 Task: Buy 3 Trunk Lid Pull Down from Motors section under best seller category for shipping address: Kira Turner, 1128 Sharon Lane, South Bend, Indiana 46625, Cell Number 5742125169. Pay from credit card ending with 7965, CVV 549
Action: Mouse moved to (21, 97)
Screenshot: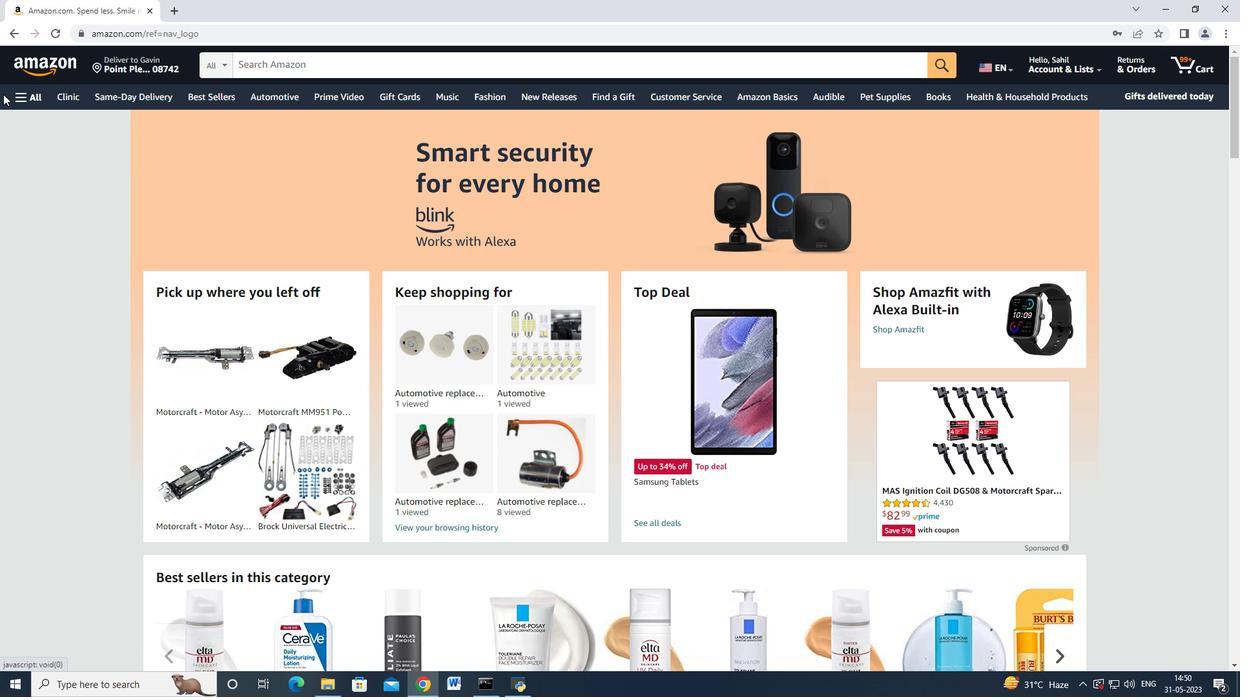 
Action: Mouse pressed left at (21, 97)
Screenshot: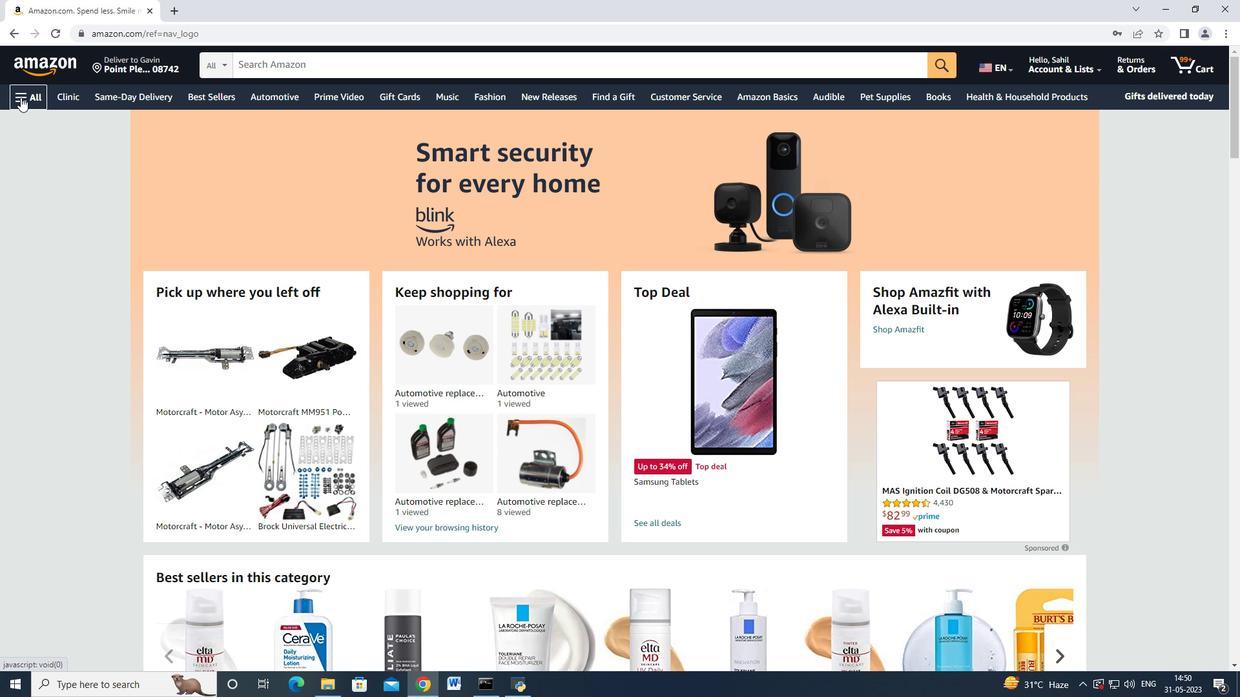 
Action: Mouse moved to (82, 271)
Screenshot: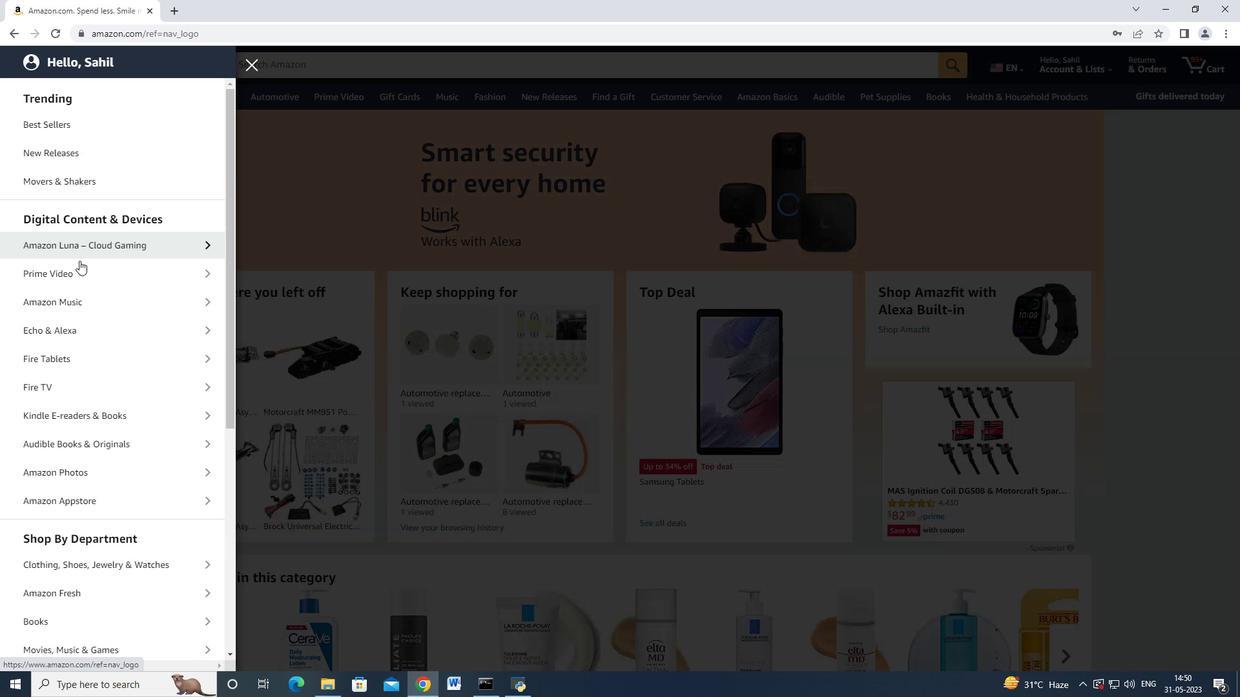 
Action: Mouse scrolled (82, 270) with delta (0, 0)
Screenshot: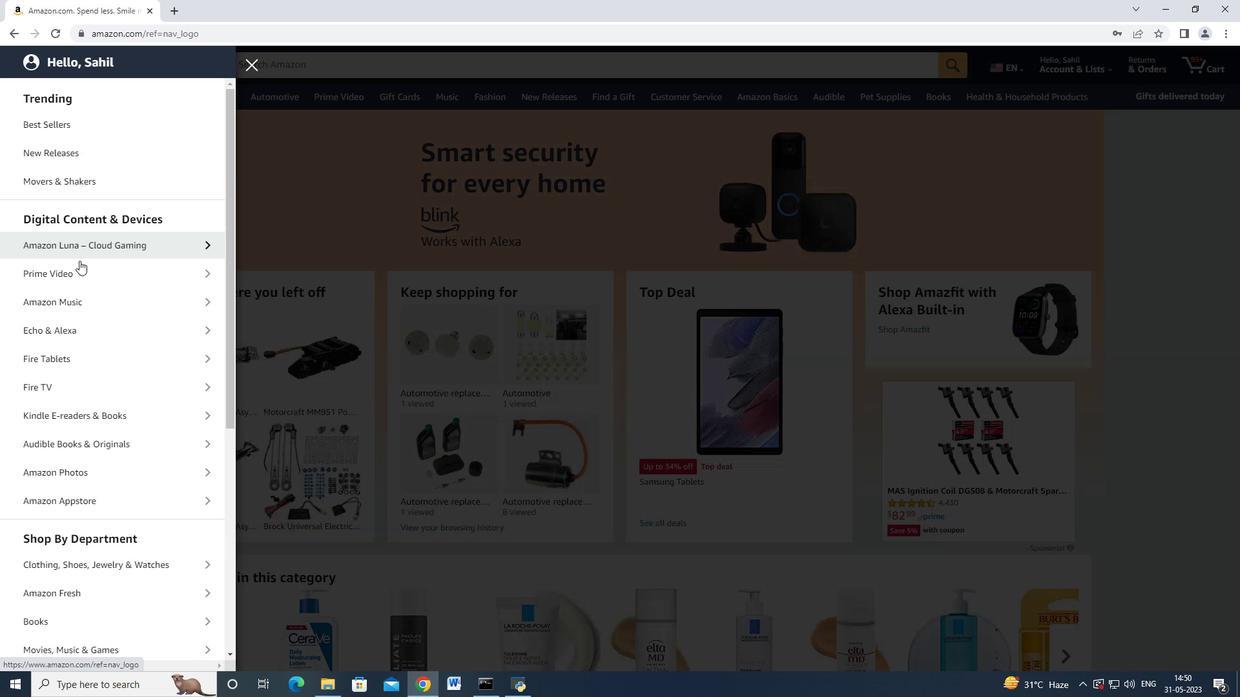 
Action: Mouse moved to (82, 272)
Screenshot: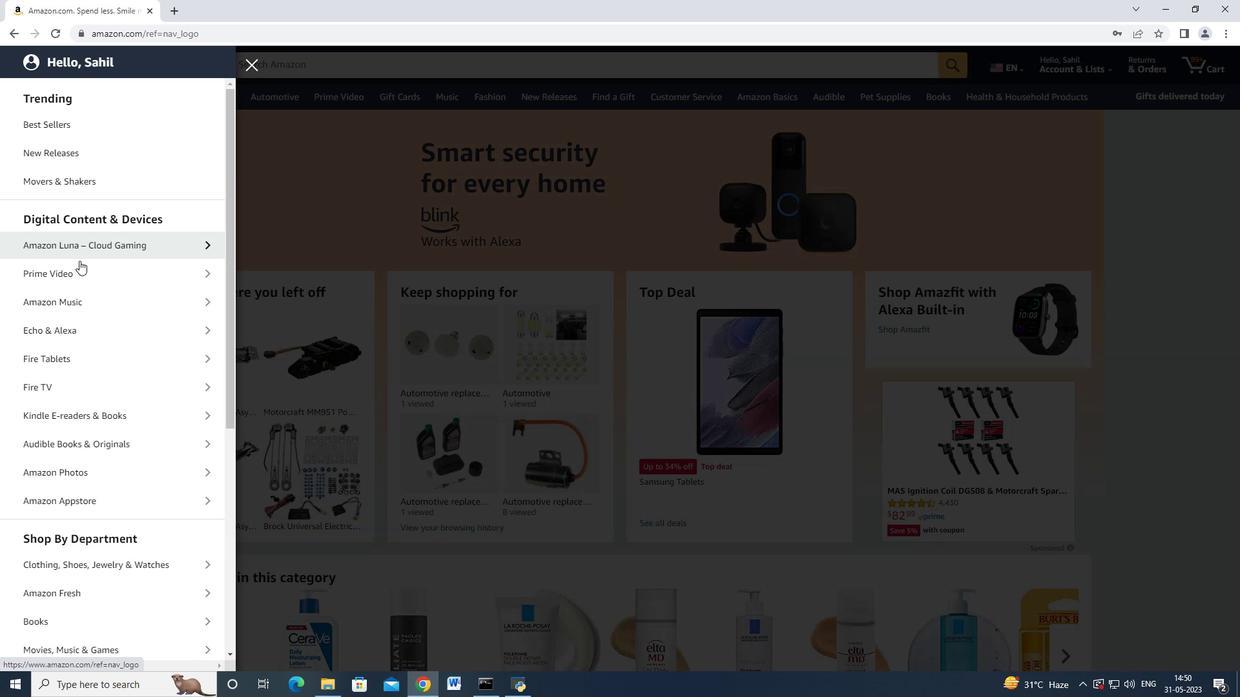 
Action: Mouse scrolled (82, 272) with delta (0, 0)
Screenshot: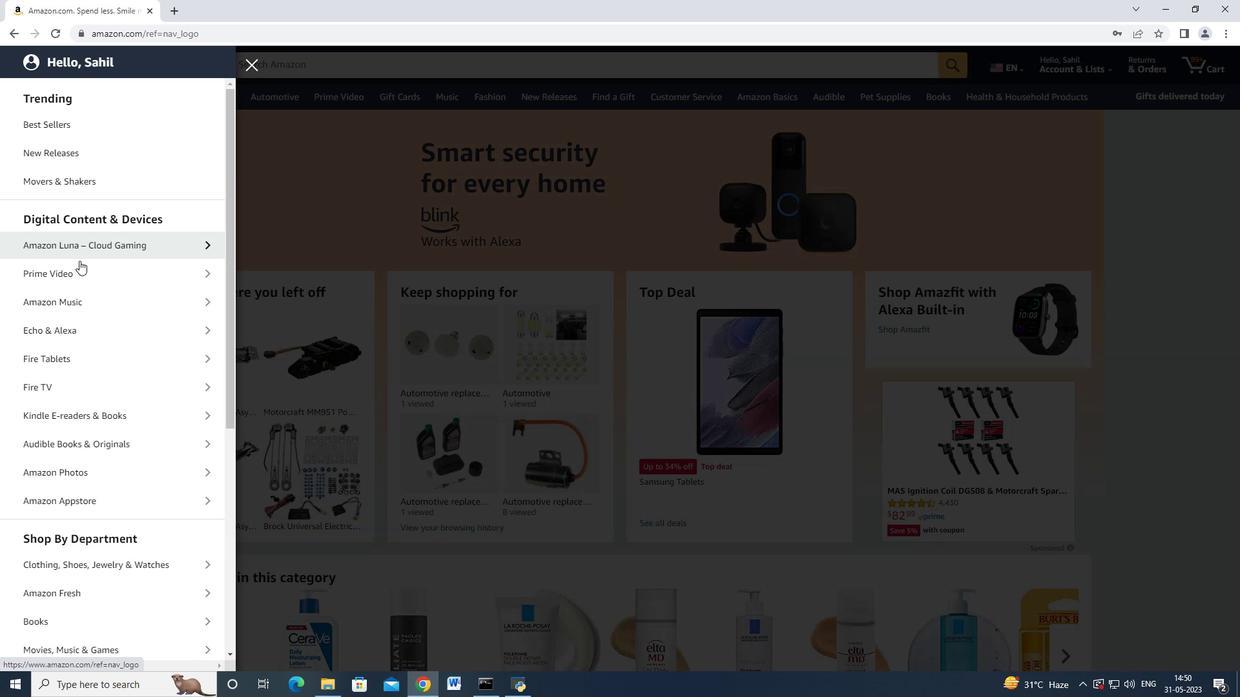 
Action: Mouse moved to (81, 277)
Screenshot: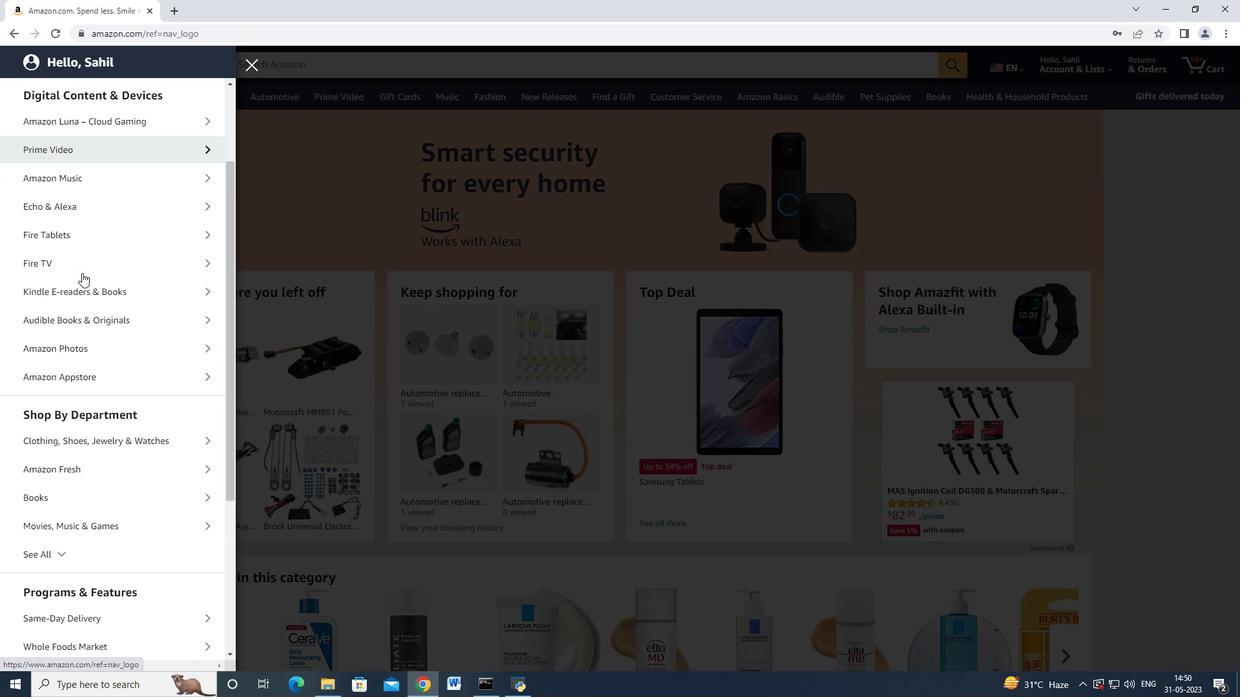 
Action: Mouse scrolled (81, 276) with delta (0, 0)
Screenshot: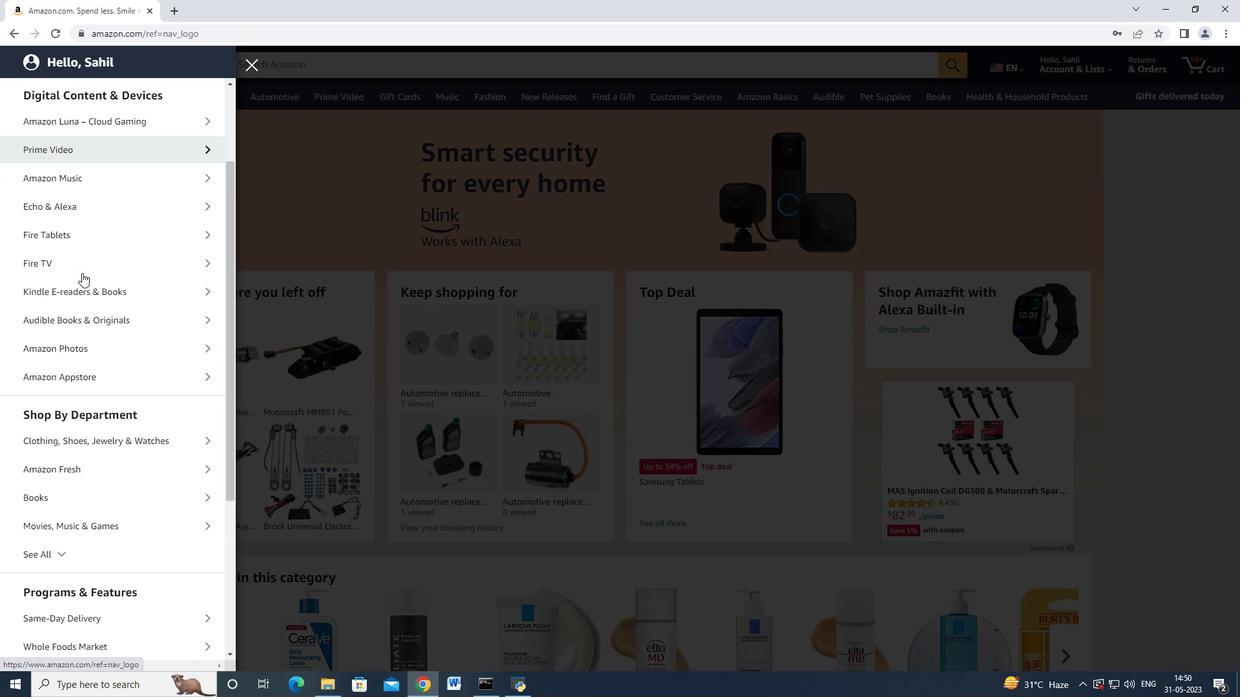 
Action: Mouse moved to (78, 491)
Screenshot: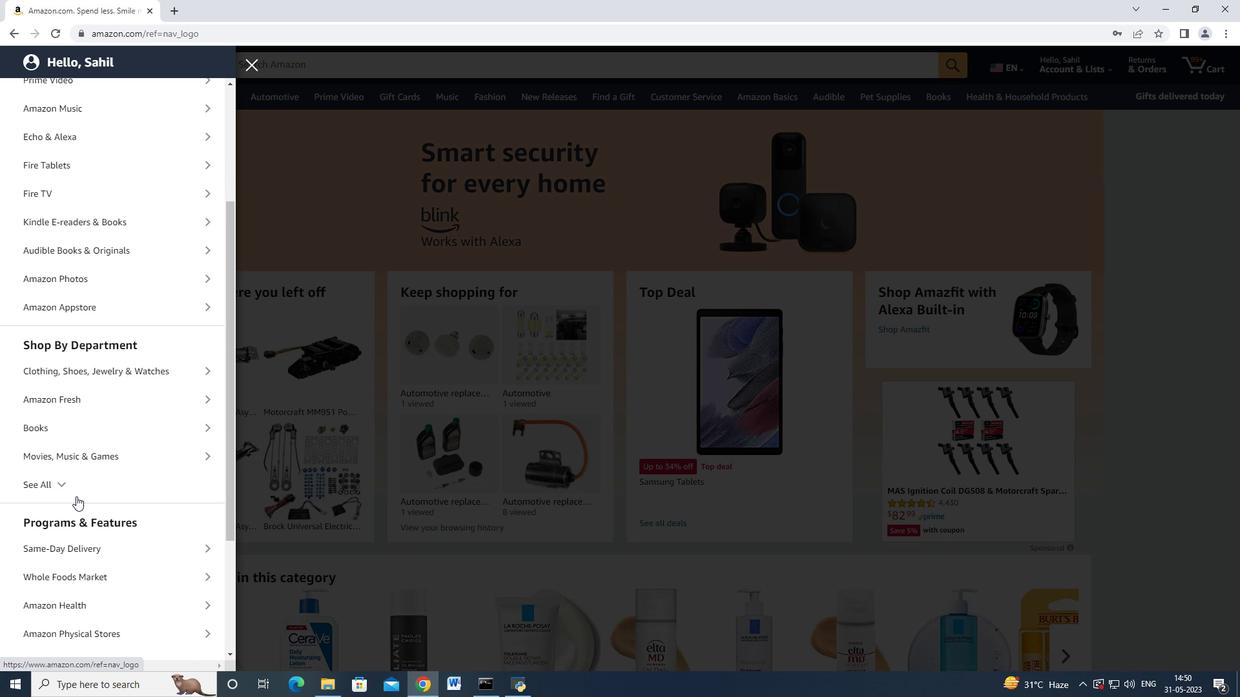 
Action: Mouse pressed left at (78, 491)
Screenshot: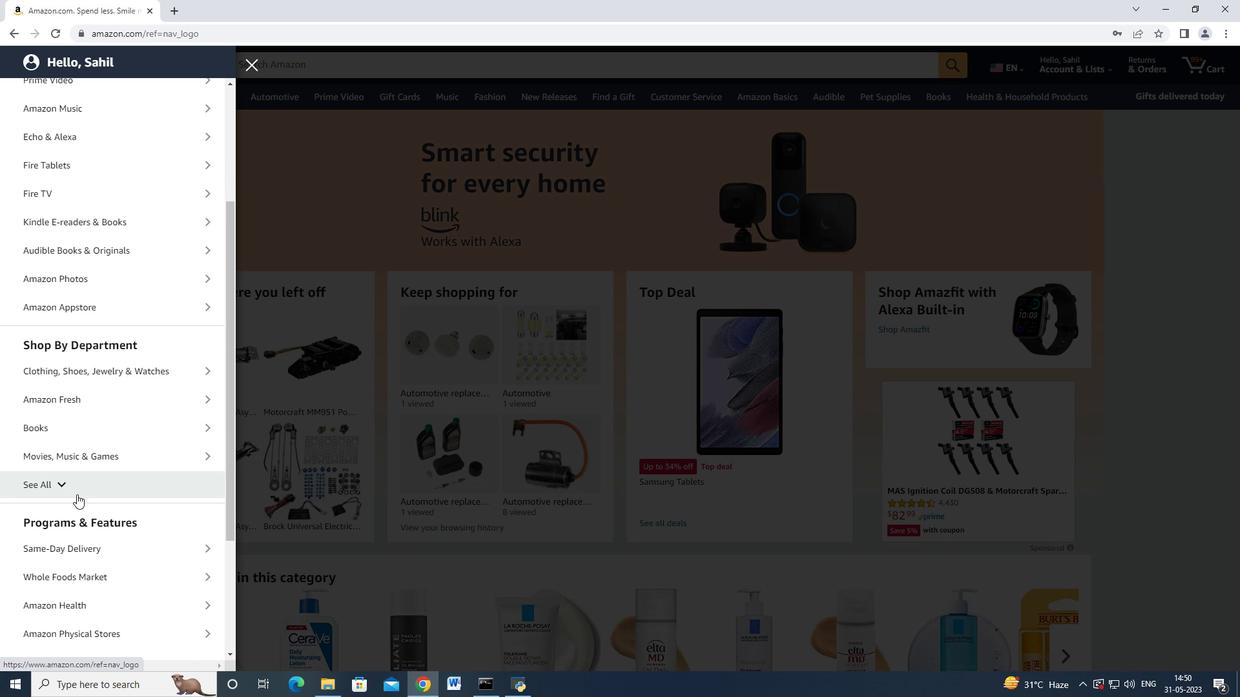 
Action: Mouse moved to (81, 436)
Screenshot: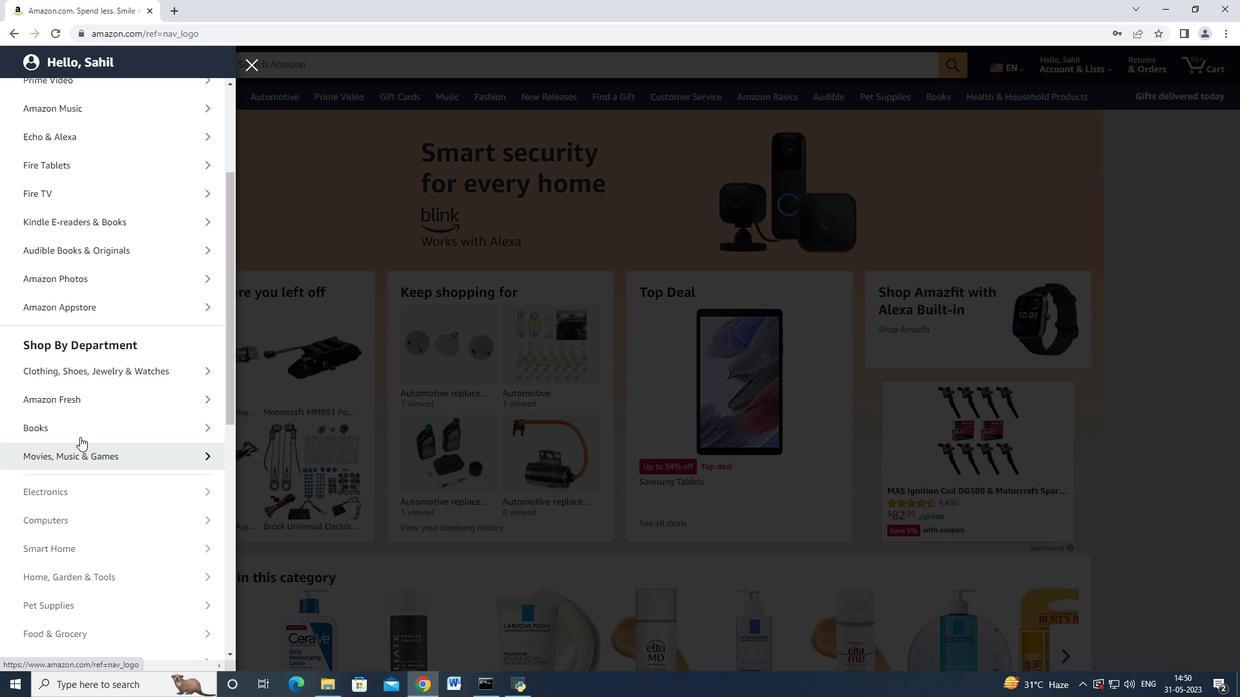 
Action: Mouse scrolled (81, 436) with delta (0, 0)
Screenshot: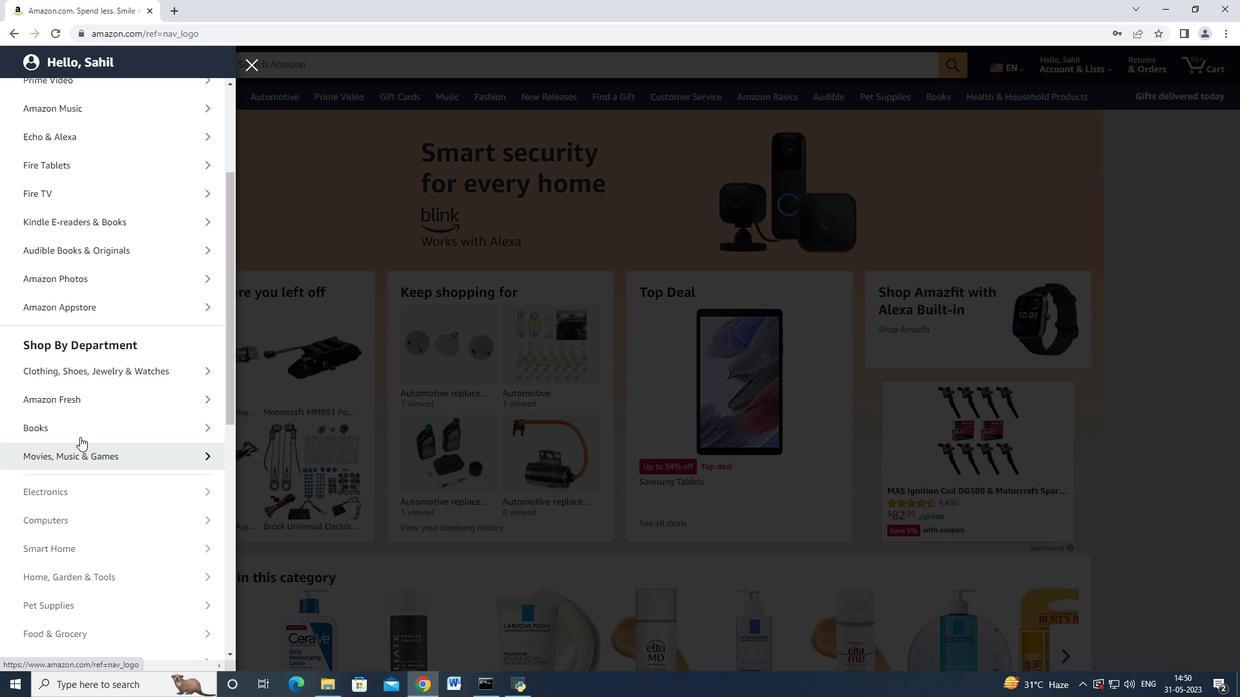 
Action: Mouse moved to (81, 436)
Screenshot: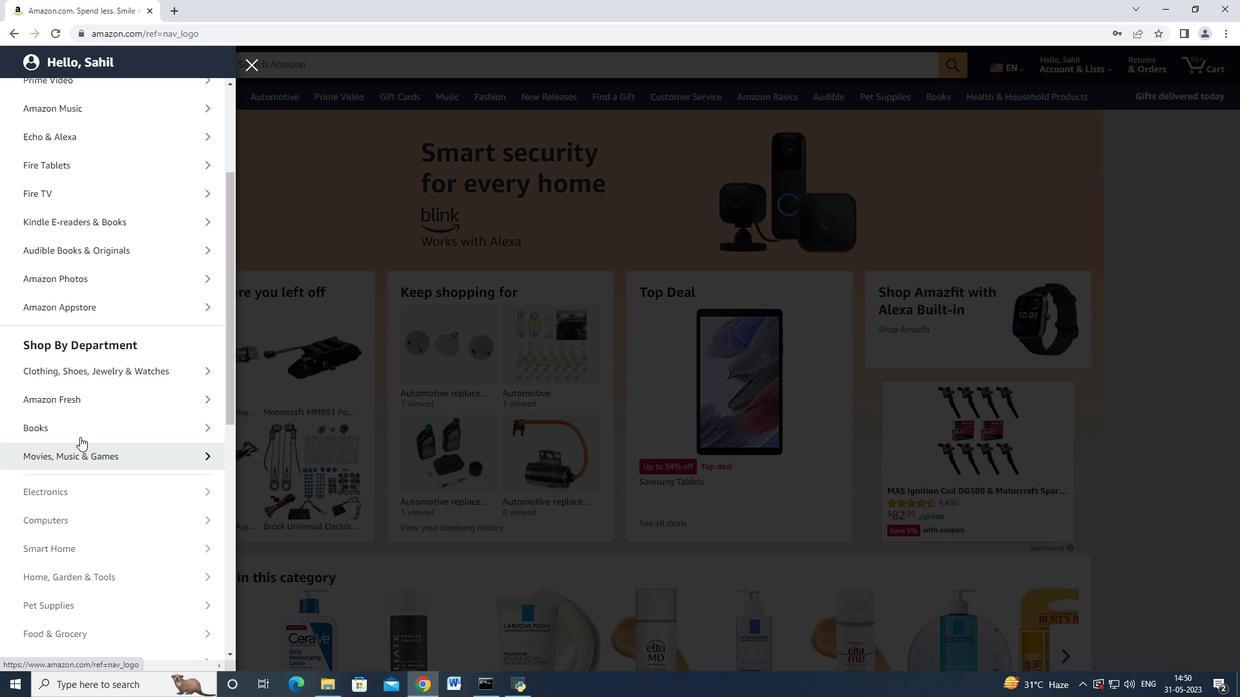 
Action: Mouse scrolled (81, 436) with delta (0, 0)
Screenshot: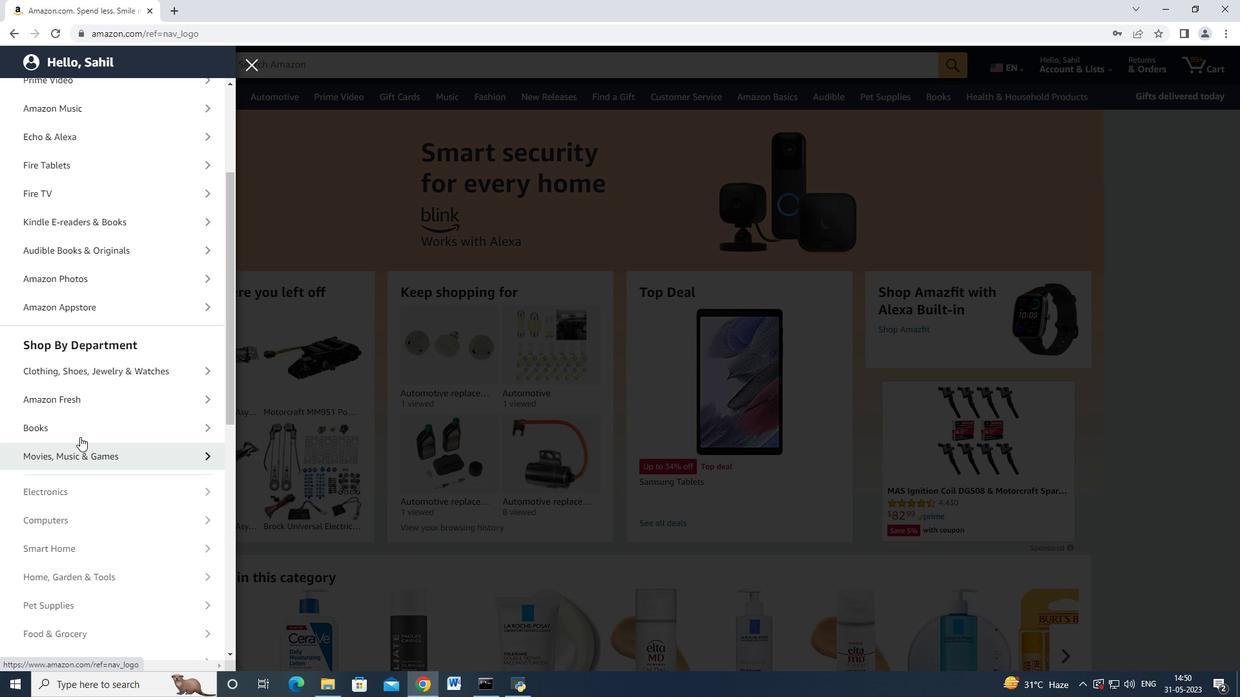 
Action: Mouse moved to (80, 436)
Screenshot: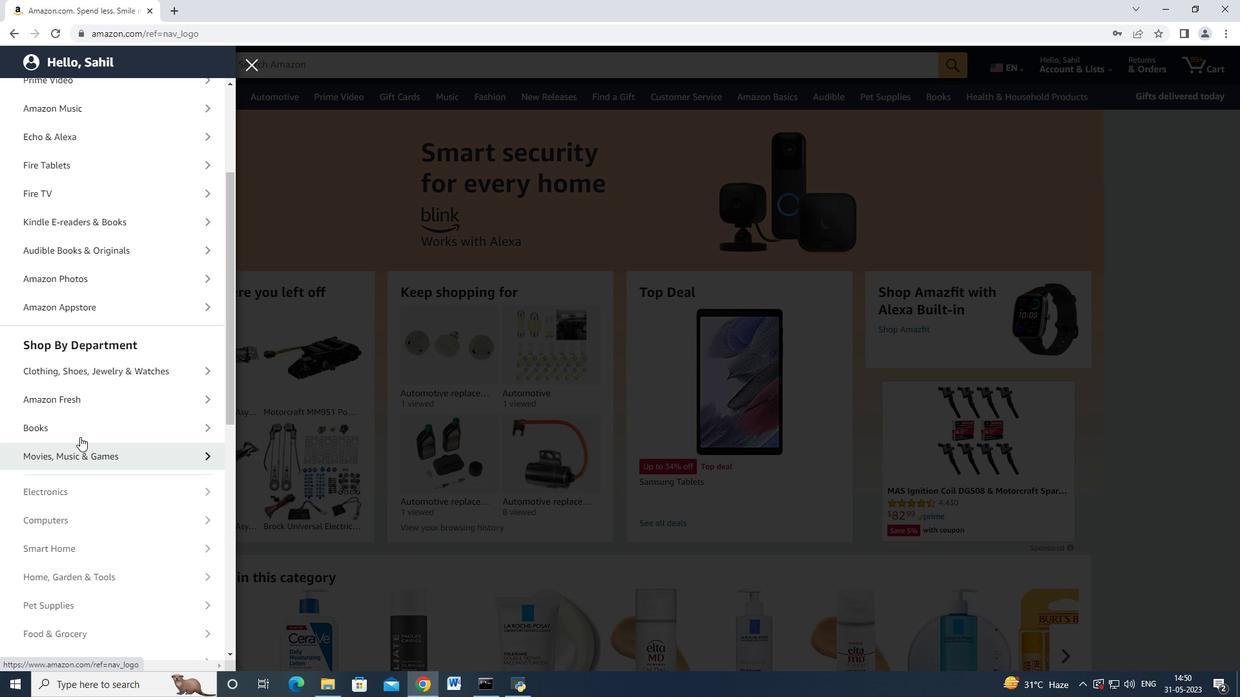 
Action: Mouse scrolled (81, 436) with delta (0, 0)
Screenshot: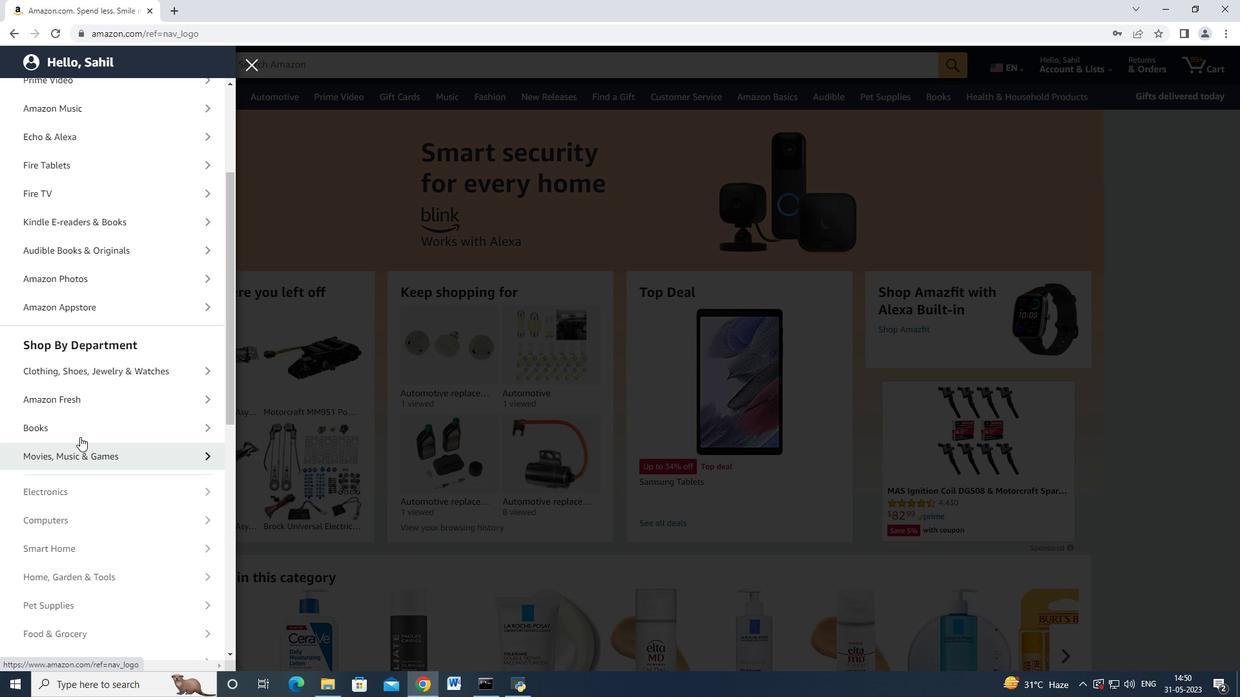 
Action: Mouse moved to (80, 436)
Screenshot: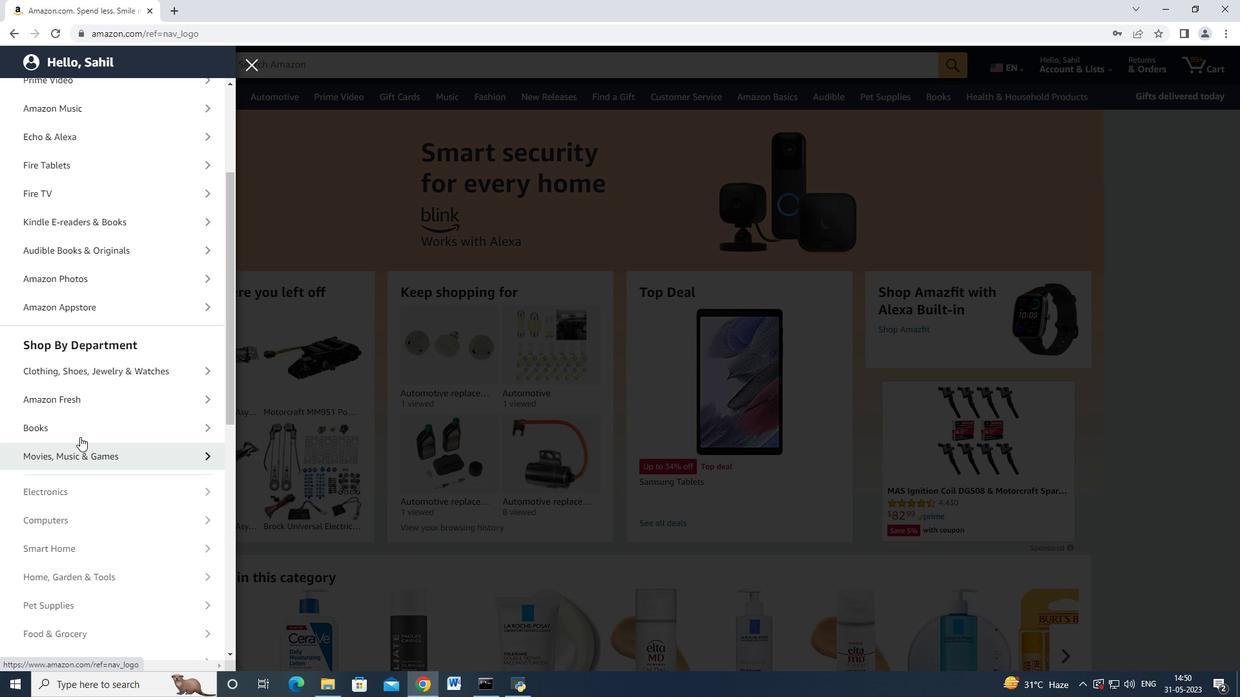 
Action: Mouse scrolled (80, 436) with delta (0, 0)
Screenshot: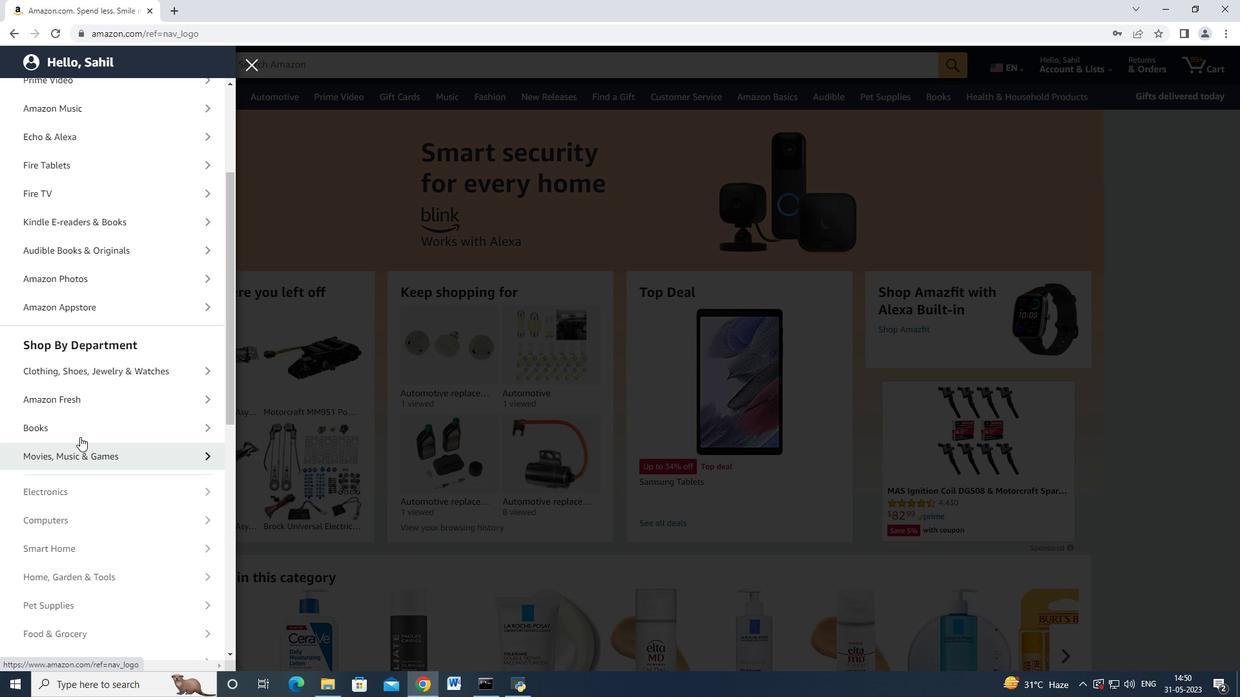 
Action: Mouse scrolled (80, 435) with delta (0, 0)
Screenshot: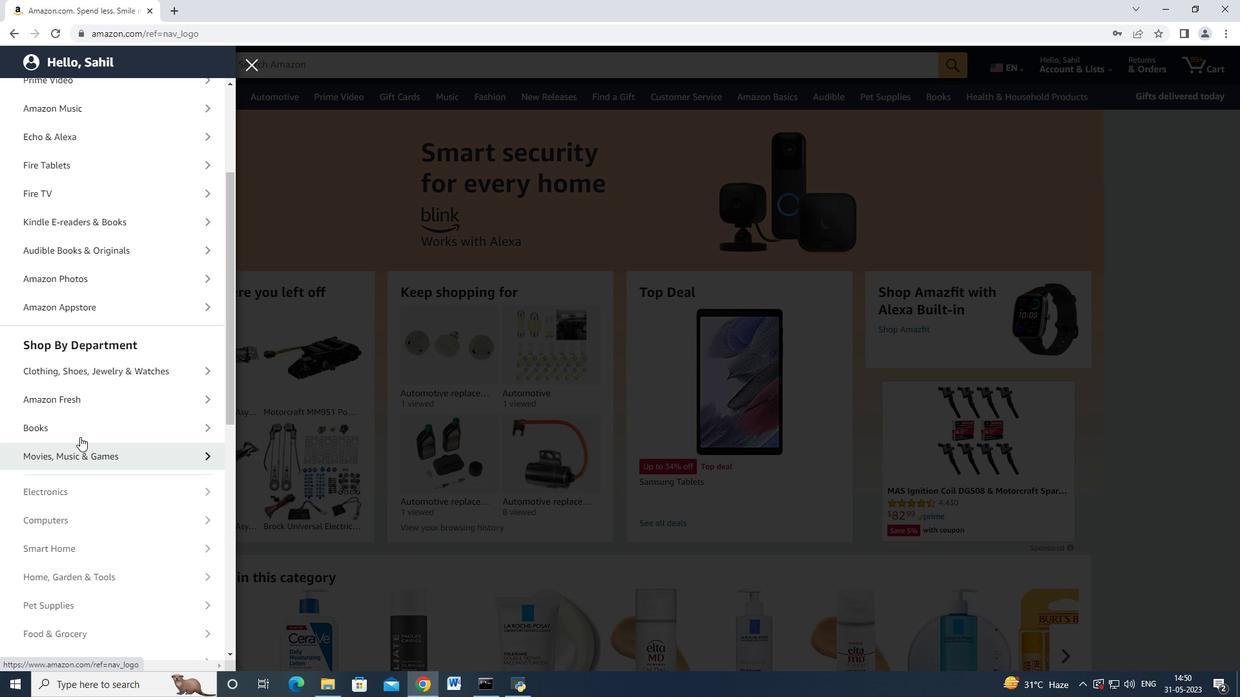 
Action: Mouse moved to (80, 436)
Screenshot: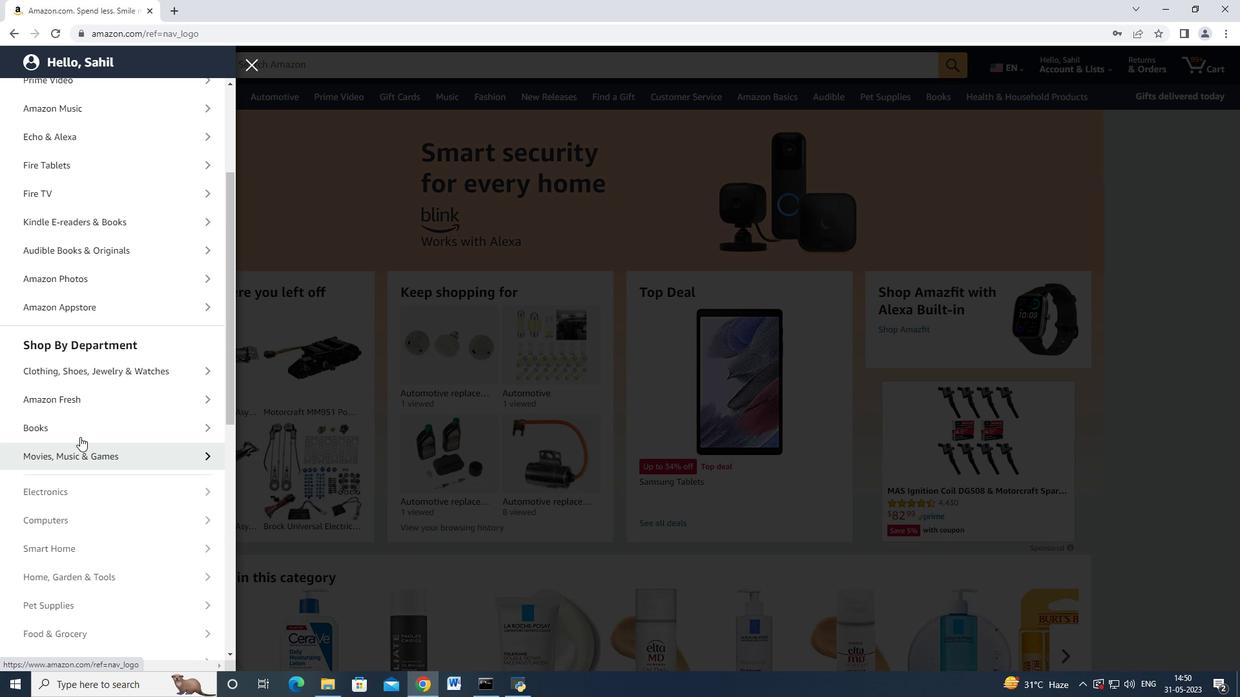 
Action: Mouse scrolled (80, 435) with delta (0, 0)
Screenshot: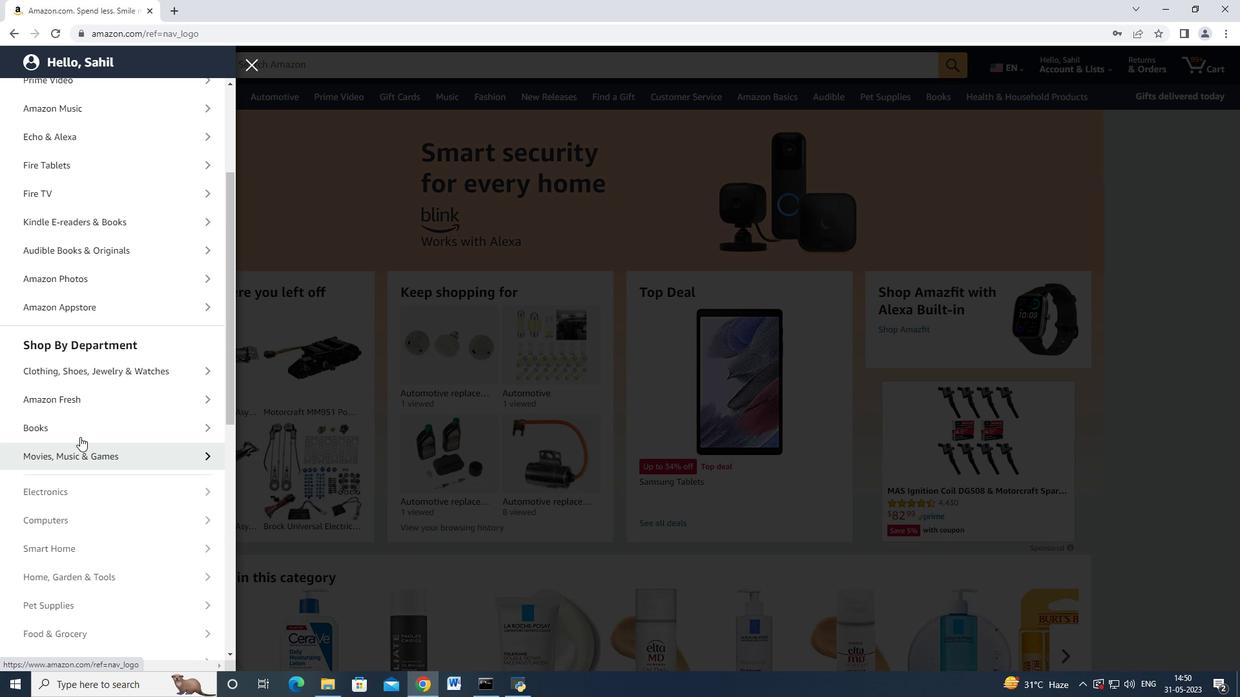 
Action: Mouse moved to (101, 418)
Screenshot: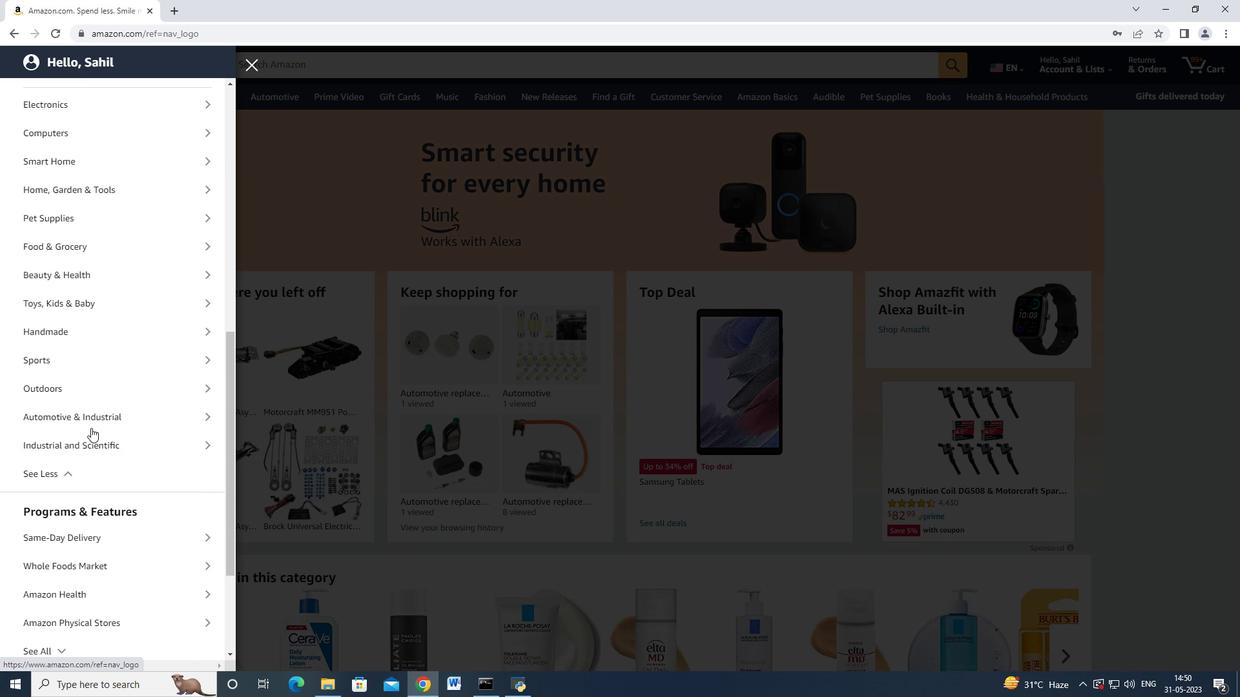 
Action: Mouse pressed left at (101, 418)
Screenshot: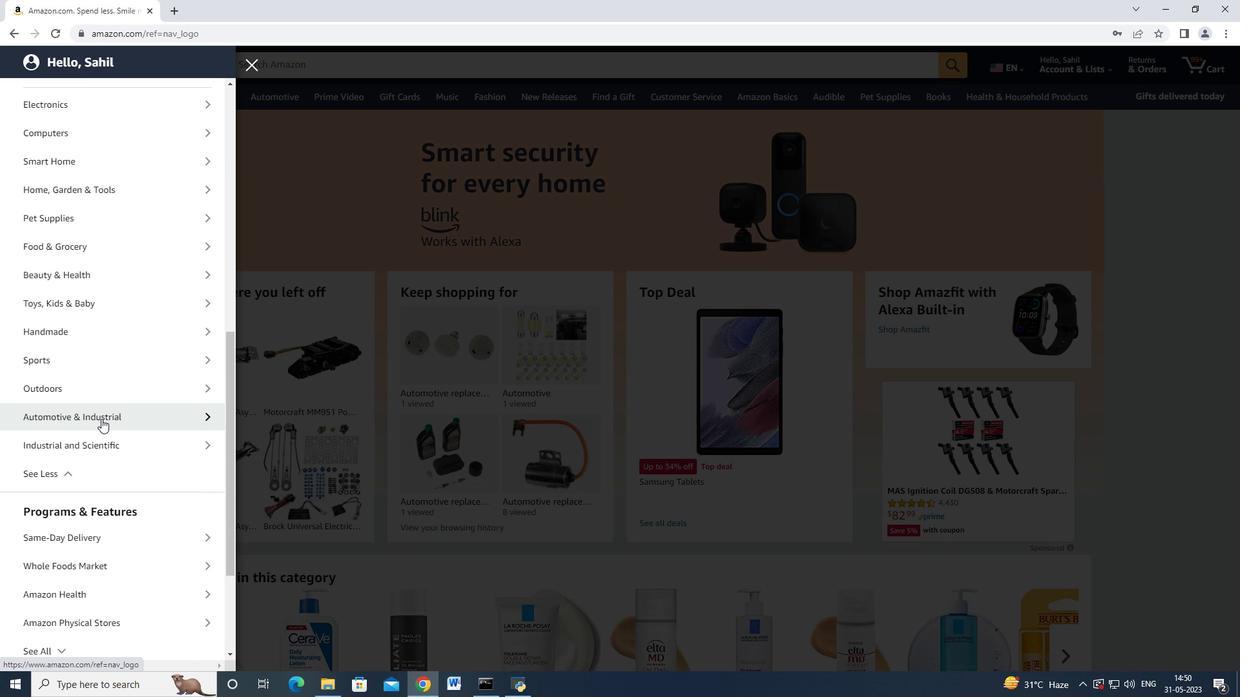 
Action: Mouse moved to (109, 159)
Screenshot: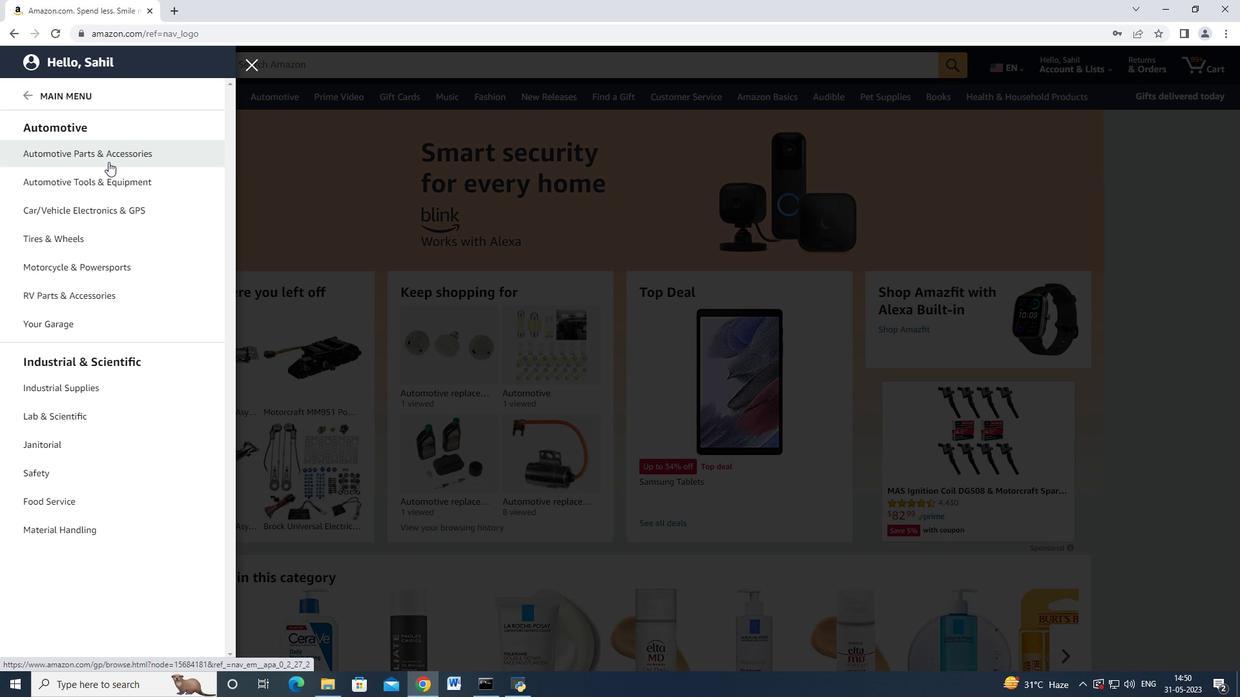 
Action: Mouse pressed left at (109, 159)
Screenshot: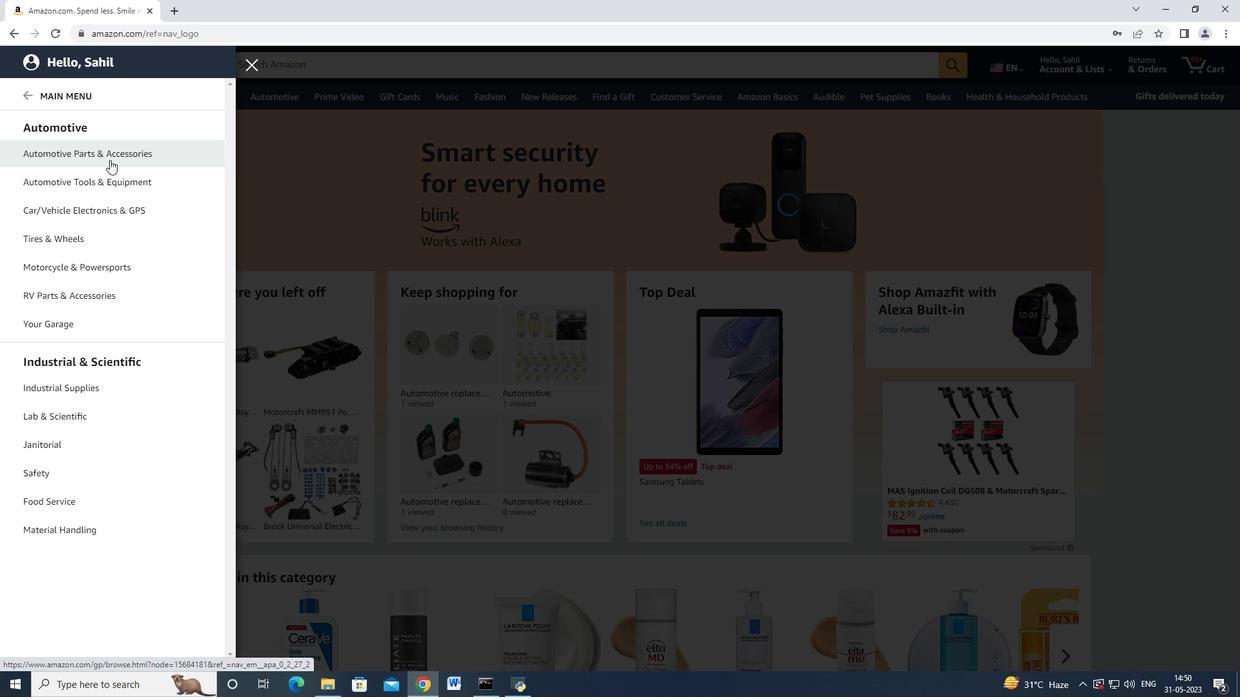 
Action: Mouse moved to (202, 120)
Screenshot: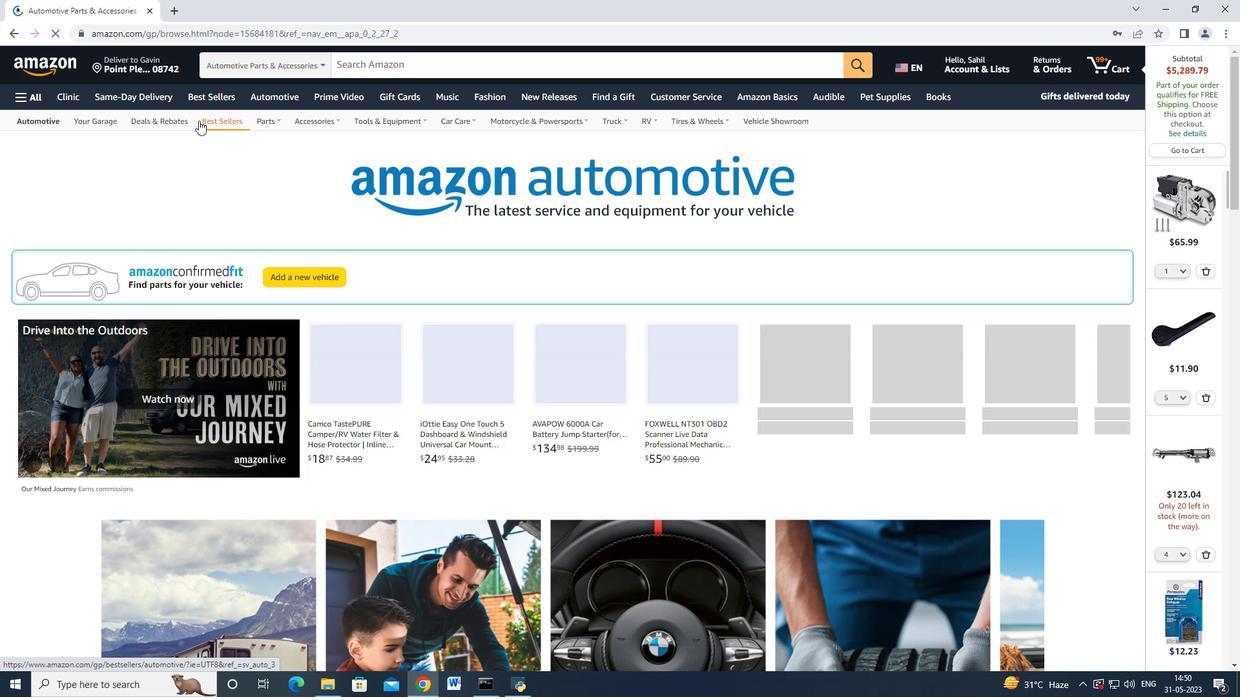 
Action: Mouse pressed left at (202, 120)
Screenshot: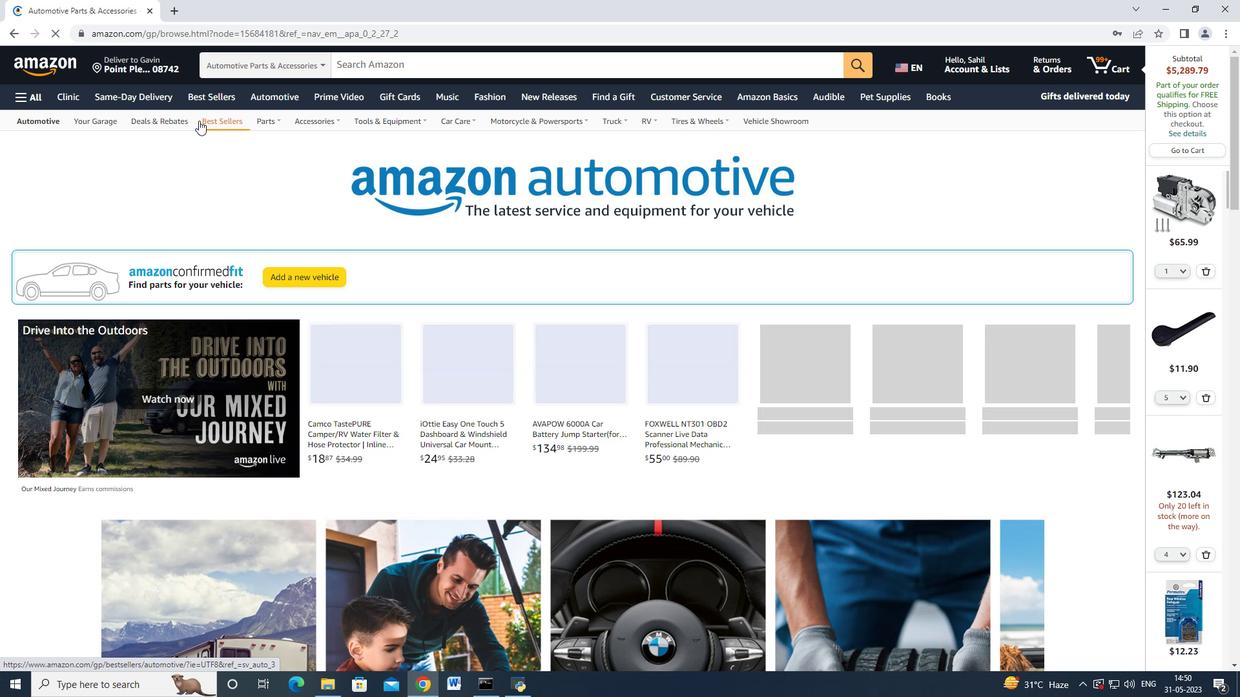 
Action: Mouse moved to (98, 214)
Screenshot: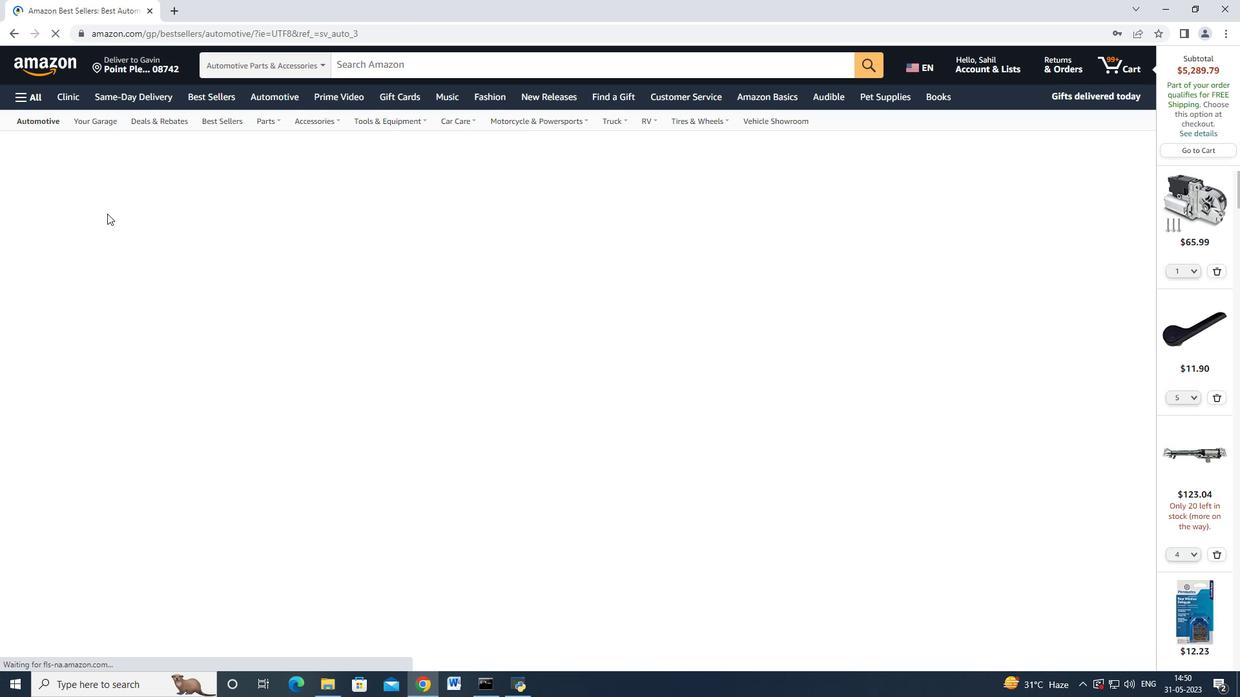 
Action: Mouse scrolled (98, 213) with delta (0, 0)
Screenshot: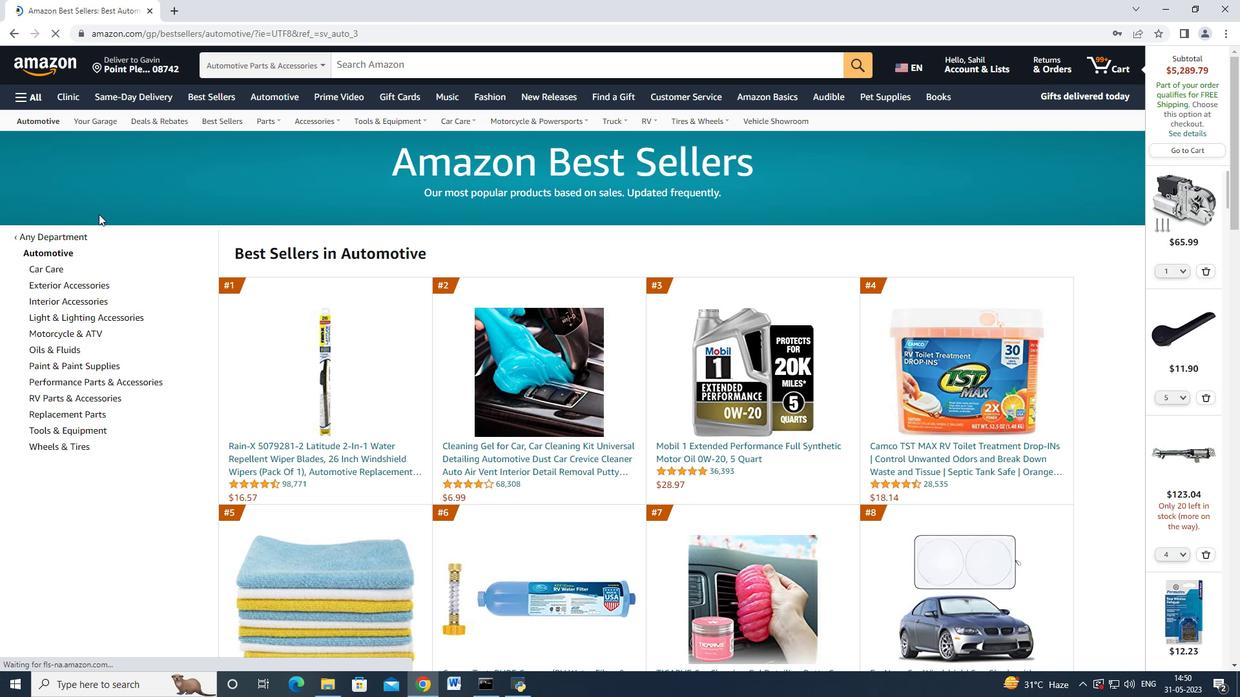 
Action: Mouse moved to (91, 239)
Screenshot: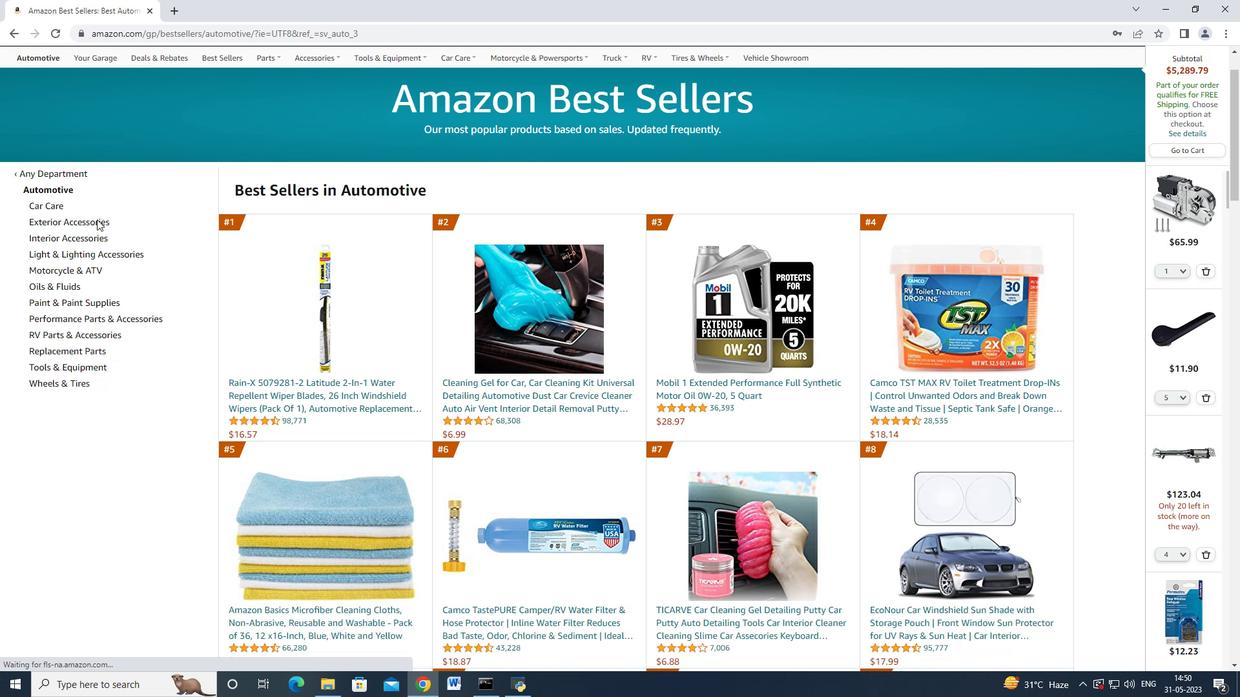 
Action: Mouse scrolled (91, 238) with delta (0, 0)
Screenshot: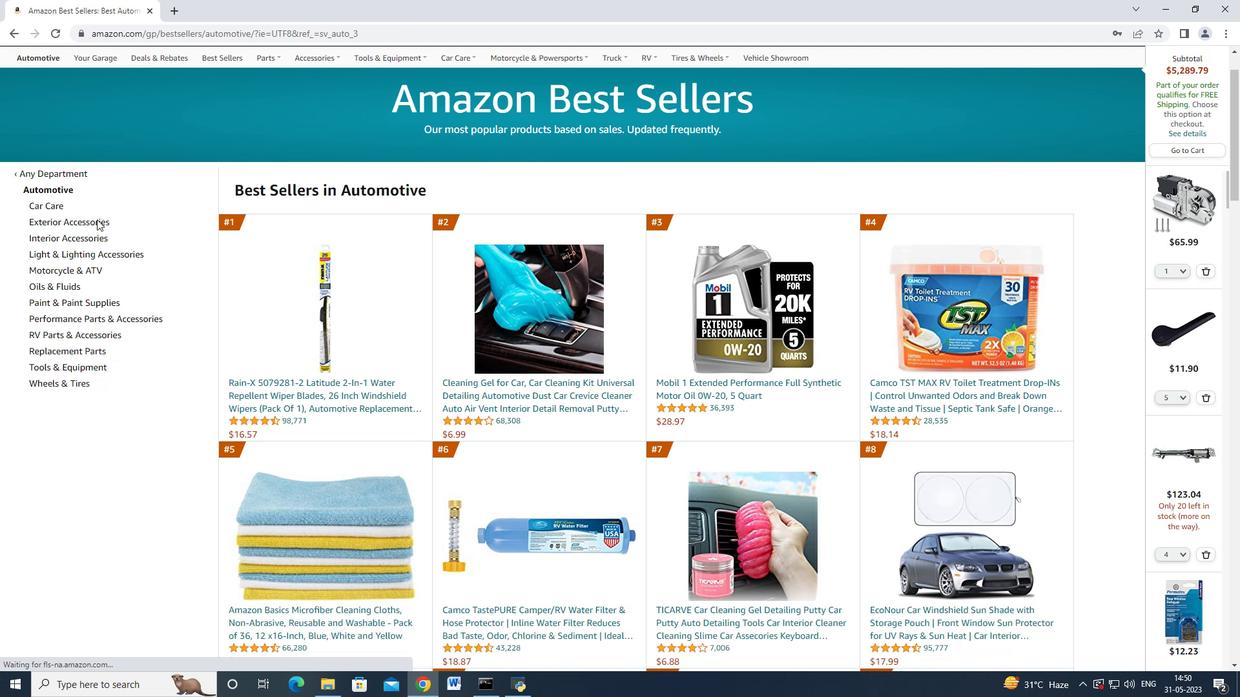 
Action: Mouse moved to (83, 283)
Screenshot: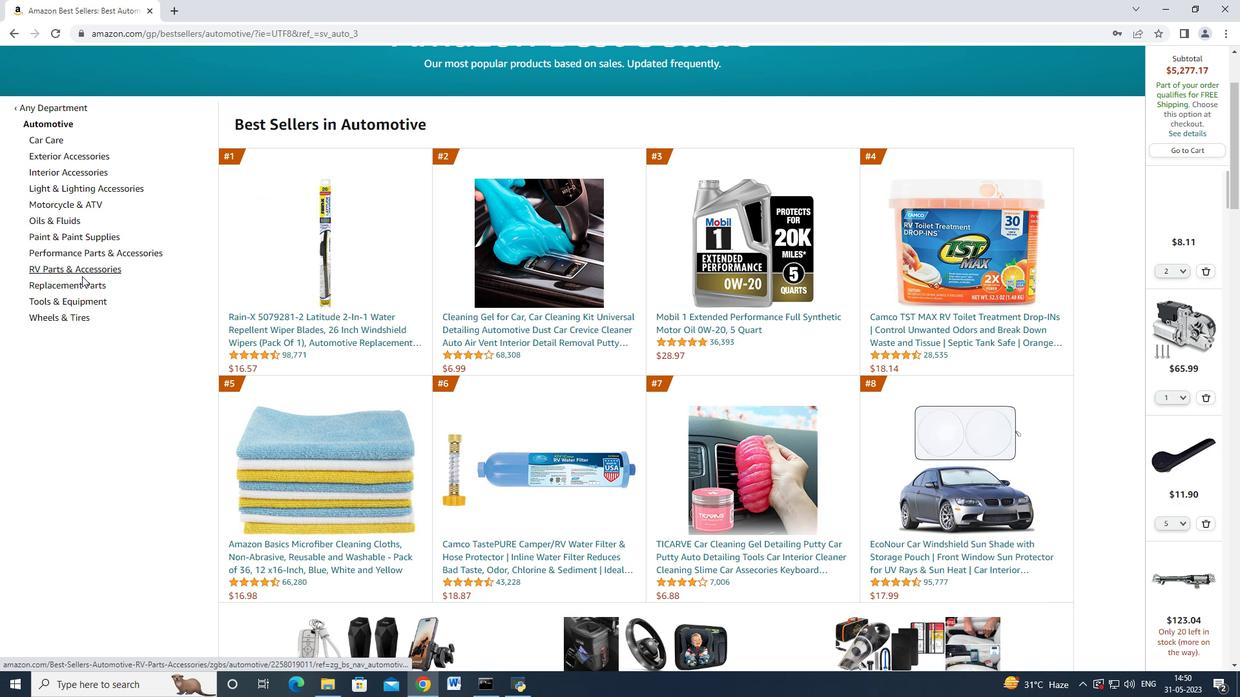 
Action: Mouse pressed left at (83, 283)
Screenshot: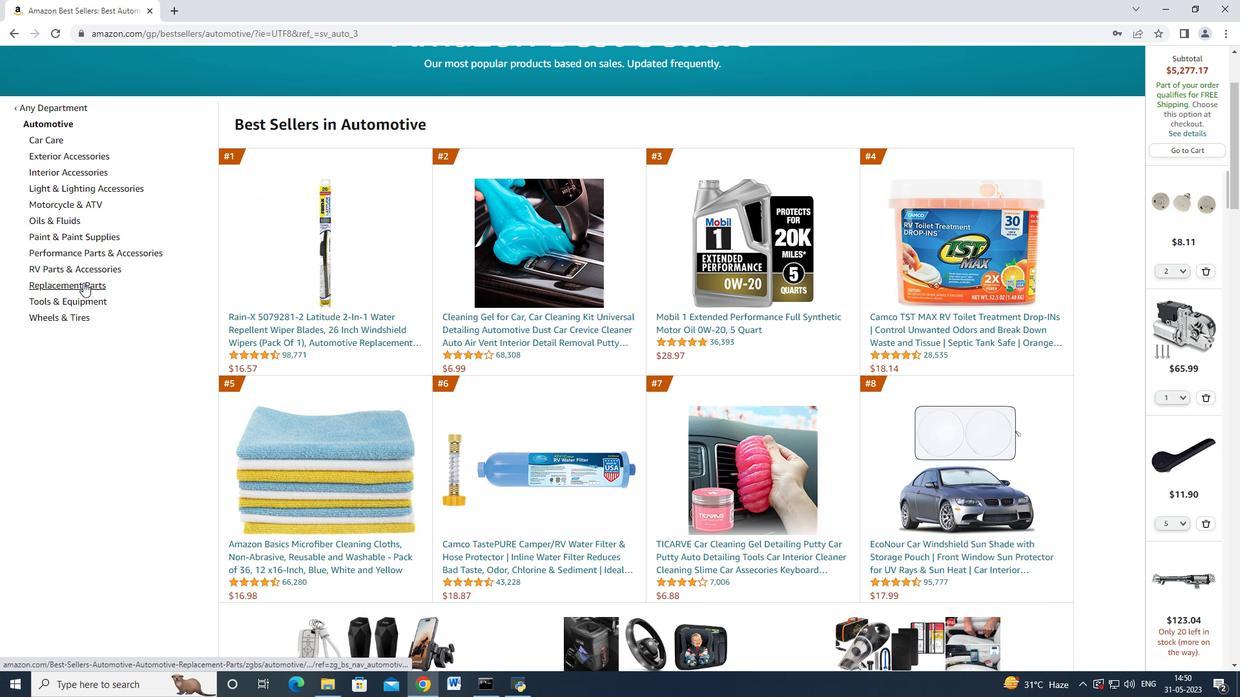 
Action: Mouse moved to (119, 268)
Screenshot: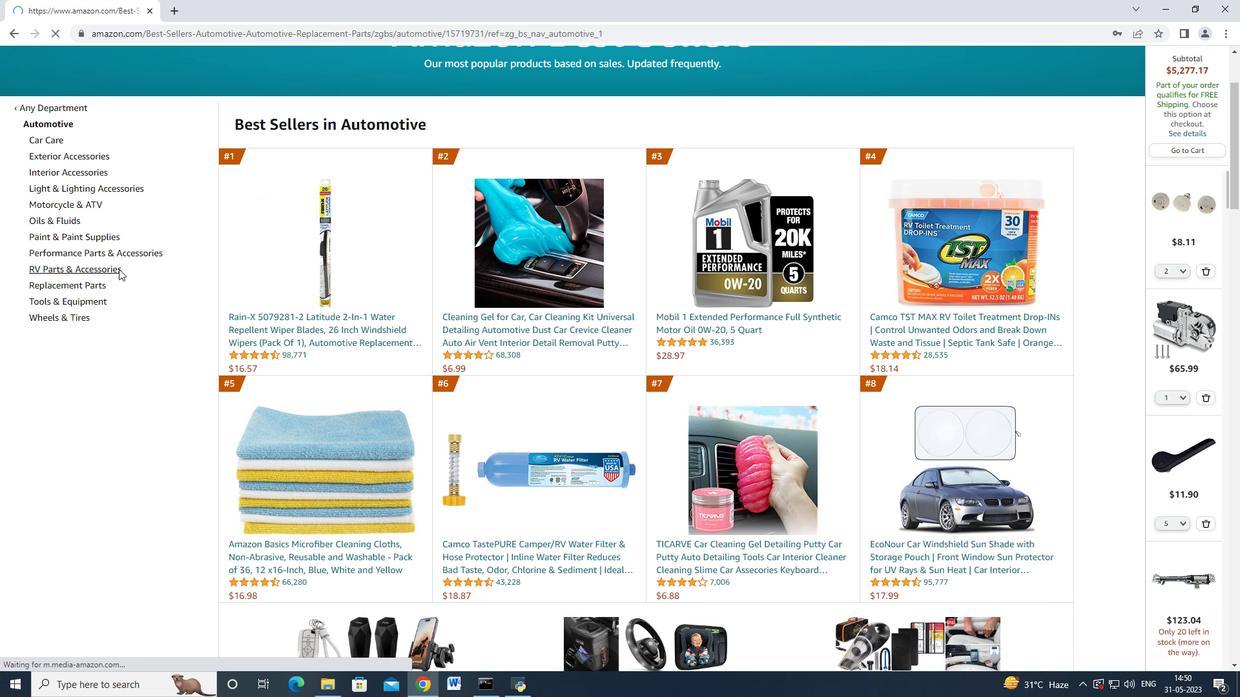 
Action: Mouse scrolled (119, 268) with delta (0, 0)
Screenshot: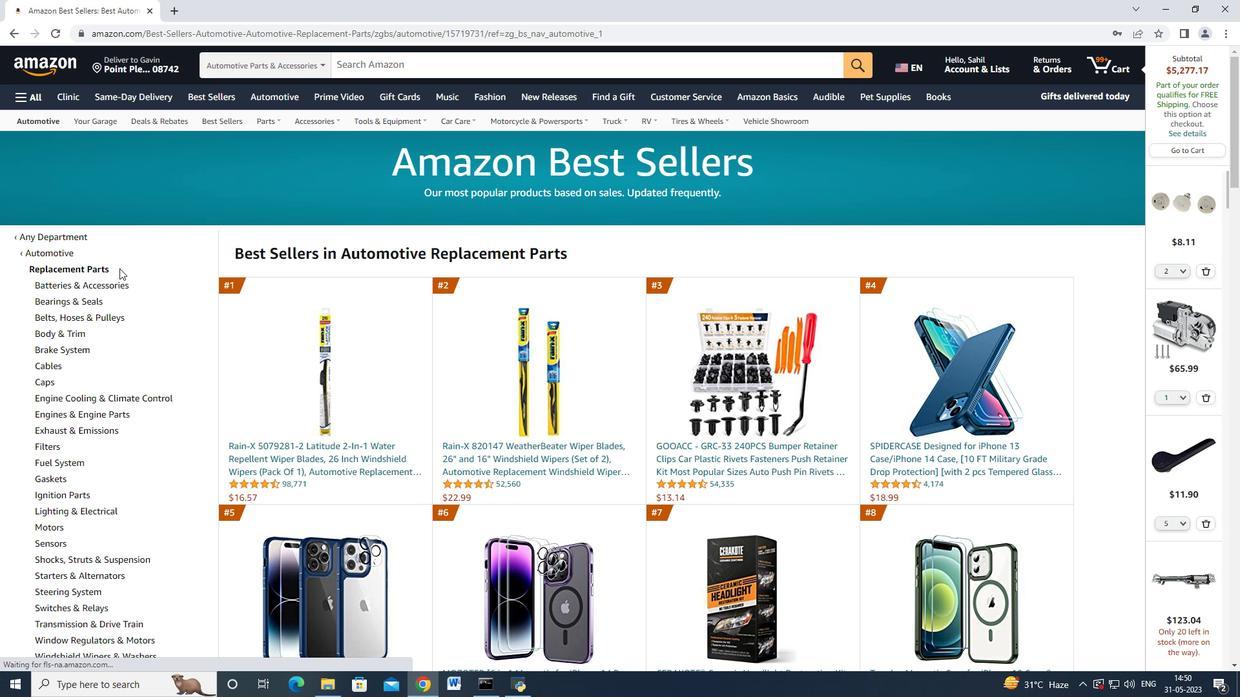 
Action: Mouse moved to (119, 270)
Screenshot: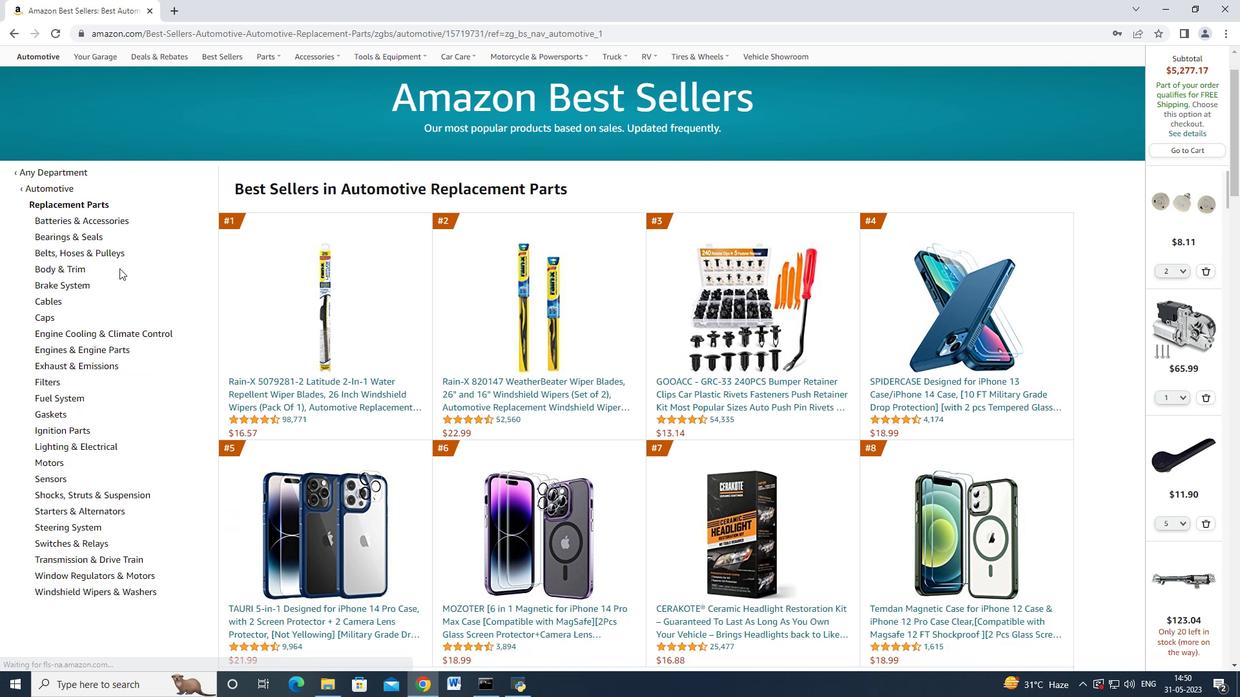 
Action: Mouse scrolled (119, 269) with delta (0, 0)
Screenshot: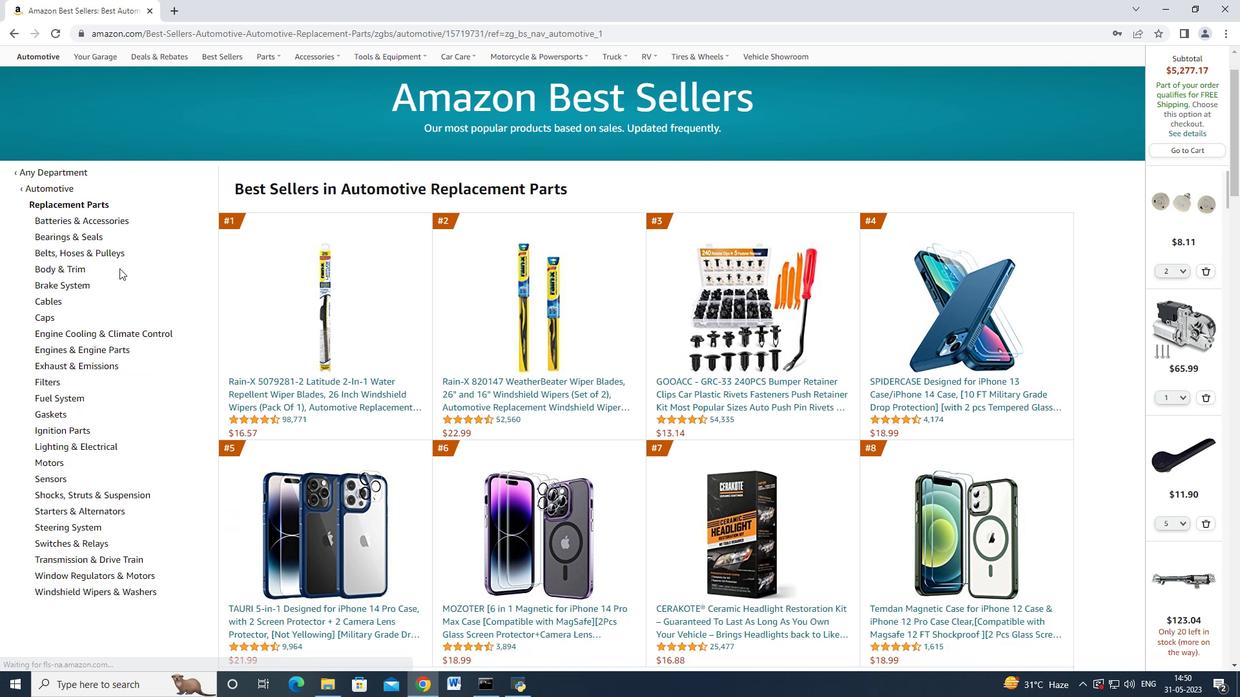 
Action: Mouse moved to (113, 374)
Screenshot: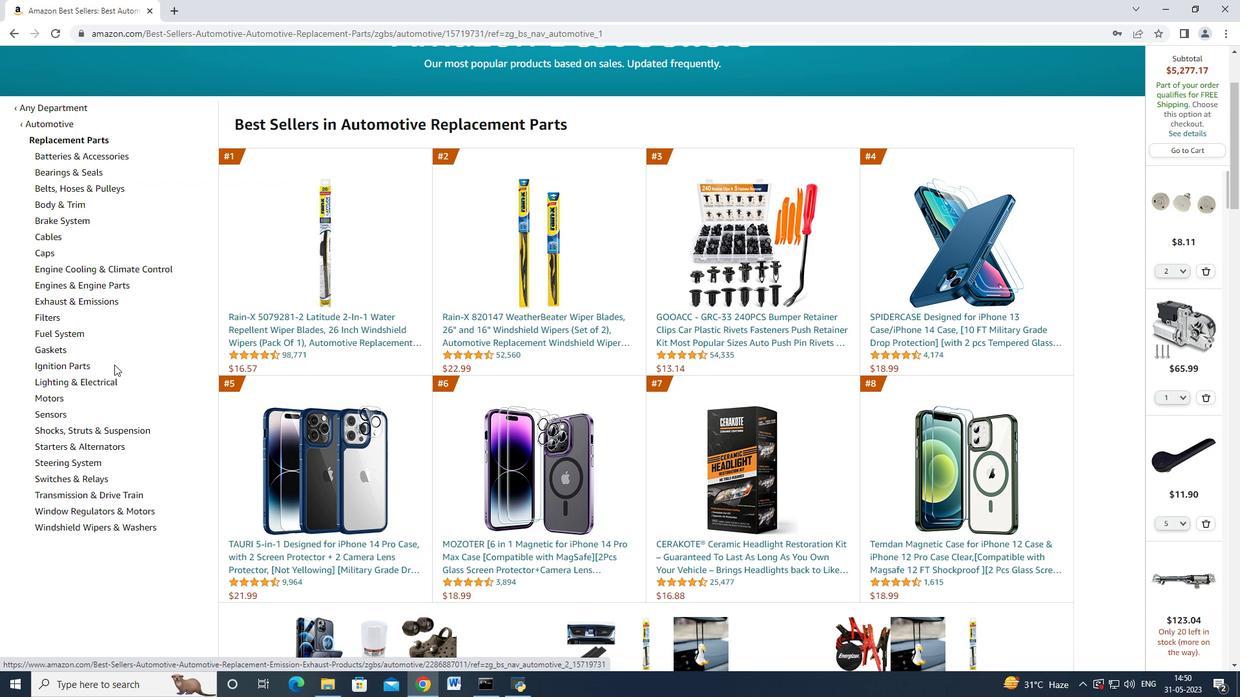 
Action: Mouse scrolled (113, 375) with delta (0, 0)
Screenshot: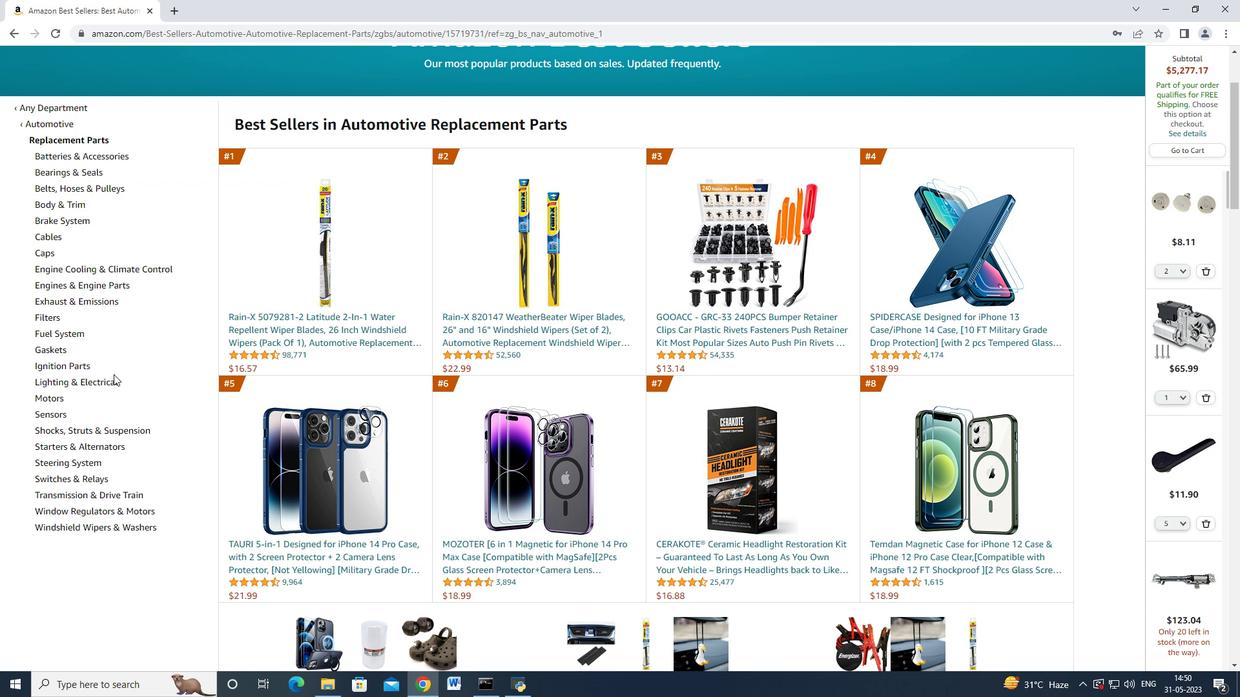 
Action: Mouse moved to (115, 383)
Screenshot: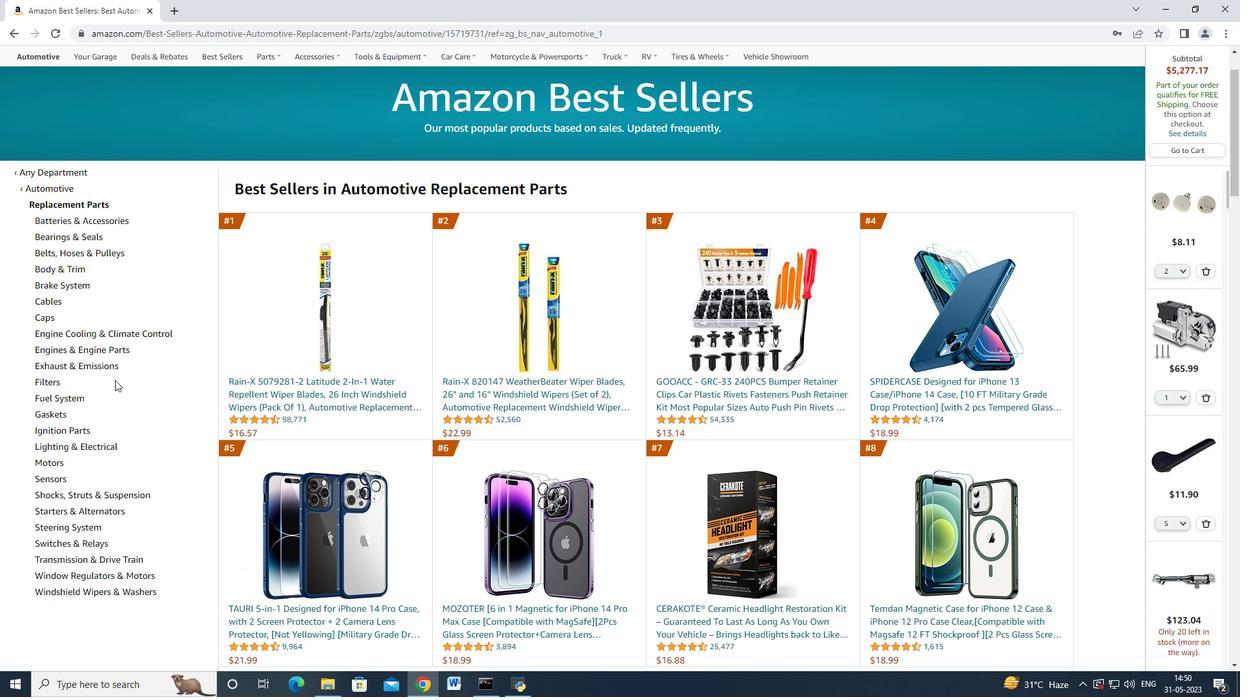
Action: Mouse scrolled (115, 382) with delta (0, 0)
Screenshot: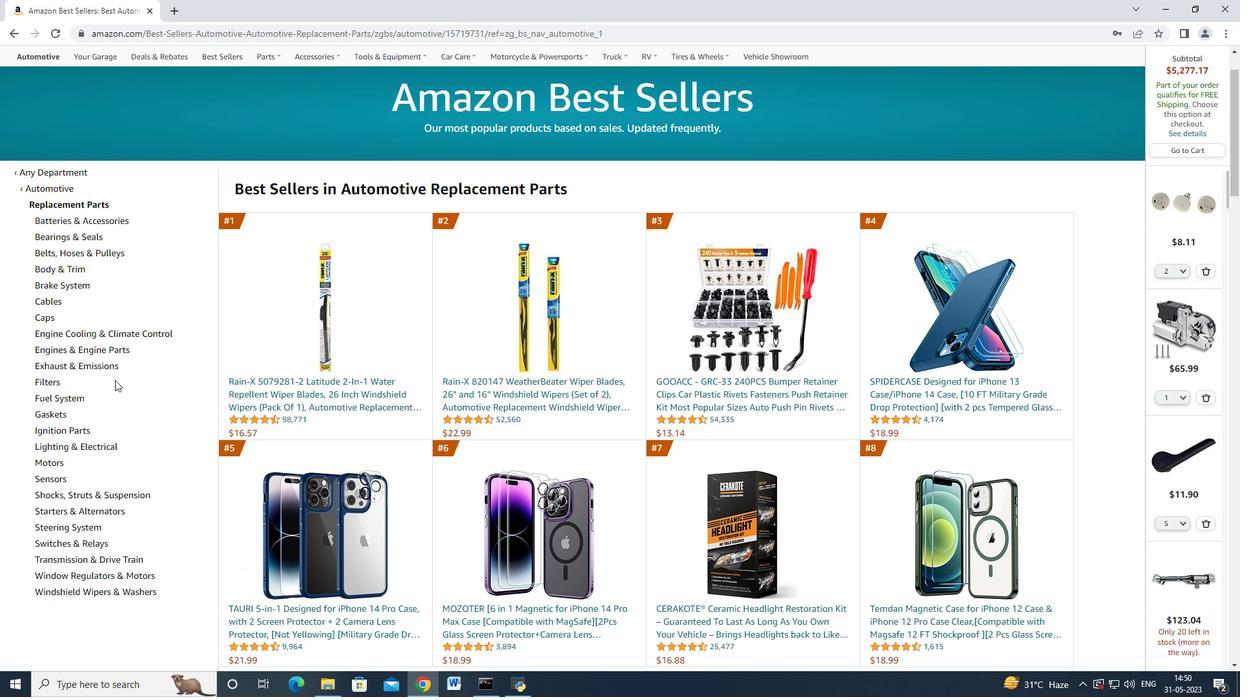 
Action: Mouse moved to (52, 400)
Screenshot: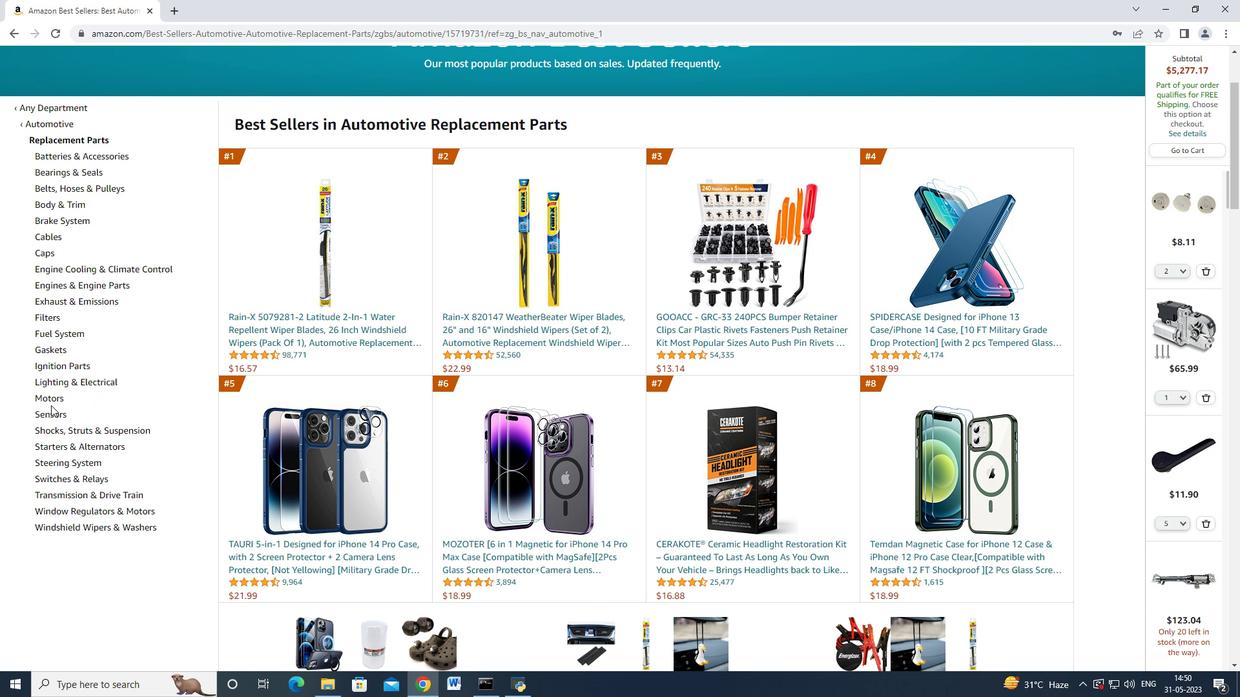 
Action: Mouse pressed left at (52, 400)
Screenshot: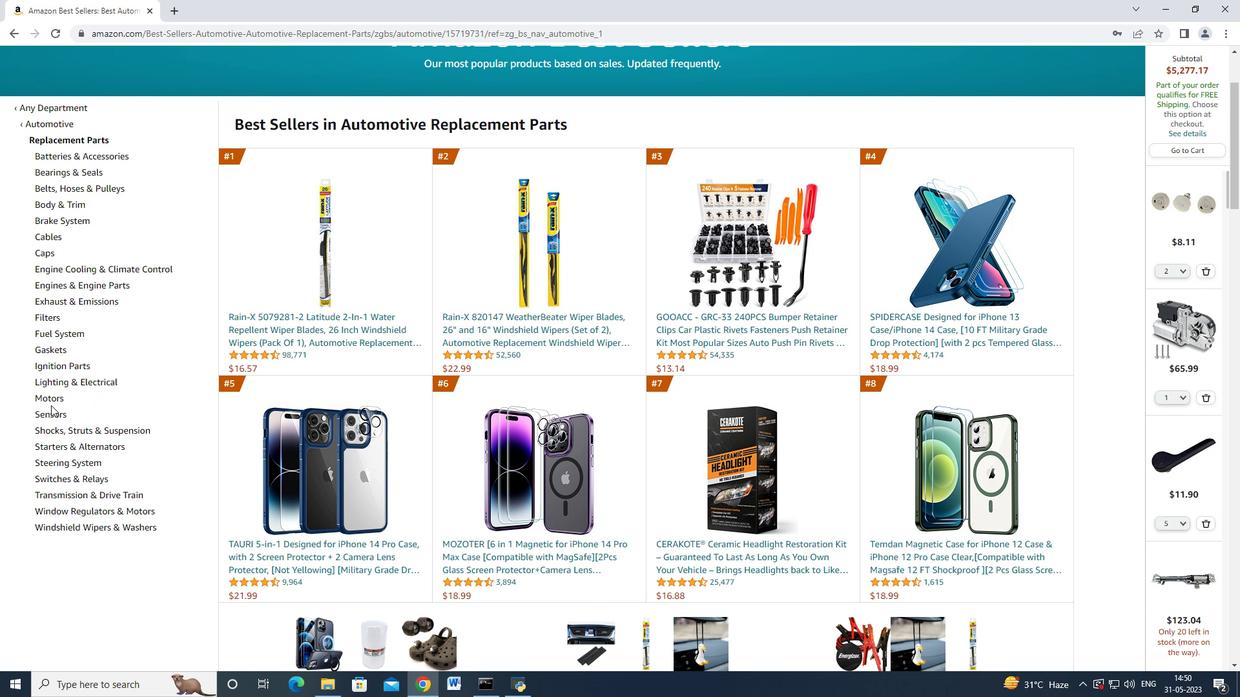 
Action: Mouse moved to (91, 386)
Screenshot: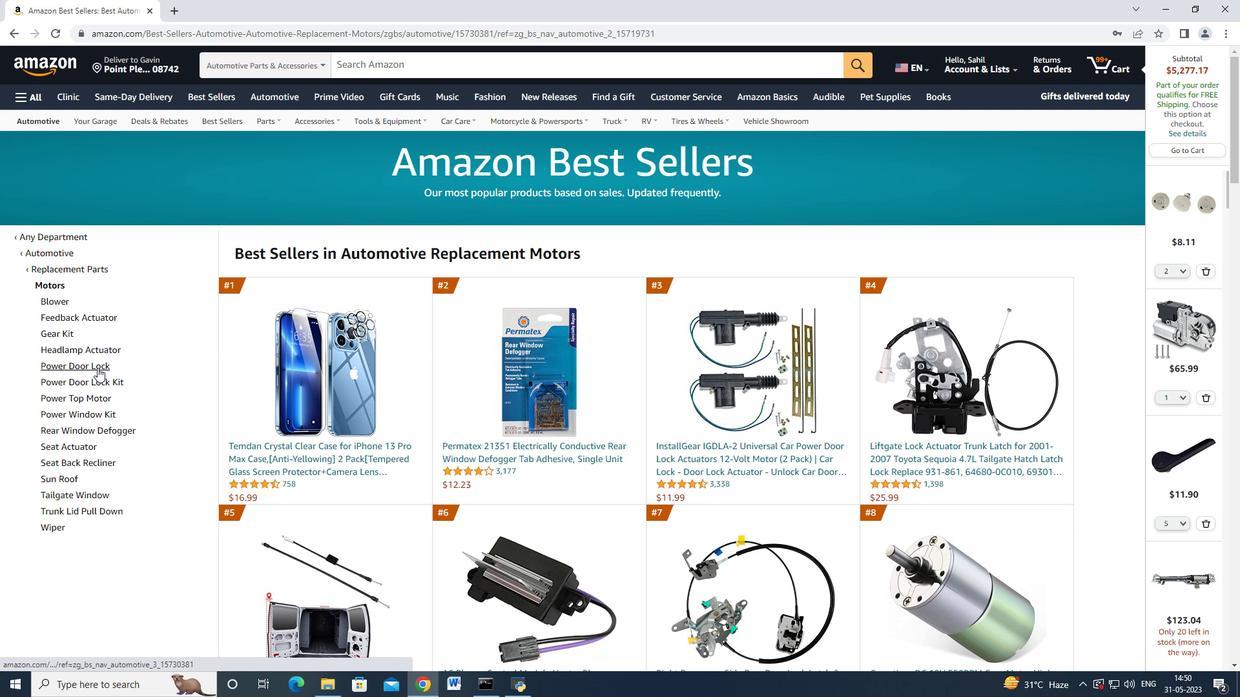 
Action: Mouse scrolled (91, 385) with delta (0, 0)
Screenshot: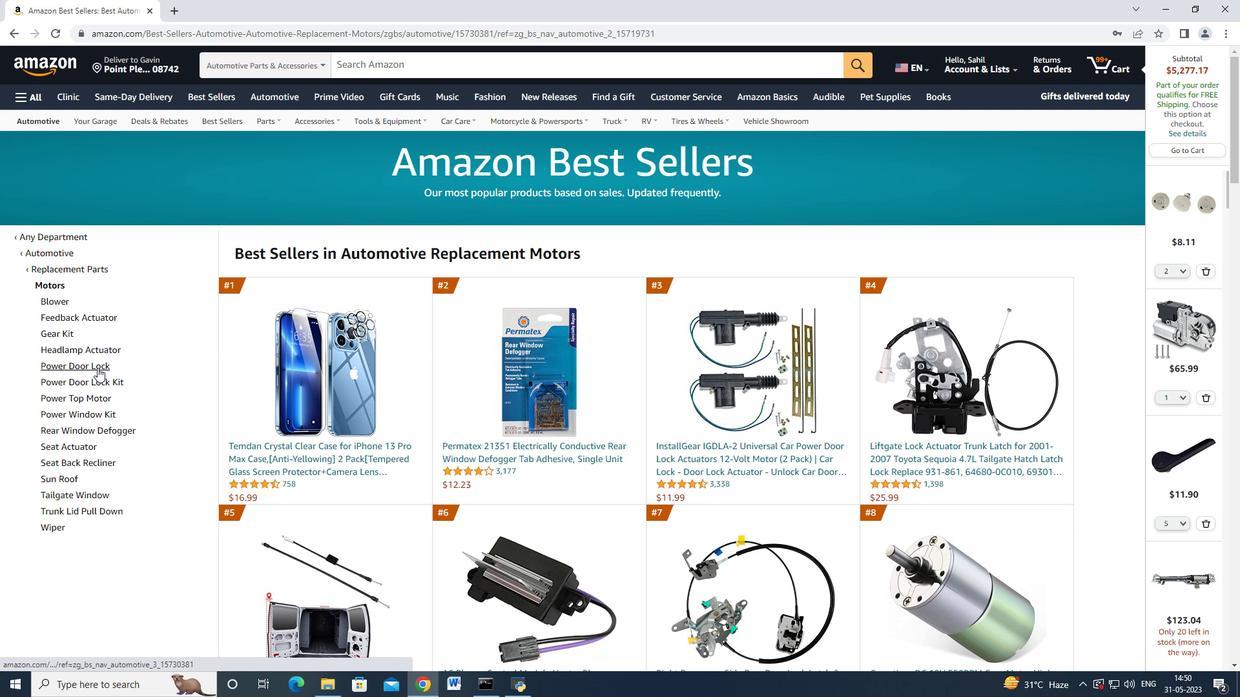 
Action: Mouse moved to (102, 447)
Screenshot: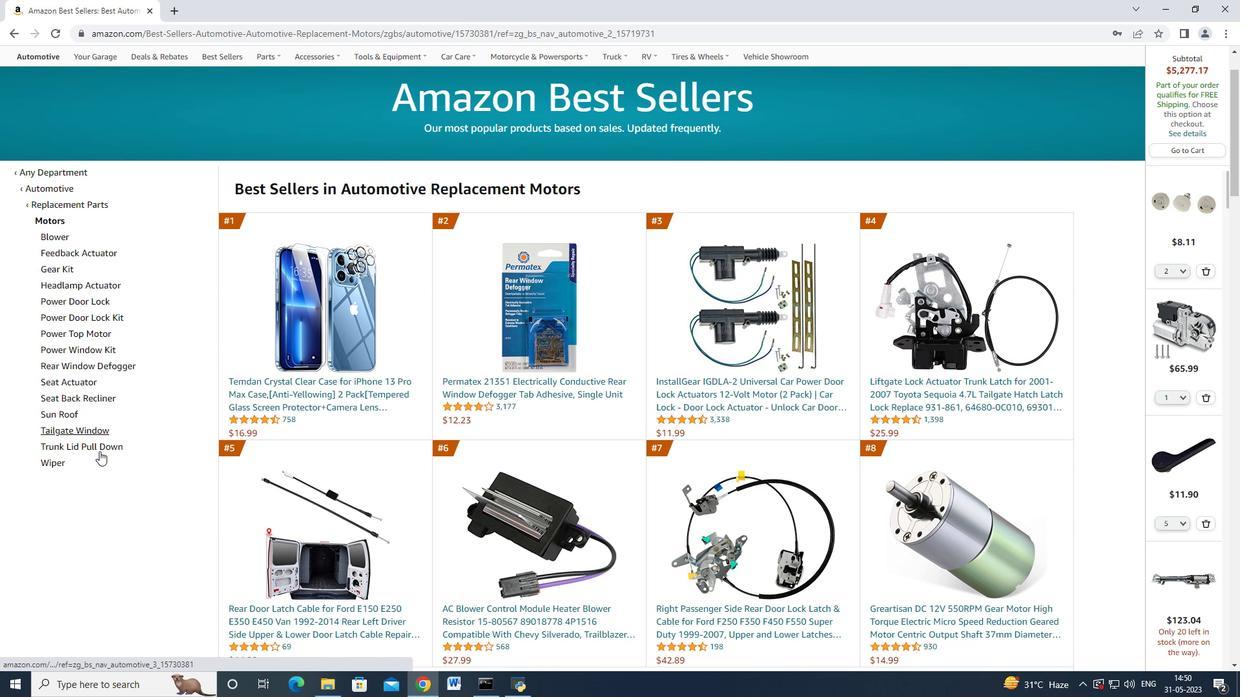 
Action: Mouse pressed left at (102, 447)
Screenshot: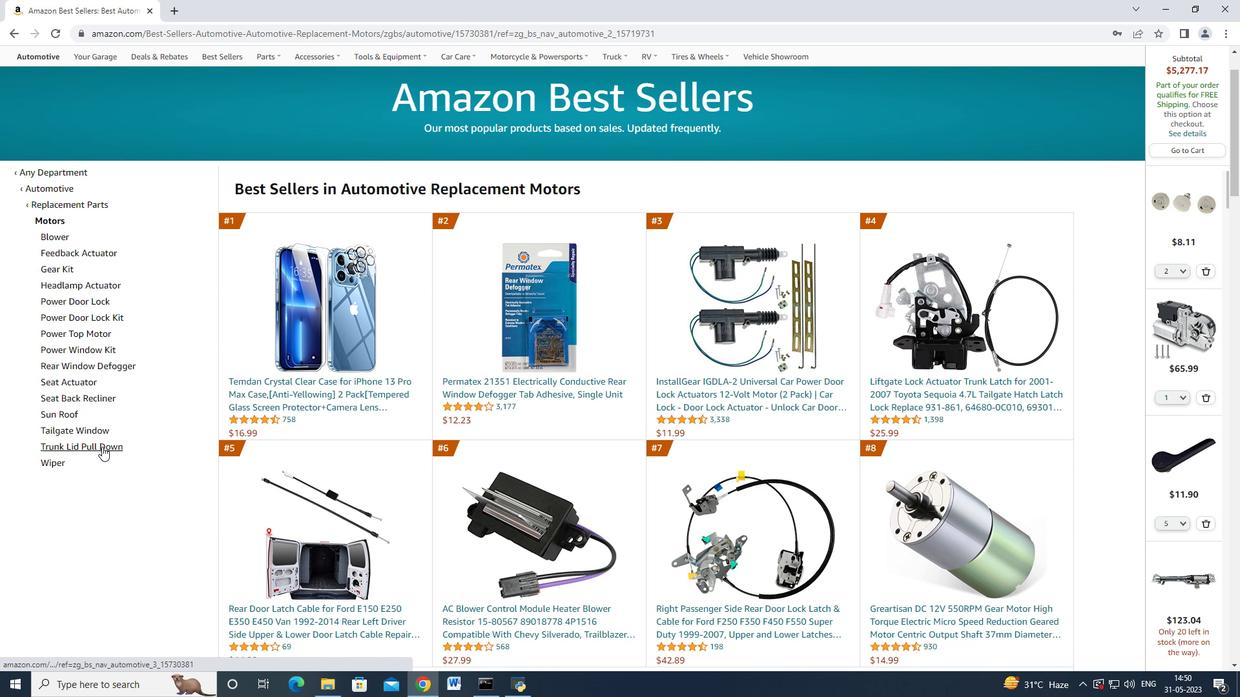 
Action: Mouse moved to (745, 449)
Screenshot: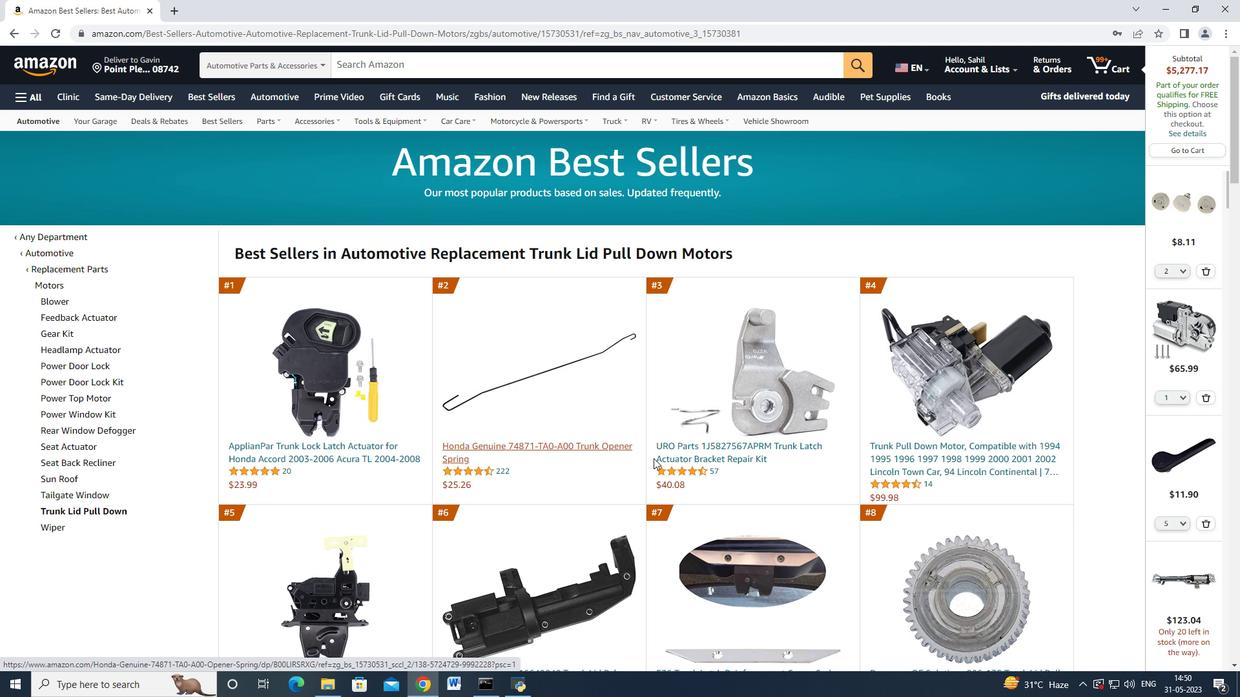 
Action: Mouse pressed left at (745, 449)
Screenshot: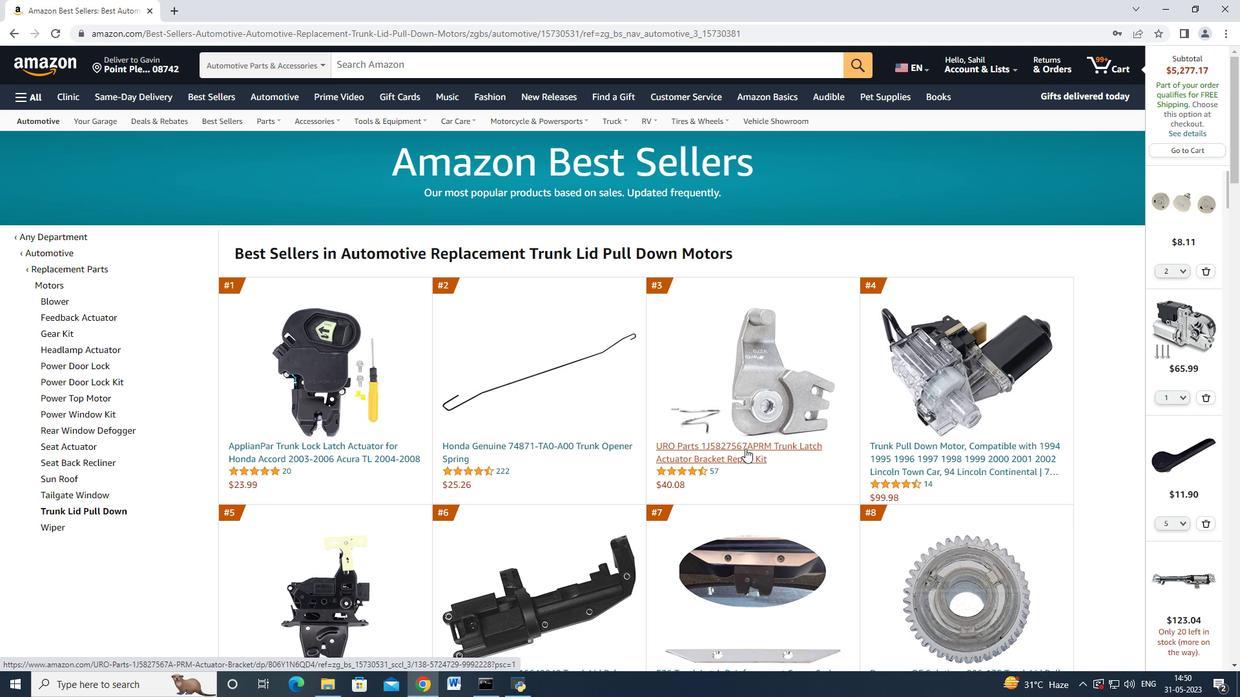
Action: Mouse moved to (945, 449)
Screenshot: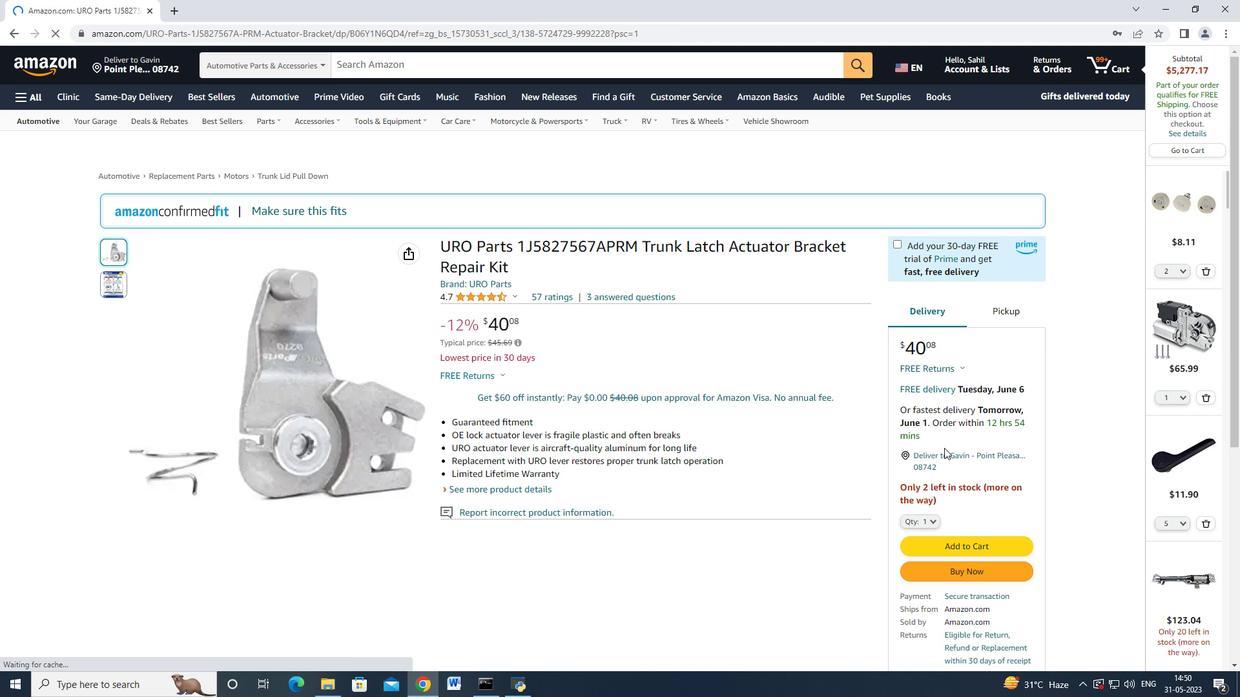 
Action: Mouse scrolled (945, 448) with delta (0, 0)
Screenshot: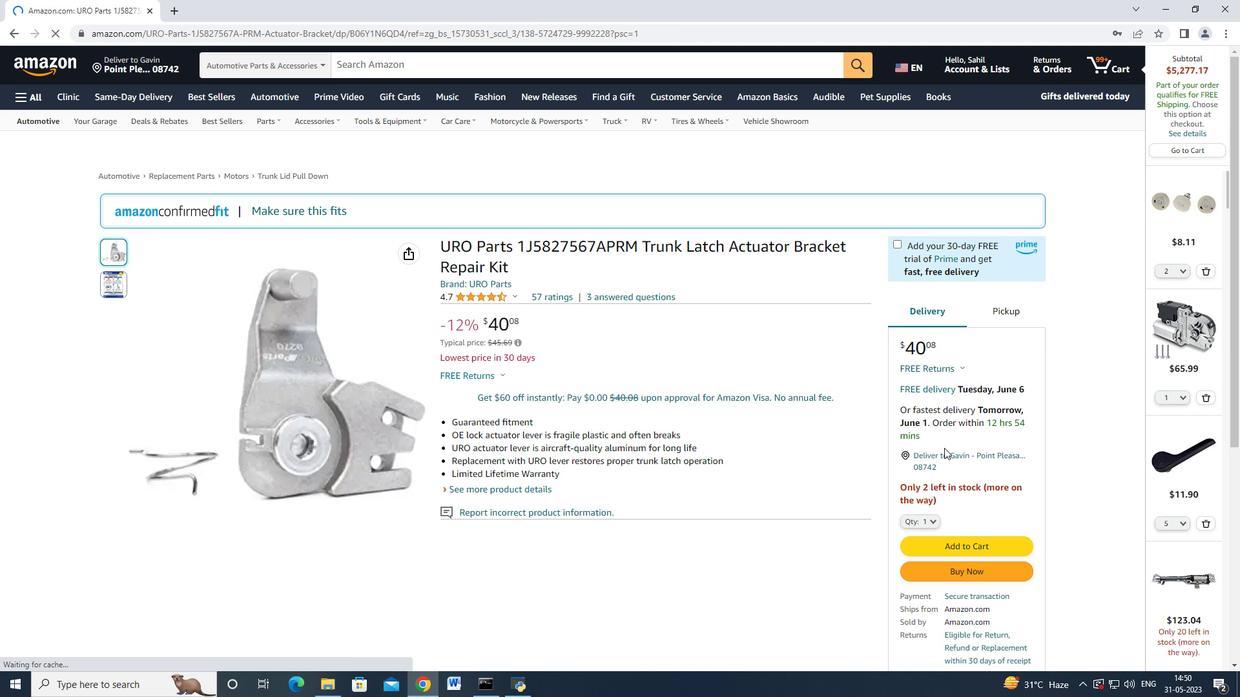
Action: Mouse moved to (10, 36)
Screenshot: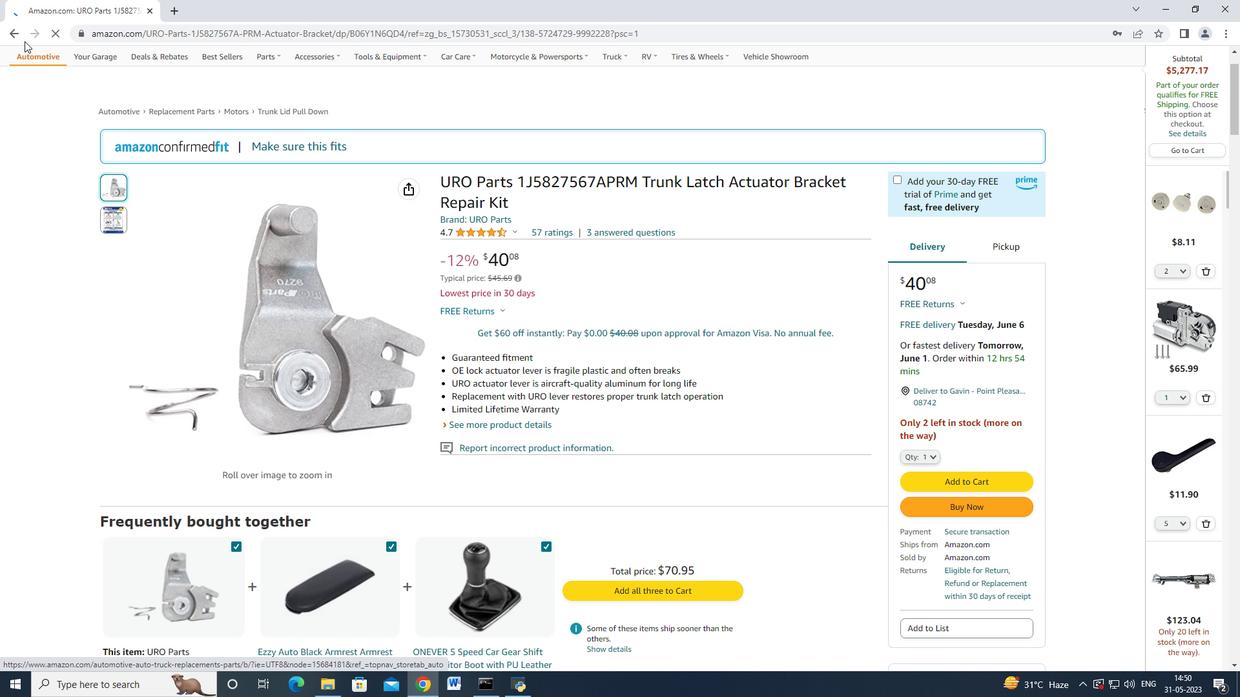 
Action: Mouse pressed left at (10, 36)
Screenshot: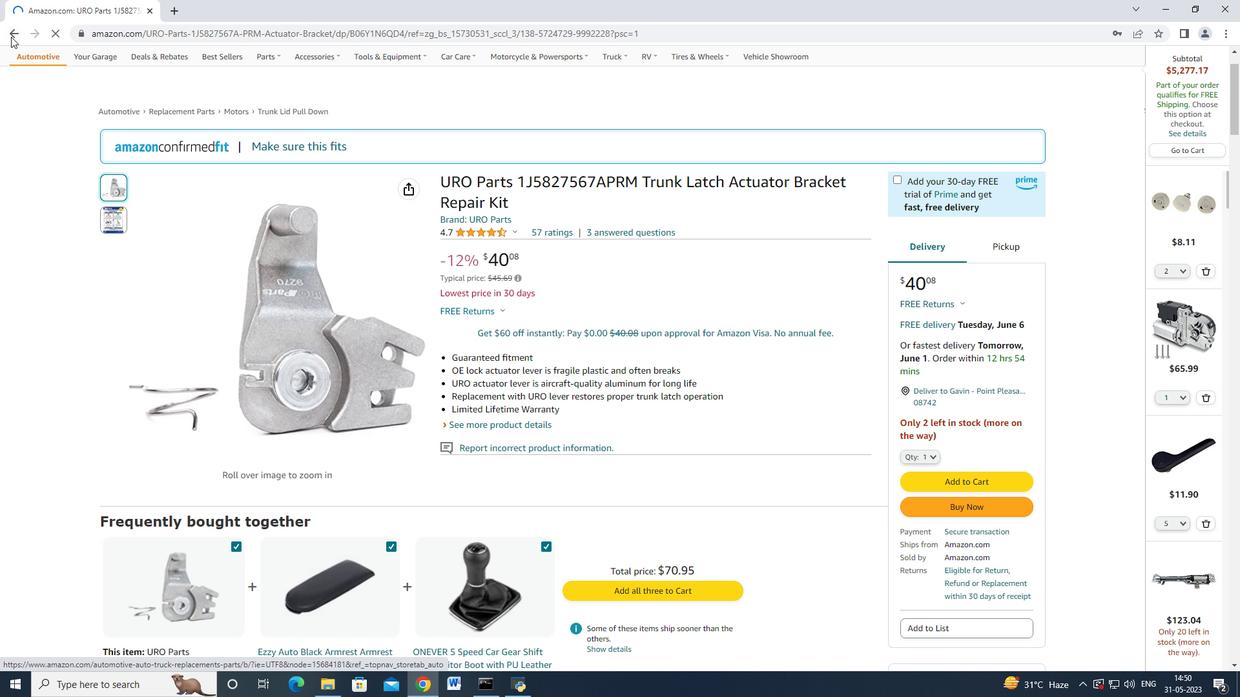 
Action: Mouse moved to (299, 445)
Screenshot: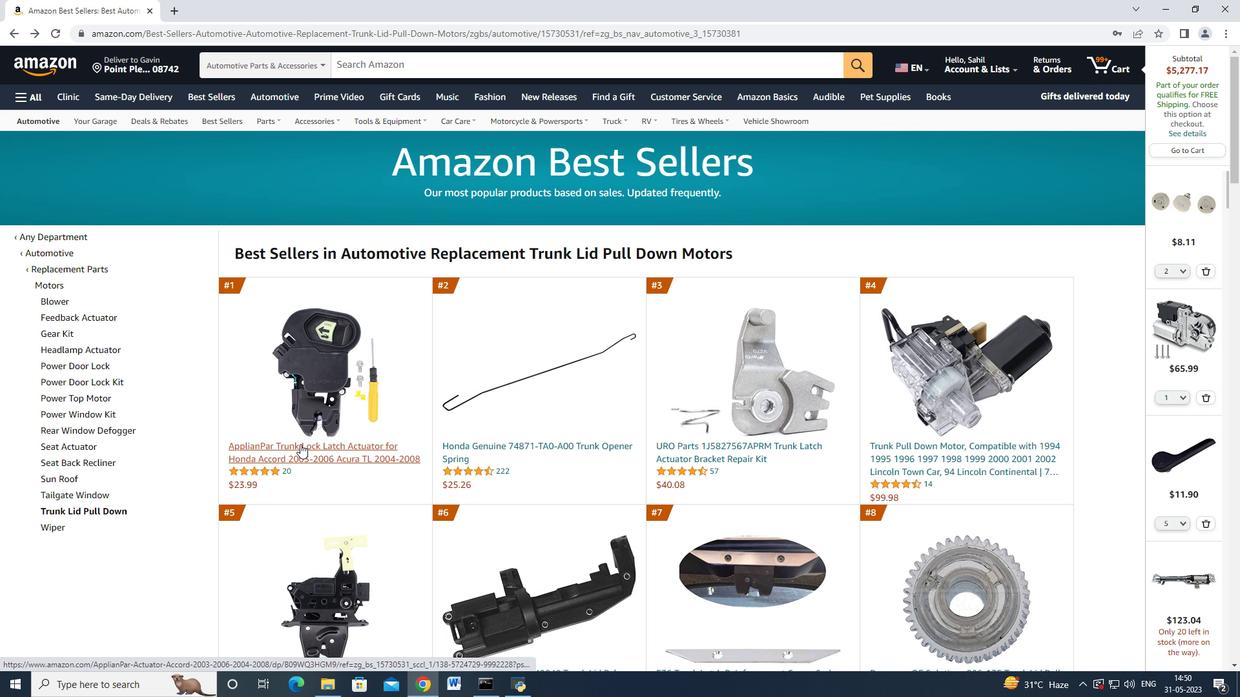 
Action: Mouse pressed left at (299, 445)
Screenshot: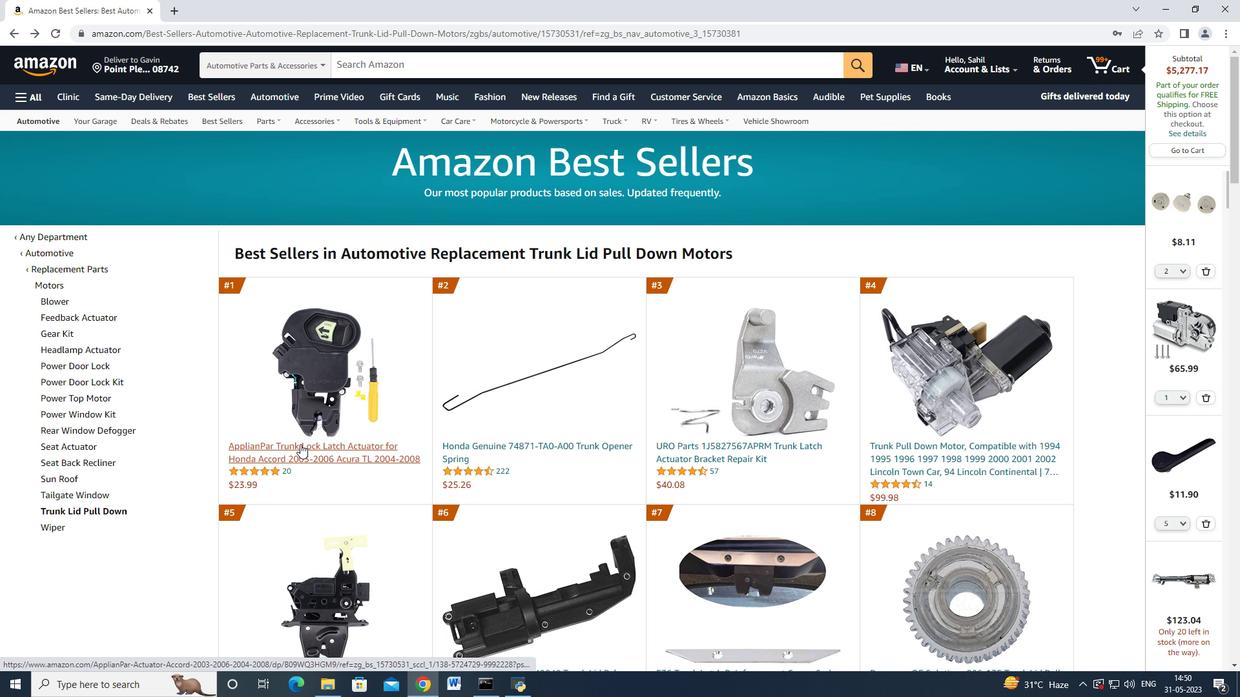 
Action: Mouse moved to (365, 389)
Screenshot: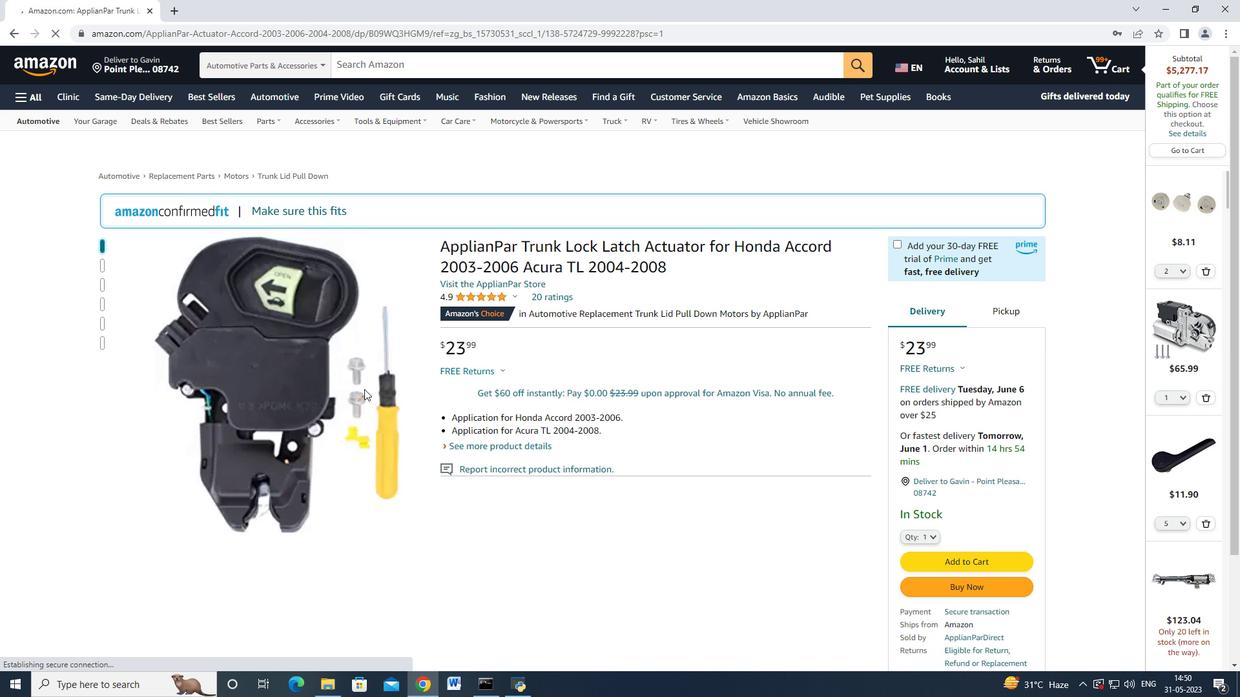 
Action: Mouse scrolled (365, 389) with delta (0, 0)
Screenshot: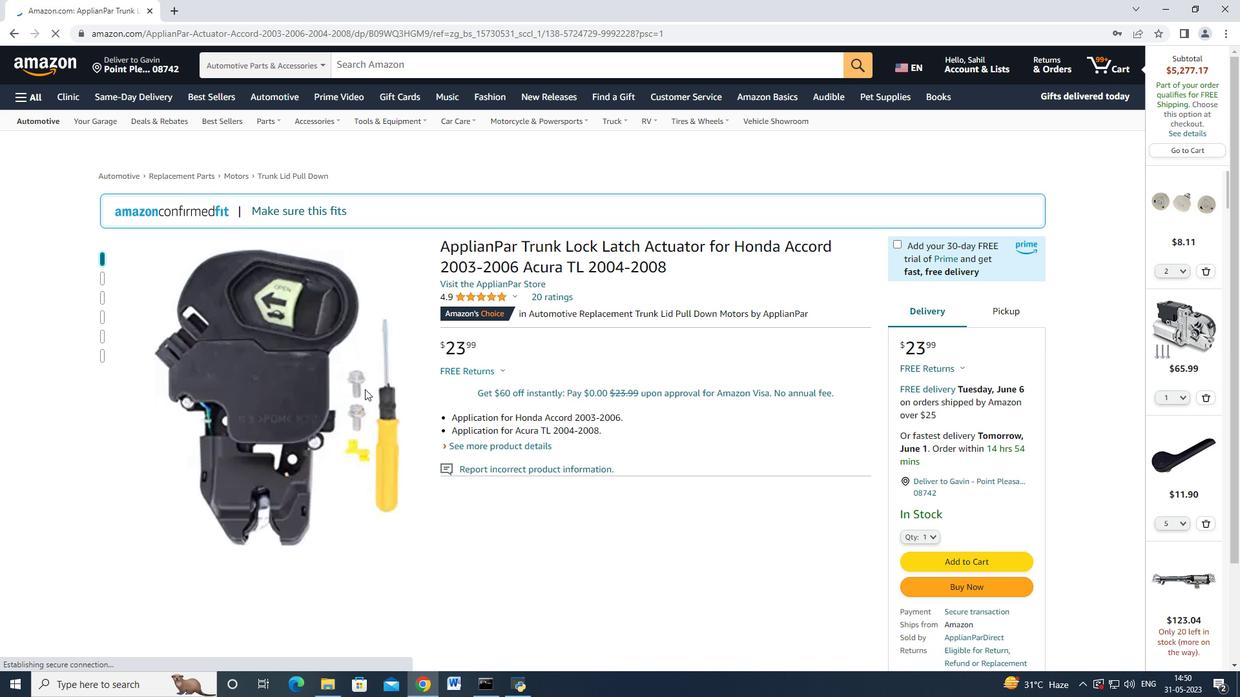 
Action: Mouse moved to (930, 473)
Screenshot: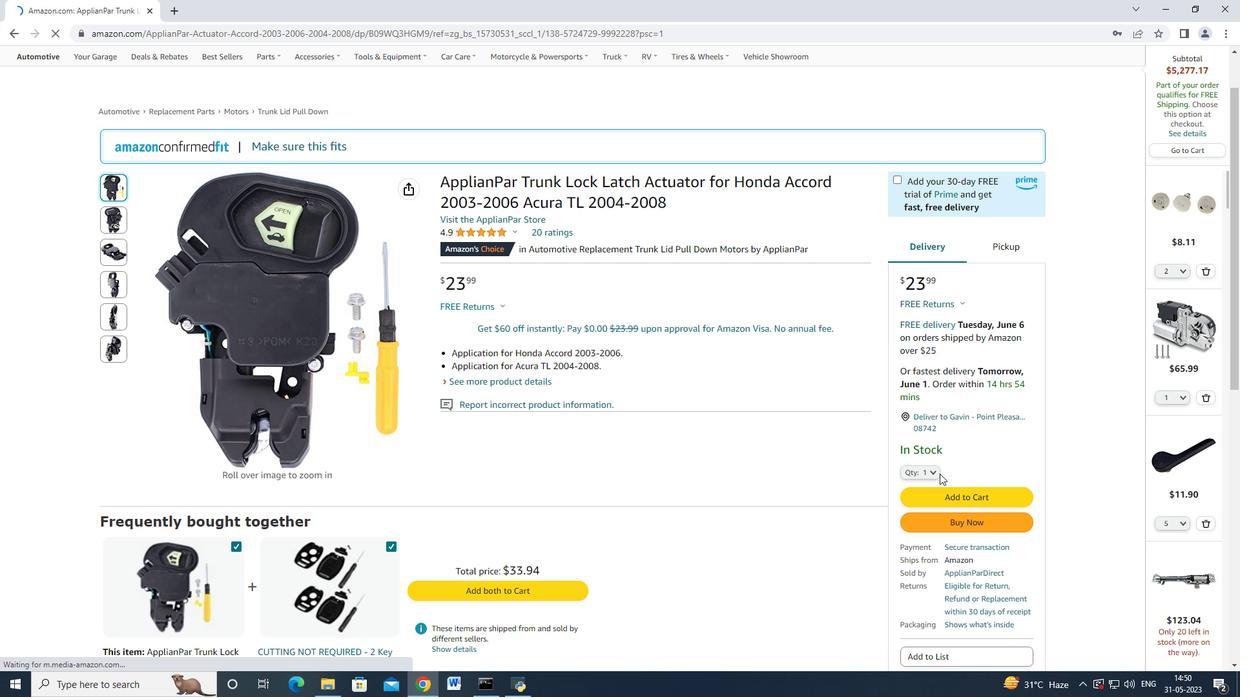 
Action: Mouse pressed left at (930, 473)
Screenshot: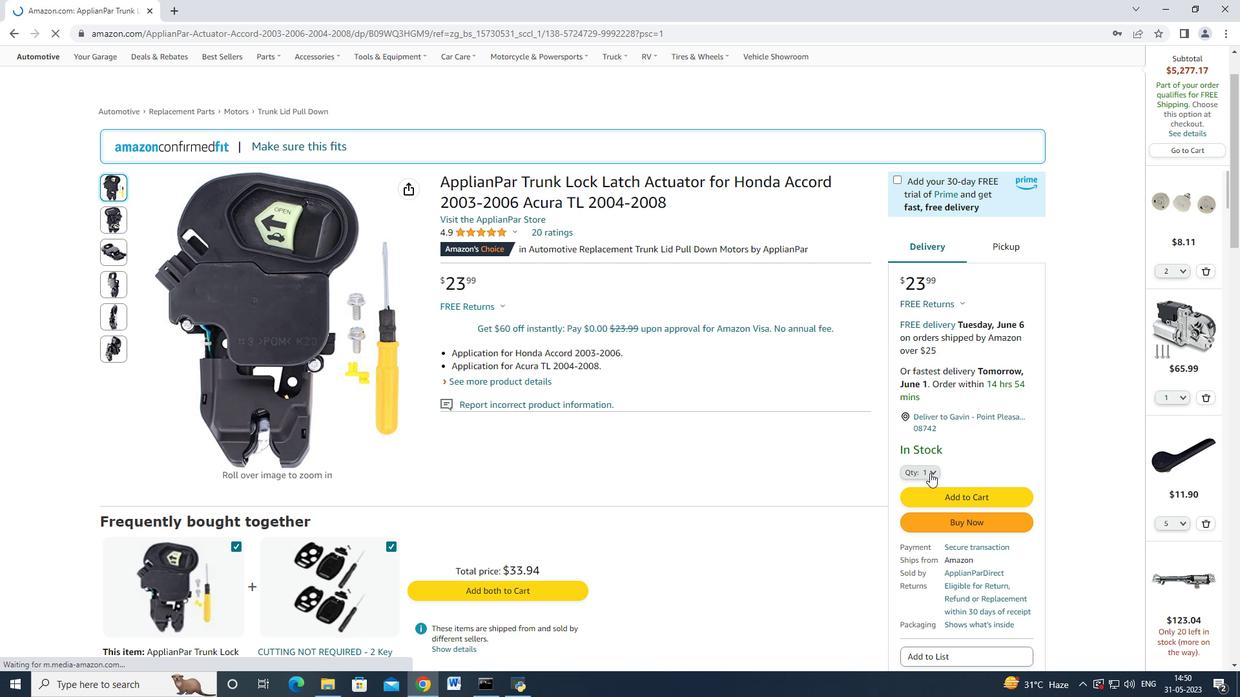 
Action: Mouse moved to (921, 140)
Screenshot: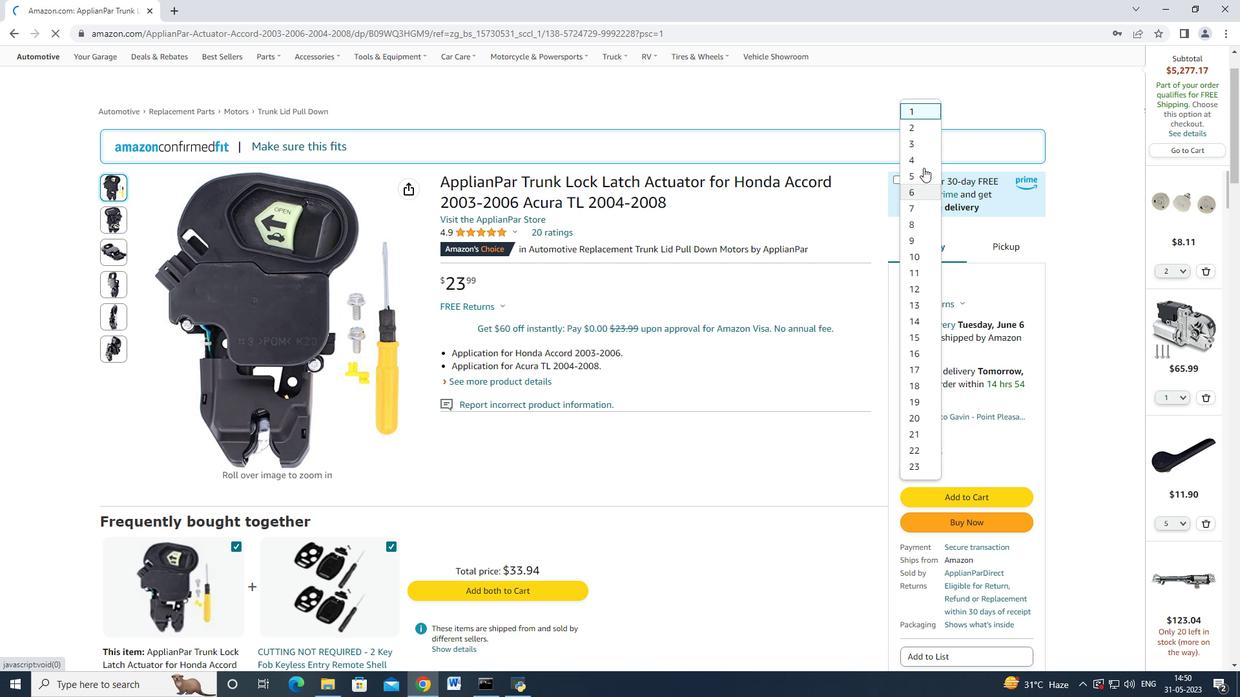 
Action: Mouse pressed left at (921, 140)
Screenshot: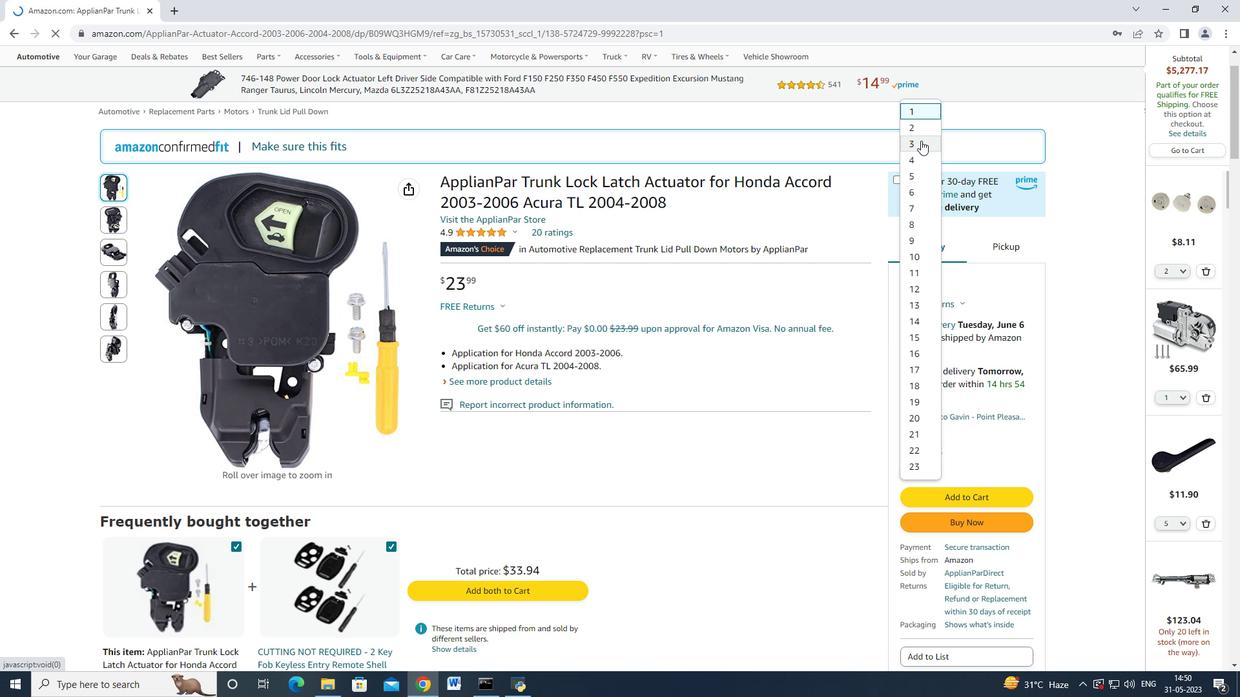 
Action: Mouse moved to (957, 478)
Screenshot: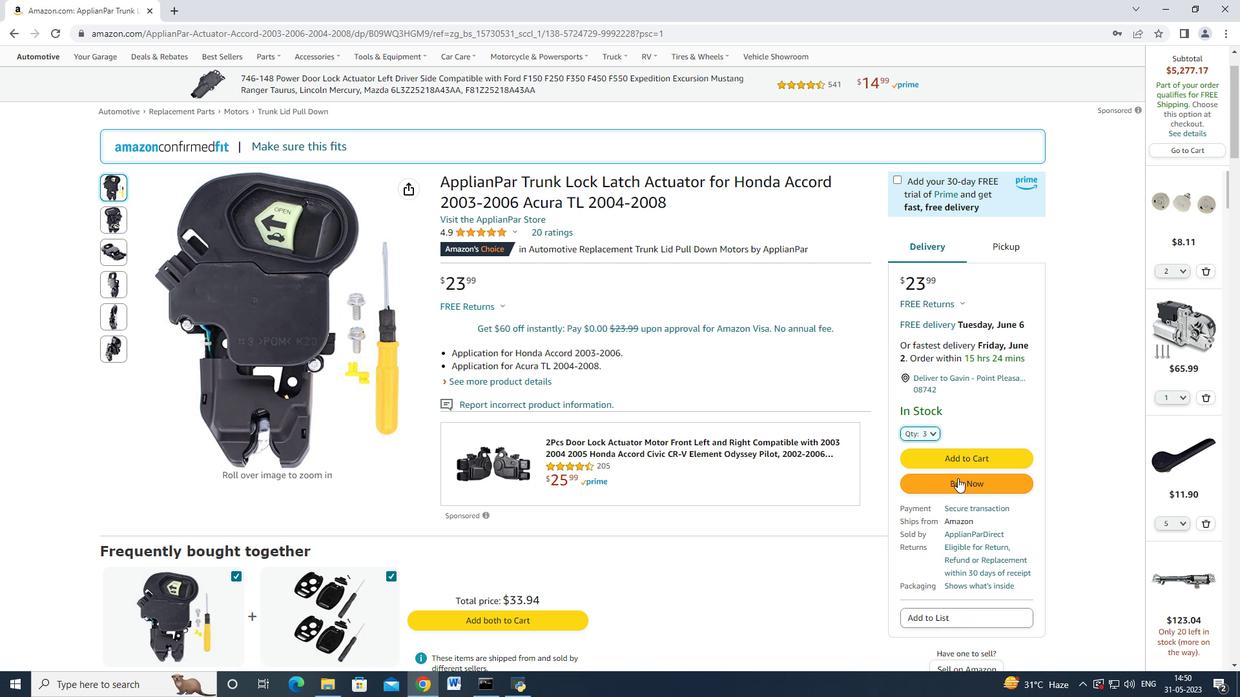 
Action: Mouse pressed left at (957, 478)
Screenshot: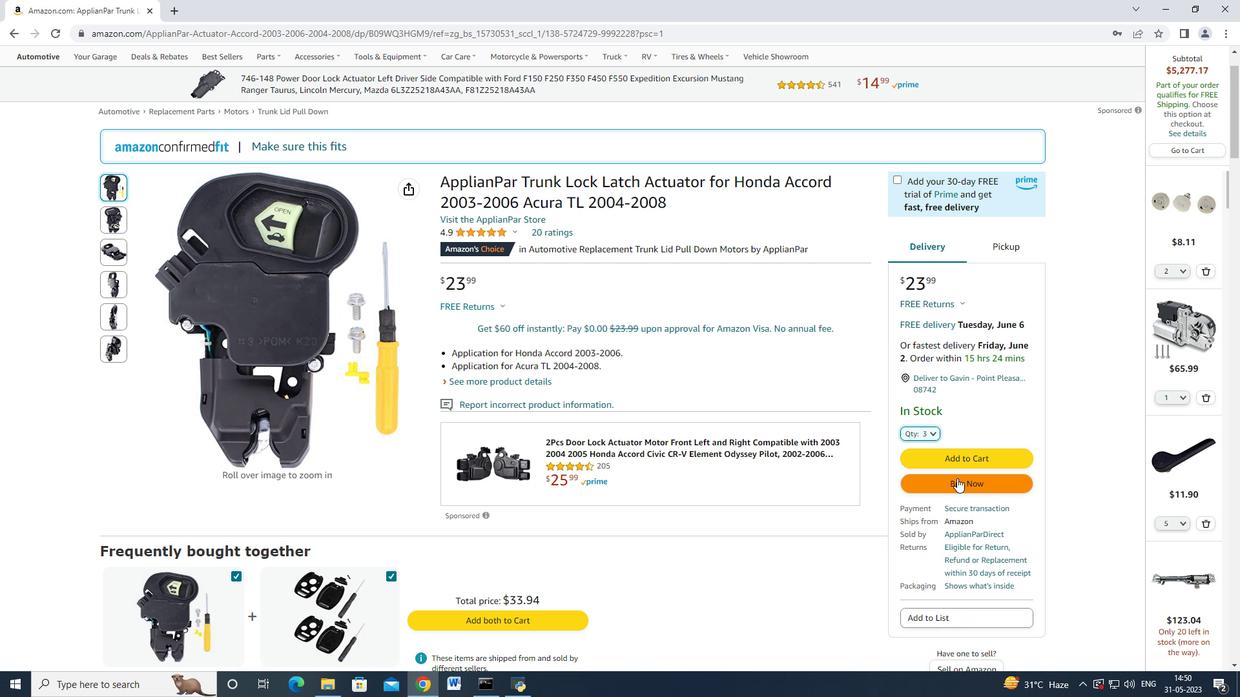 
Action: Mouse moved to (748, 113)
Screenshot: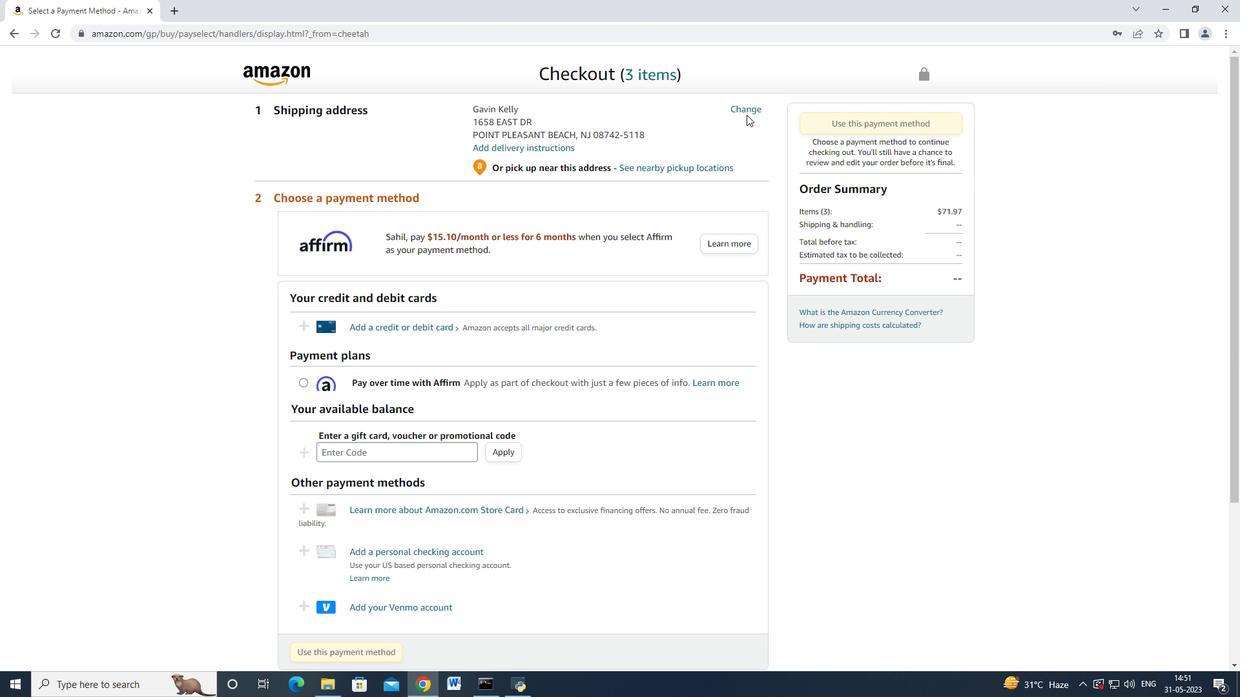 
Action: Mouse pressed left at (748, 113)
Screenshot: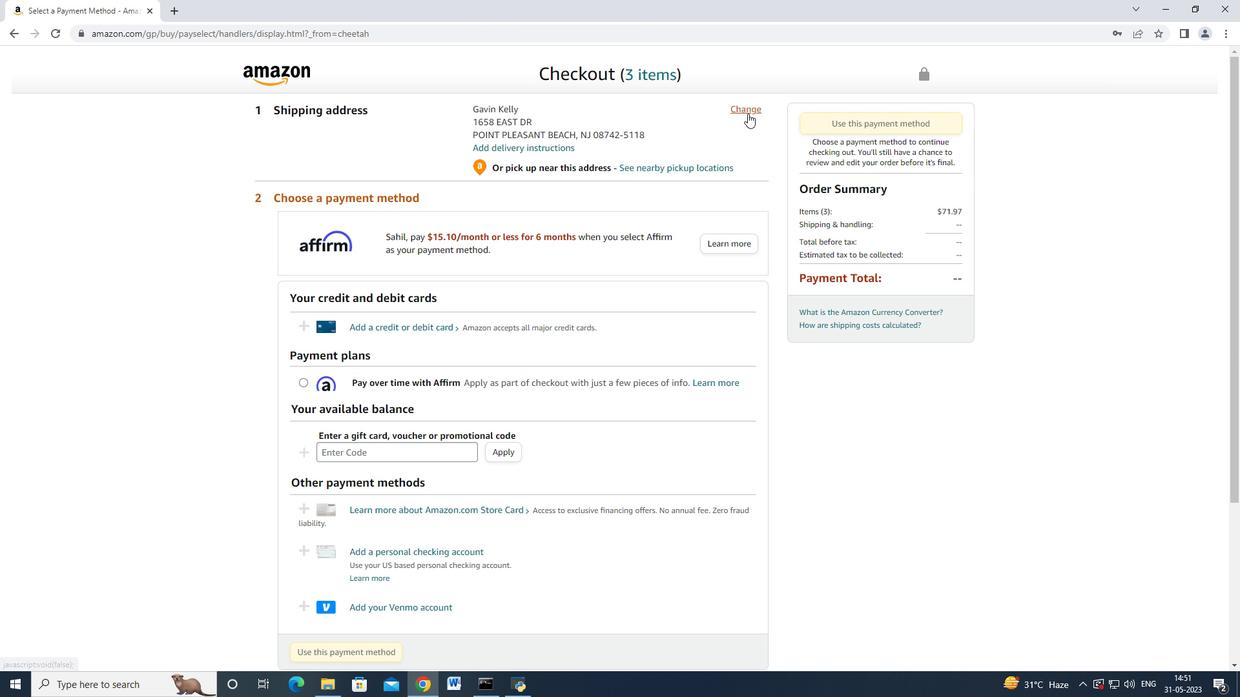 
Action: Mouse moved to (513, 185)
Screenshot: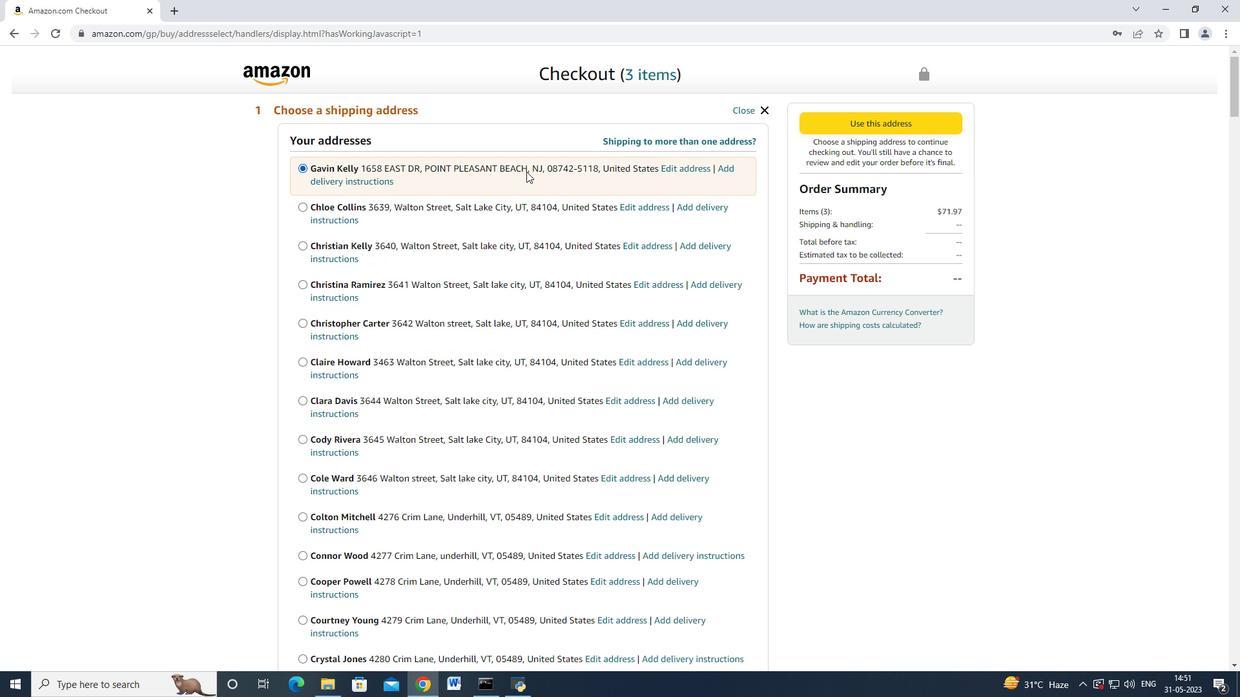 
Action: Mouse scrolled (513, 184) with delta (0, 0)
Screenshot: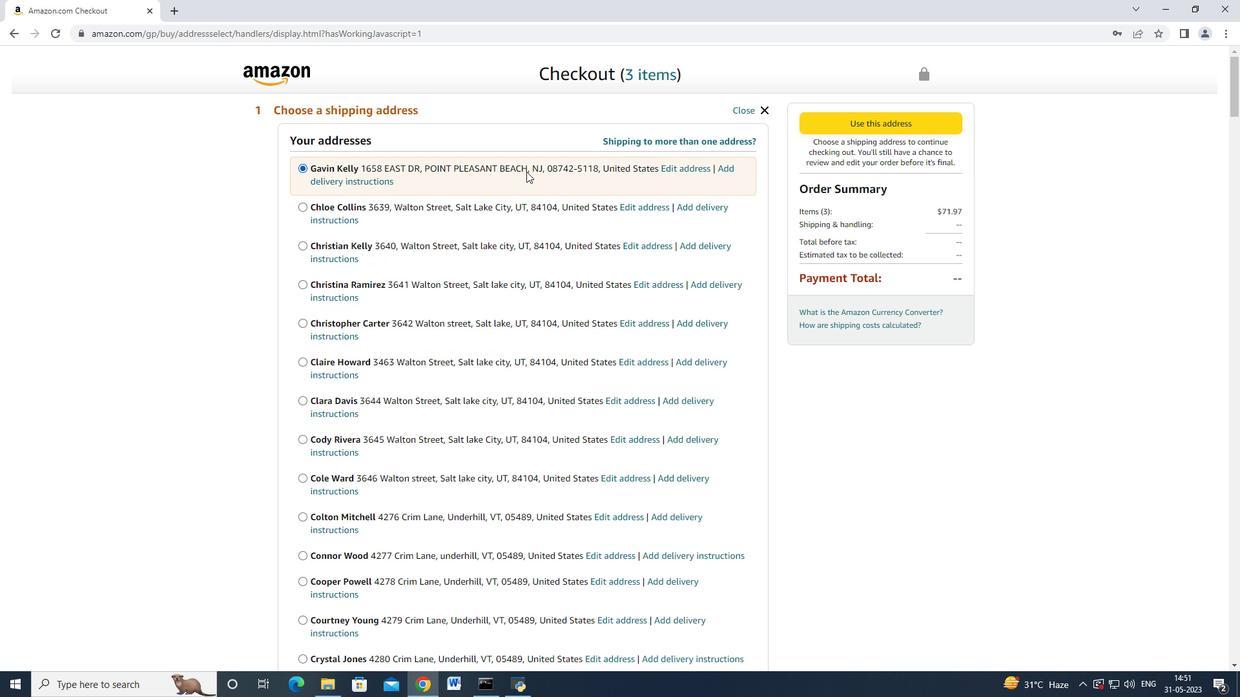 
Action: Mouse moved to (510, 188)
Screenshot: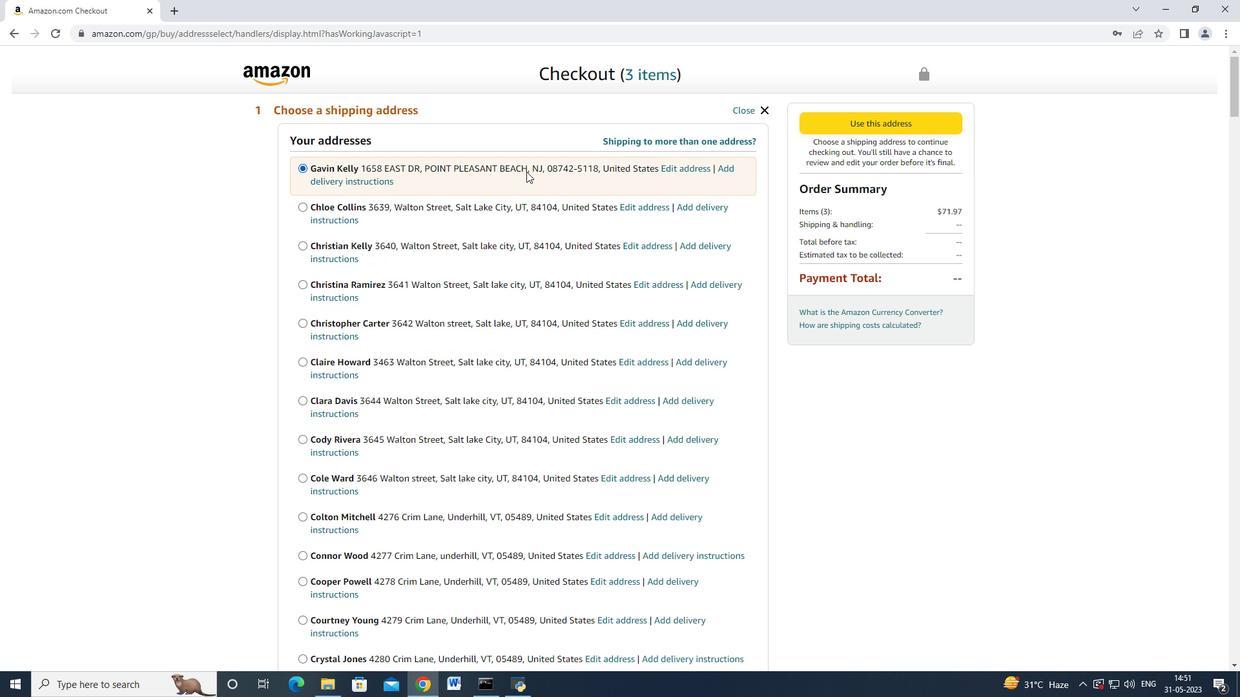 
Action: Mouse scrolled (510, 187) with delta (0, 0)
Screenshot: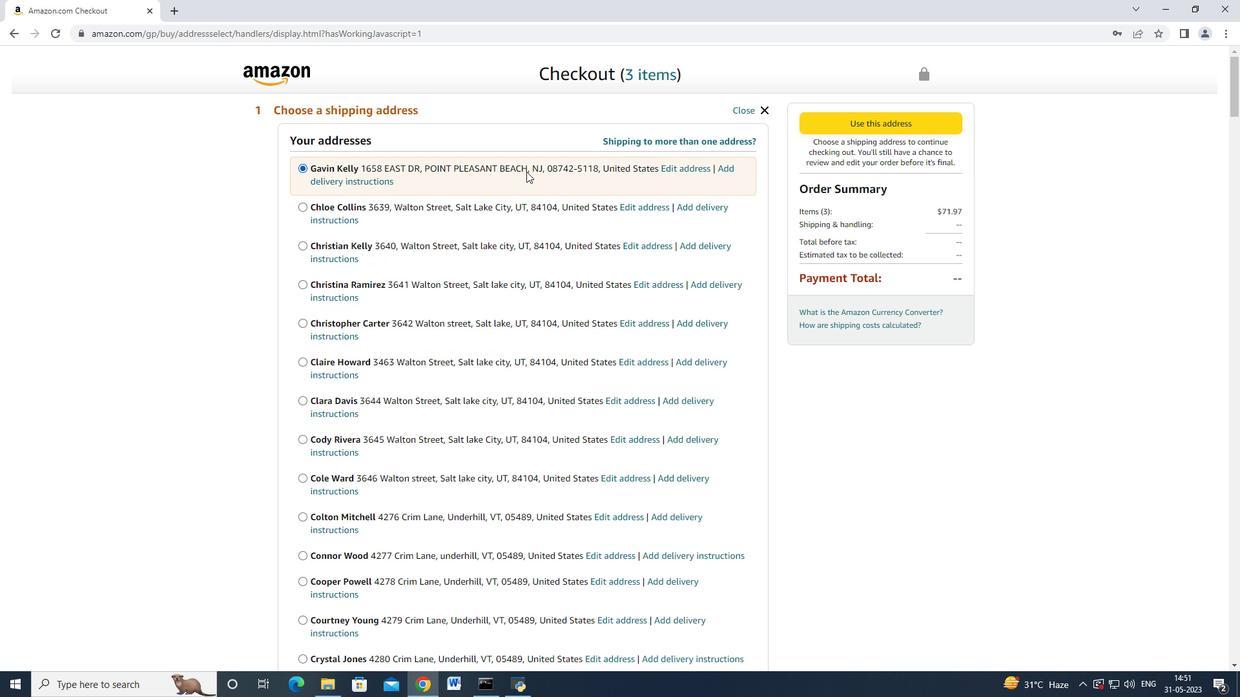 
Action: Mouse moved to (509, 188)
Screenshot: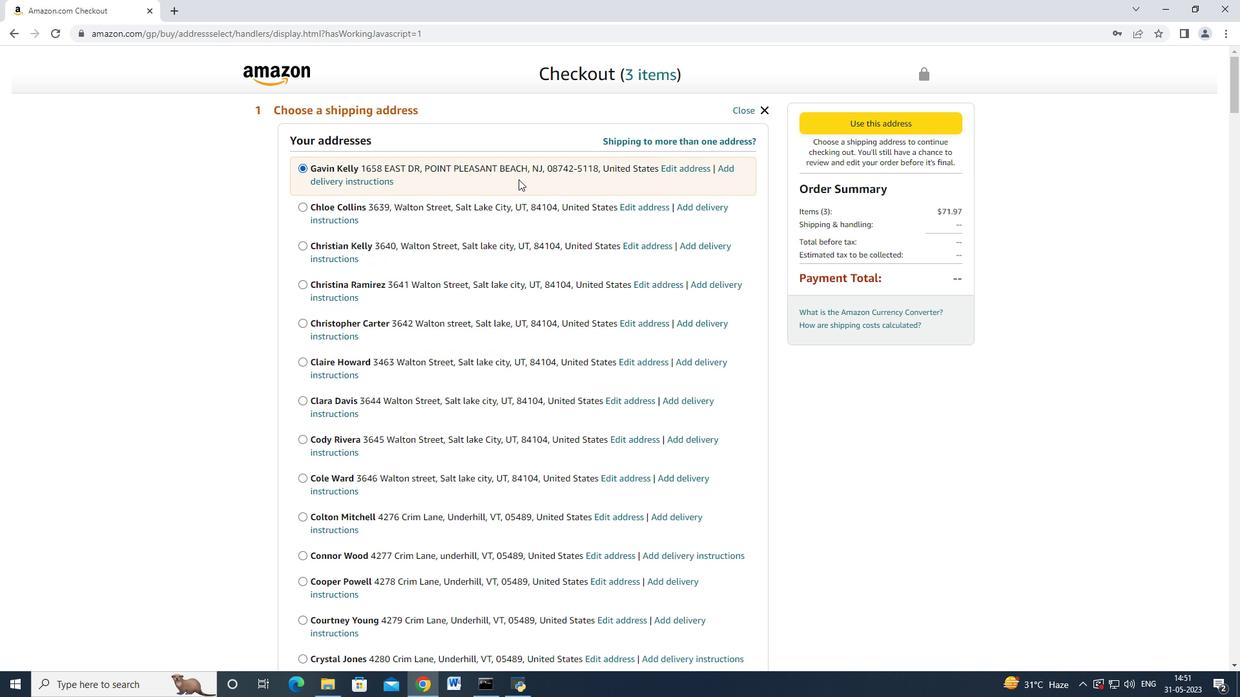 
Action: Mouse scrolled (509, 188) with delta (0, 0)
Screenshot: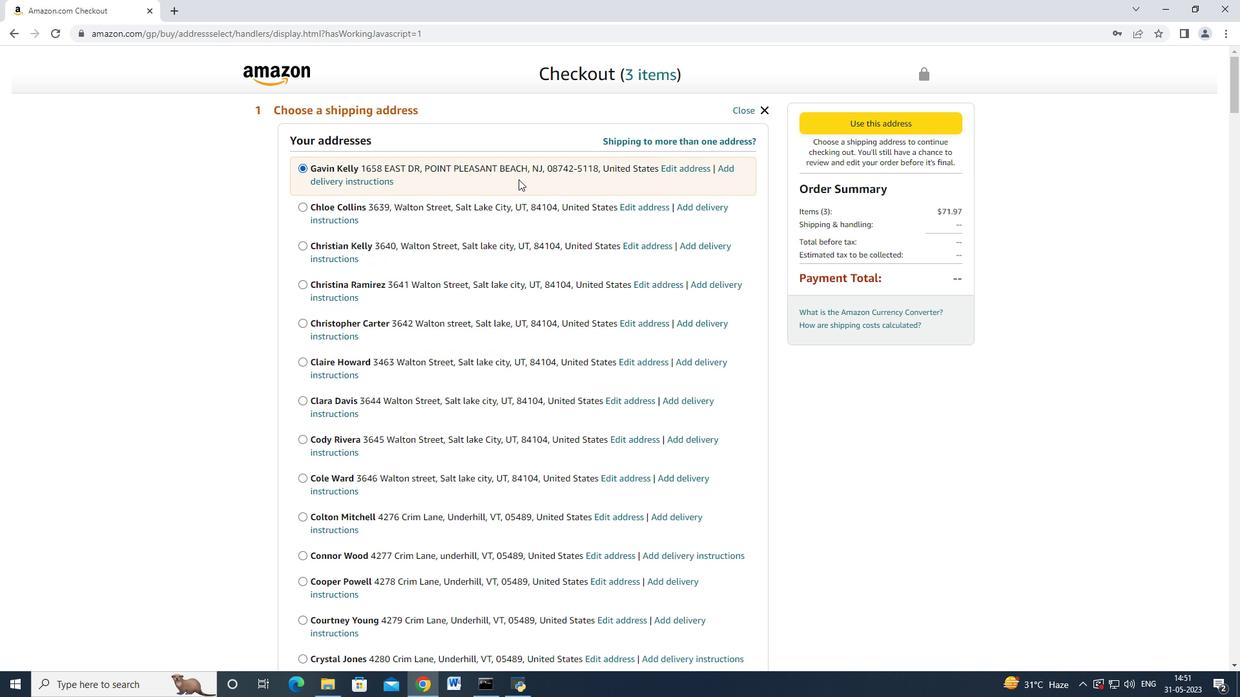 
Action: Mouse moved to (509, 189)
Screenshot: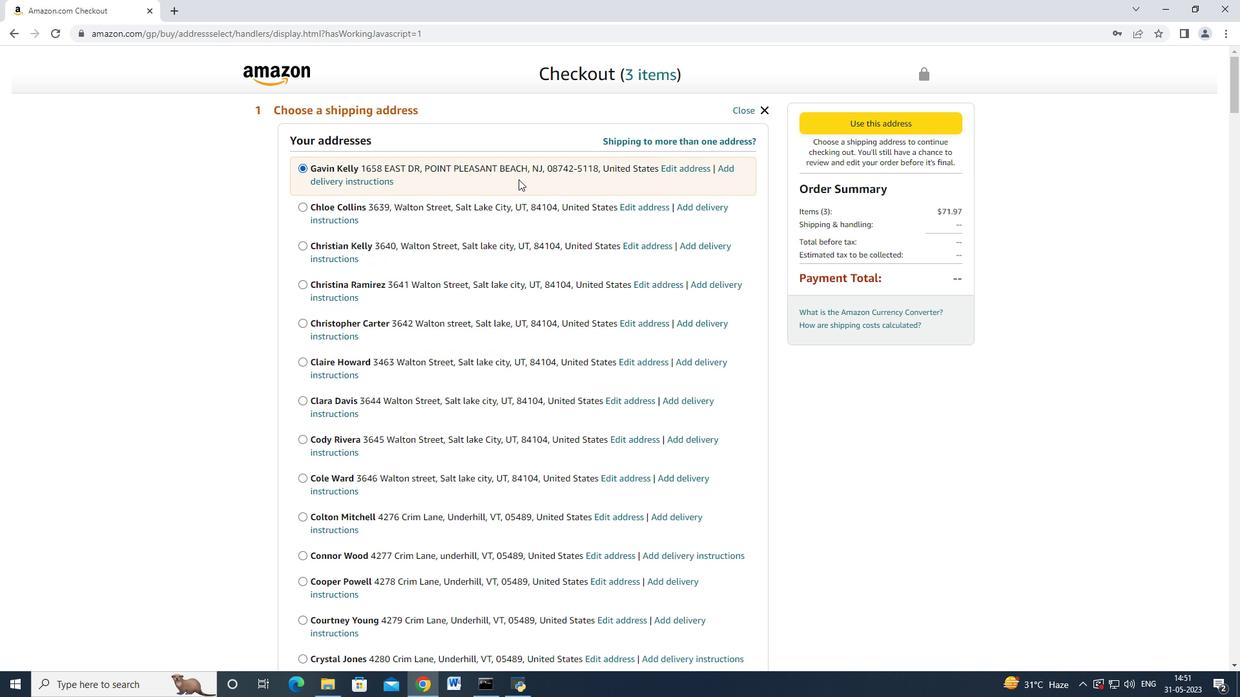 
Action: Mouse scrolled (509, 188) with delta (0, 0)
Screenshot: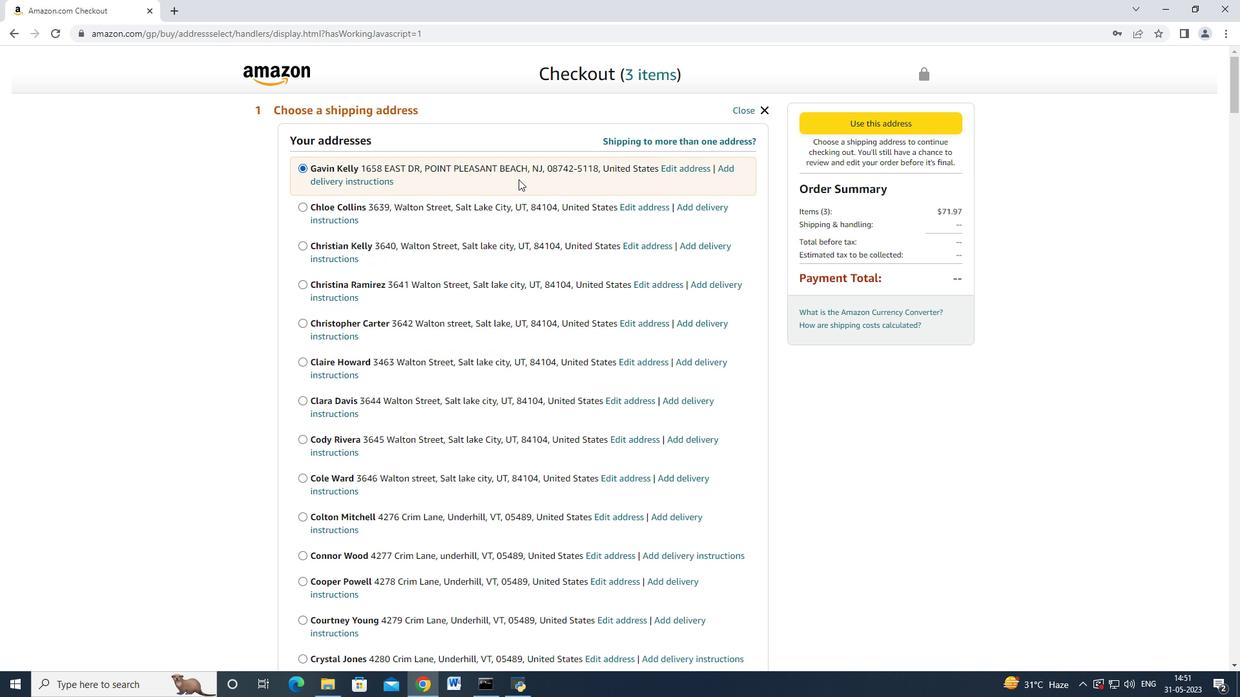 
Action: Mouse moved to (504, 192)
Screenshot: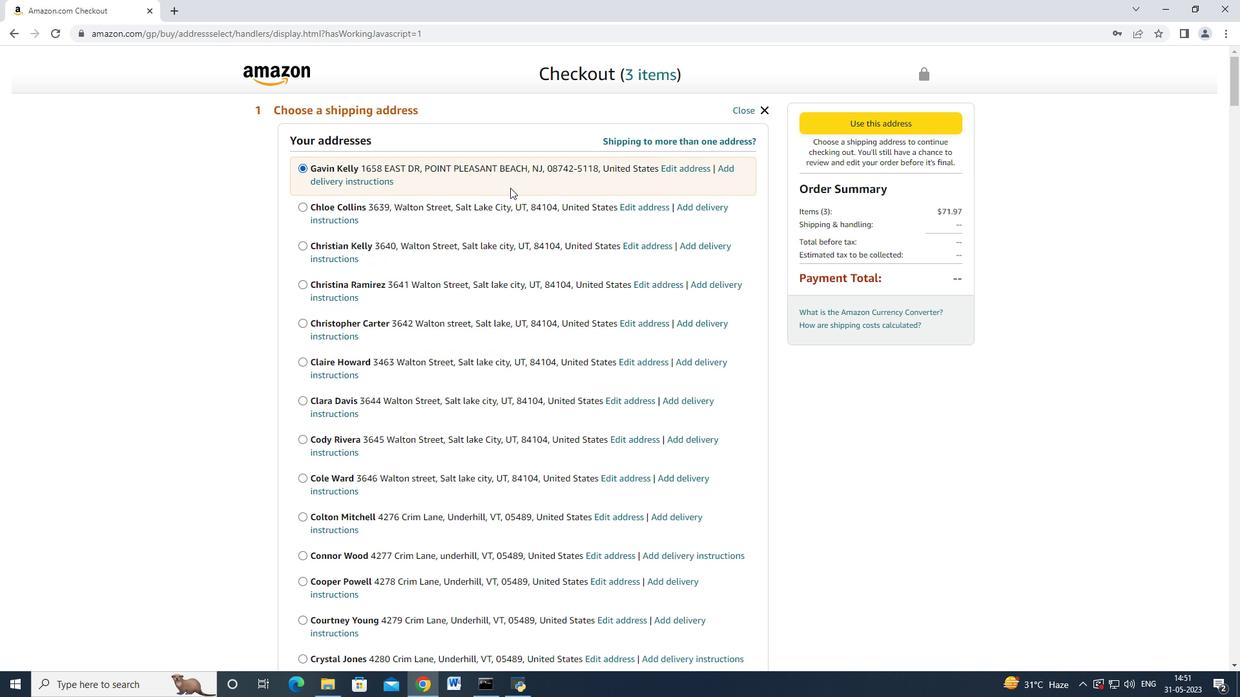 
Action: Mouse scrolled (504, 191) with delta (0, 0)
Screenshot: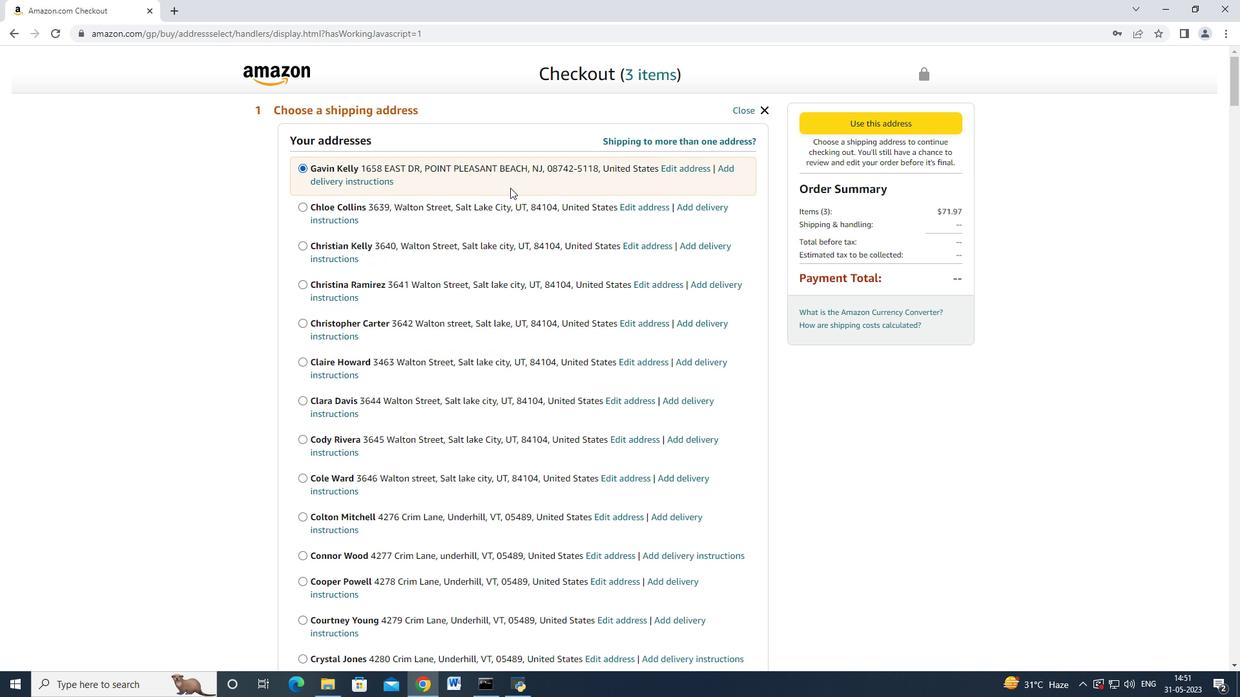 
Action: Mouse moved to (484, 206)
Screenshot: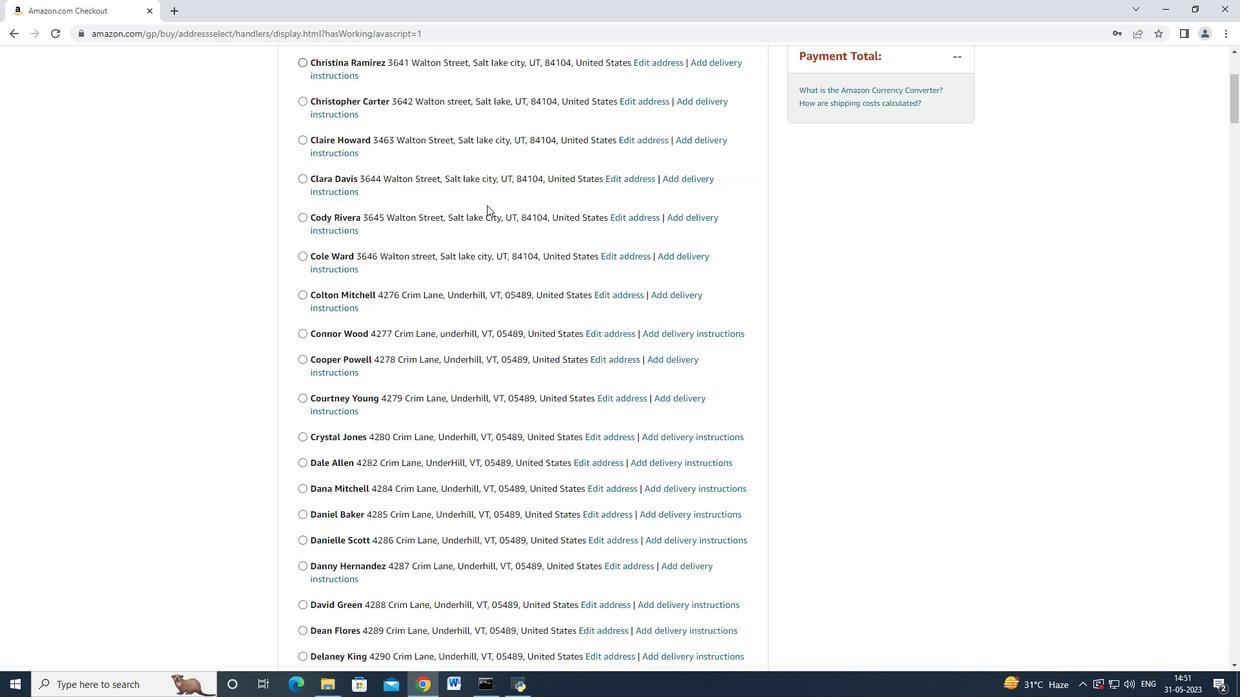 
Action: Mouse scrolled (484, 206) with delta (0, 0)
Screenshot: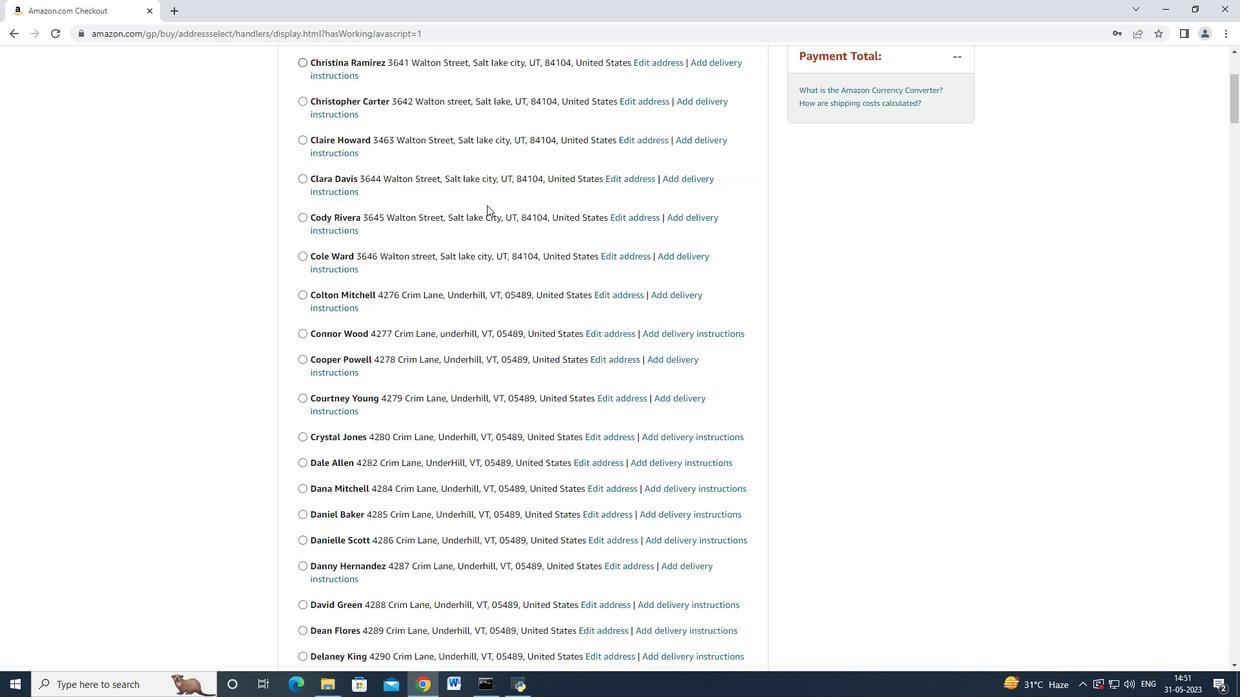 
Action: Mouse moved to (484, 207)
Screenshot: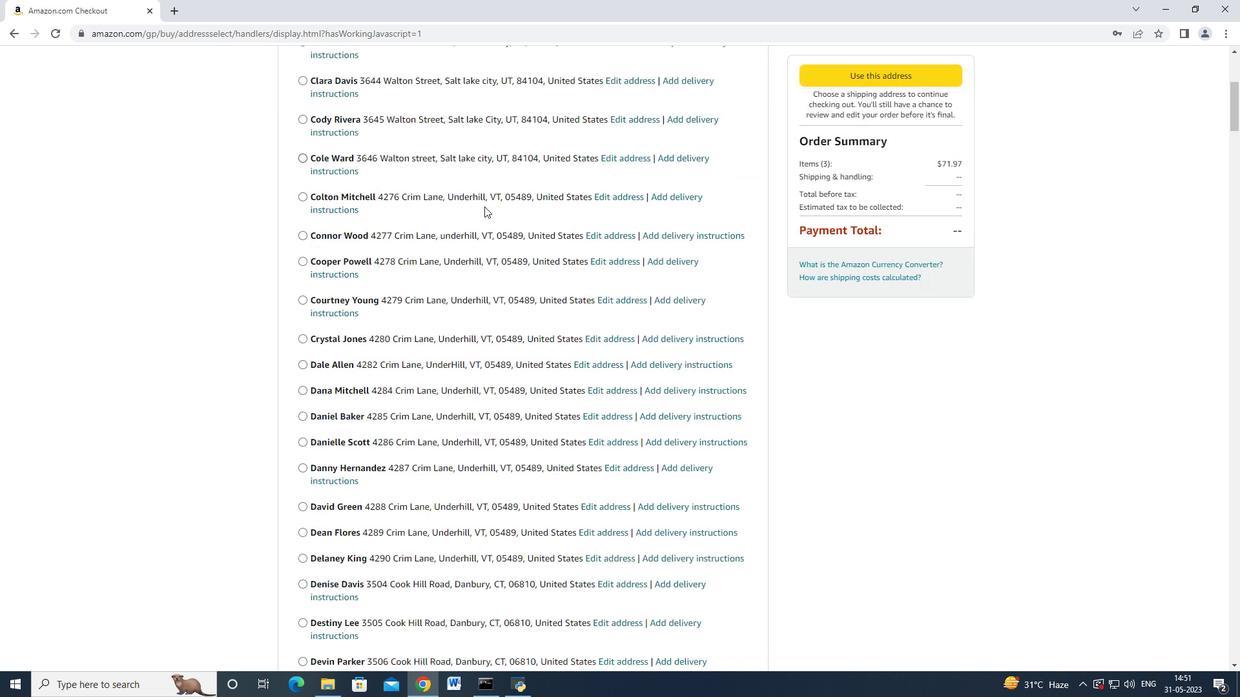 
Action: Mouse scrolled (484, 206) with delta (0, 0)
Screenshot: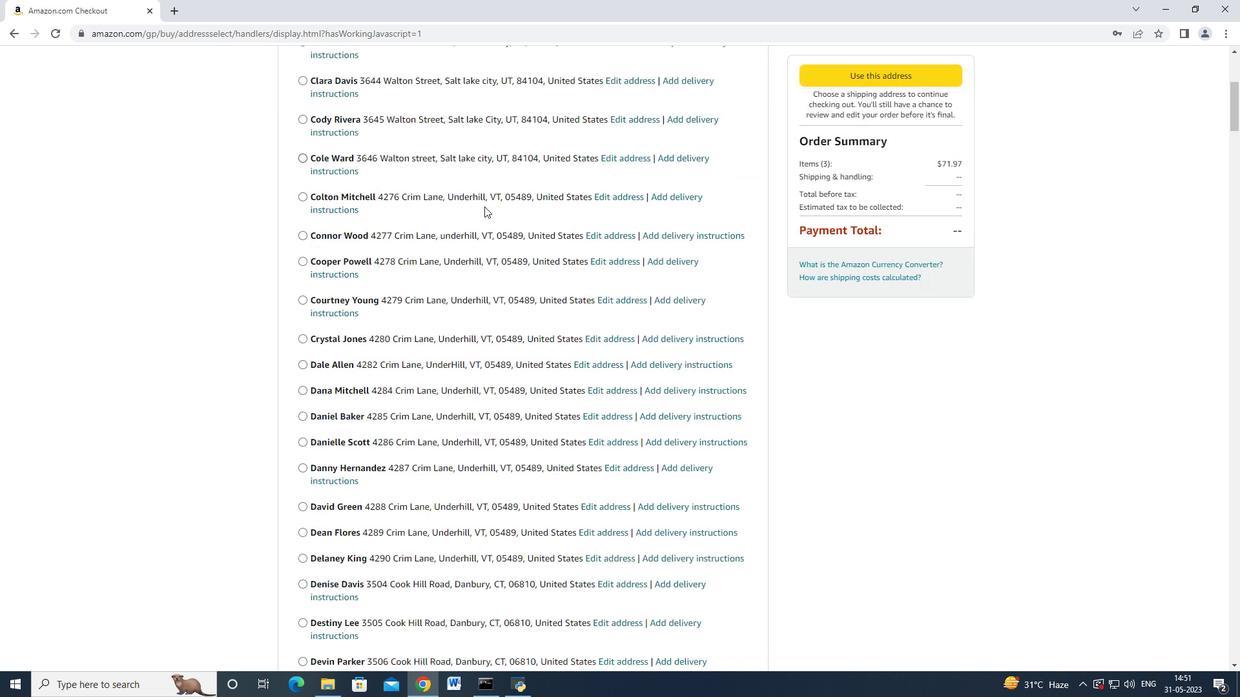 
Action: Mouse scrolled (484, 206) with delta (0, 0)
Screenshot: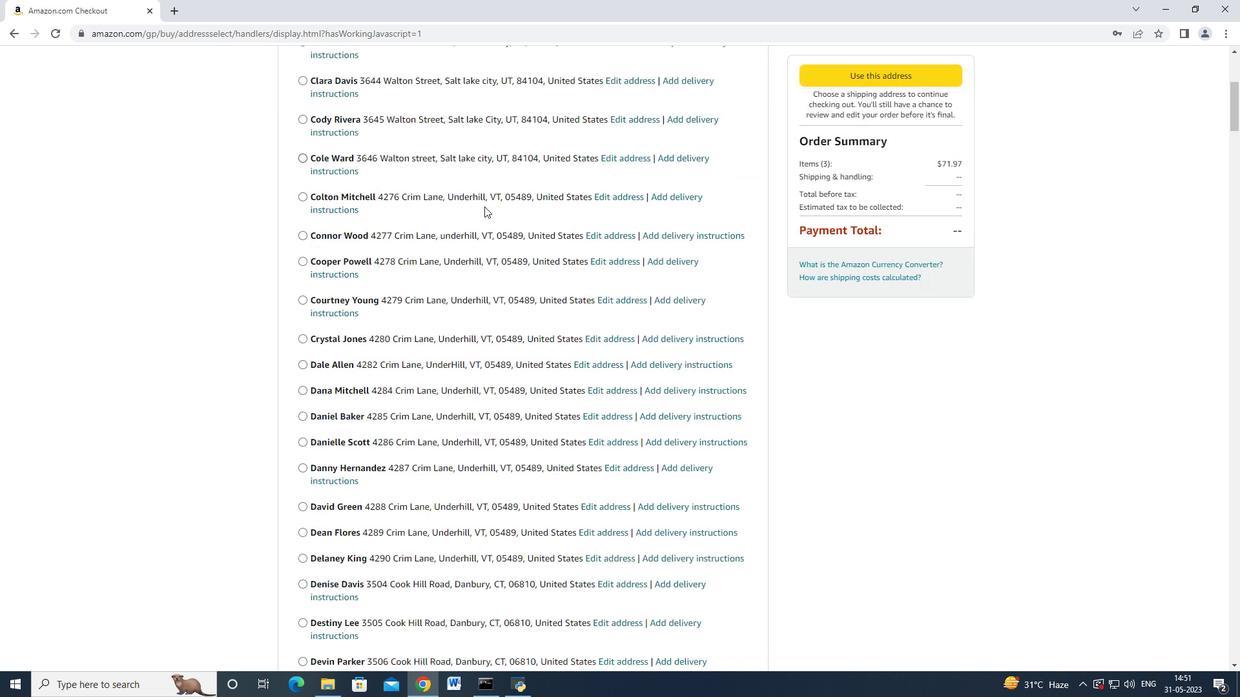 
Action: Mouse scrolled (484, 206) with delta (0, 0)
Screenshot: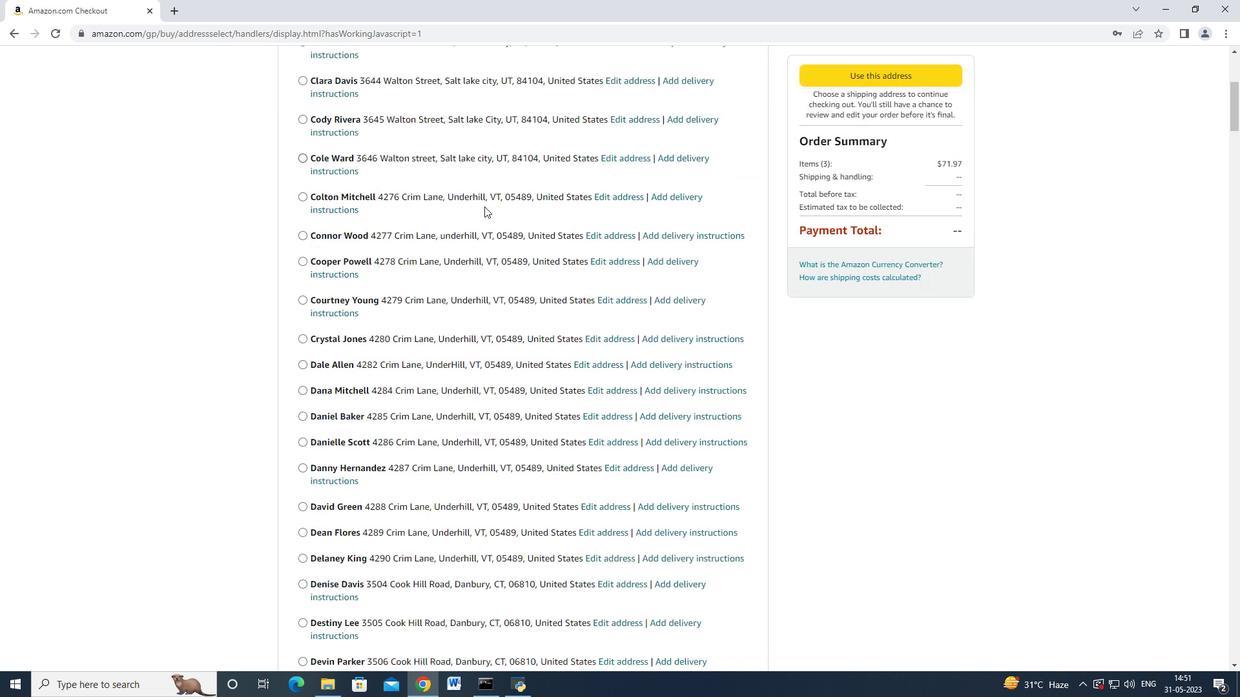 
Action: Mouse scrolled (484, 206) with delta (0, 0)
Screenshot: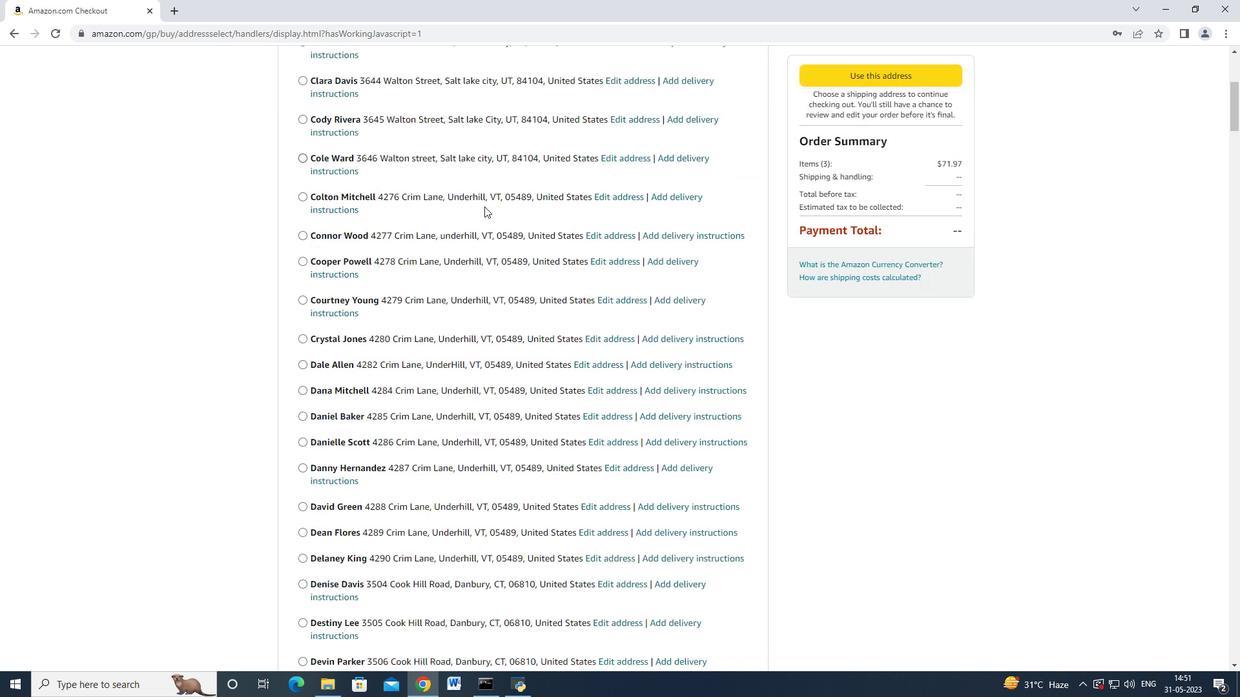 
Action: Mouse moved to (482, 207)
Screenshot: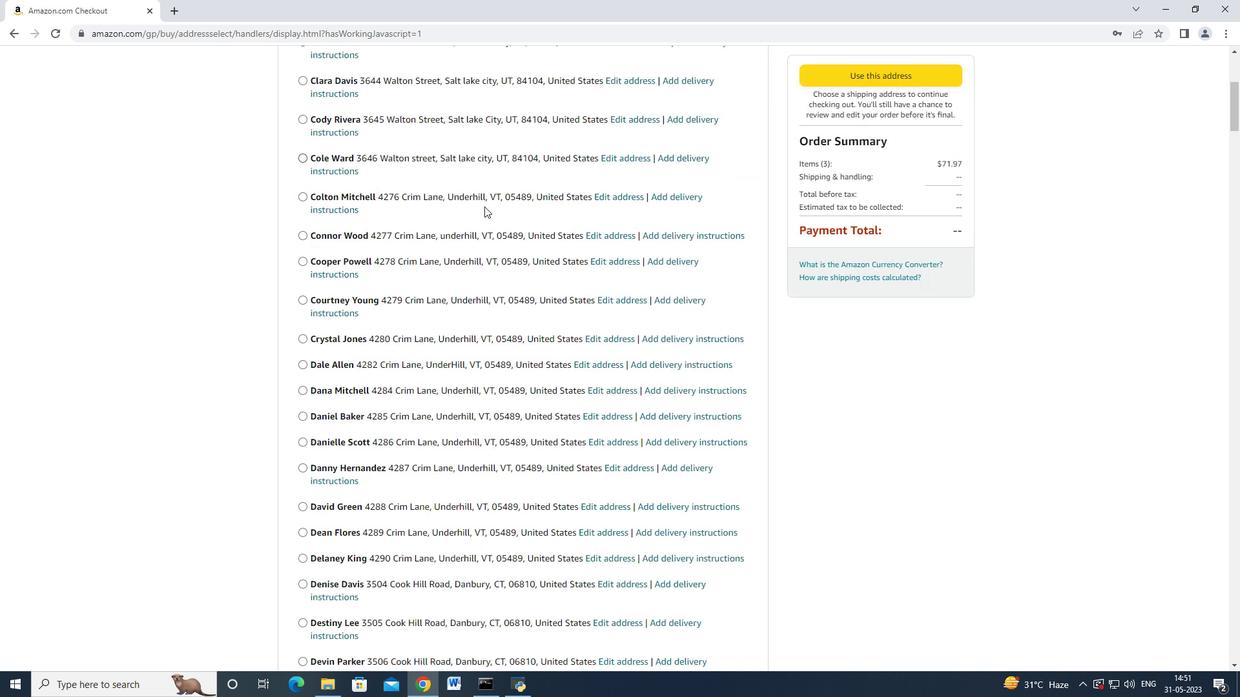 
Action: Mouse scrolled (483, 206) with delta (0, 0)
Screenshot: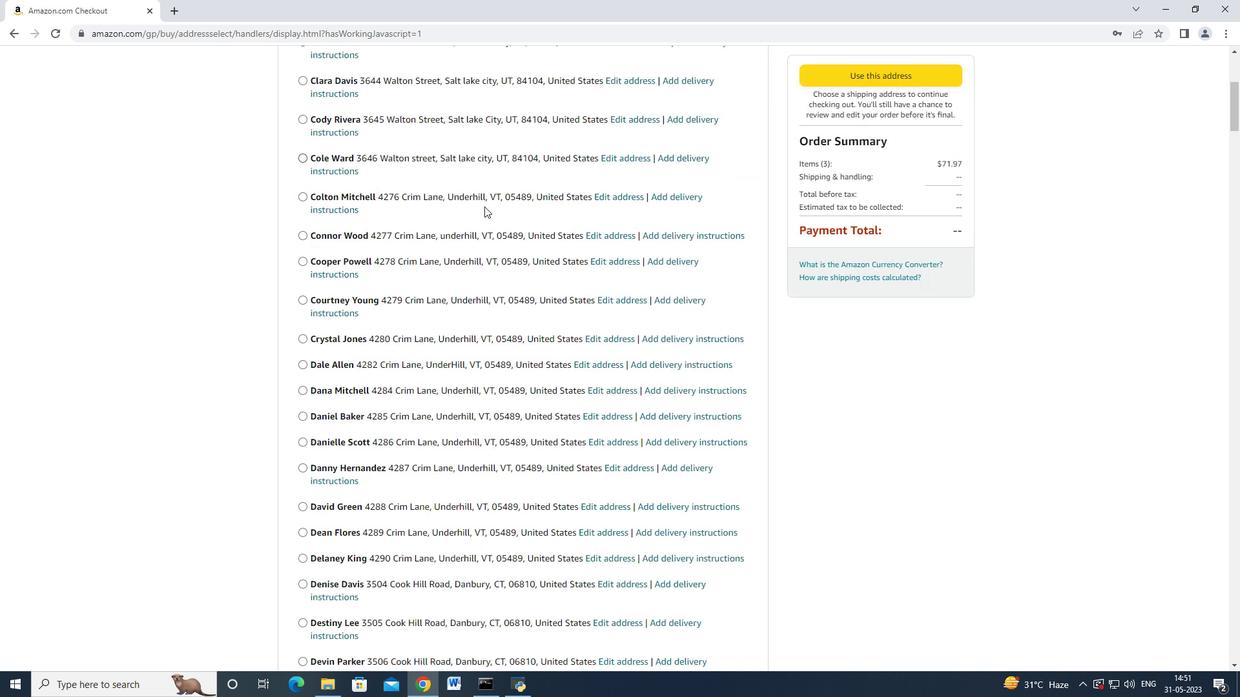 
Action: Mouse moved to (482, 207)
Screenshot: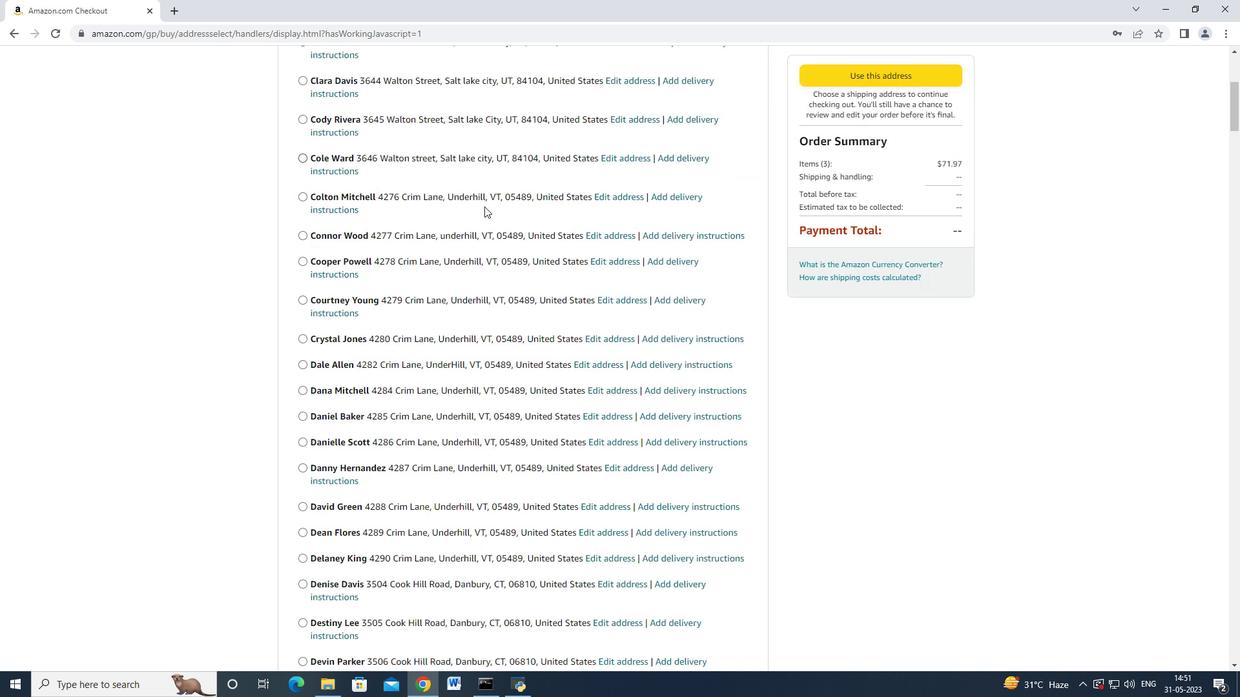 
Action: Mouse scrolled (482, 206) with delta (0, 0)
Screenshot: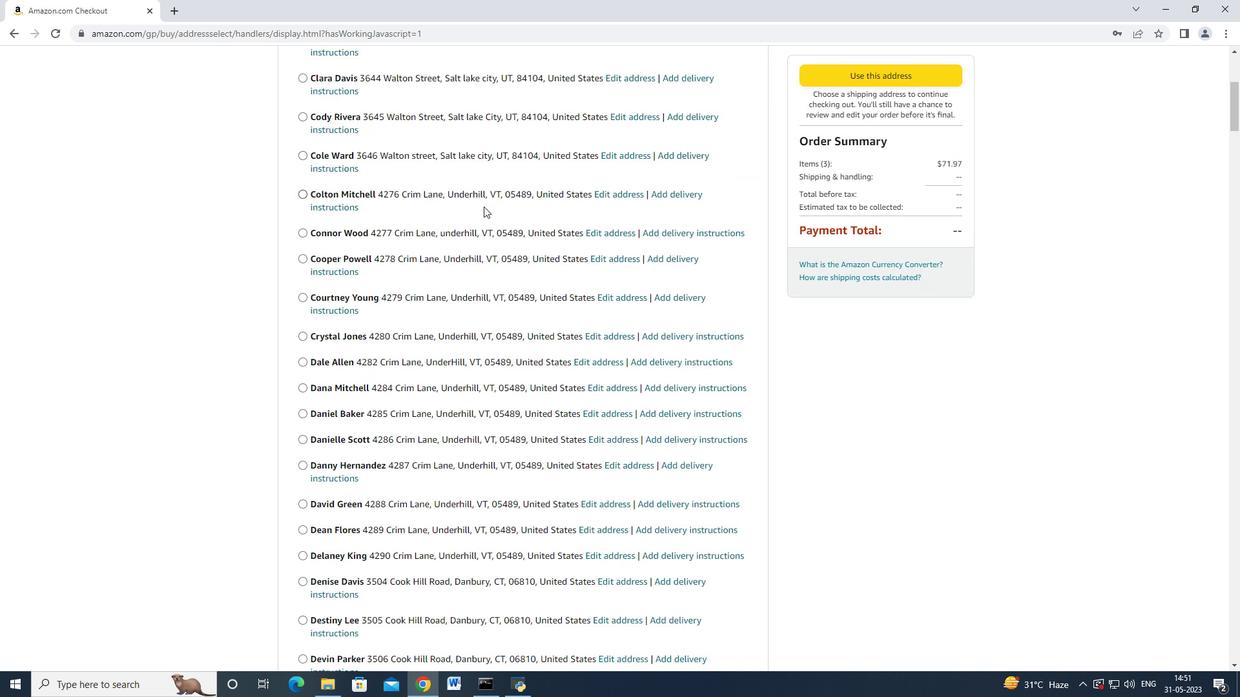 
Action: Mouse moved to (482, 207)
Screenshot: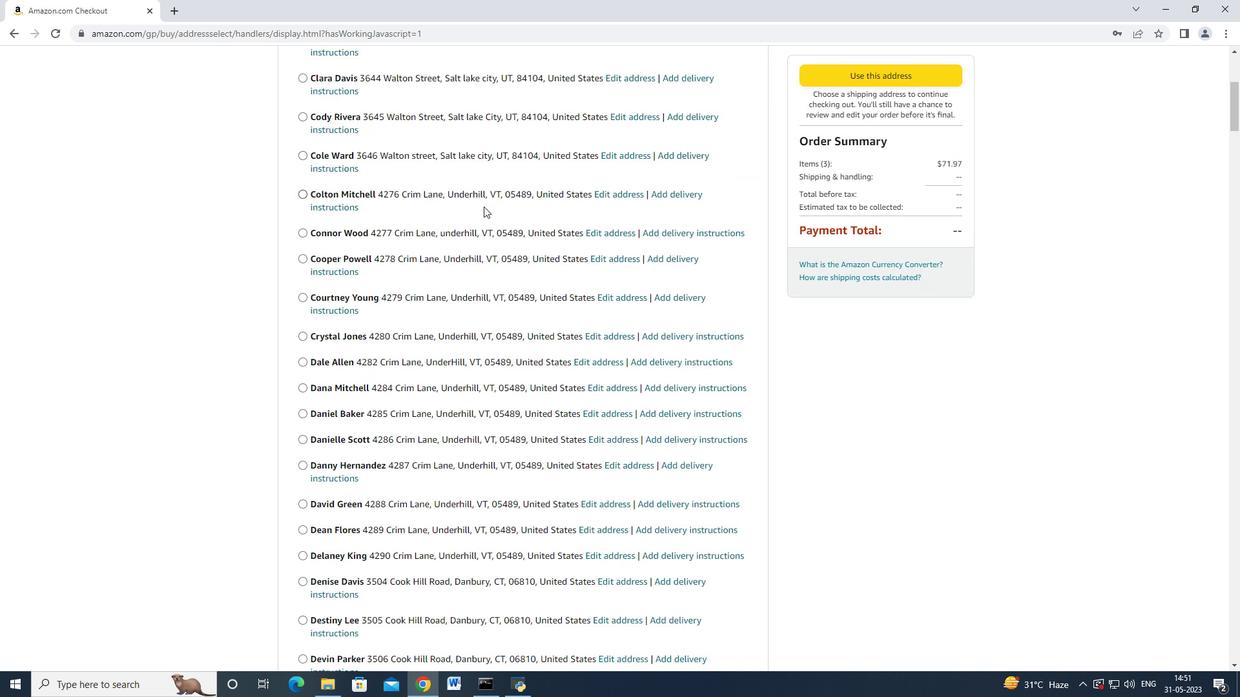 
Action: Mouse scrolled (482, 206) with delta (0, 0)
Screenshot: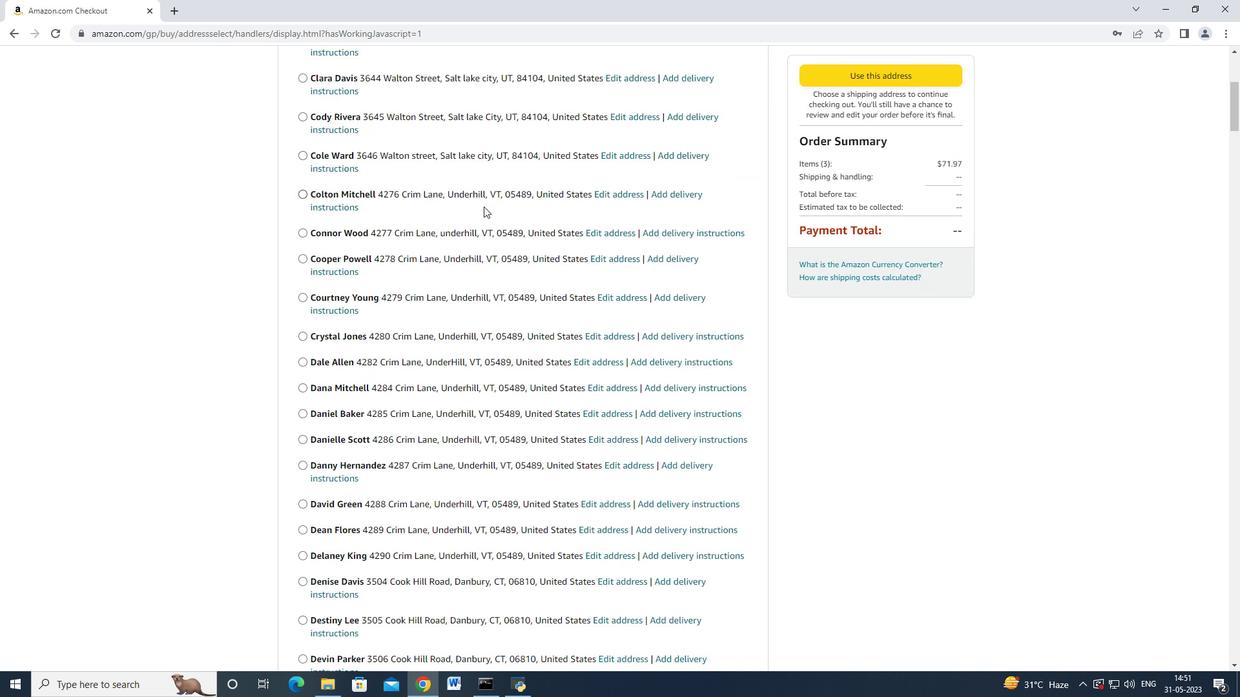 
Action: Mouse moved to (480, 209)
Screenshot: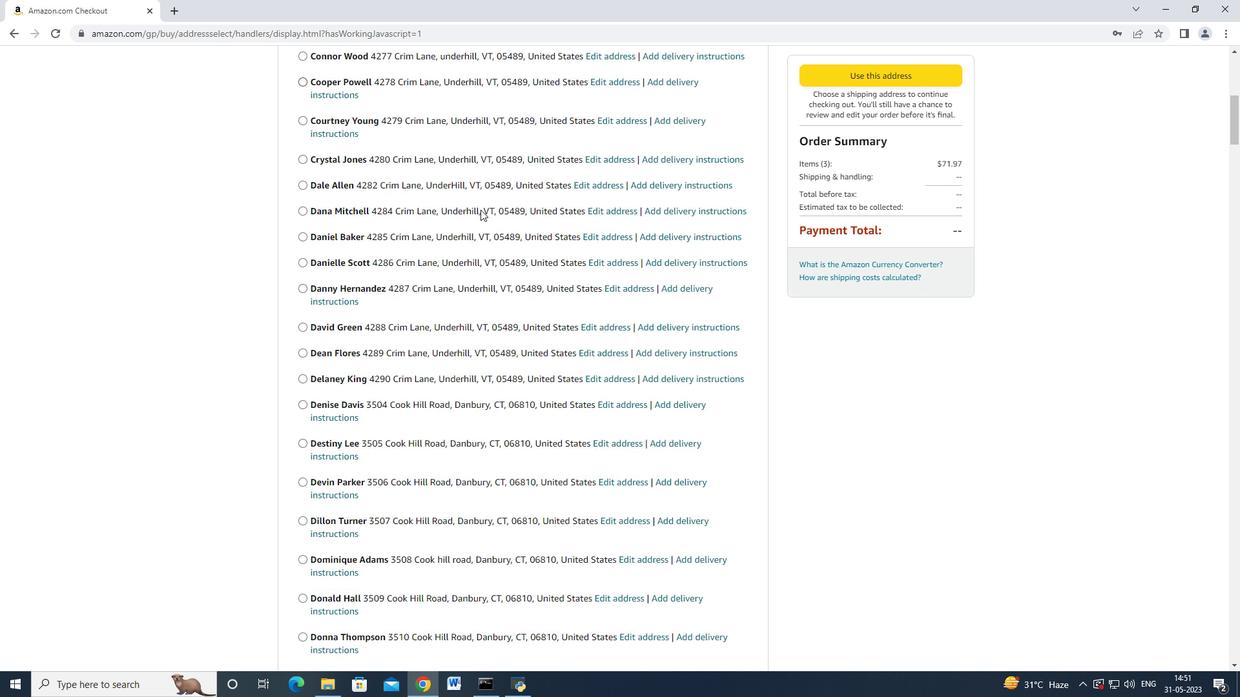 
Action: Mouse scrolled (480, 208) with delta (0, 0)
Screenshot: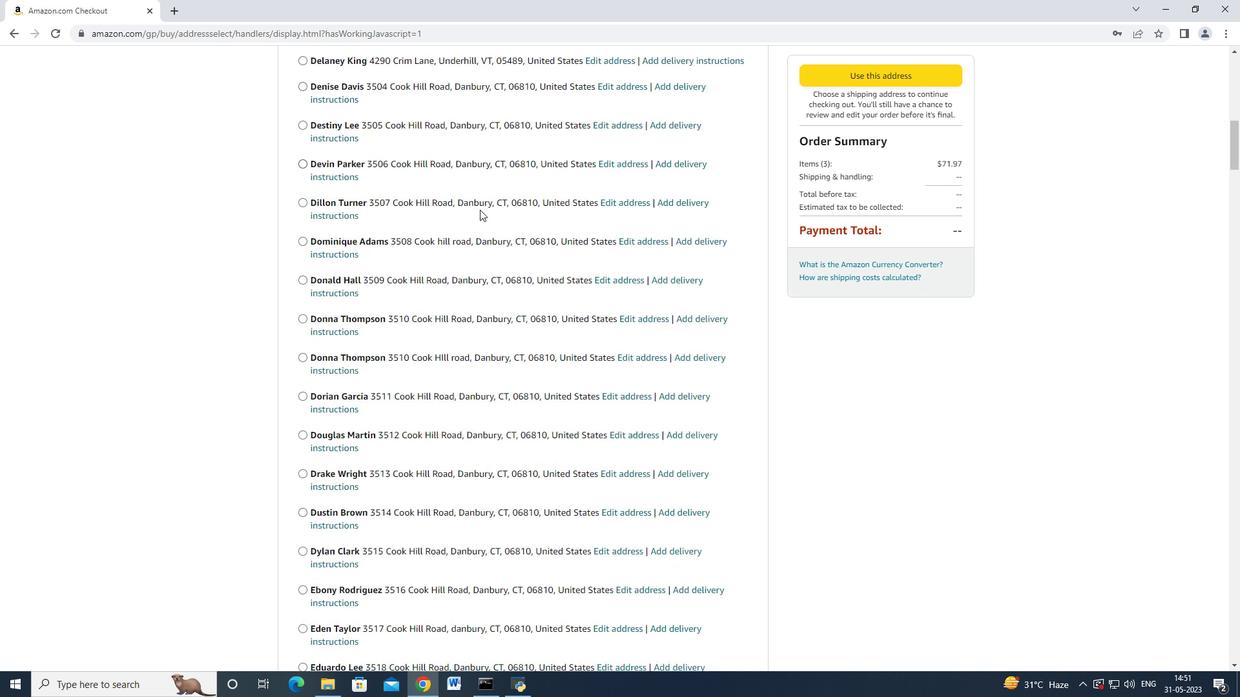 
Action: Mouse scrolled (480, 208) with delta (0, 0)
Screenshot: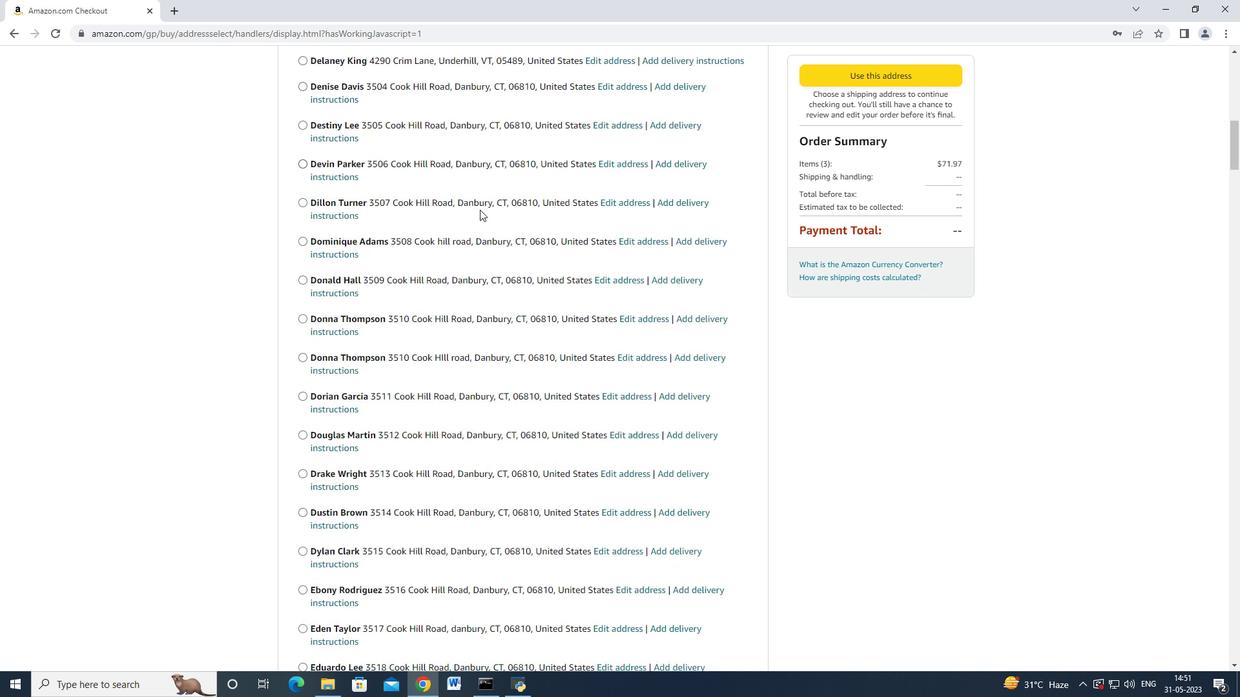 
Action: Mouse scrolled (480, 208) with delta (0, 0)
Screenshot: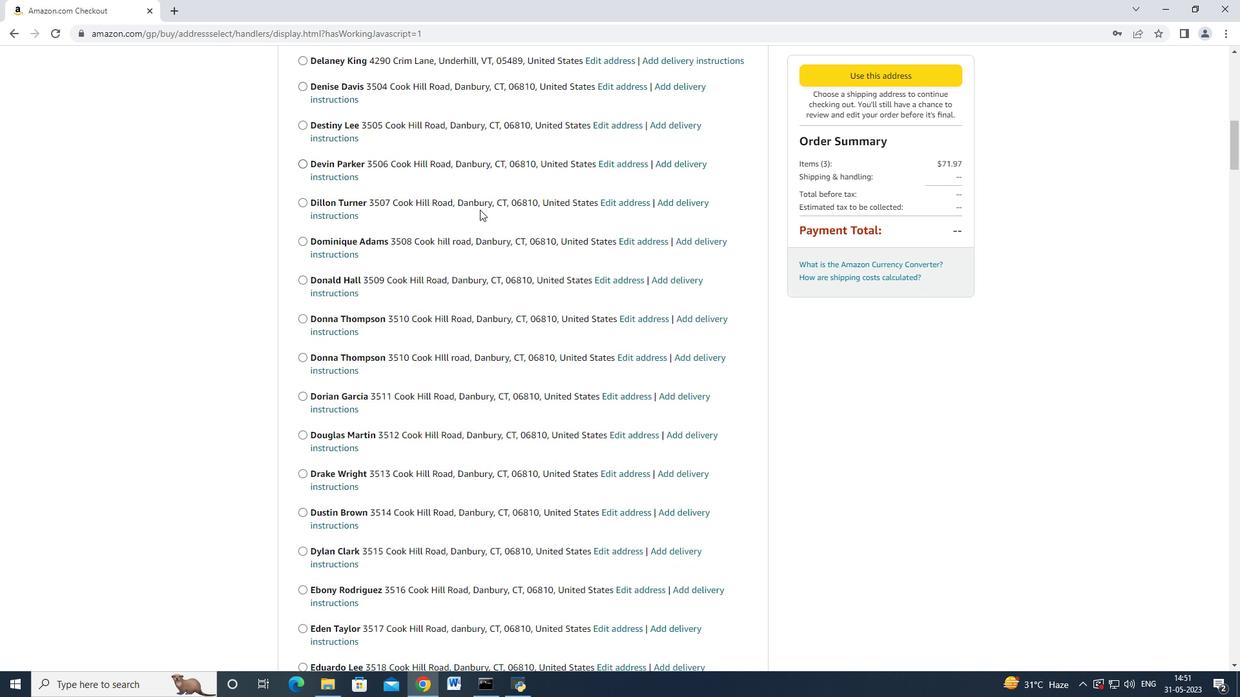 
Action: Mouse scrolled (480, 208) with delta (0, 0)
Screenshot: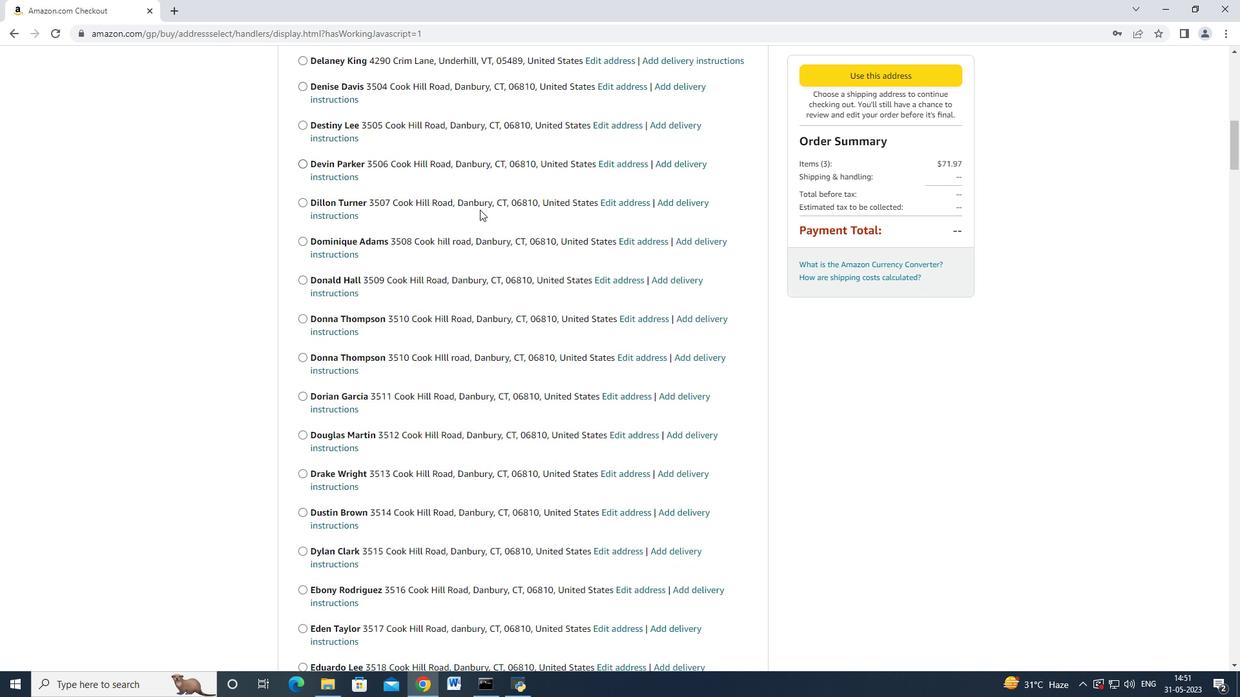 
Action: Mouse scrolled (480, 208) with delta (0, -1)
Screenshot: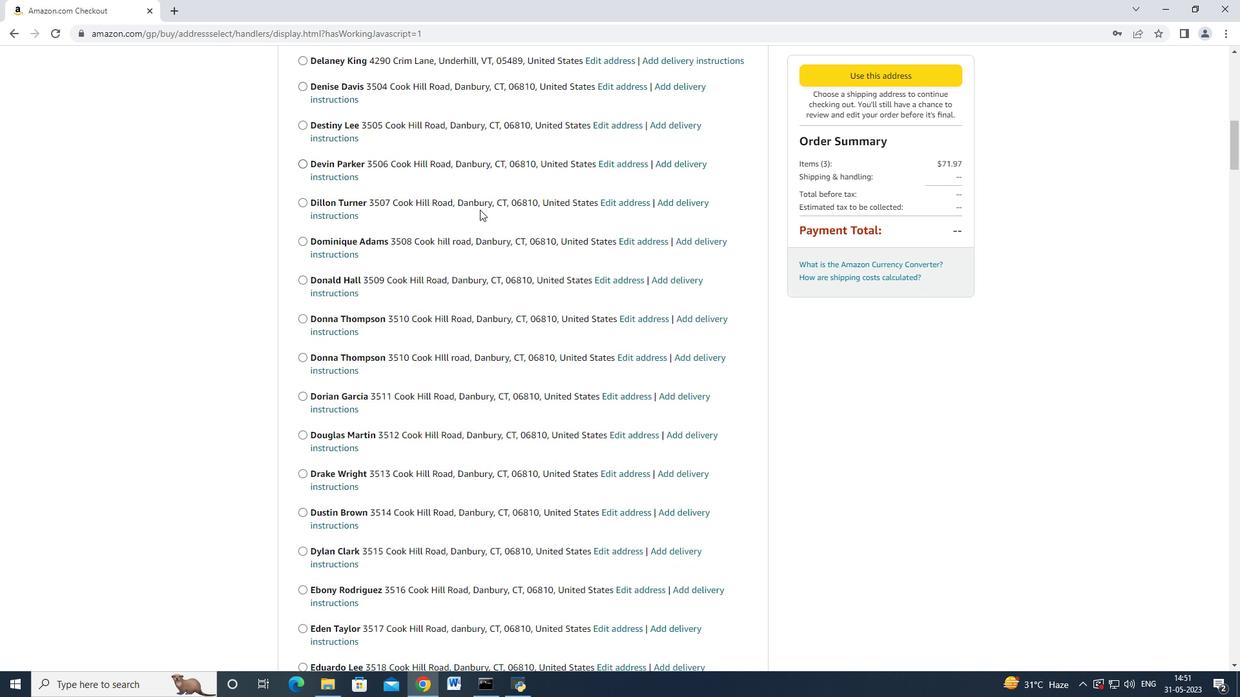 
Action: Mouse moved to (480, 209)
Screenshot: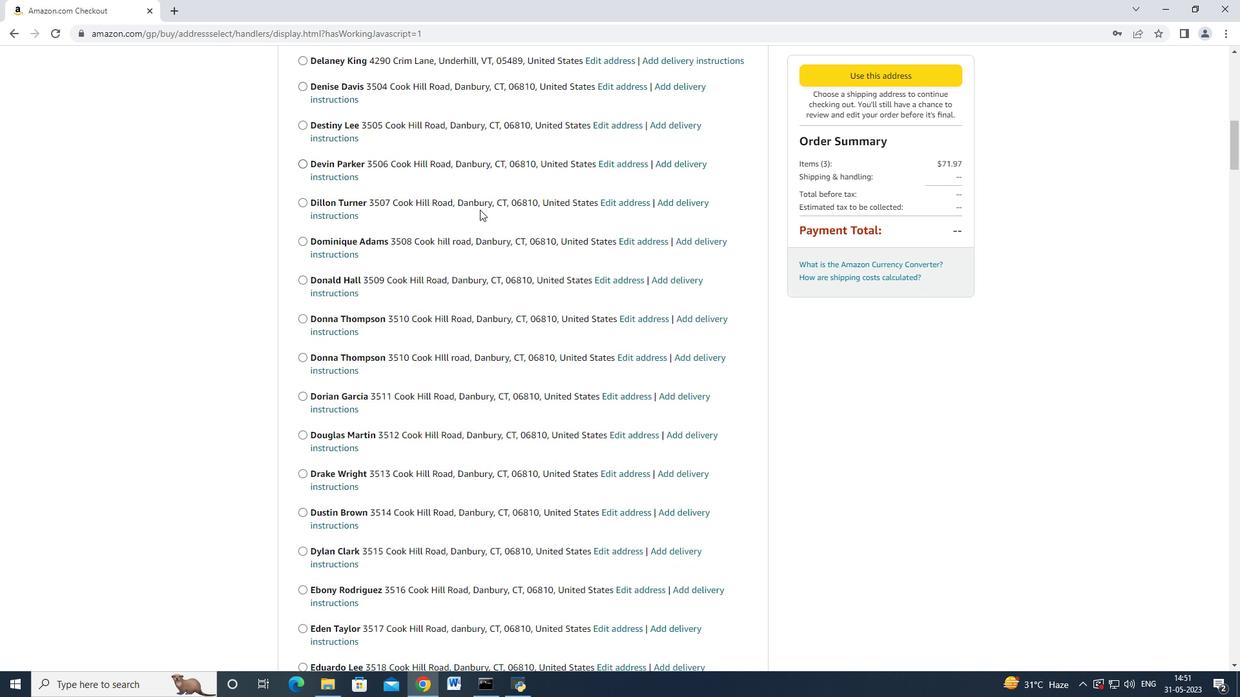 
Action: Mouse scrolled (480, 208) with delta (0, 0)
Screenshot: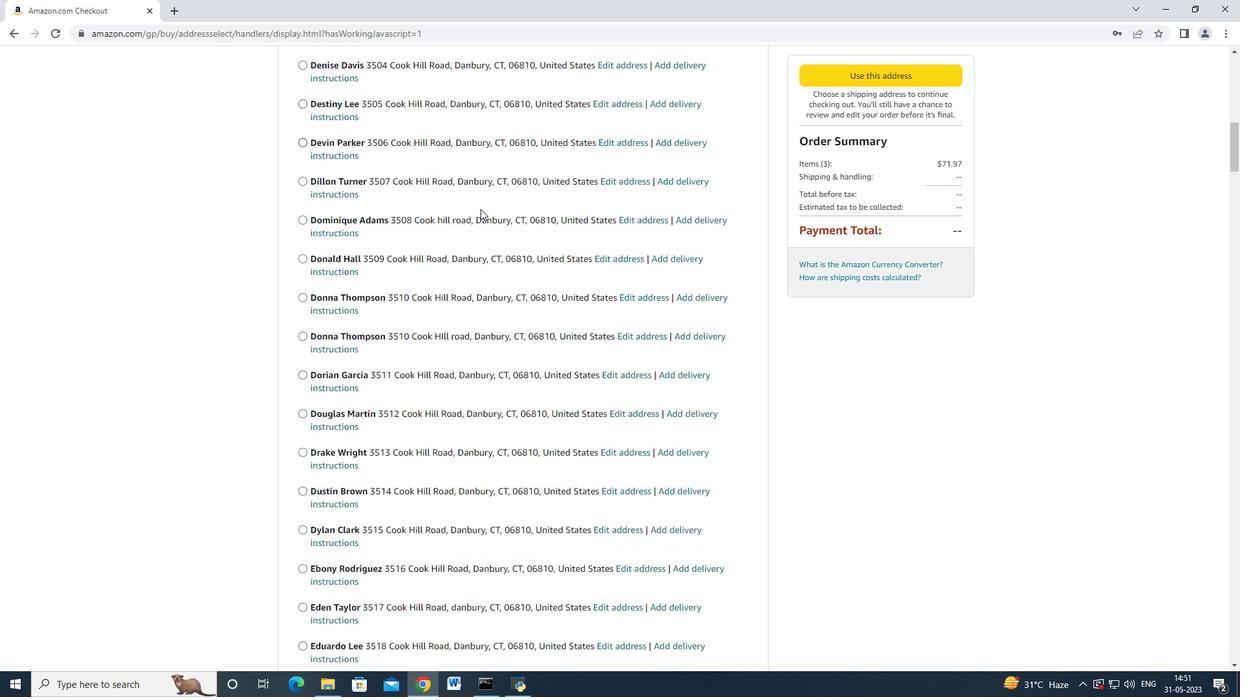 
Action: Mouse moved to (480, 209)
Screenshot: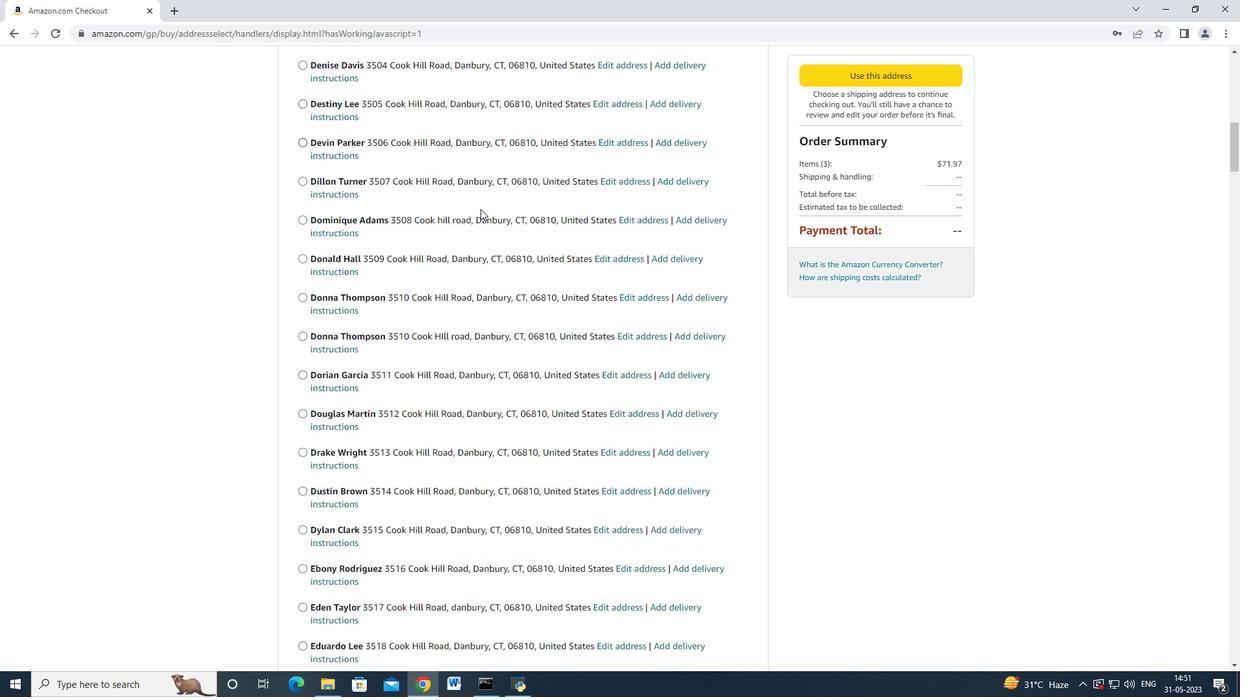 
Action: Mouse scrolled (480, 208) with delta (0, 0)
Screenshot: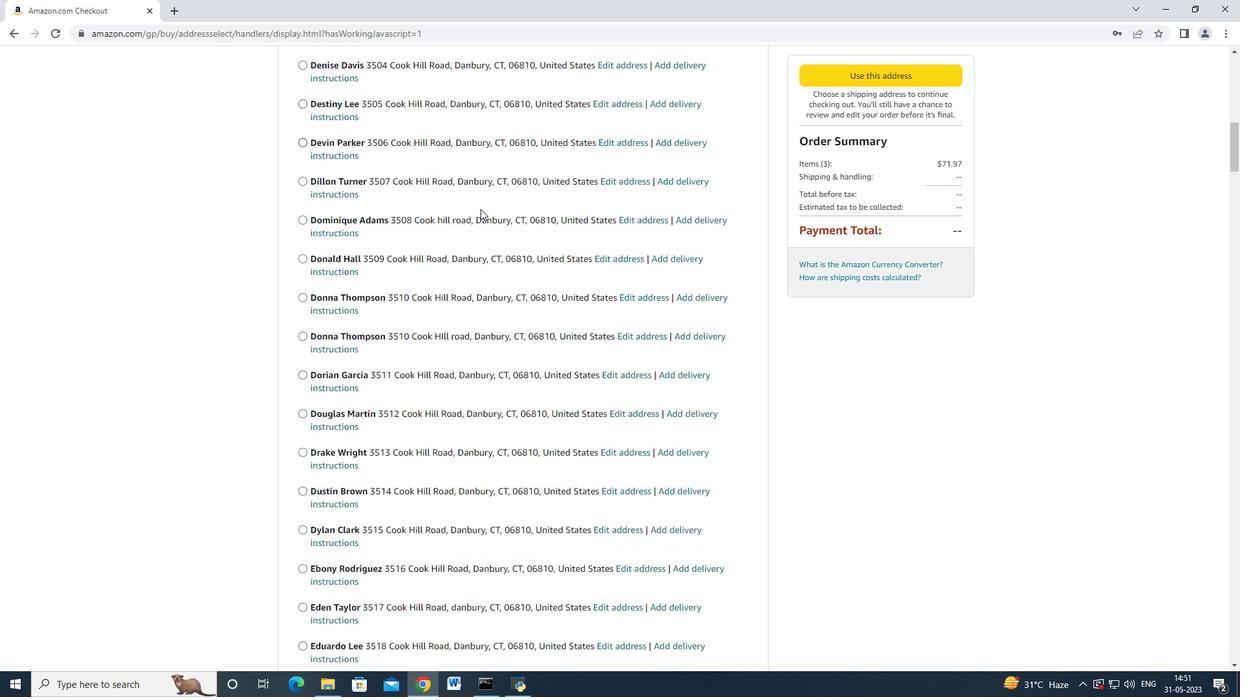 
Action: Mouse moved to (480, 209)
Screenshot: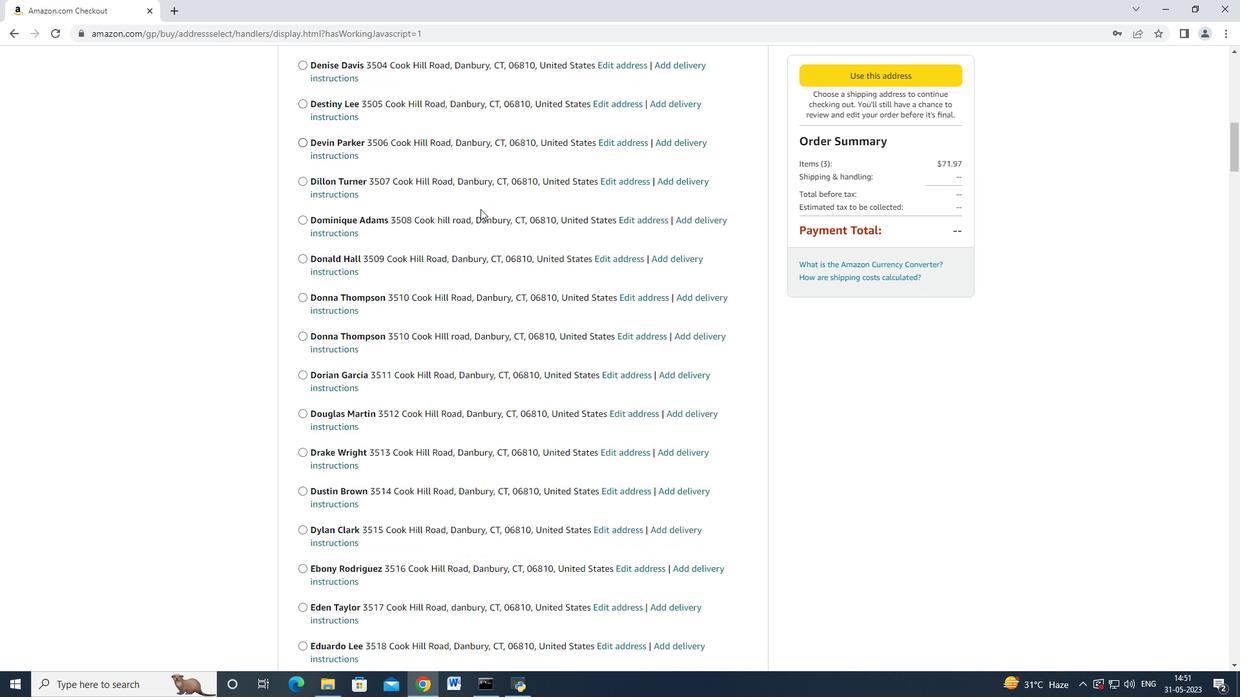 
Action: Mouse scrolled (480, 208) with delta (0, 0)
Screenshot: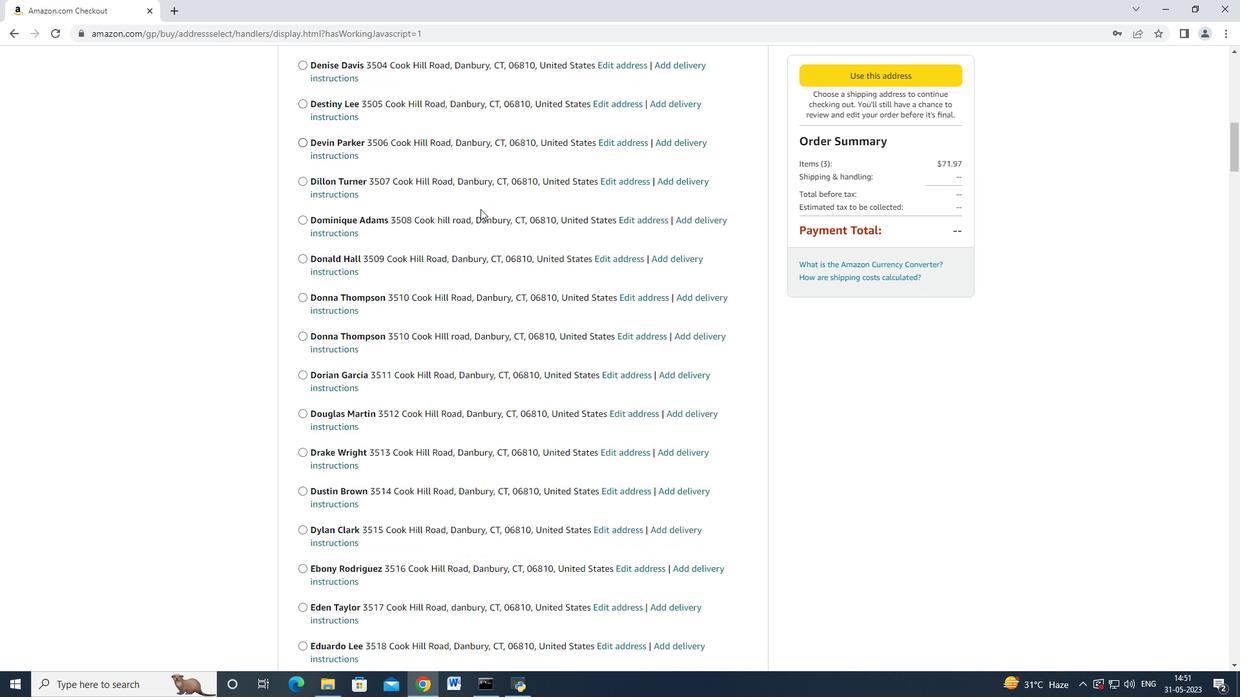 
Action: Mouse moved to (482, 186)
Screenshot: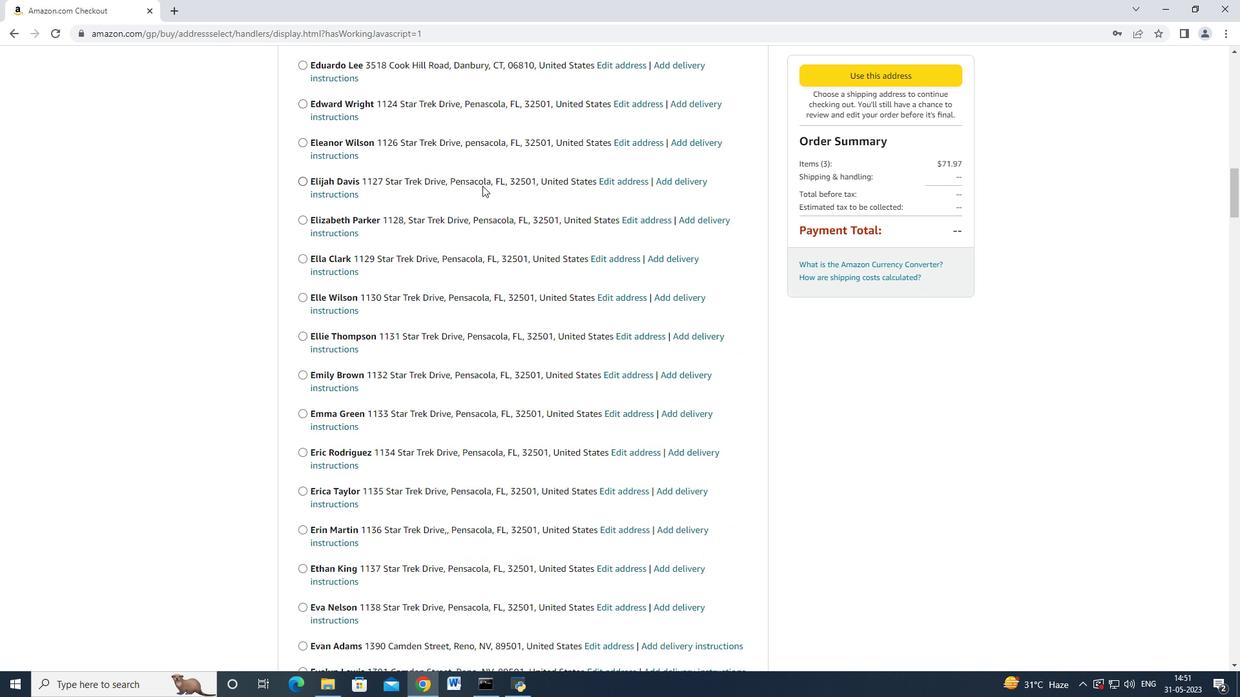 
Action: Mouse scrolled (482, 185) with delta (0, 0)
Screenshot: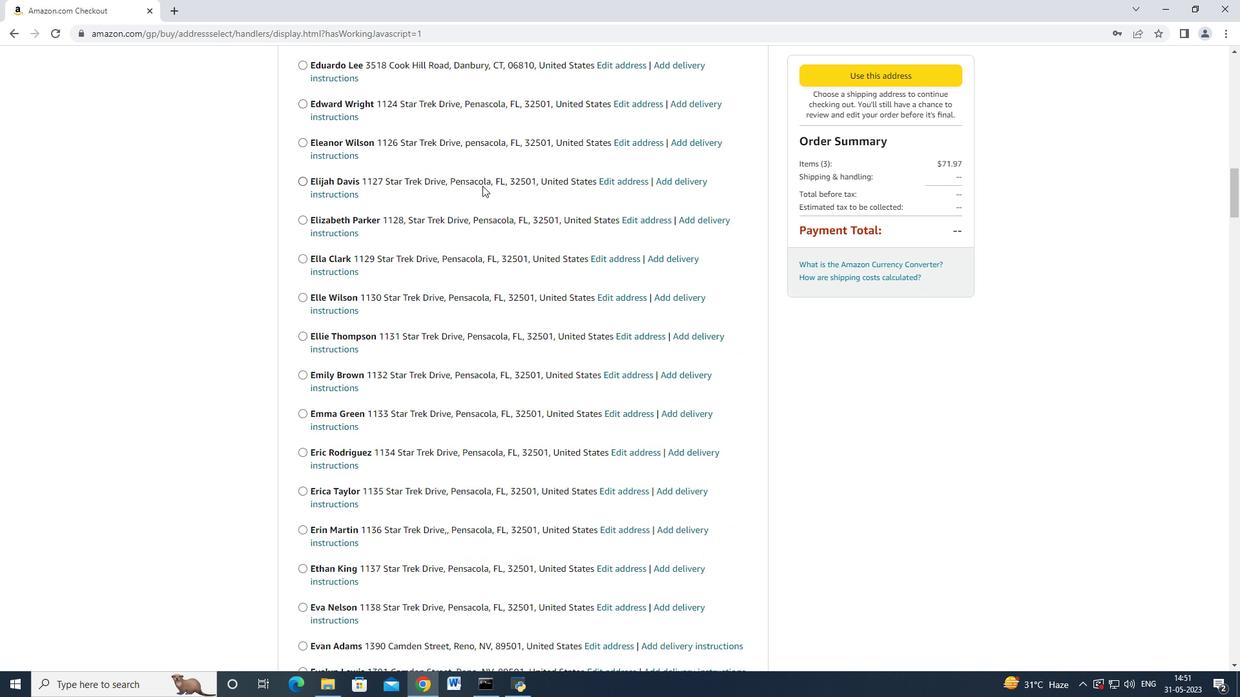 
Action: Mouse moved to (482, 186)
Screenshot: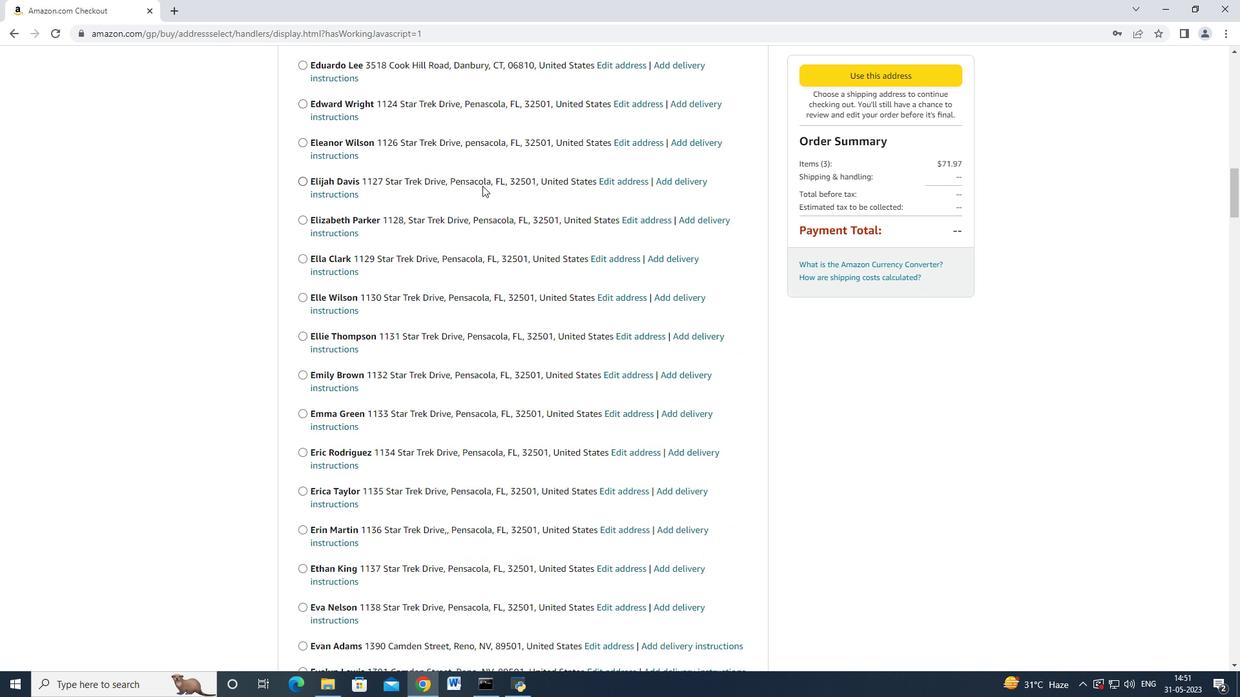 
Action: Mouse scrolled (482, 185) with delta (0, 0)
Screenshot: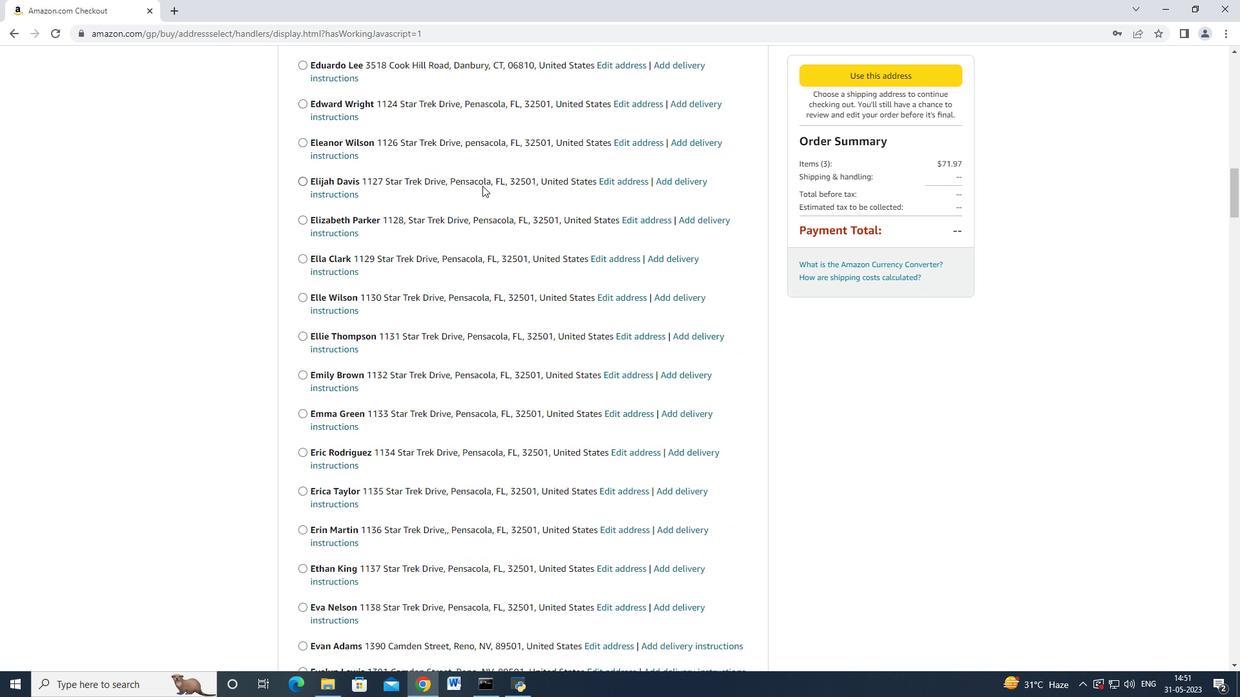 
Action: Mouse moved to (482, 186)
Screenshot: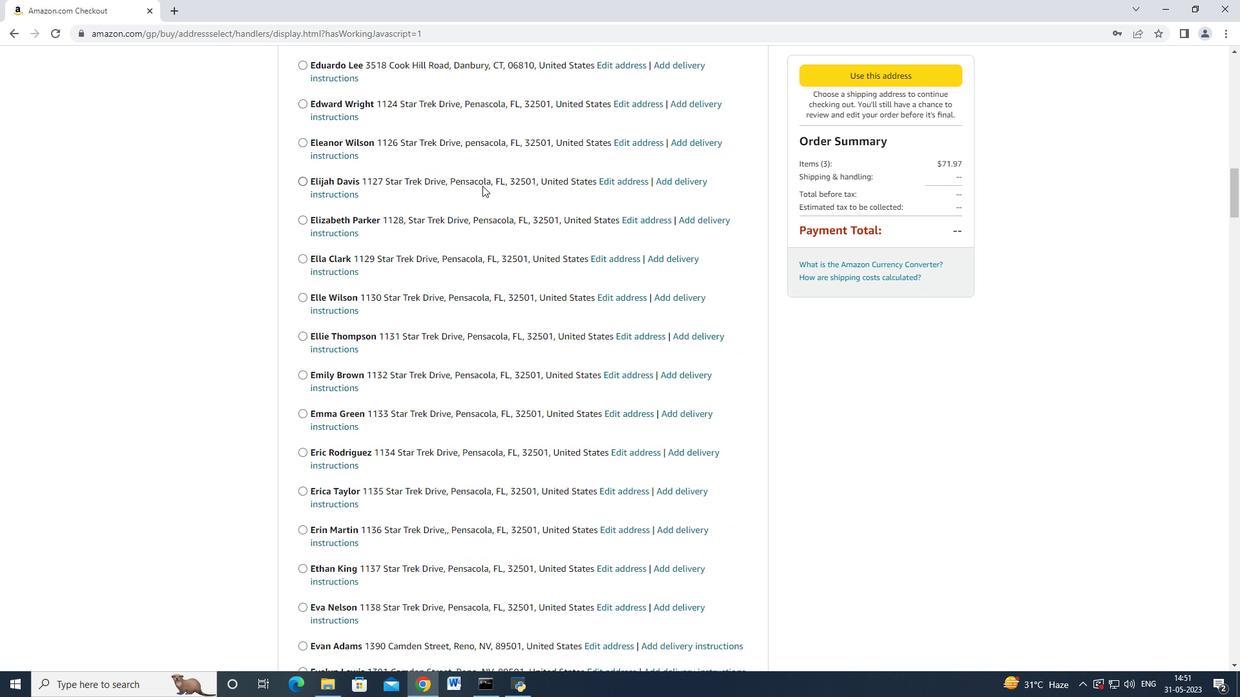 
Action: Mouse scrolled (482, 186) with delta (0, 0)
Screenshot: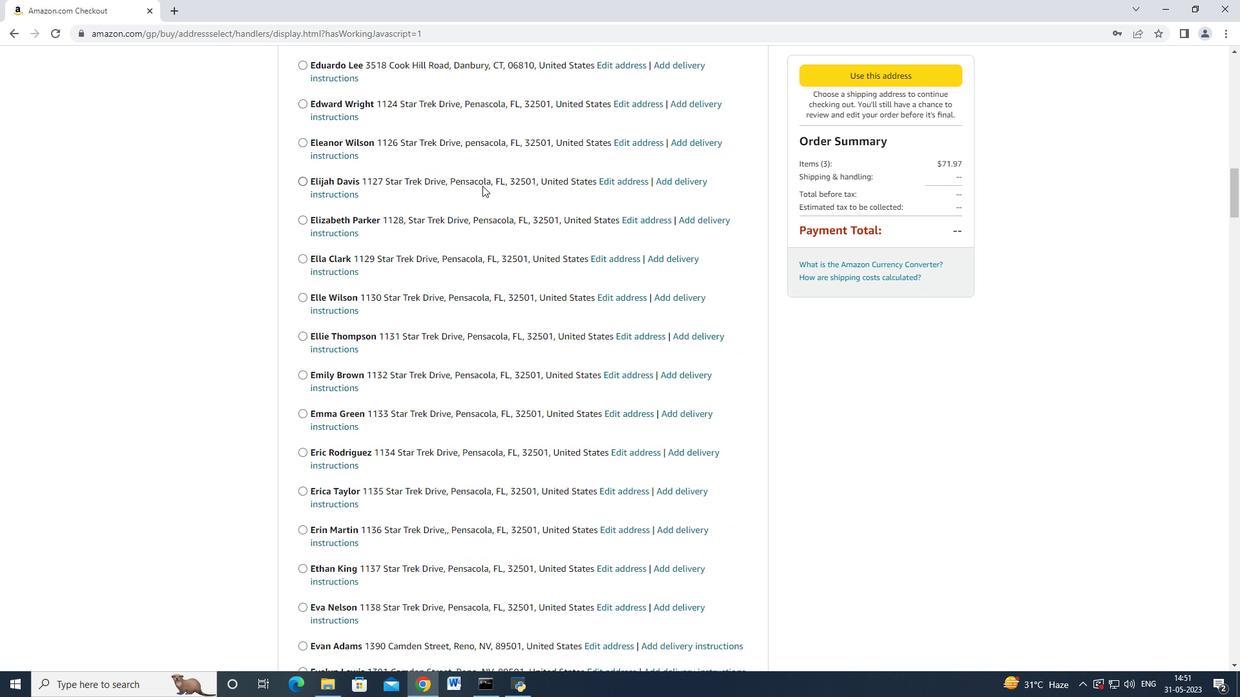 
Action: Mouse moved to (480, 189)
Screenshot: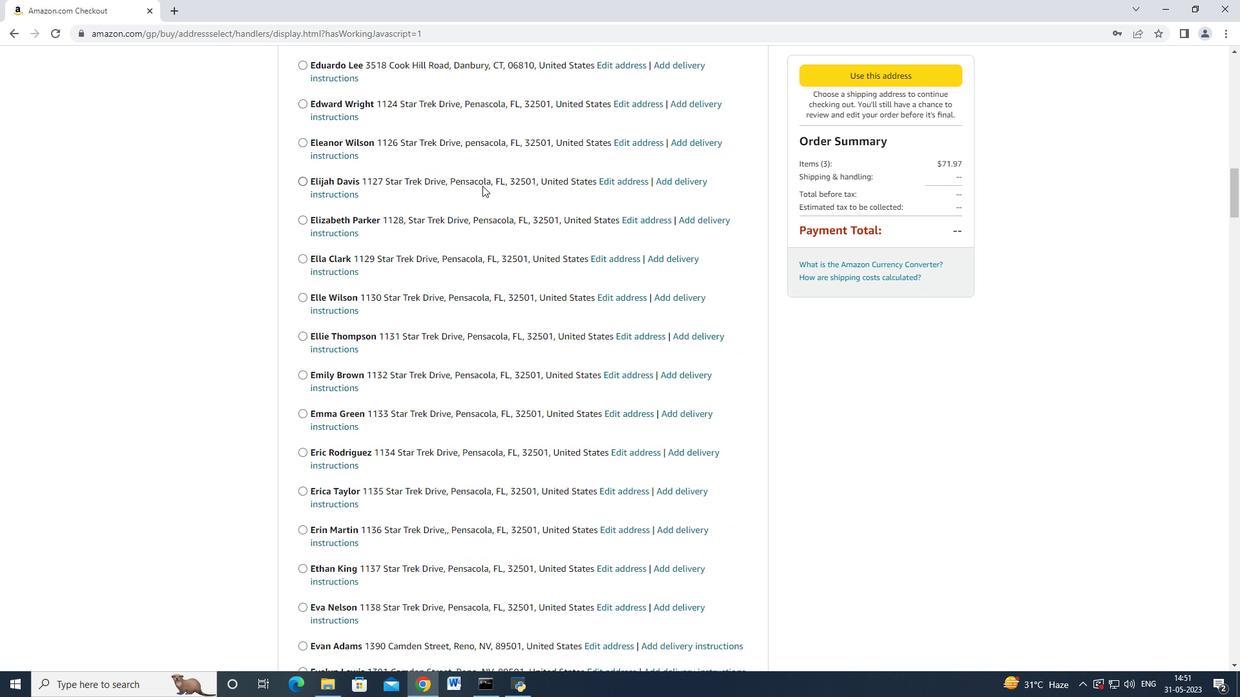 
Action: Mouse scrolled (482, 186) with delta (0, 0)
Screenshot: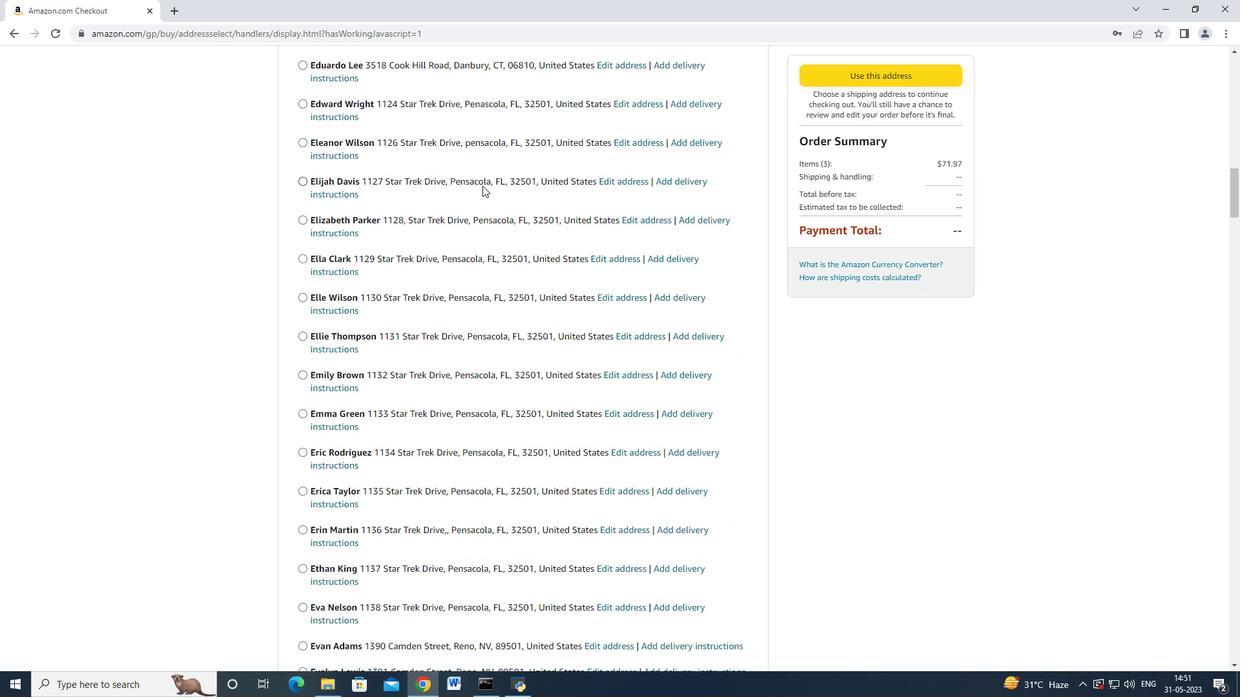 
Action: Mouse moved to (478, 193)
Screenshot: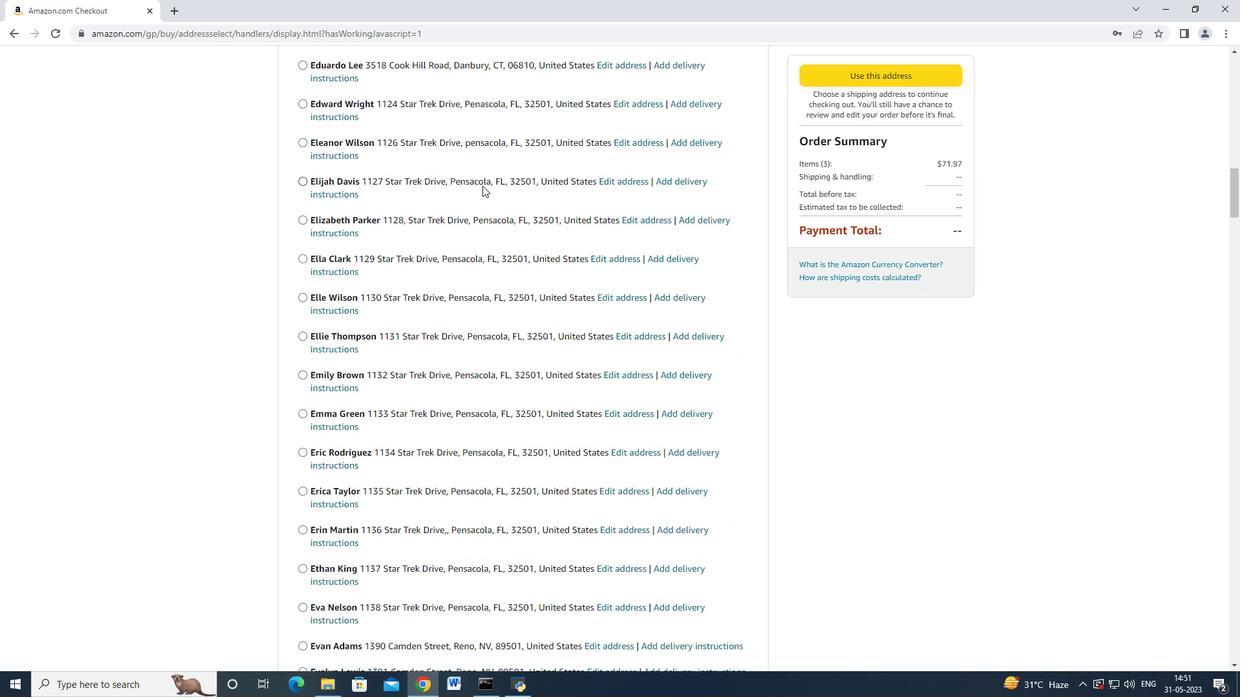 
Action: Mouse scrolled (482, 185) with delta (0, -1)
Screenshot: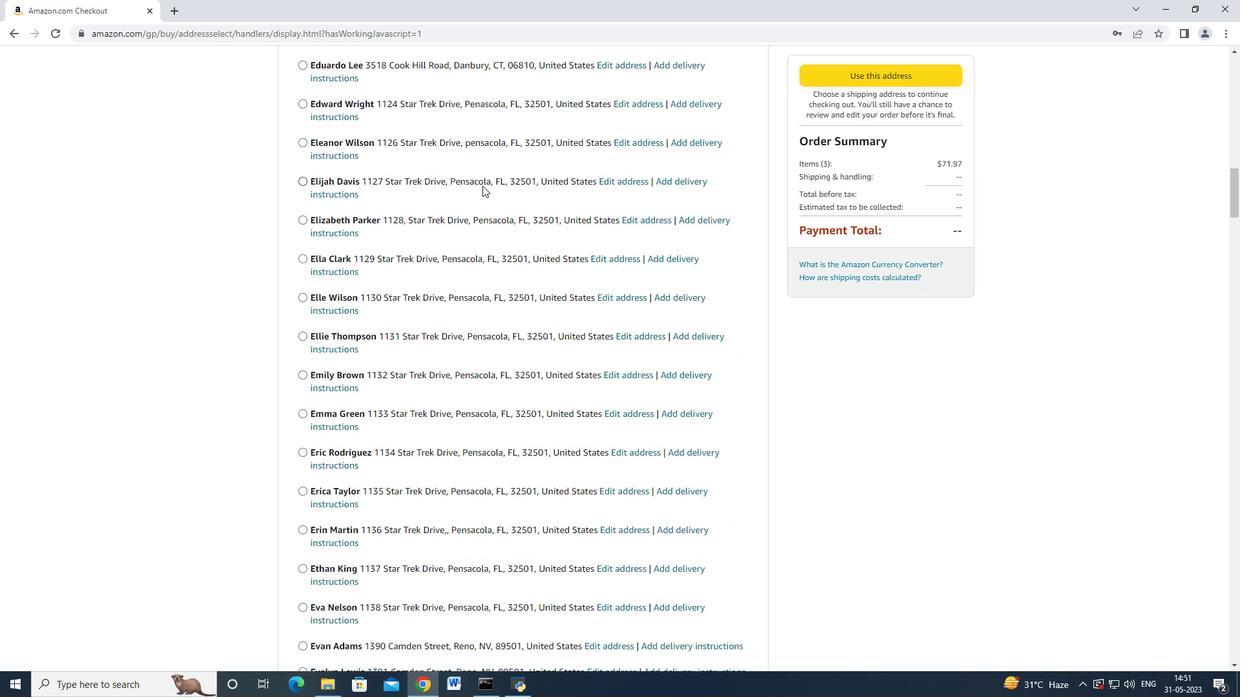 
Action: Mouse scrolled (482, 186) with delta (0, 0)
Screenshot: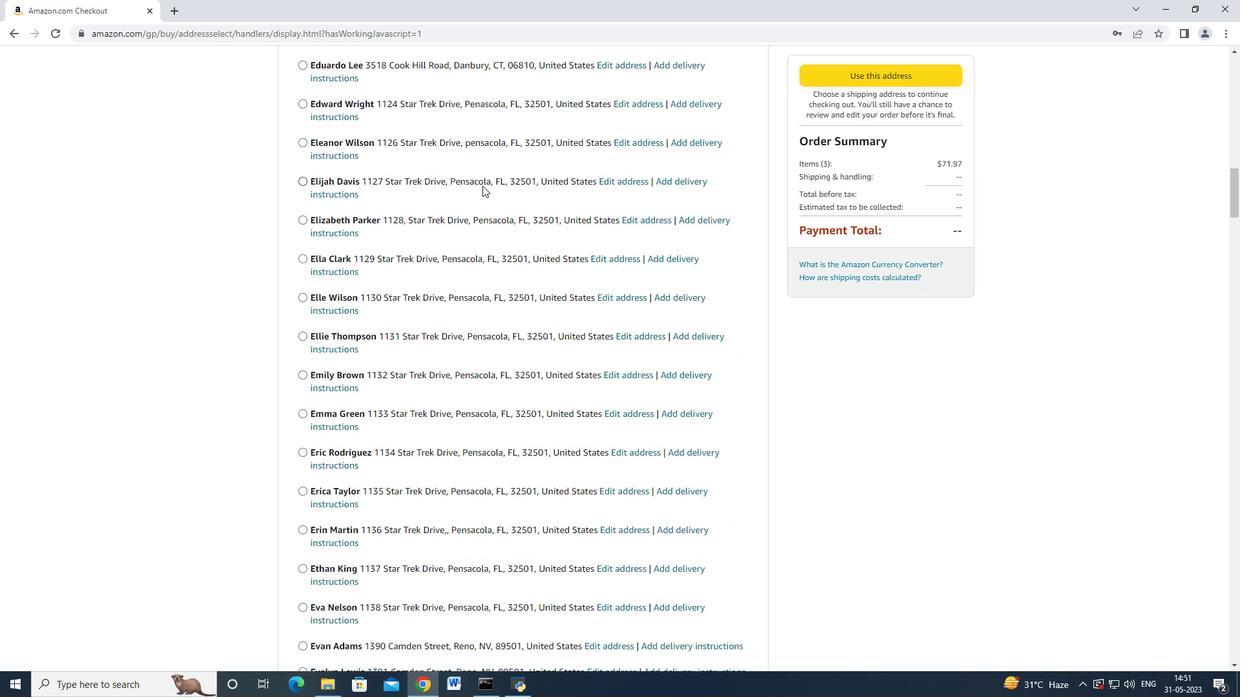 
Action: Mouse scrolled (482, 186) with delta (0, 0)
Screenshot: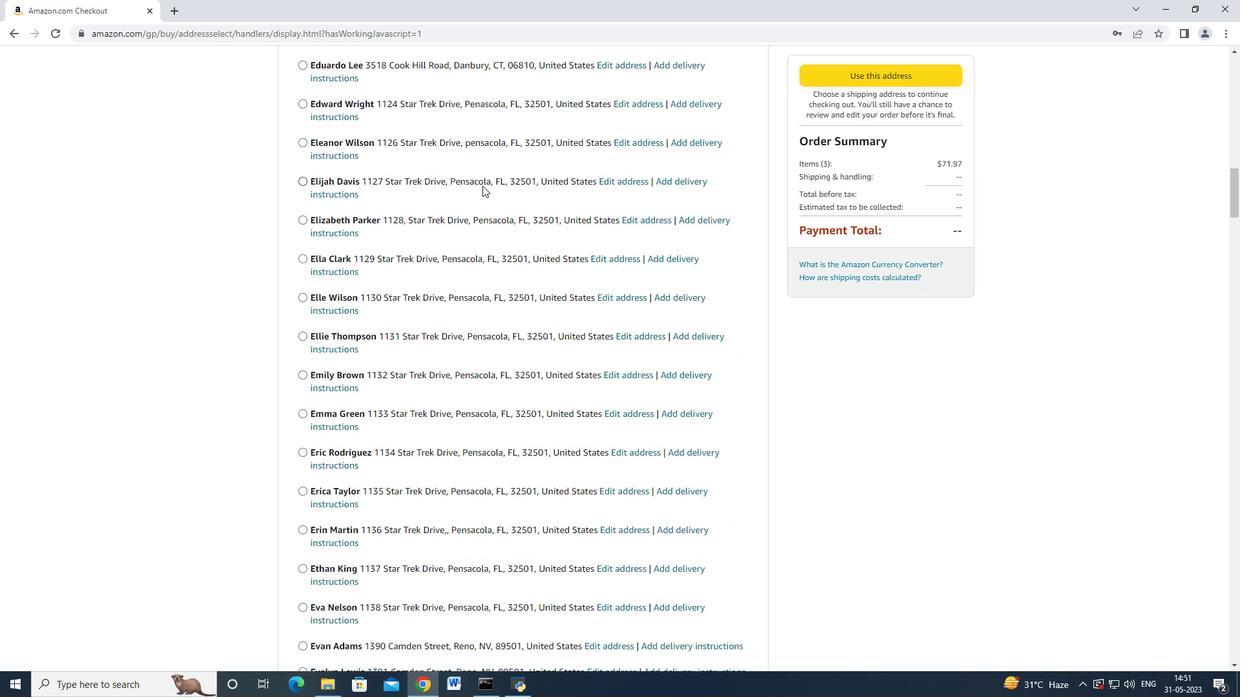 
Action: Mouse scrolled (482, 186) with delta (0, 0)
Screenshot: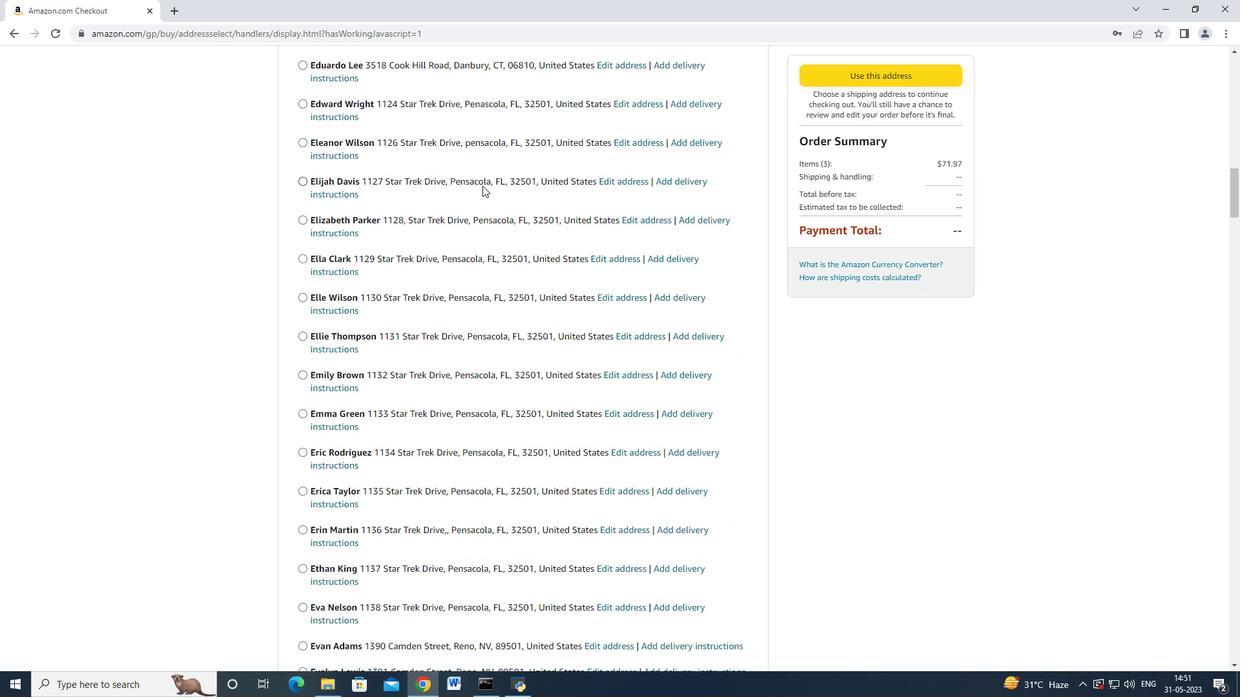 
Action: Mouse moved to (478, 193)
Screenshot: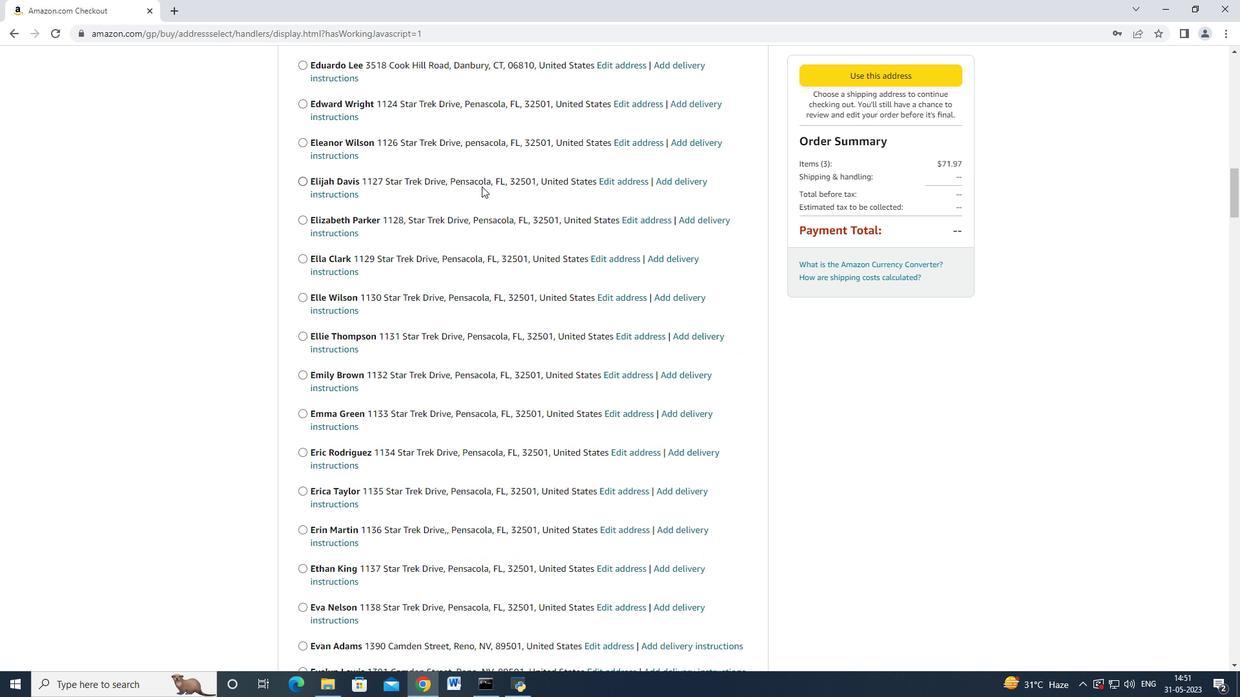 
Action: Mouse scrolled (478, 192) with delta (0, 0)
Screenshot: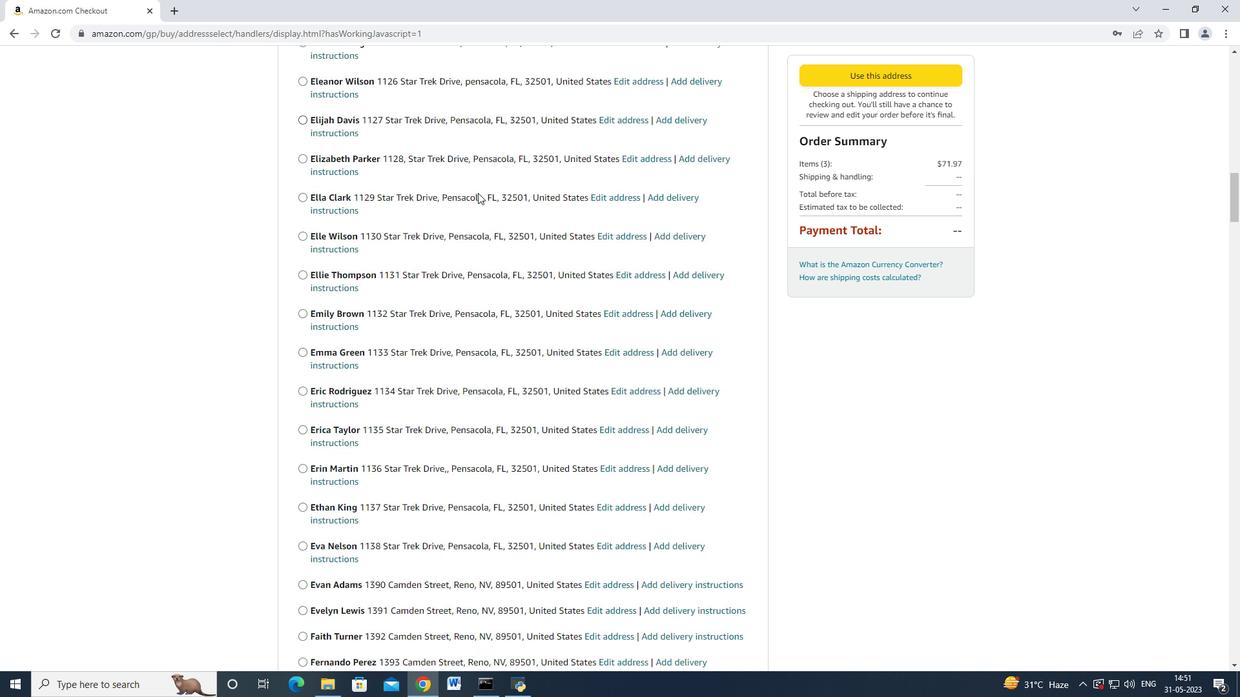
Action: Mouse scrolled (478, 192) with delta (0, 0)
Screenshot: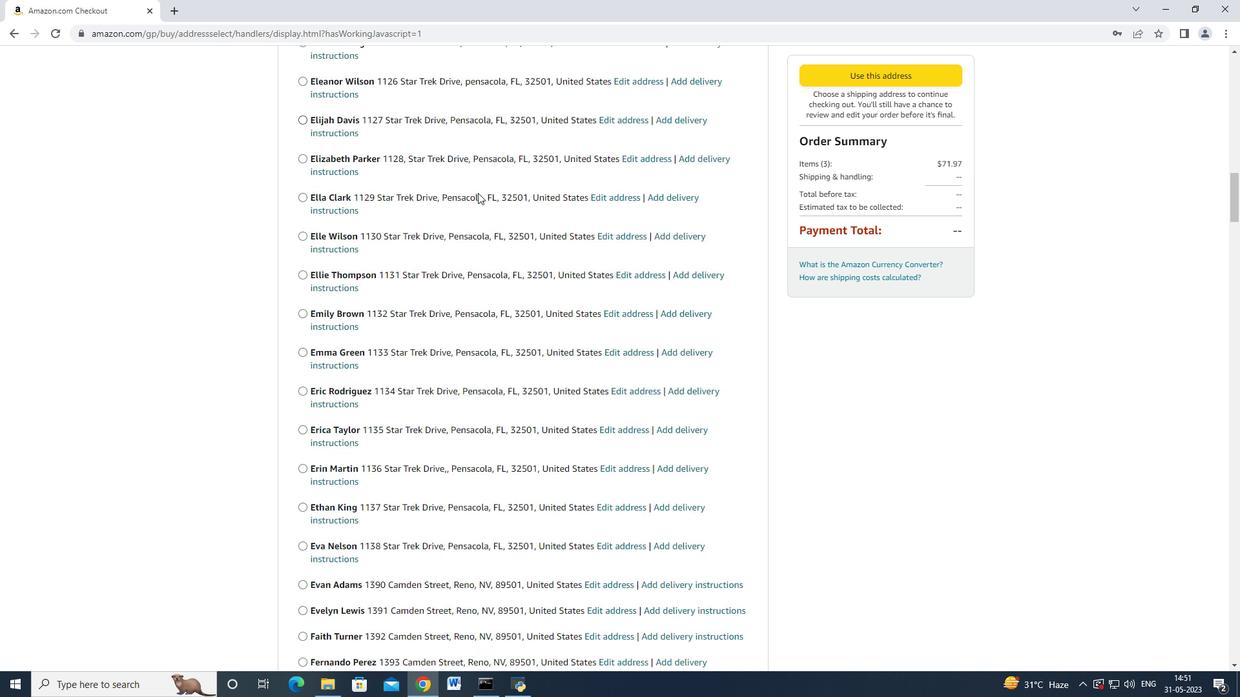 
Action: Mouse scrolled (478, 192) with delta (0, 0)
Screenshot: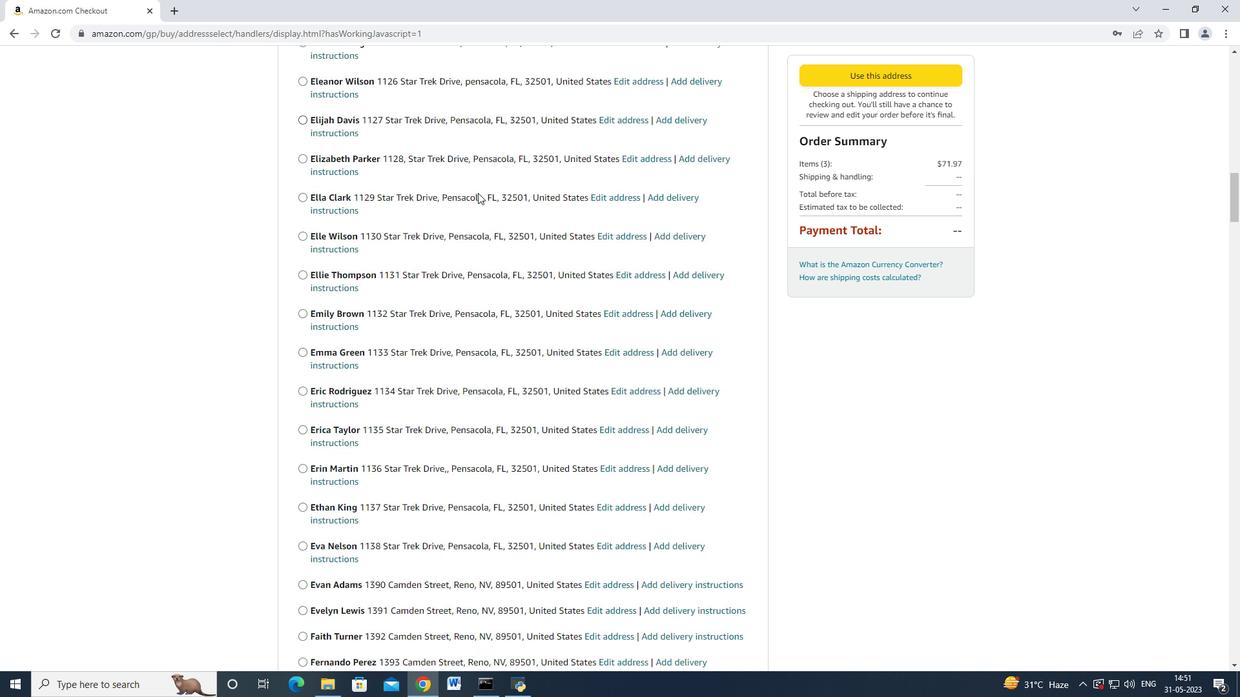
Action: Mouse scrolled (478, 191) with delta (0, -1)
Screenshot: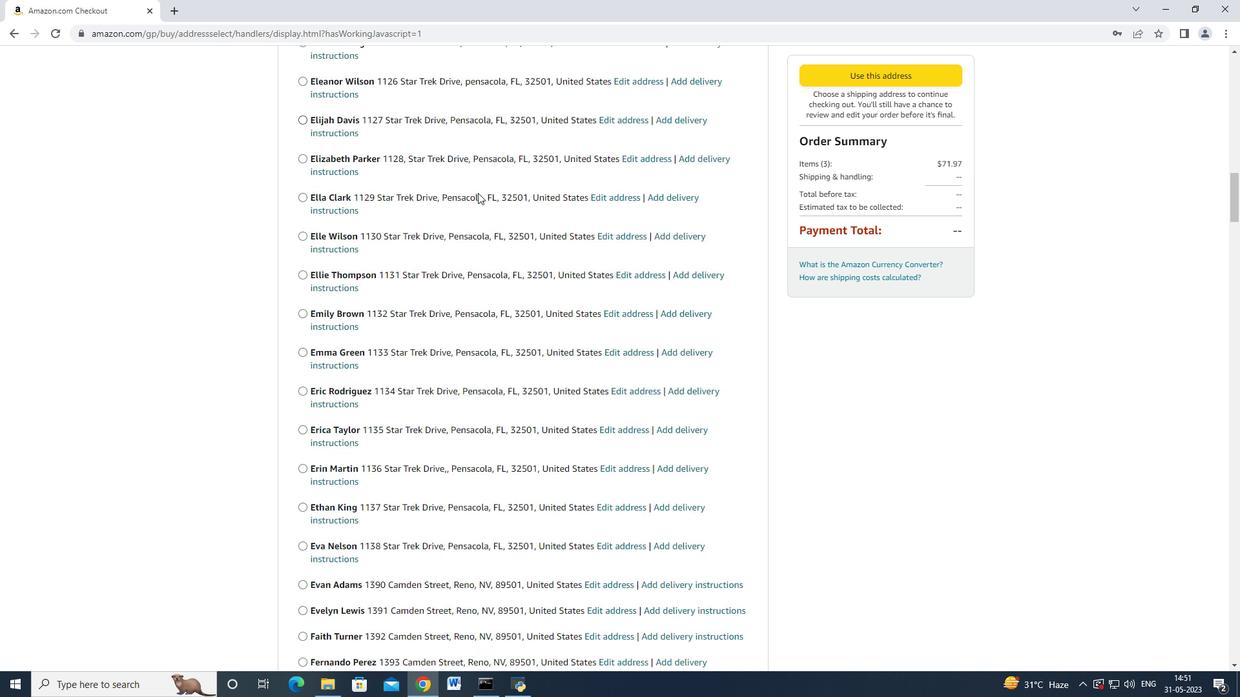 
Action: Mouse scrolled (478, 192) with delta (0, 0)
Screenshot: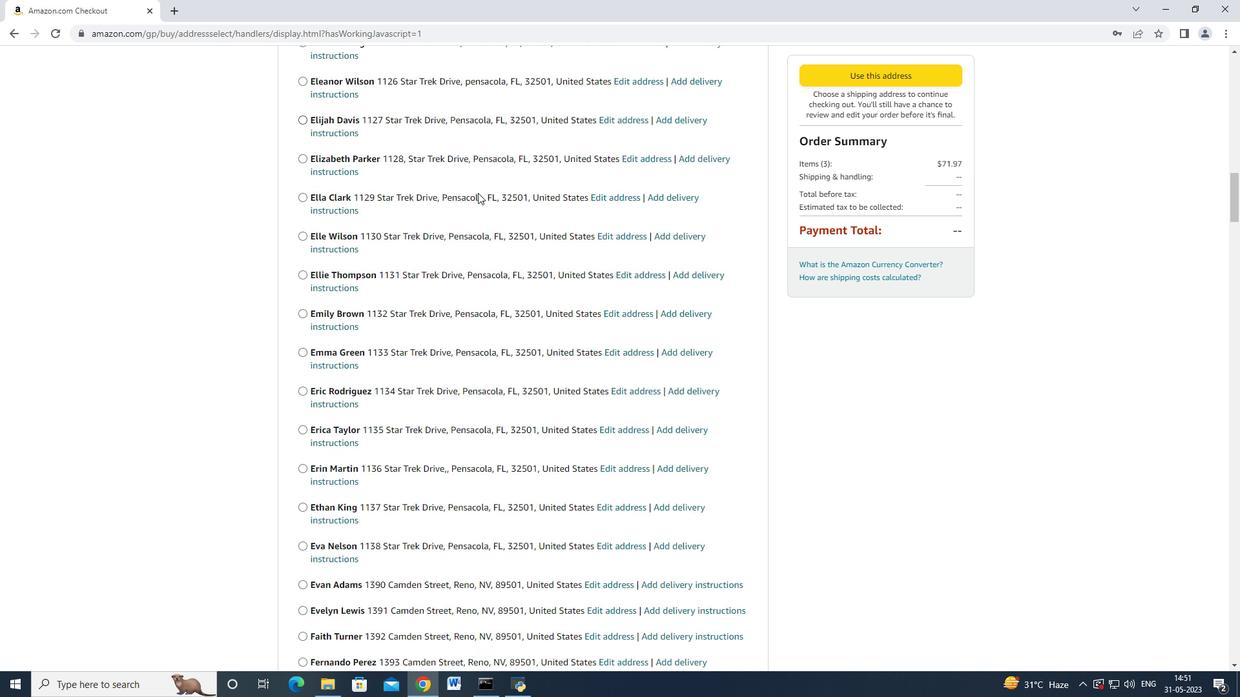 
Action: Mouse scrolled (478, 192) with delta (0, 0)
Screenshot: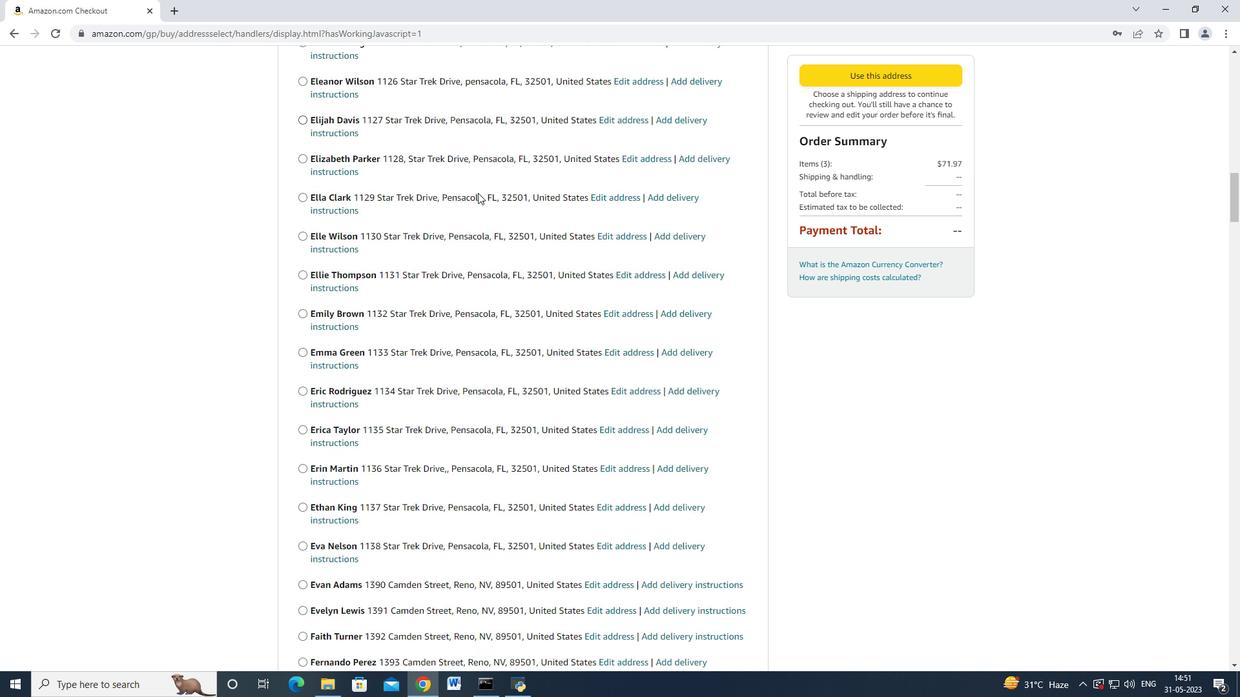 
Action: Mouse scrolled (478, 192) with delta (0, 0)
Screenshot: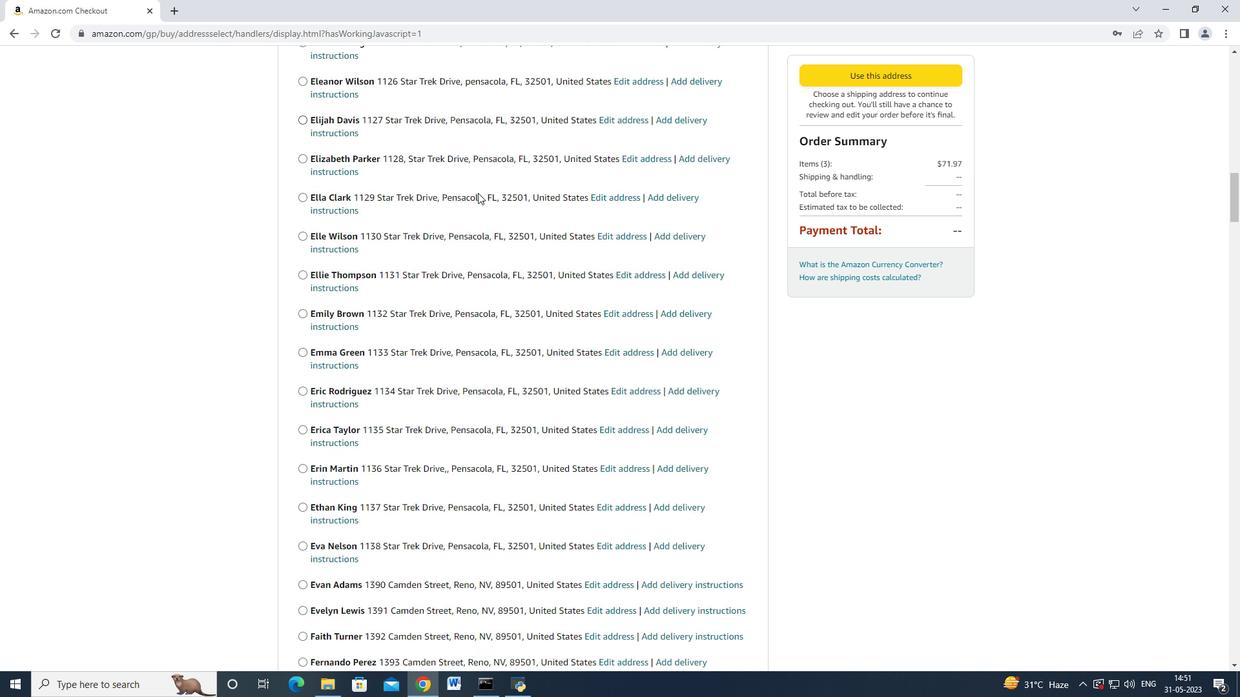 
Action: Mouse scrolled (478, 192) with delta (0, 0)
Screenshot: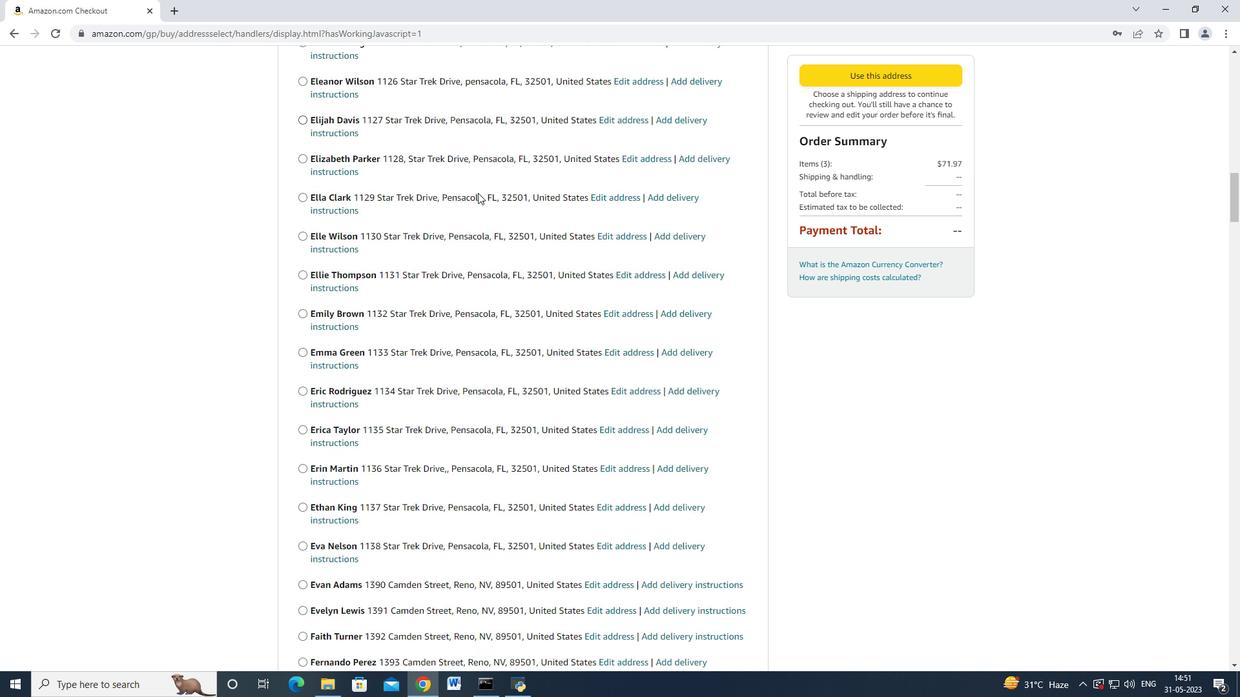 
Action: Mouse scrolled (478, 192) with delta (0, 0)
Screenshot: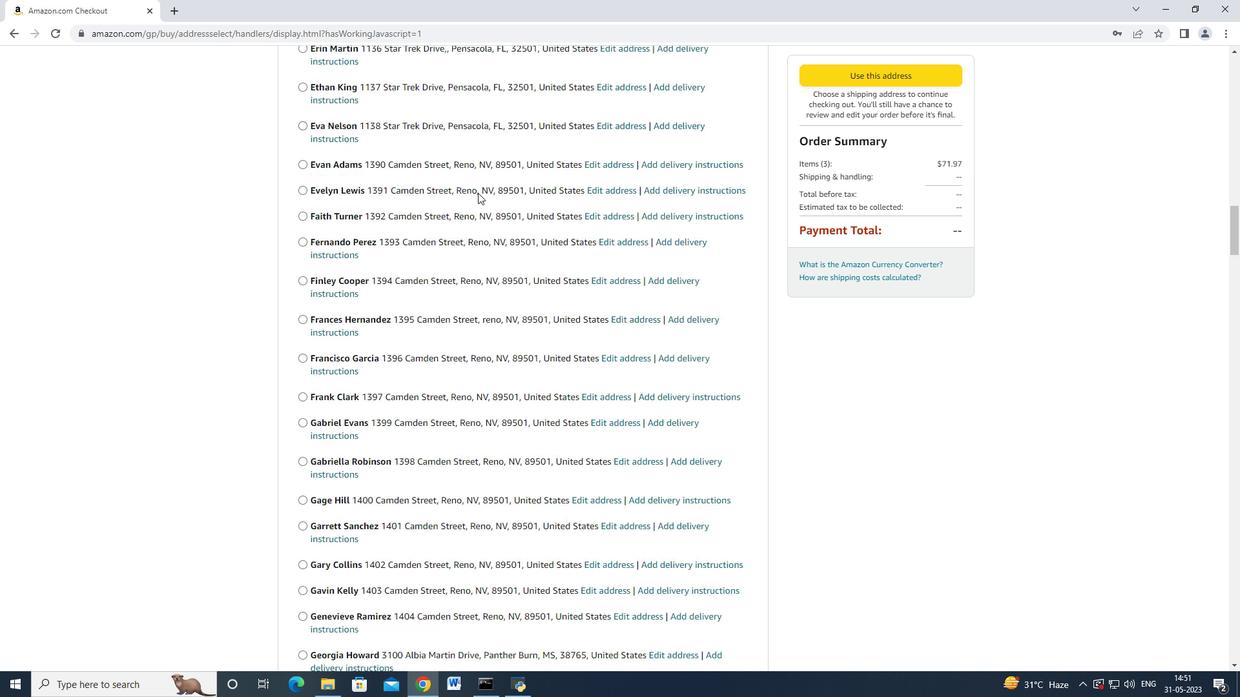 
Action: Mouse moved to (482, 188)
Screenshot: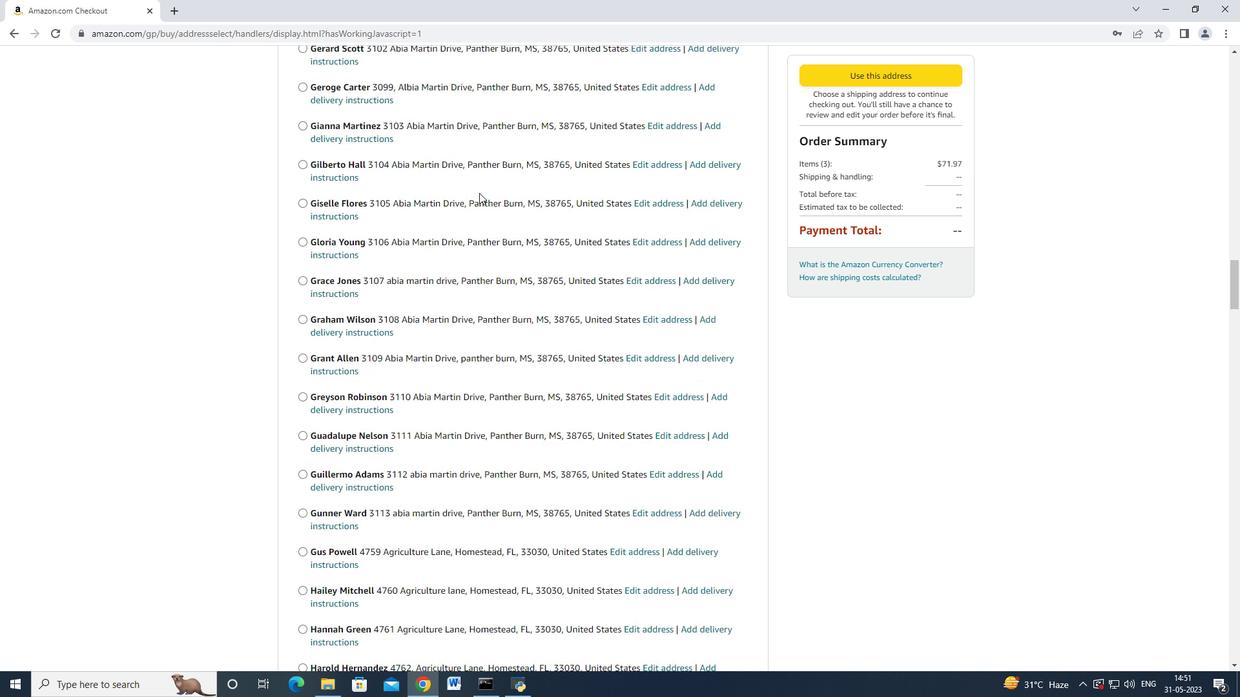 
Action: Mouse scrolled (482, 187) with delta (0, 0)
Screenshot: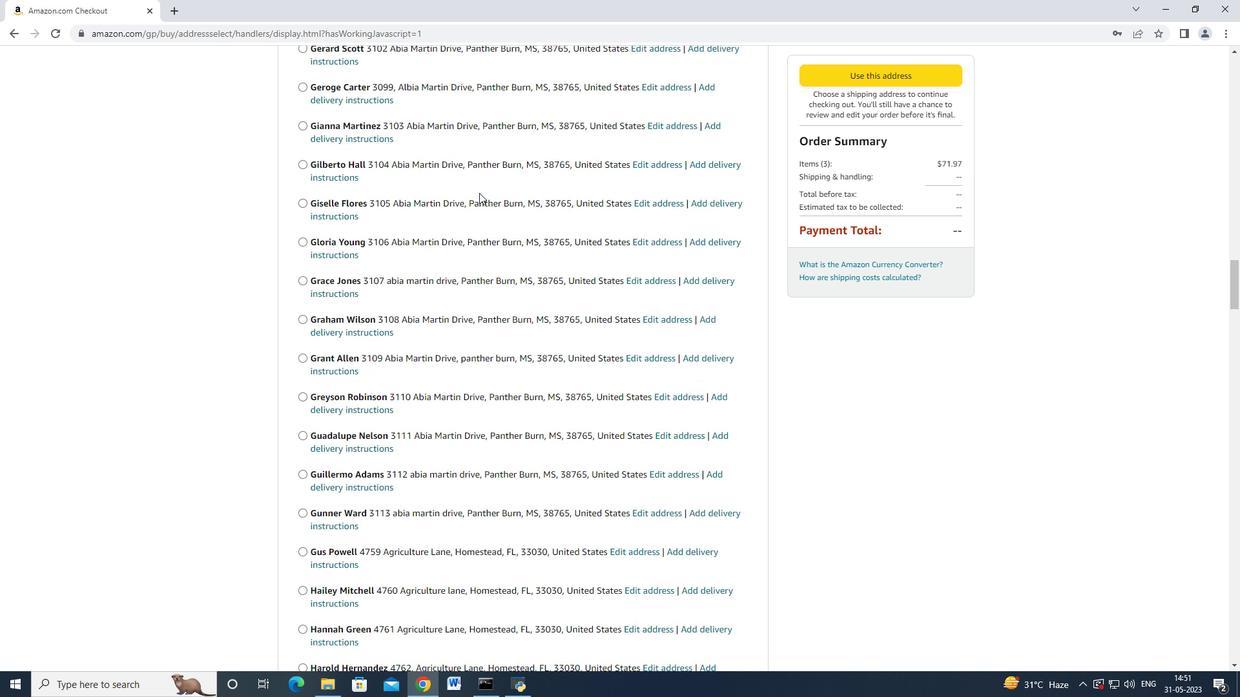 
Action: Mouse scrolled (482, 187) with delta (0, 0)
Screenshot: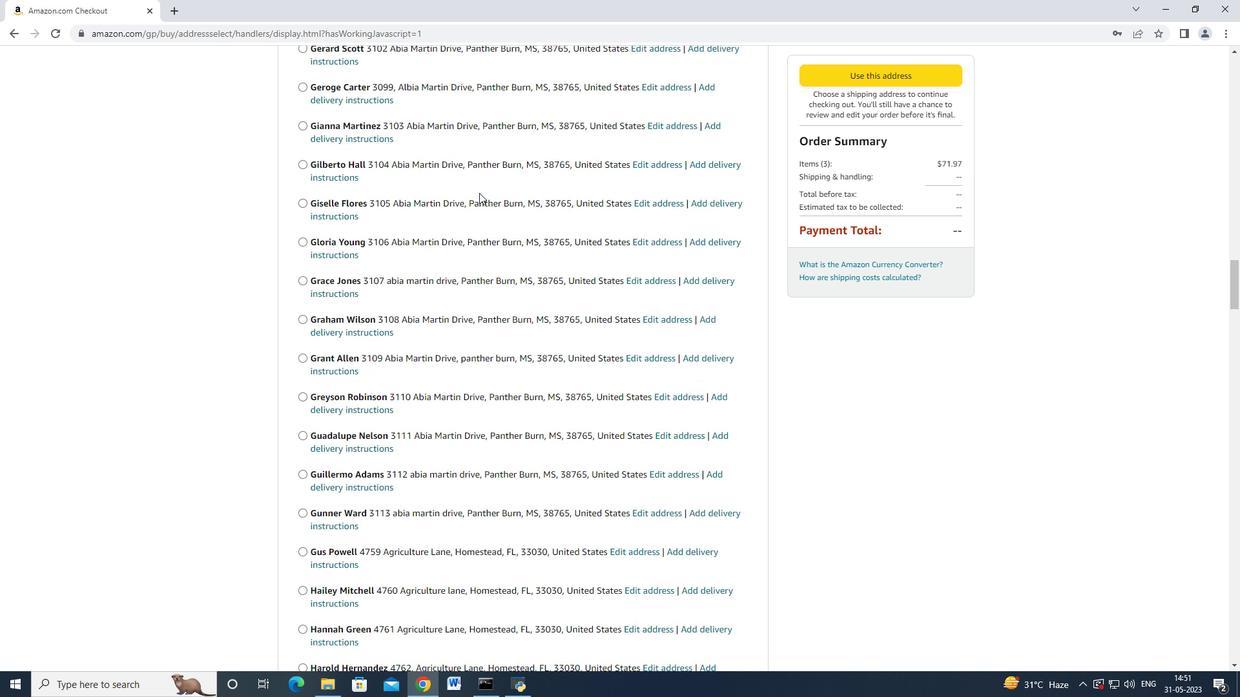 
Action: Mouse scrolled (482, 187) with delta (0, 0)
Screenshot: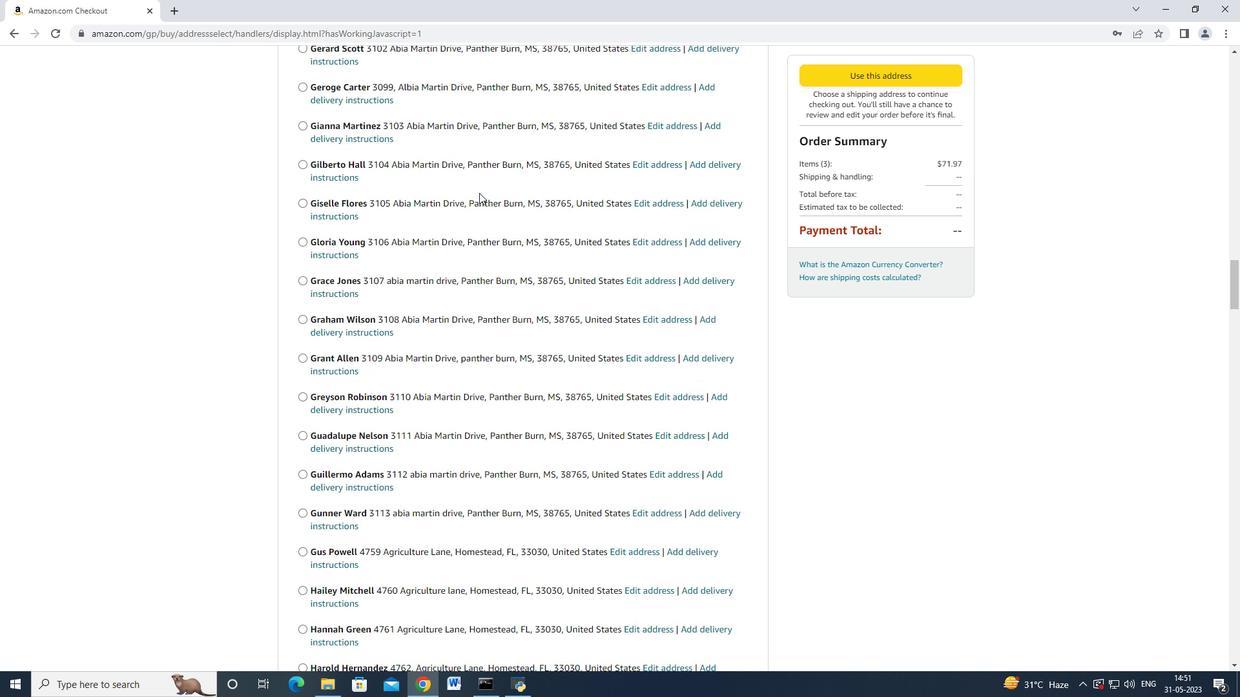 
Action: Mouse scrolled (482, 187) with delta (0, 0)
Screenshot: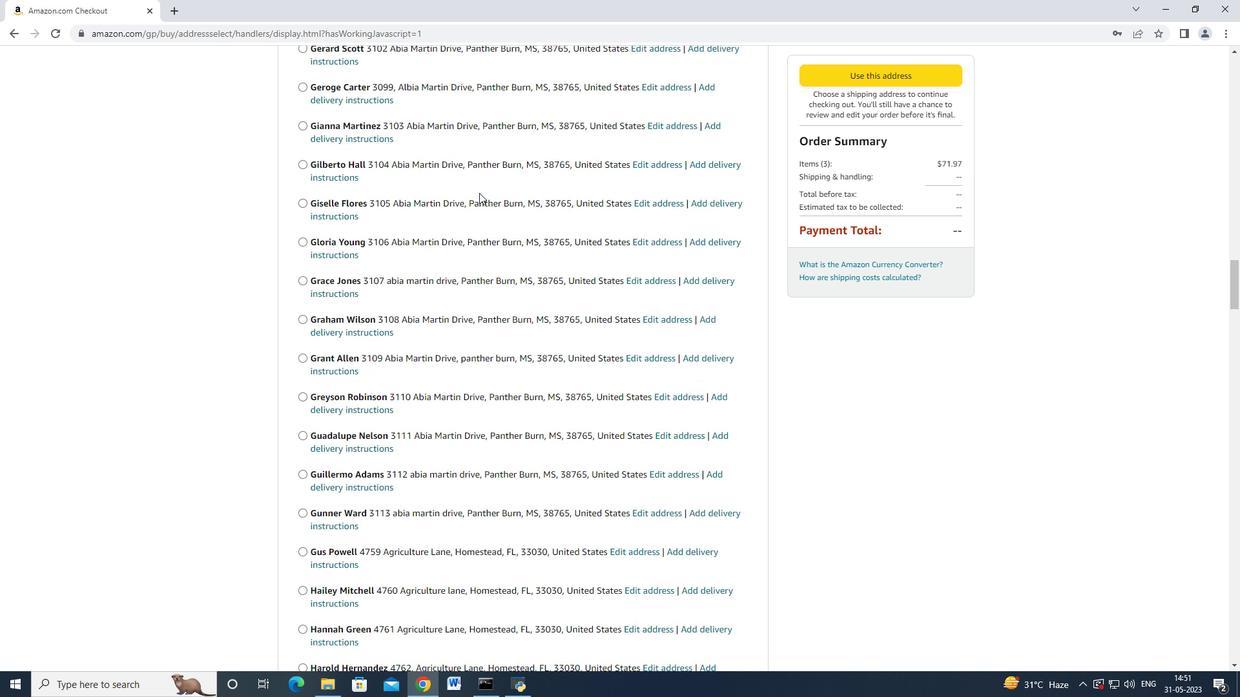 
Action: Mouse scrolled (482, 187) with delta (0, 0)
Screenshot: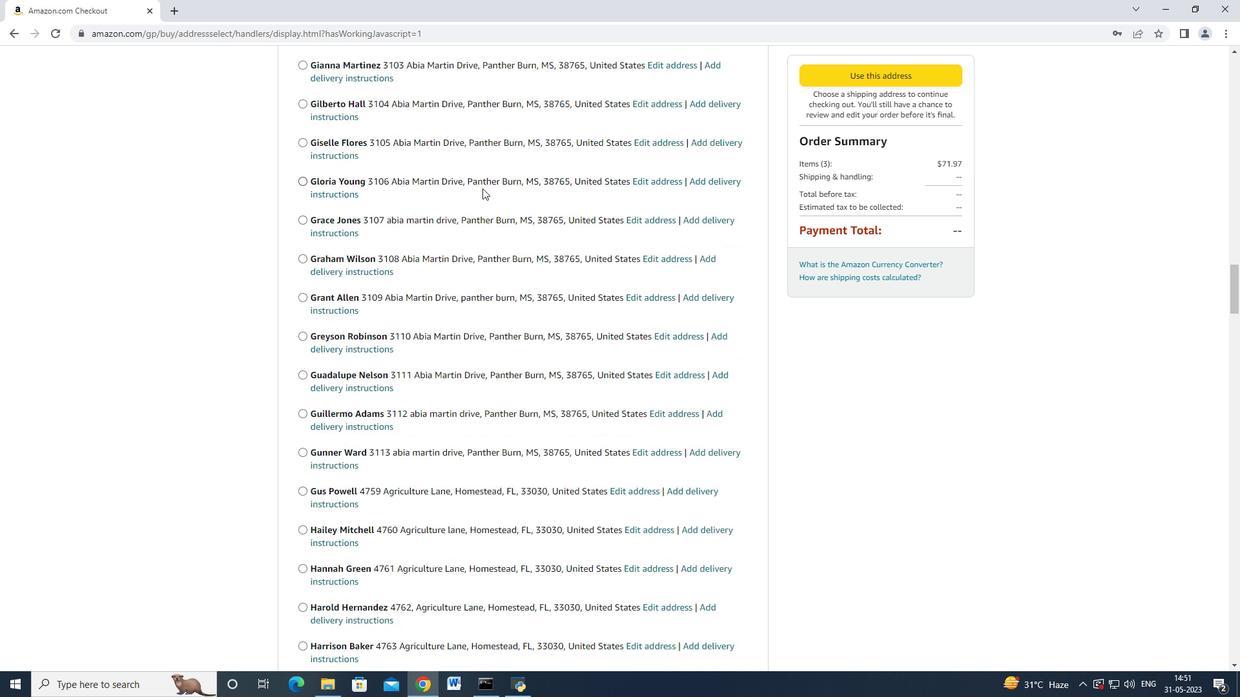 
Action: Mouse scrolled (482, 187) with delta (0, 0)
Screenshot: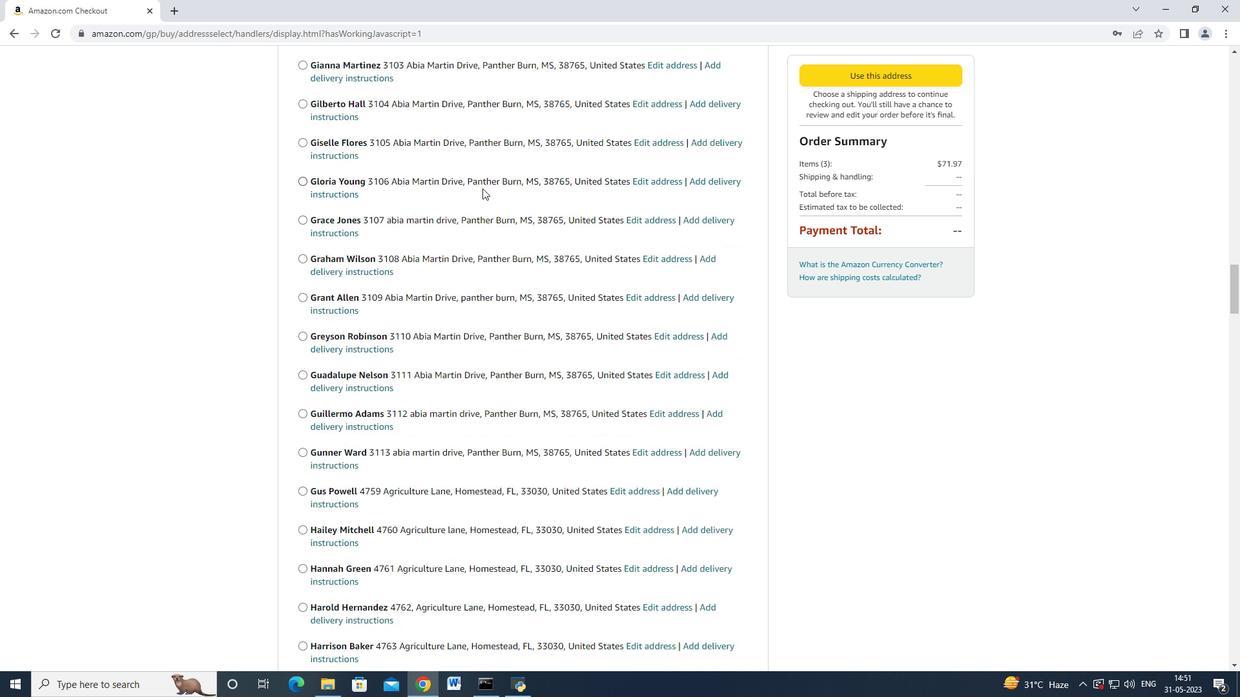 
Action: Mouse scrolled (482, 187) with delta (0, 0)
Screenshot: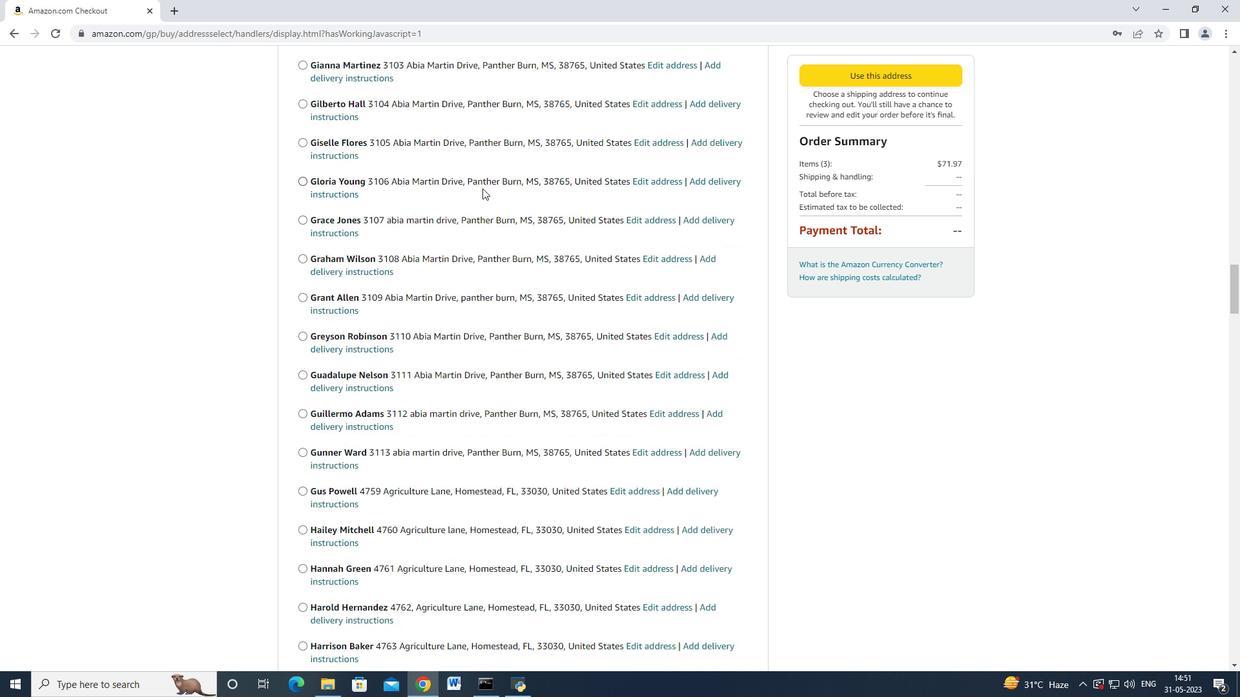 
Action: Mouse scrolled (482, 187) with delta (0, 0)
Screenshot: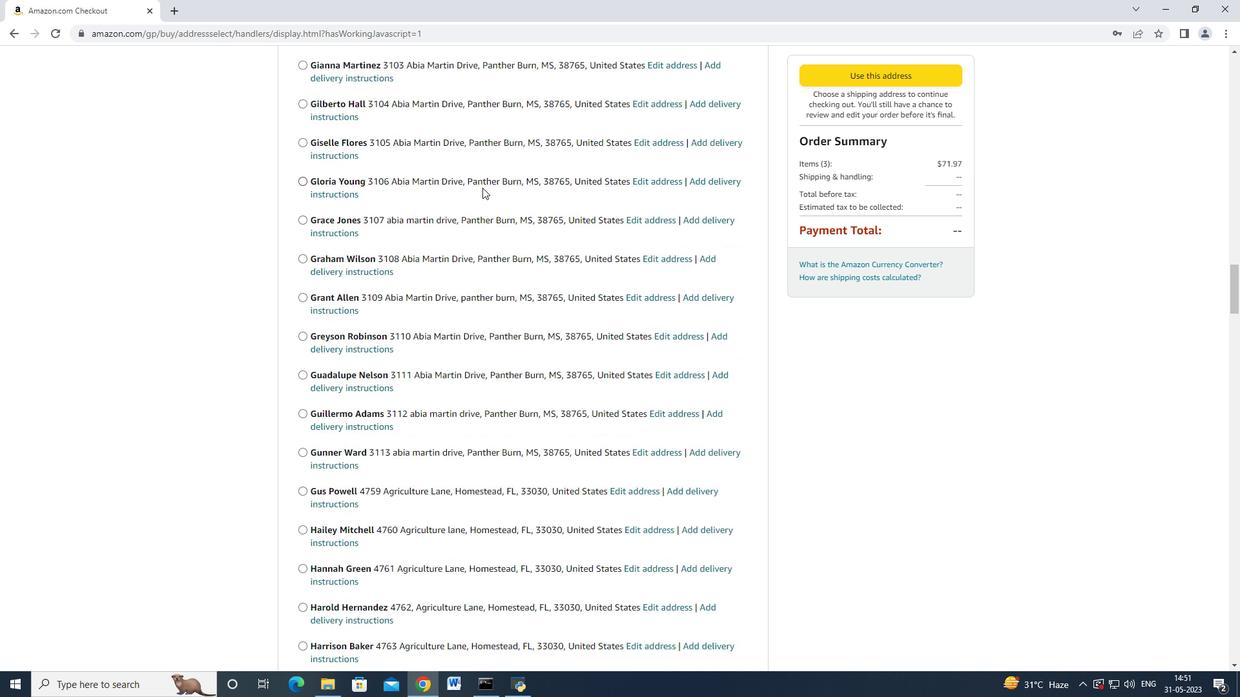 
Action: Mouse scrolled (482, 187) with delta (0, 0)
Screenshot: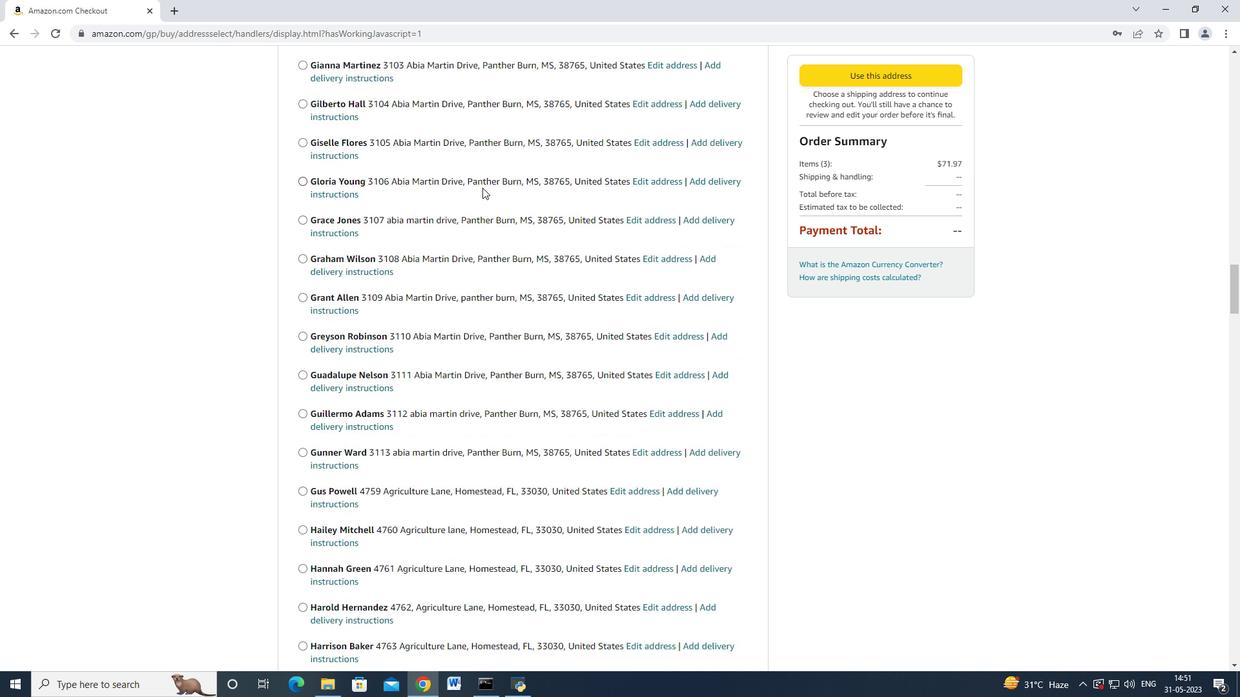 
Action: Mouse moved to (478, 200)
Screenshot: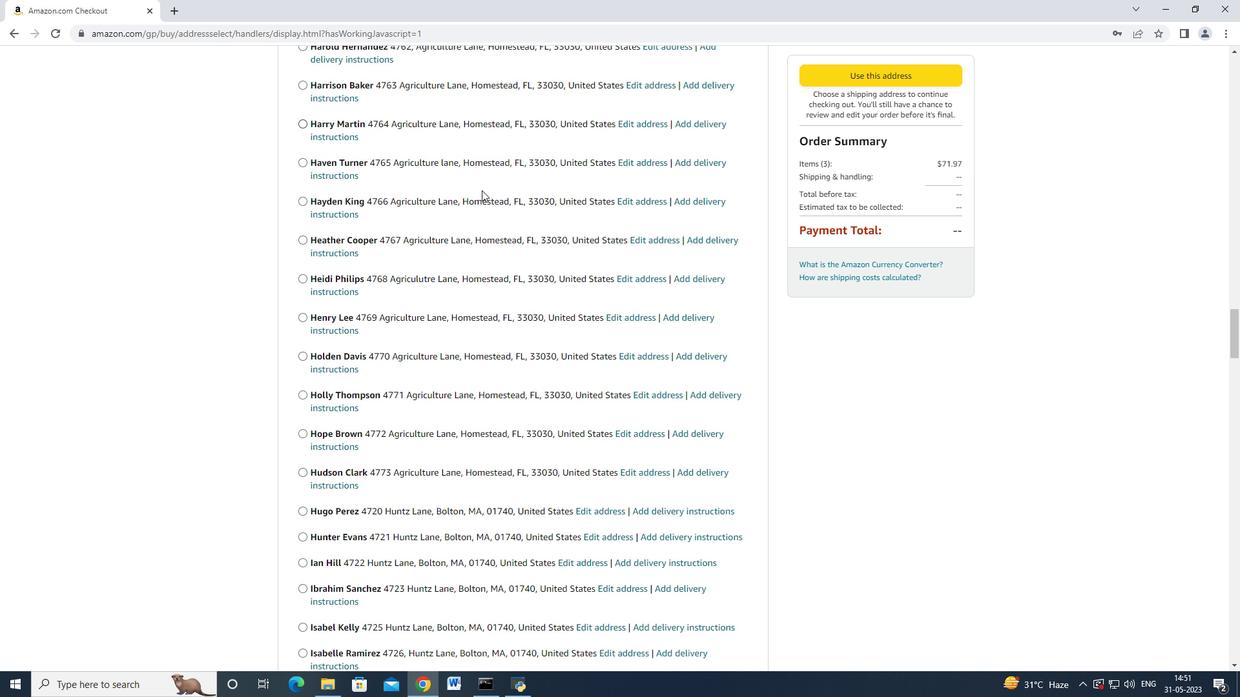 
Action: Mouse scrolled (481, 191) with delta (0, 0)
Screenshot: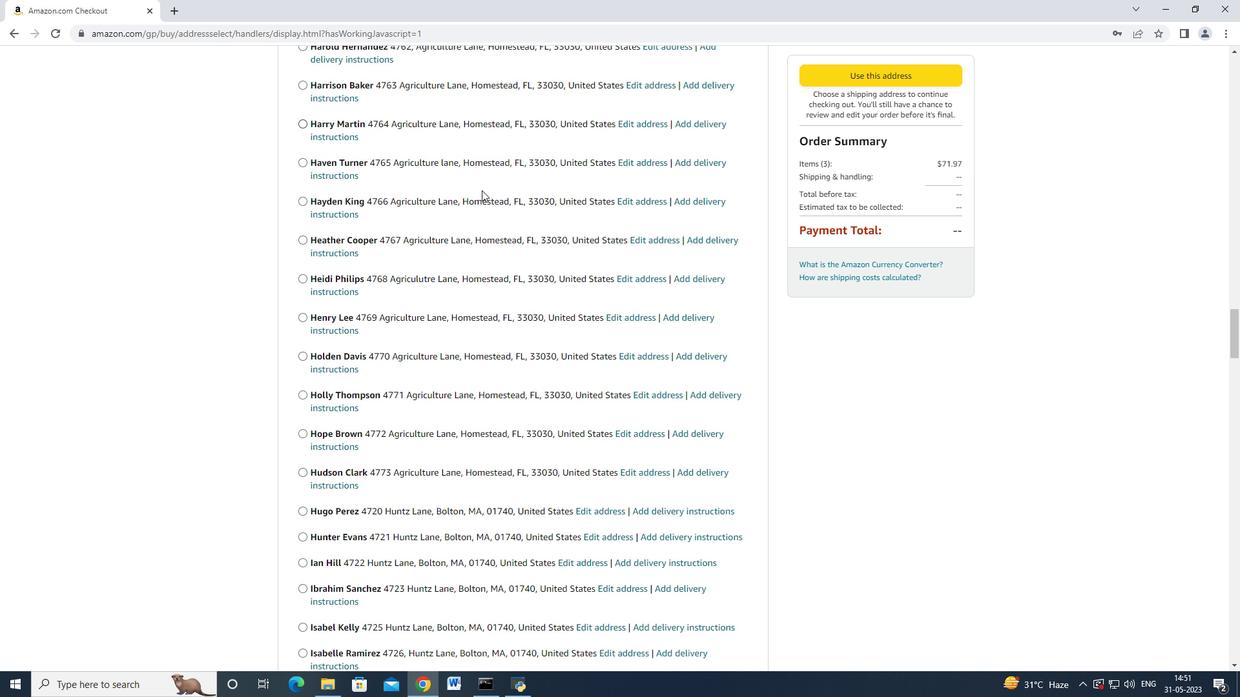 
Action: Mouse scrolled (480, 192) with delta (0, 0)
Screenshot: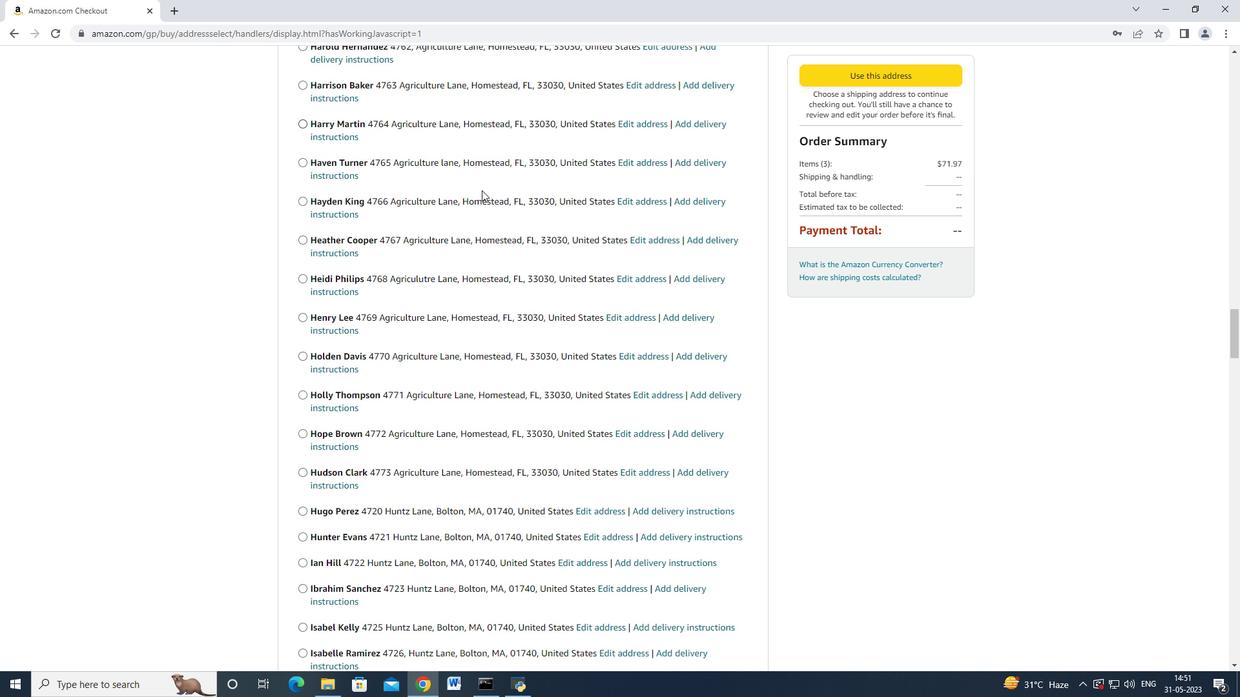 
Action: Mouse scrolled (480, 194) with delta (0, 0)
Screenshot: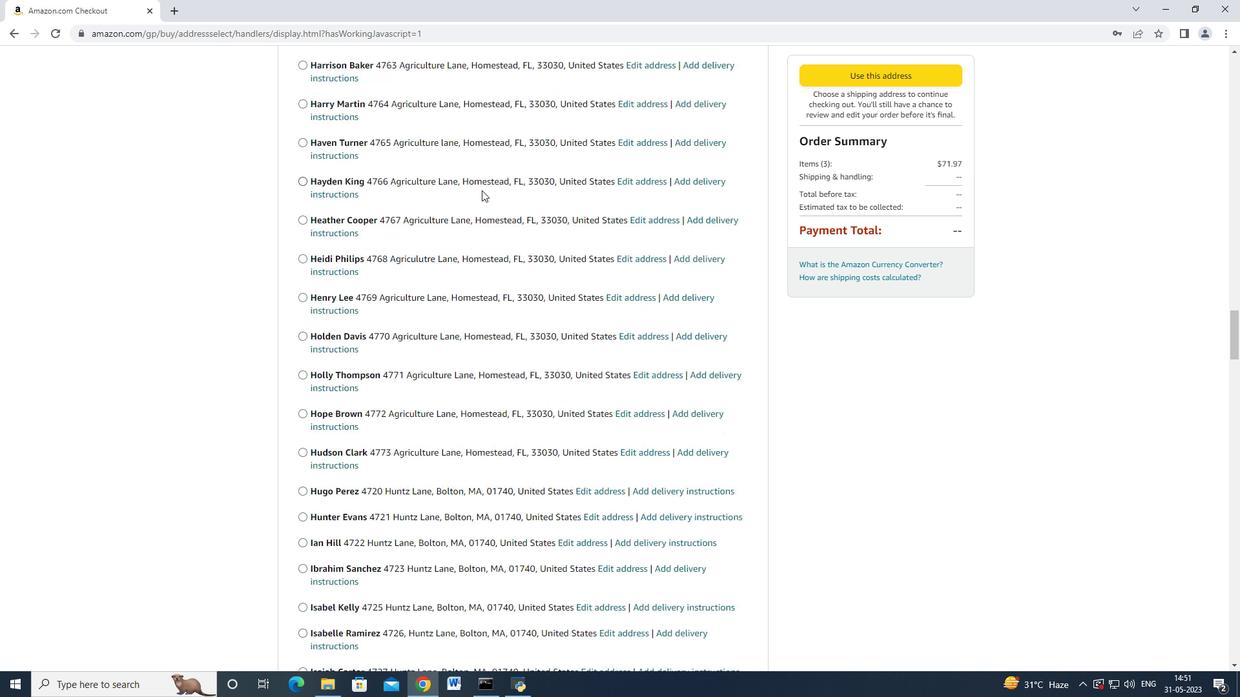 
Action: Mouse scrolled (480, 196) with delta (0, 0)
Screenshot: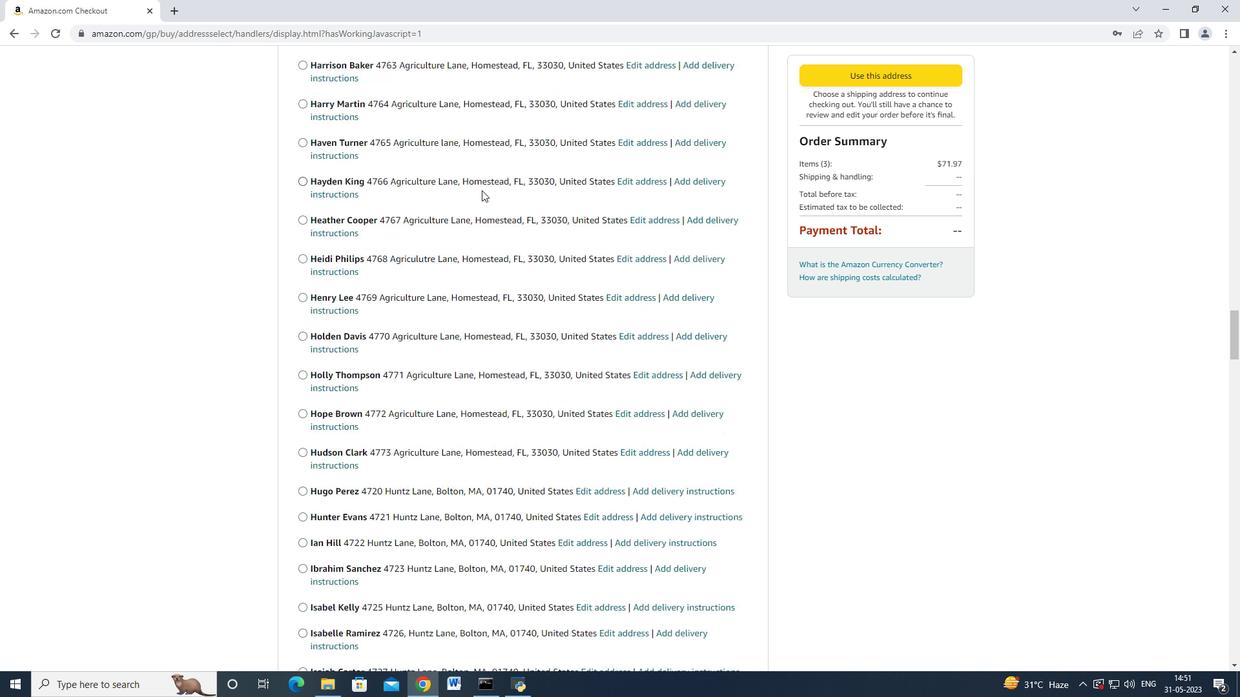 
Action: Mouse moved to (477, 200)
Screenshot: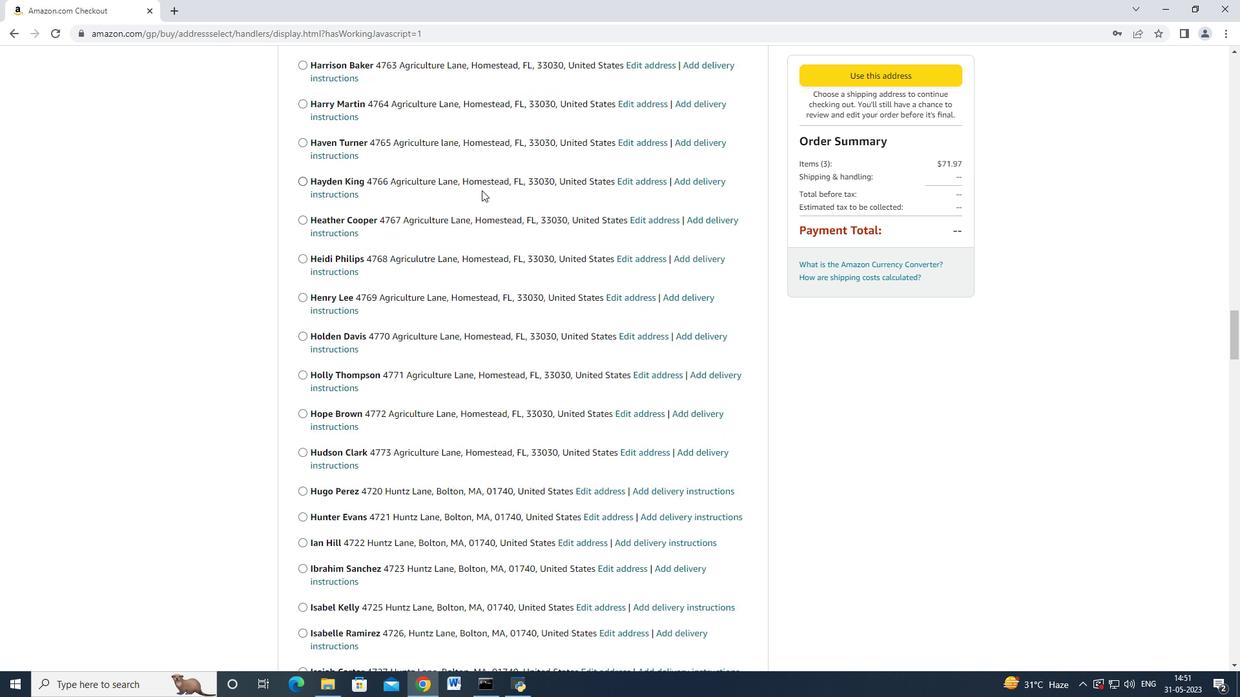 
Action: Mouse scrolled (480, 197) with delta (0, 0)
Screenshot: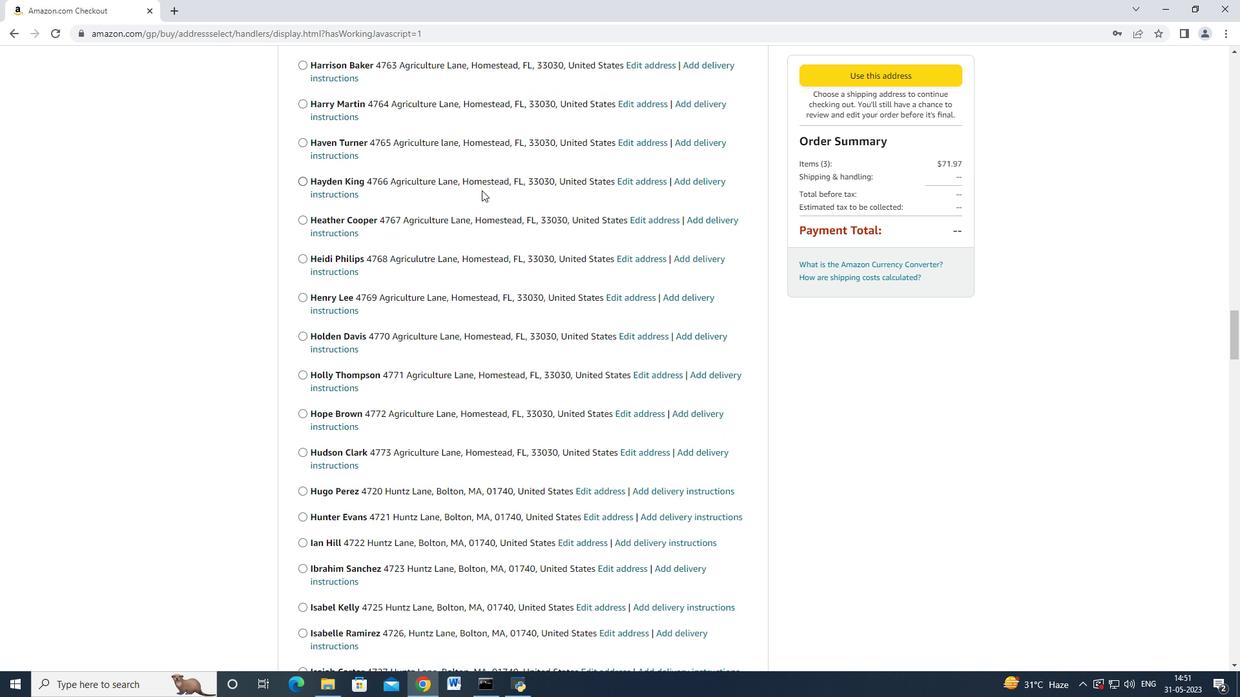 
Action: Mouse moved to (476, 201)
Screenshot: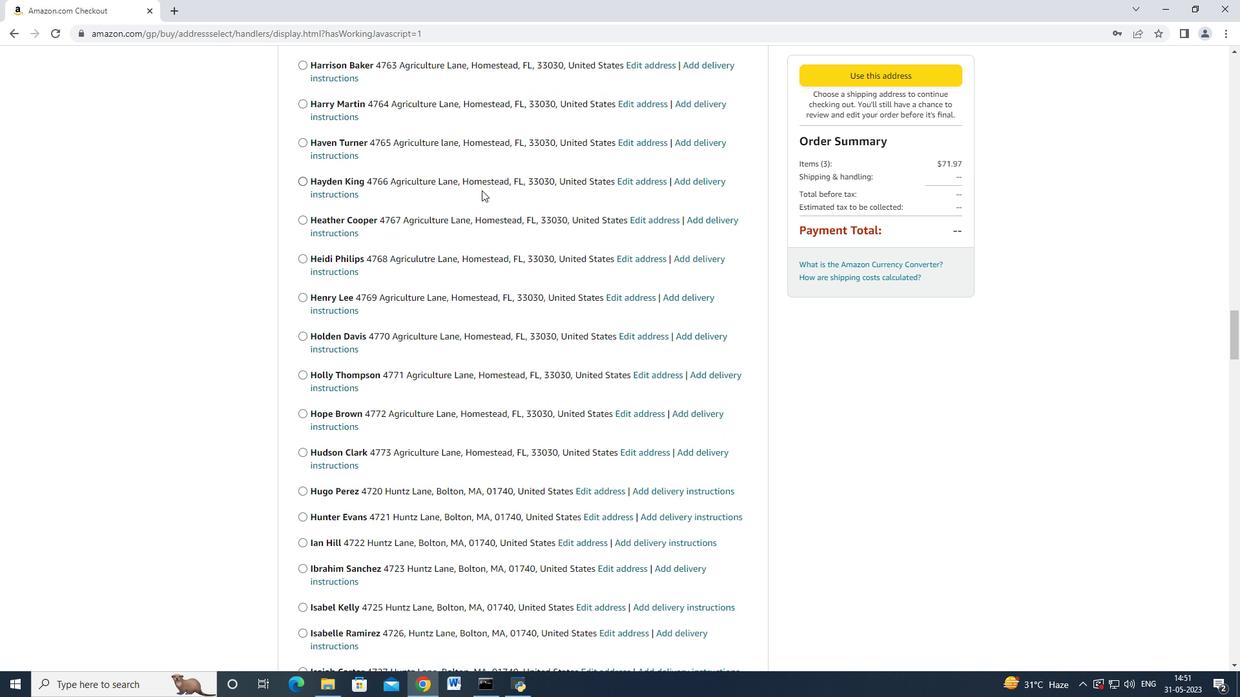
Action: Mouse scrolled (480, 197) with delta (0, 0)
Screenshot: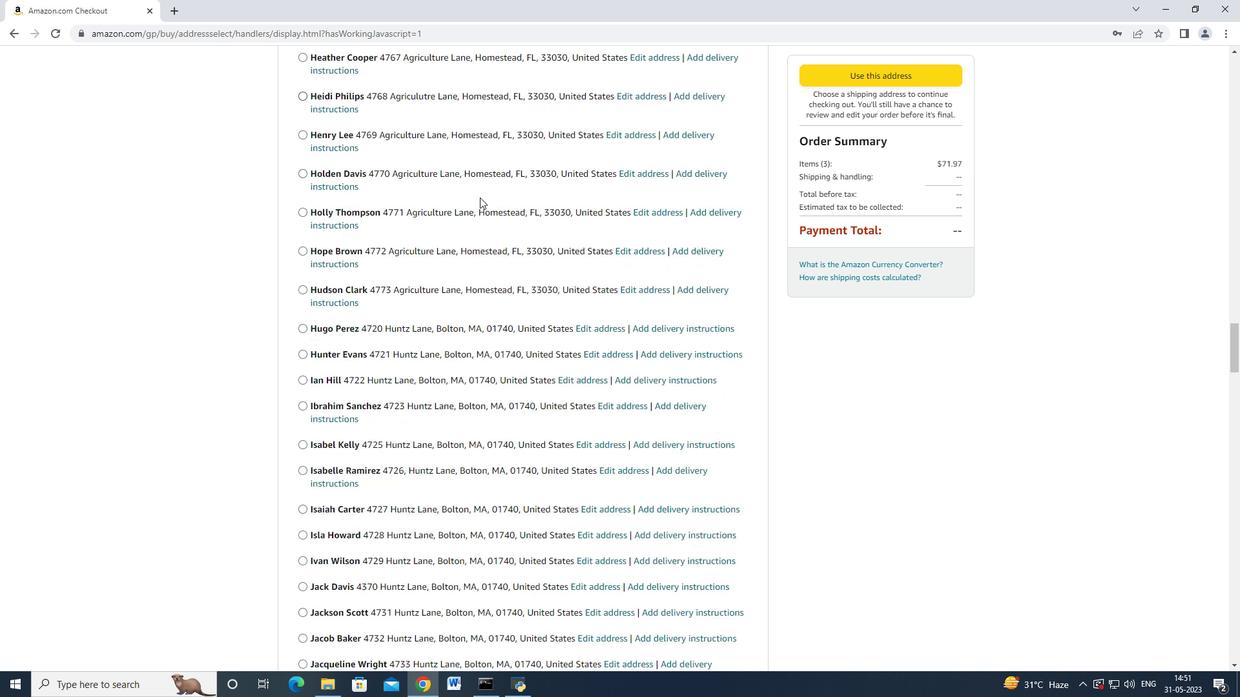 
Action: Mouse moved to (475, 202)
Screenshot: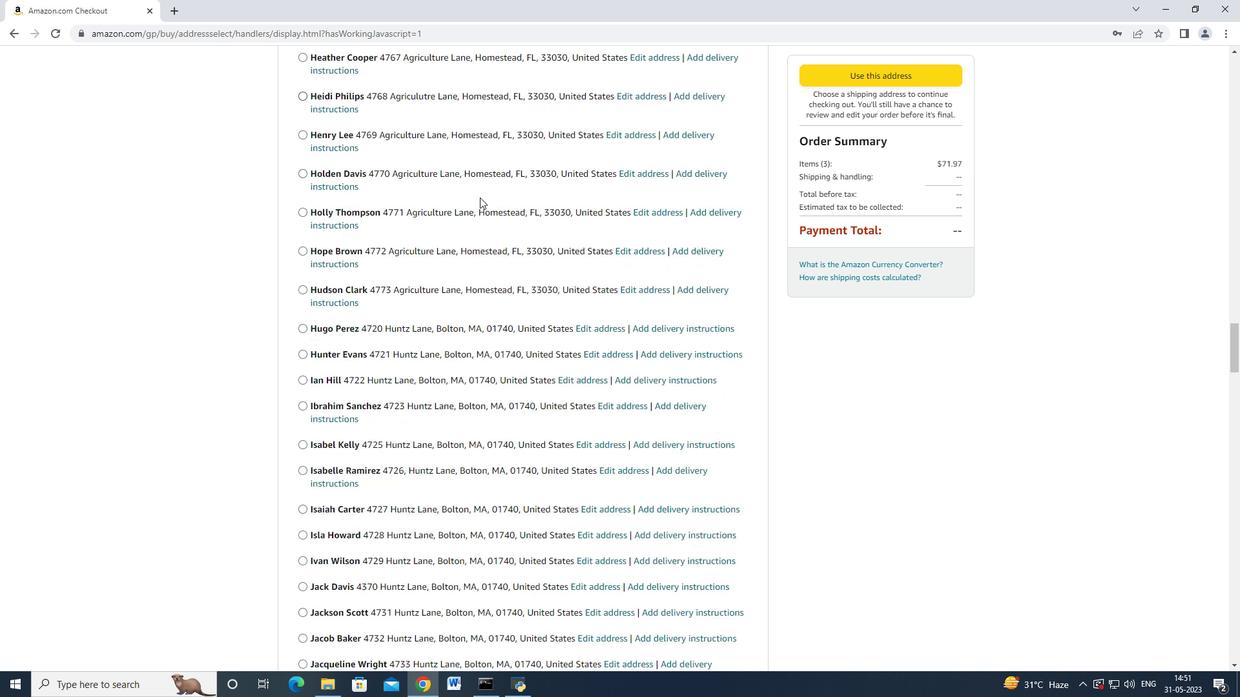 
Action: Mouse scrolled (479, 198) with delta (0, 0)
Screenshot: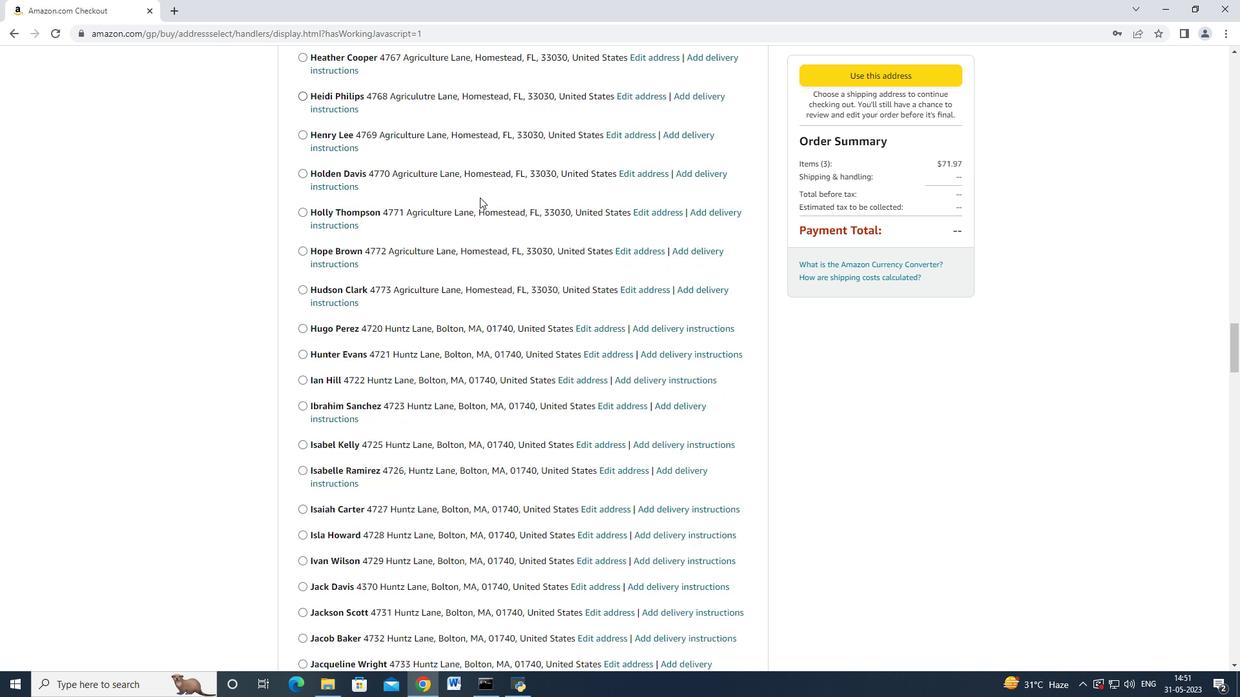
Action: Mouse moved to (475, 202)
Screenshot: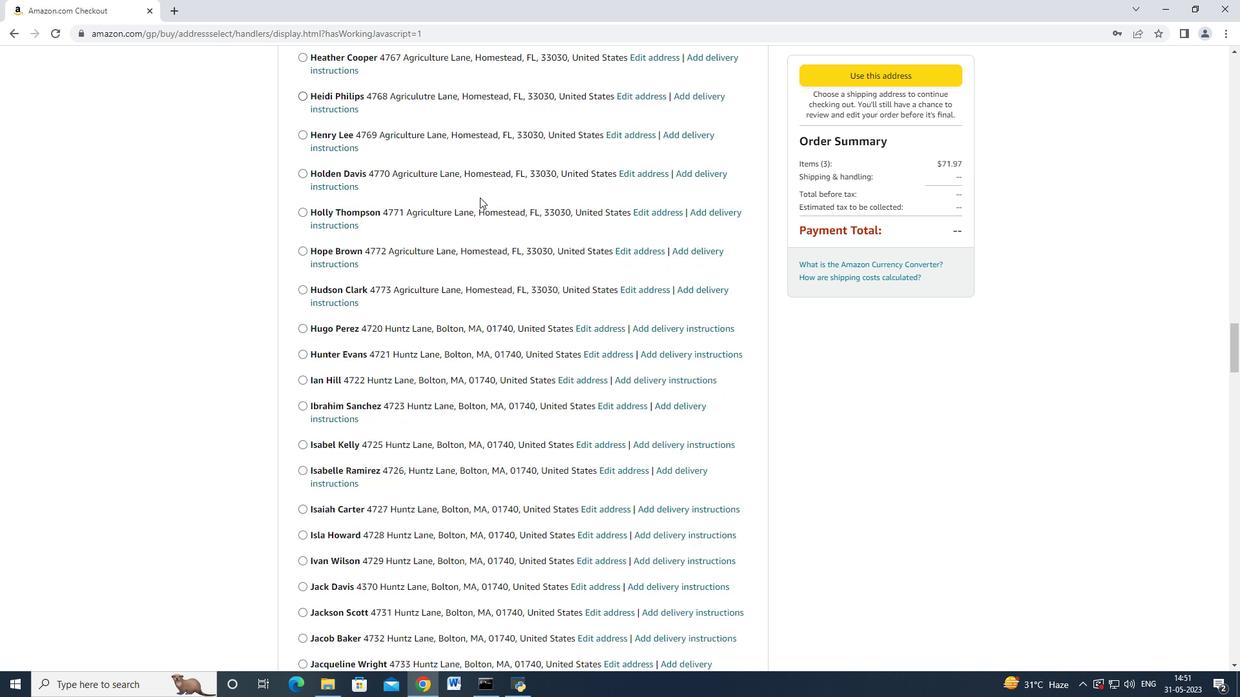 
Action: Mouse scrolled (479, 199) with delta (0, 0)
Screenshot: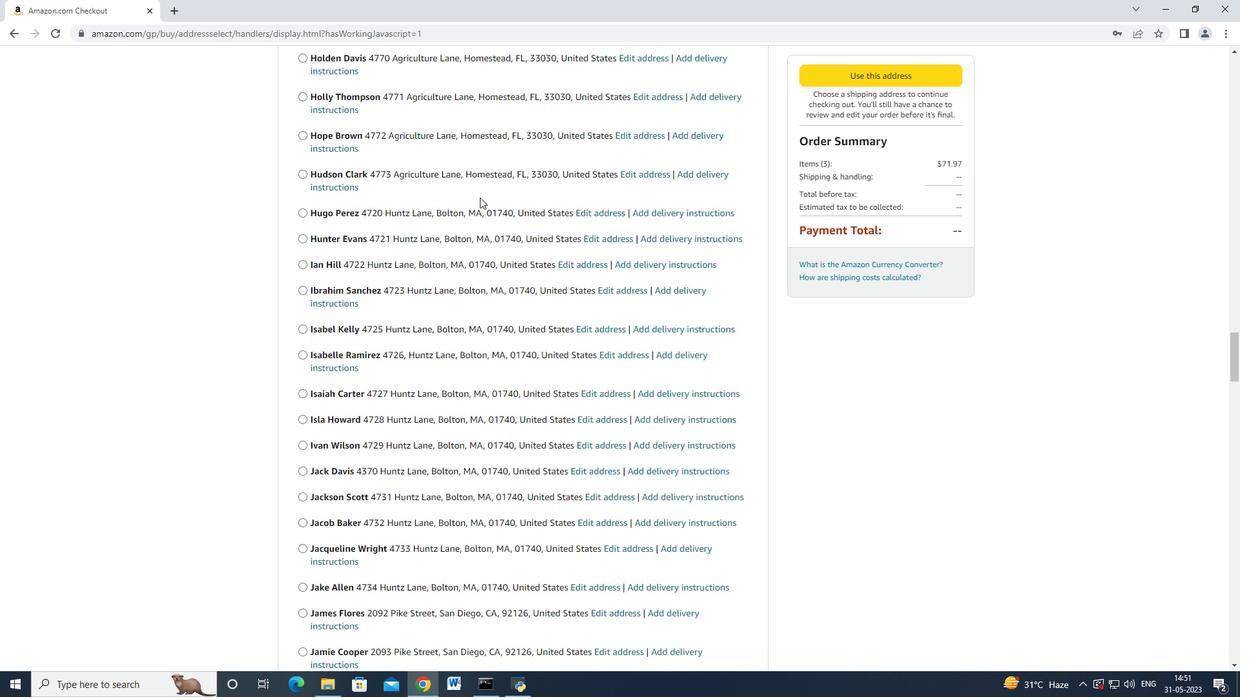 
Action: Mouse moved to (475, 202)
Screenshot: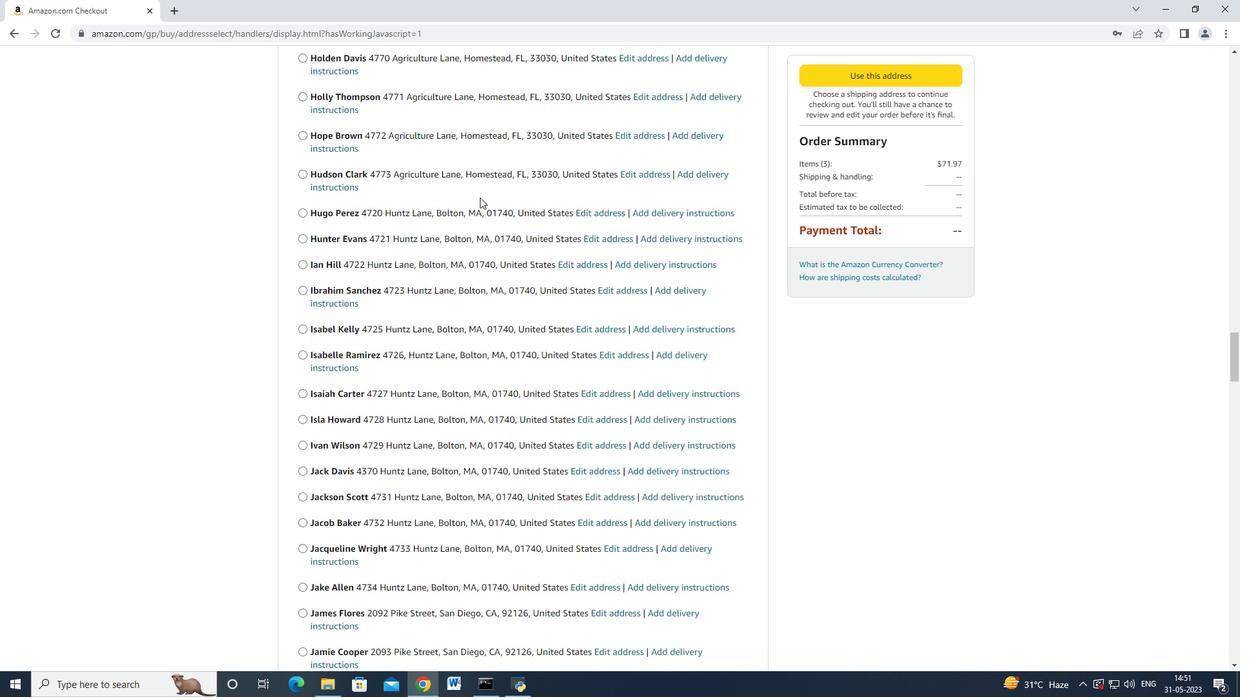 
Action: Mouse scrolled (479, 199) with delta (0, 0)
Screenshot: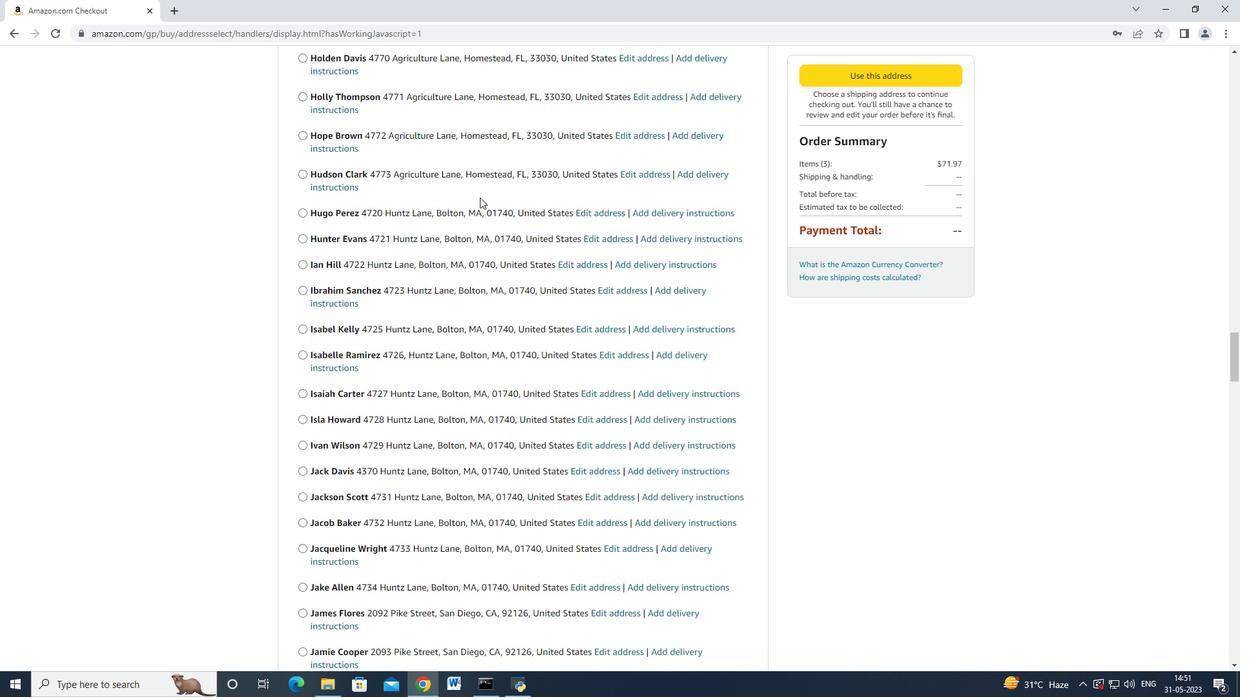 
Action: Mouse moved to (474, 204)
Screenshot: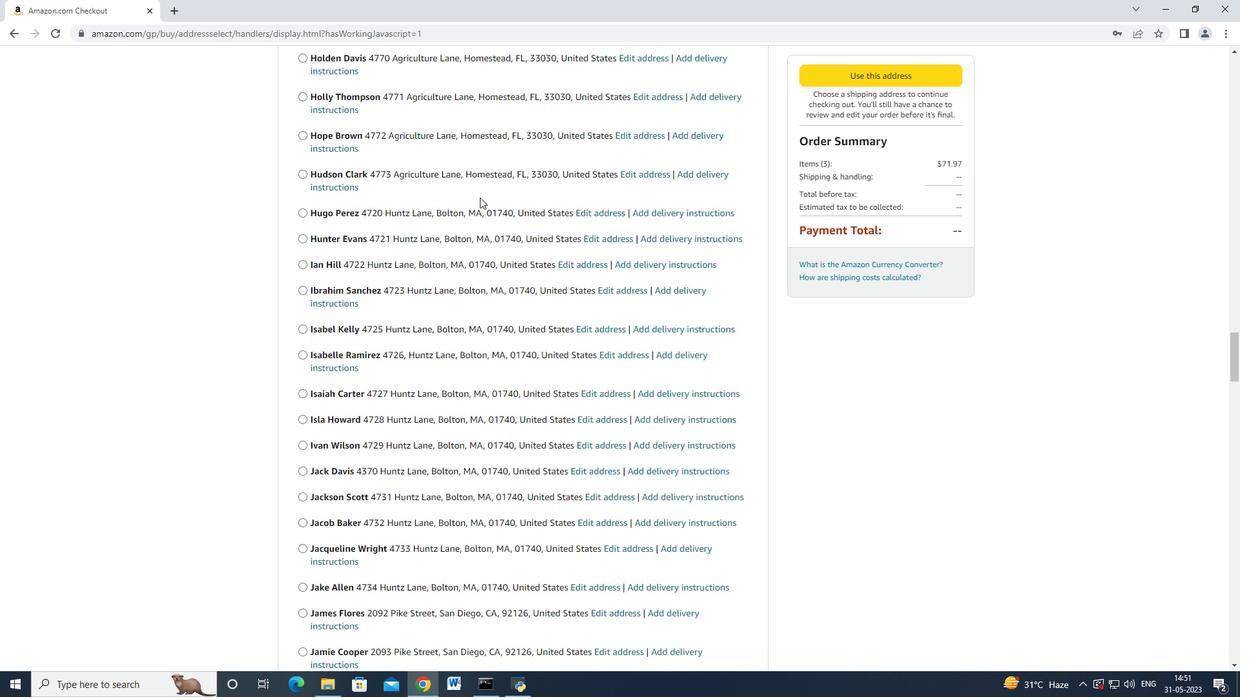 
Action: Mouse scrolled (475, 201) with delta (0, 0)
Screenshot: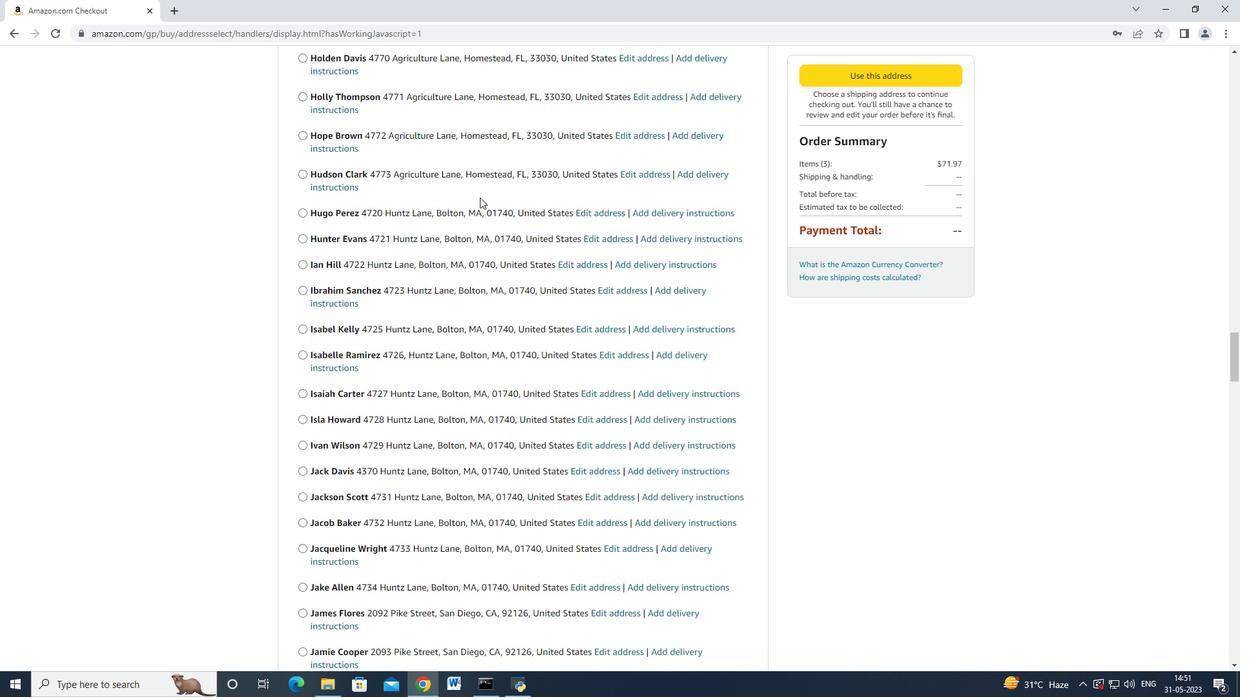 
Action: Mouse moved to (473, 205)
Screenshot: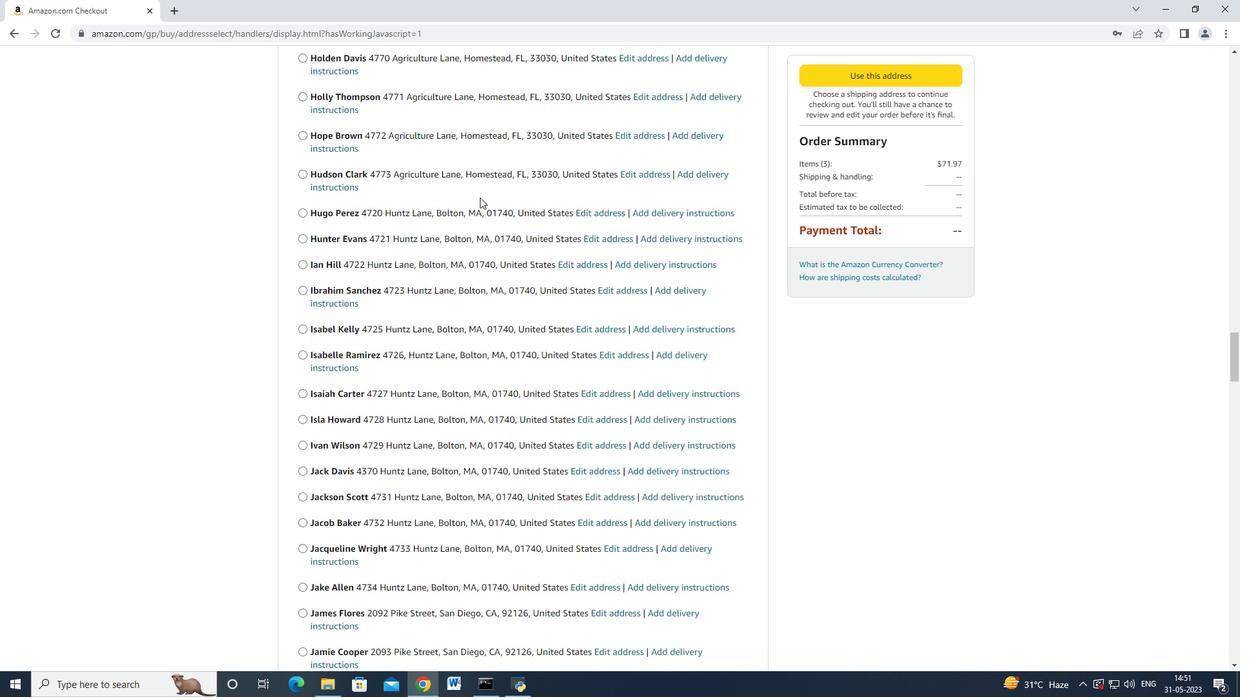 
Action: Mouse scrolled (475, 202) with delta (0, 0)
Screenshot: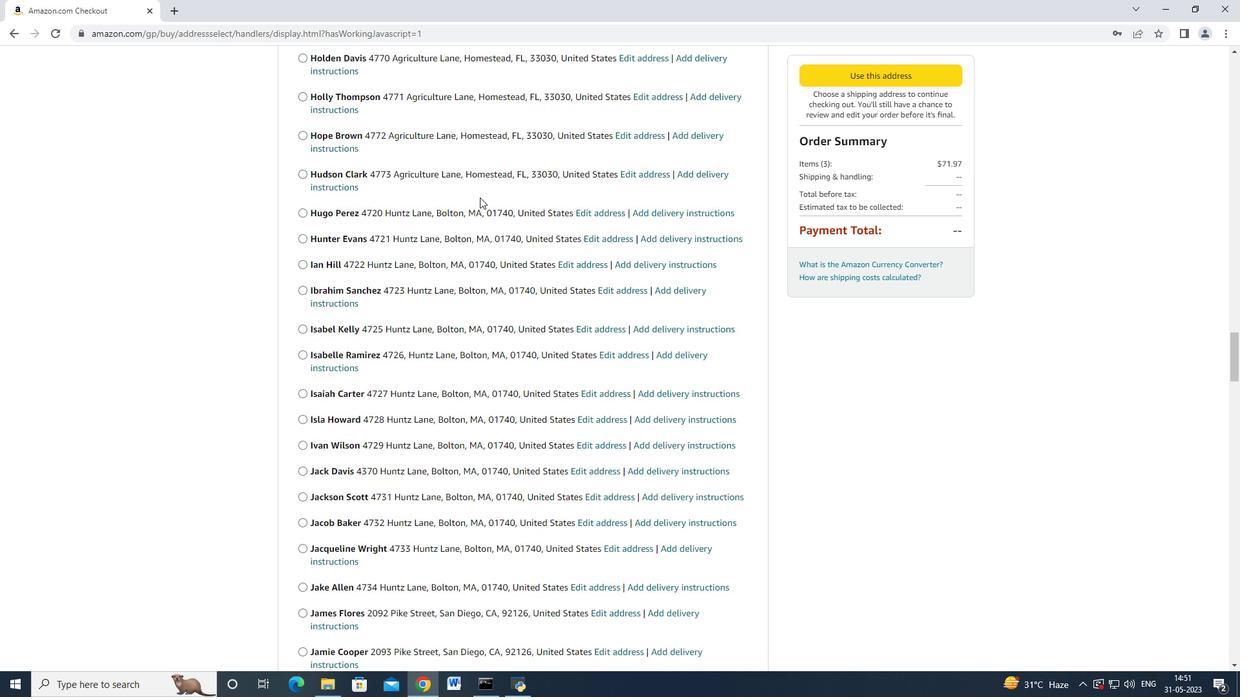 
Action: Mouse moved to (473, 206)
Screenshot: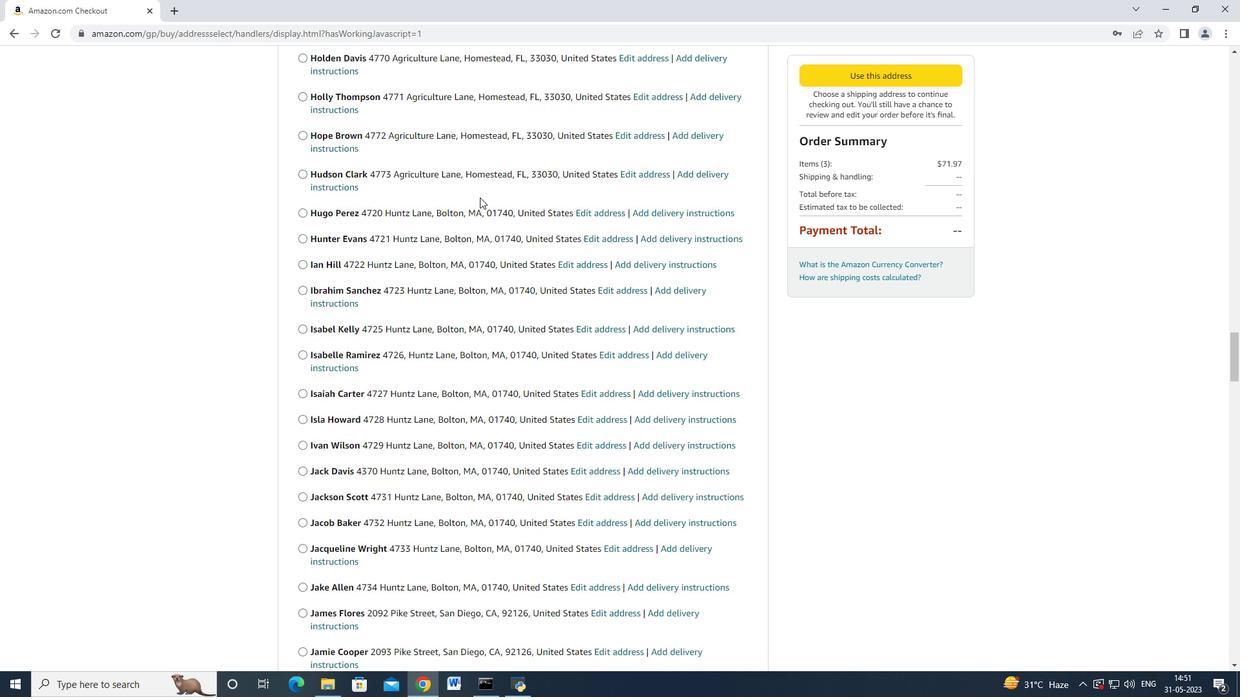 
Action: Mouse scrolled (473, 204) with delta (0, 0)
Screenshot: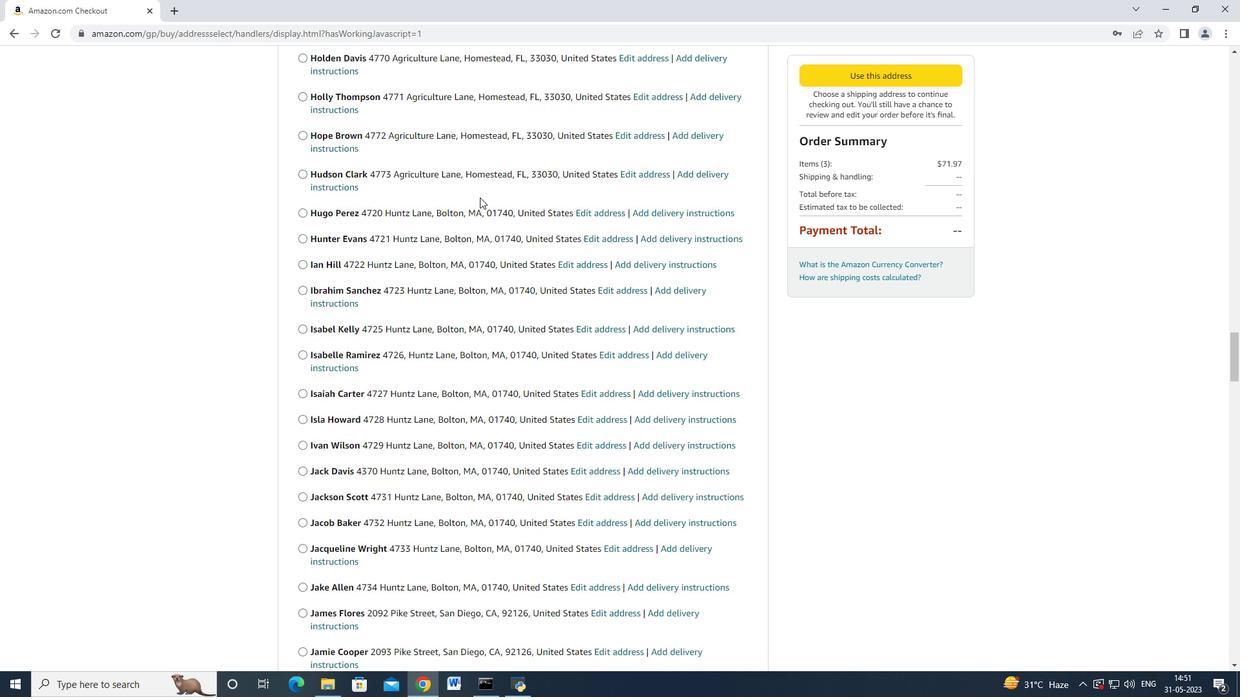 
Action: Mouse moved to (471, 211)
Screenshot: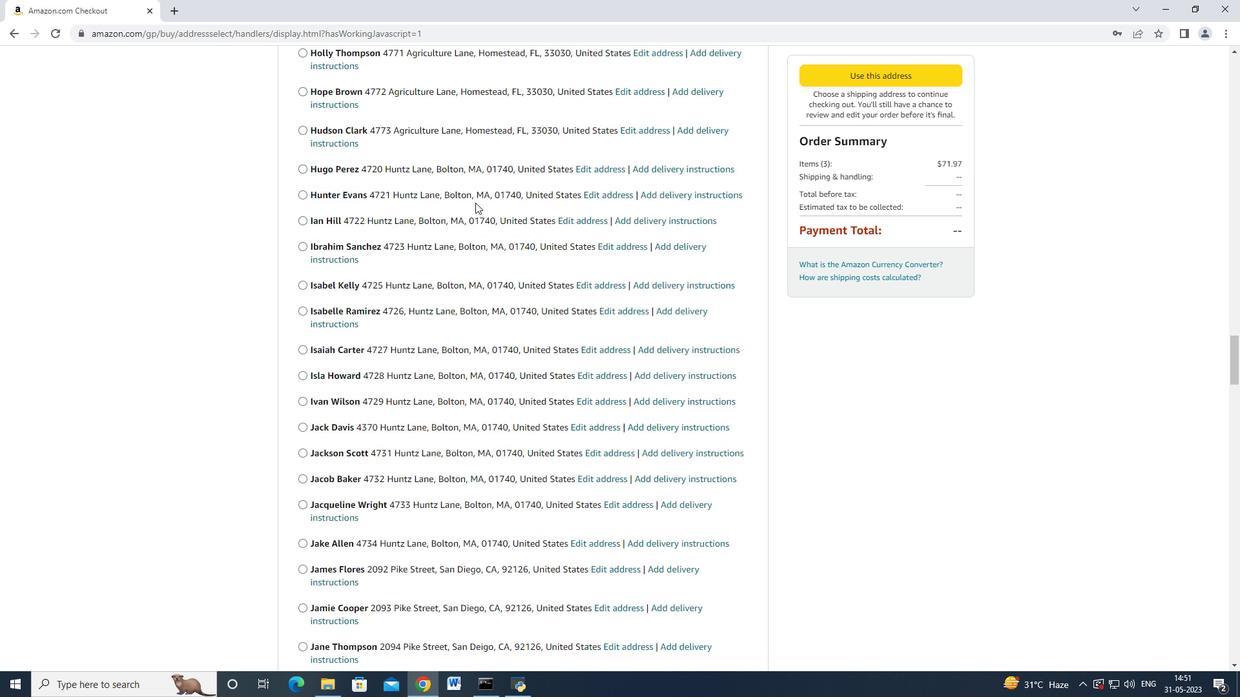 
Action: Mouse scrolled (473, 206) with delta (0, 0)
Screenshot: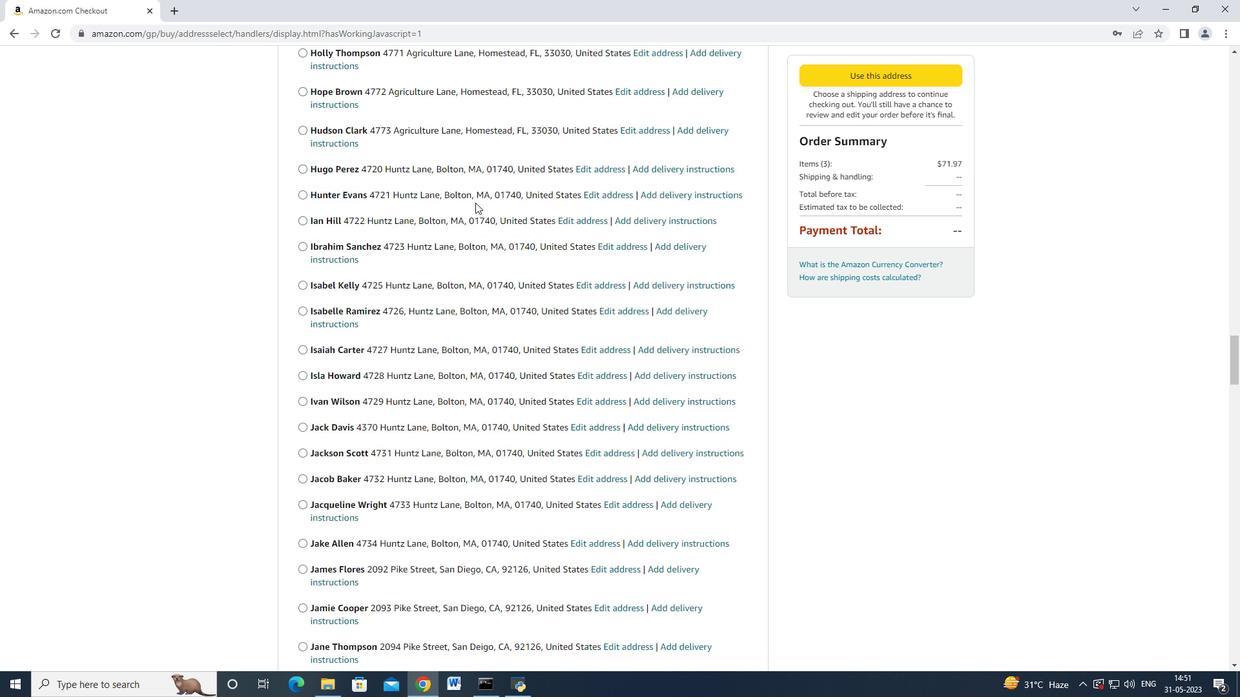 
Action: Mouse scrolled (471, 210) with delta (0, 0)
Screenshot: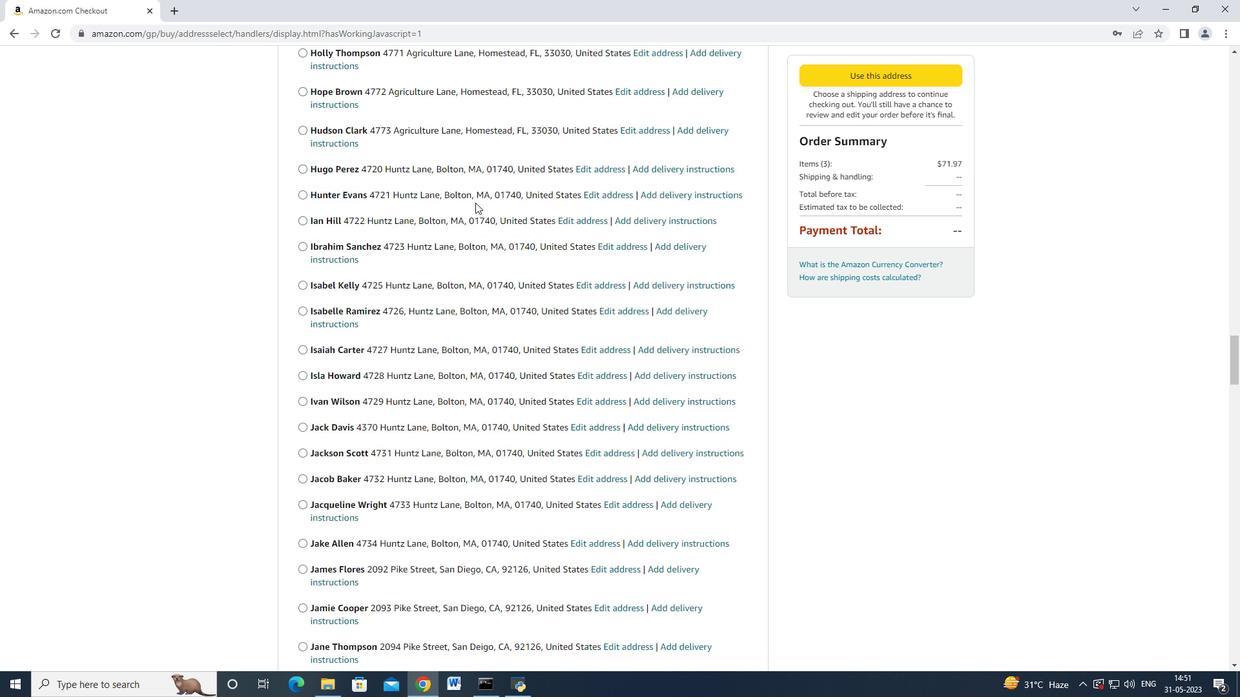 
Action: Mouse scrolled (471, 210) with delta (0, 0)
Screenshot: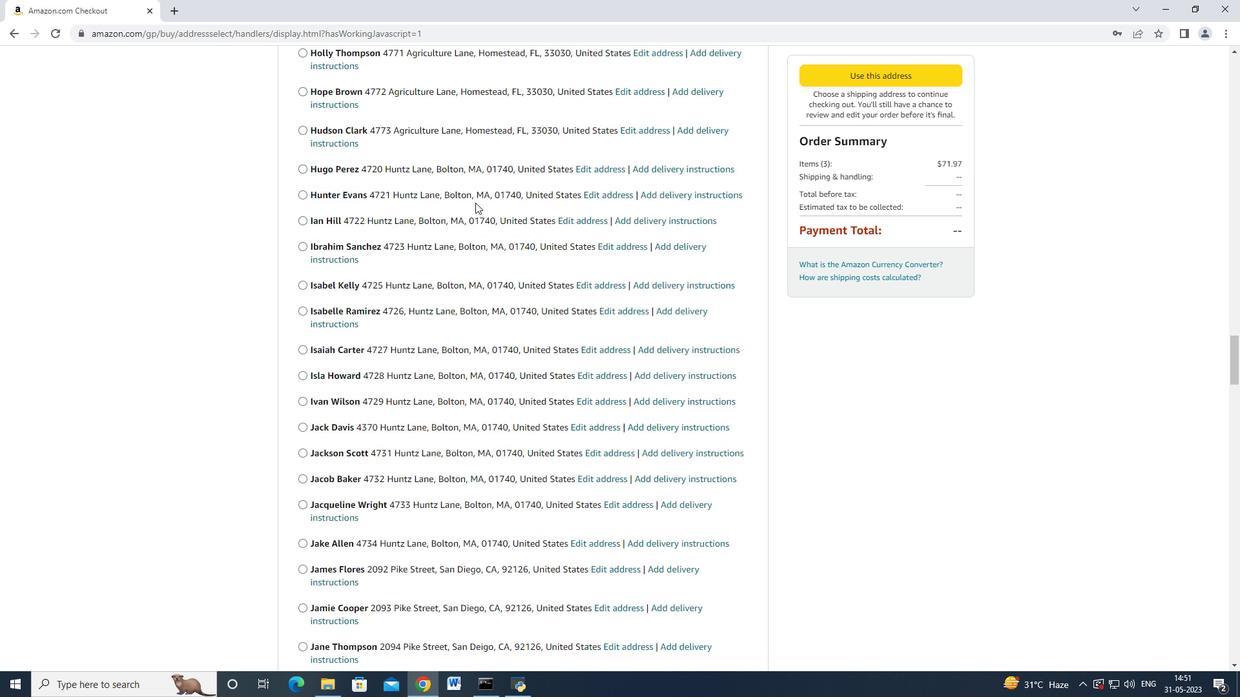 
Action: Mouse scrolled (471, 211) with delta (0, 0)
Screenshot: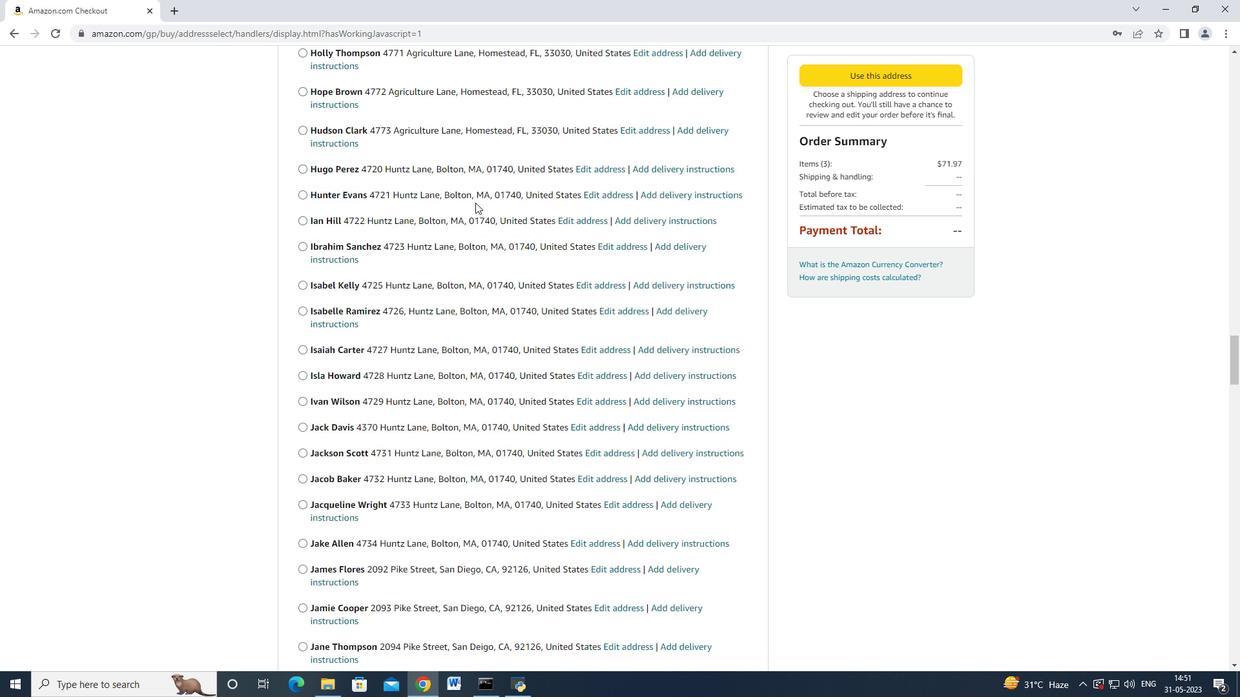 
Action: Mouse moved to (465, 219)
Screenshot: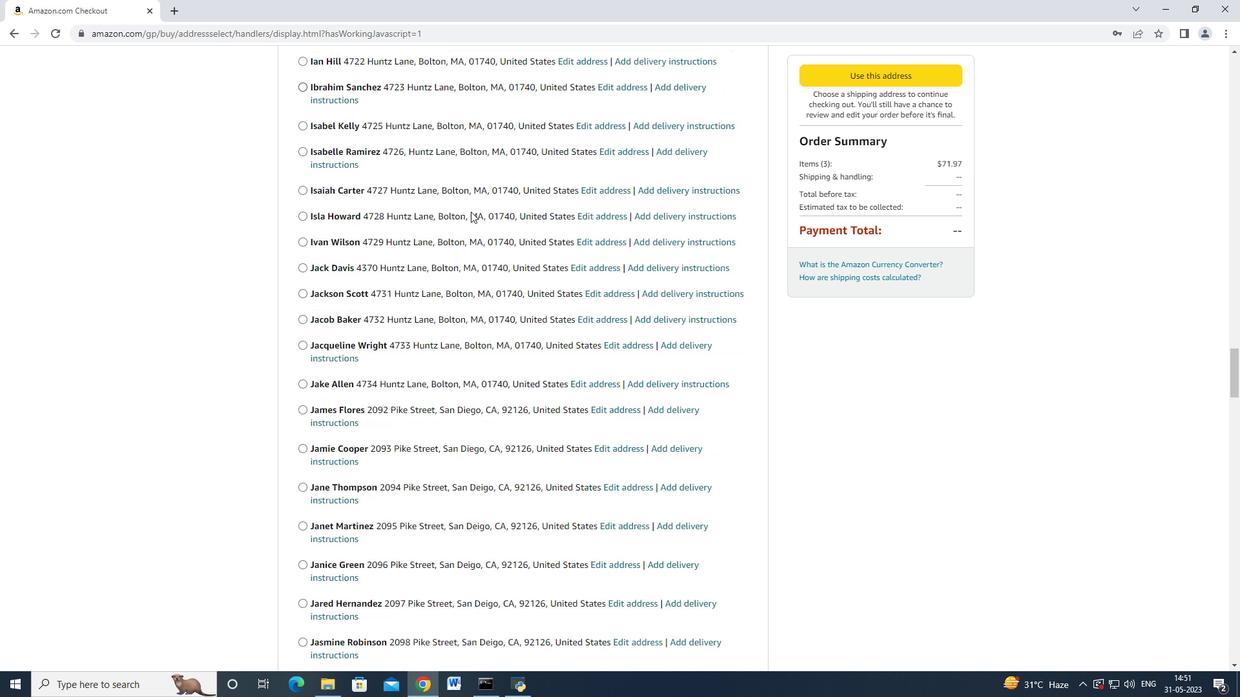 
Action: Mouse scrolled (465, 219) with delta (0, 0)
Screenshot: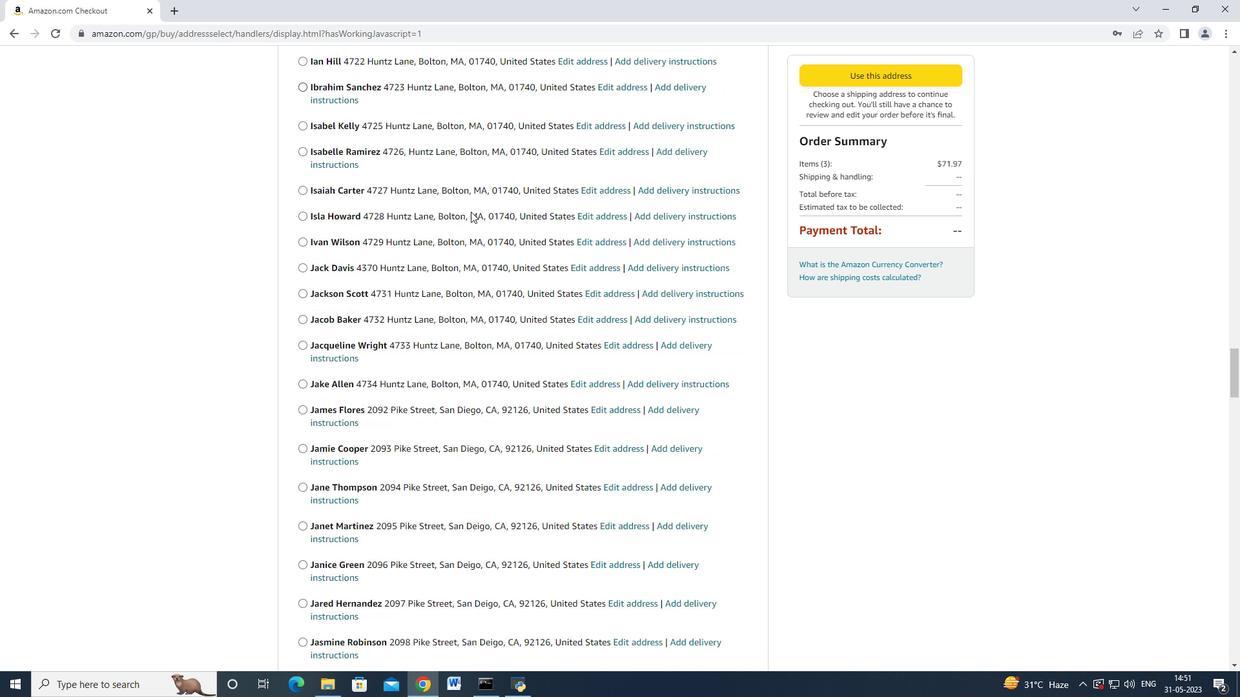 
Action: Mouse moved to (464, 222)
Screenshot: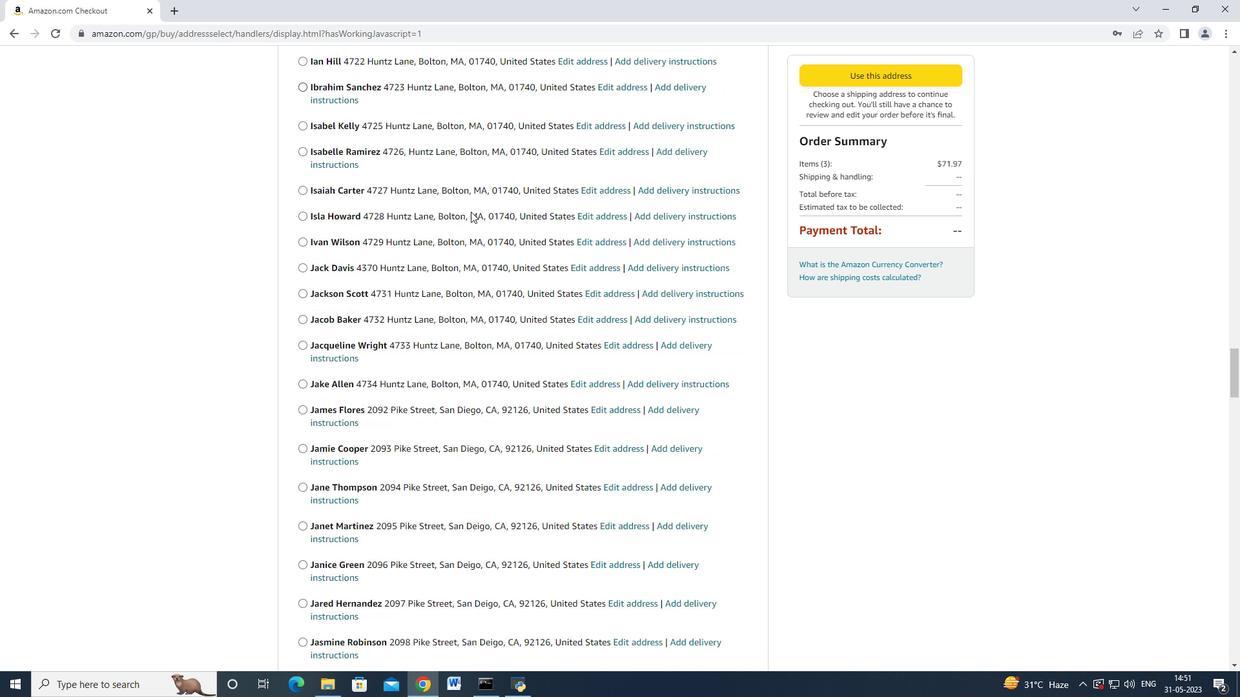 
Action: Mouse scrolled (465, 221) with delta (0, 0)
Screenshot: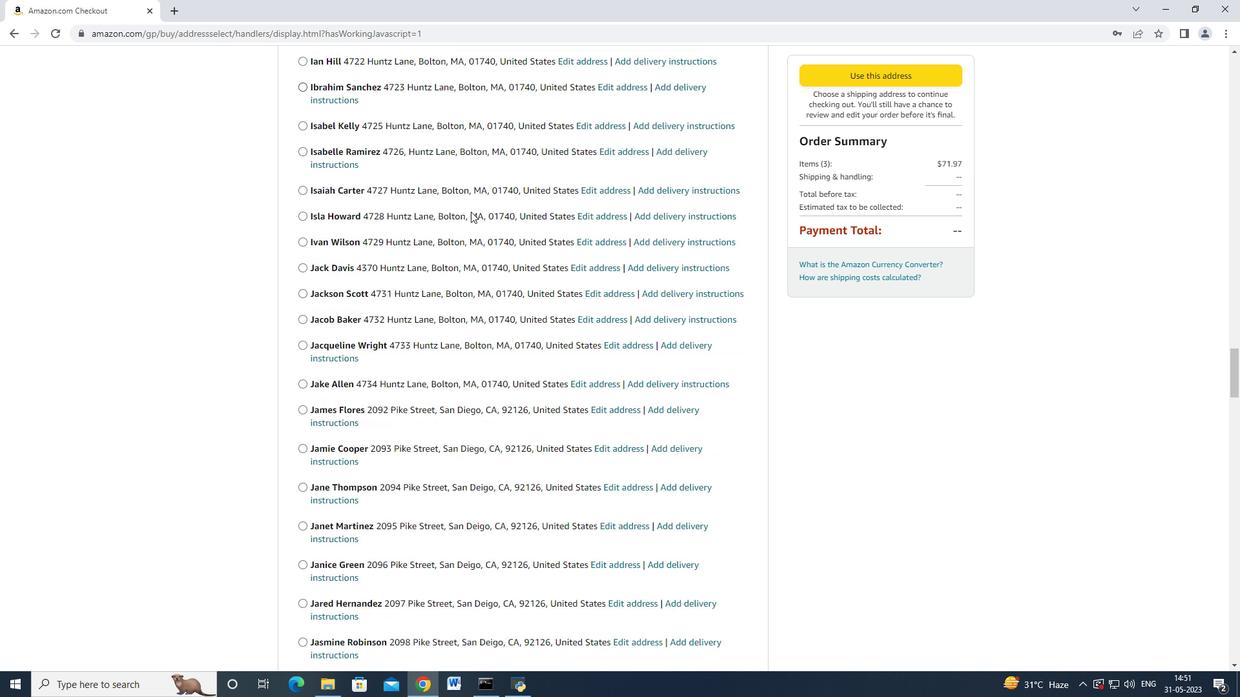 
Action: Mouse moved to (462, 224)
Screenshot: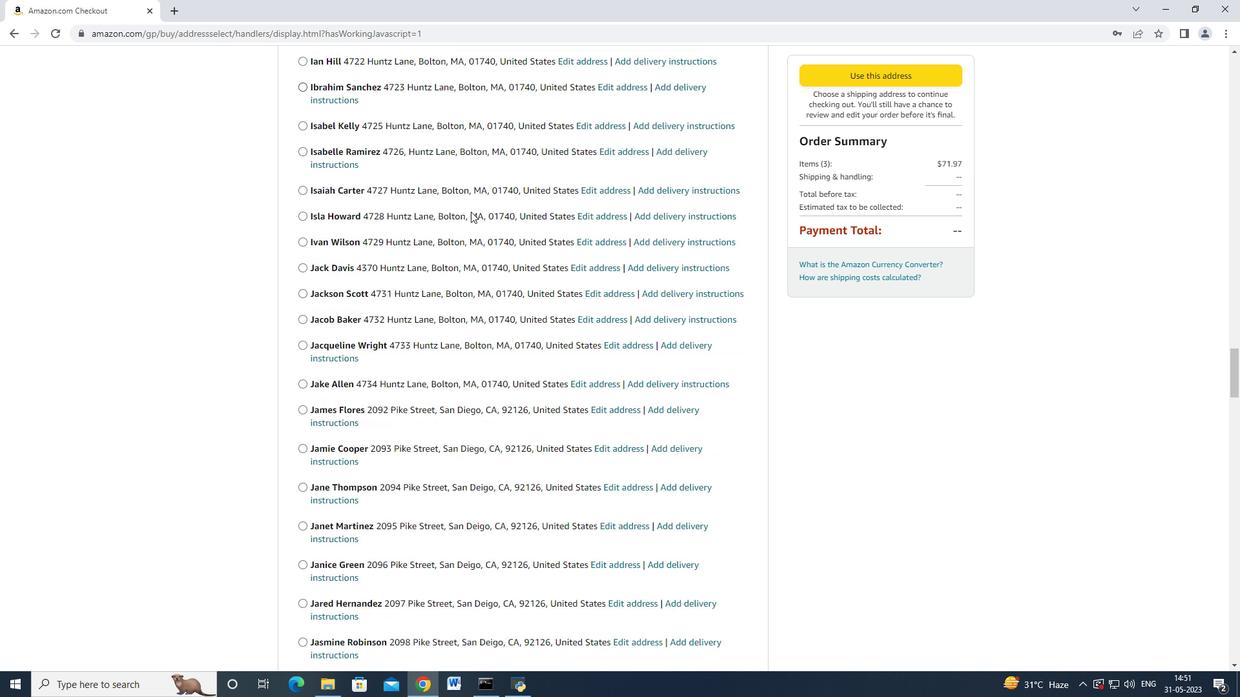 
Action: Mouse scrolled (463, 222) with delta (0, 0)
Screenshot: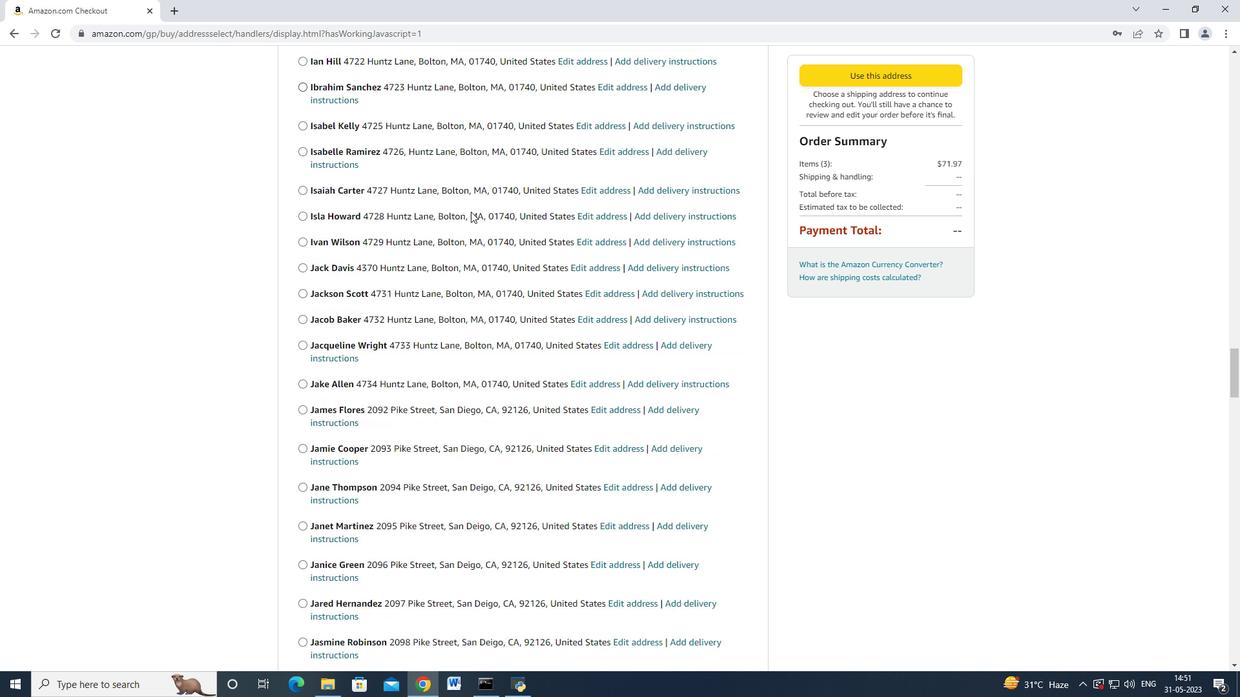 
Action: Mouse moved to (462, 226)
Screenshot: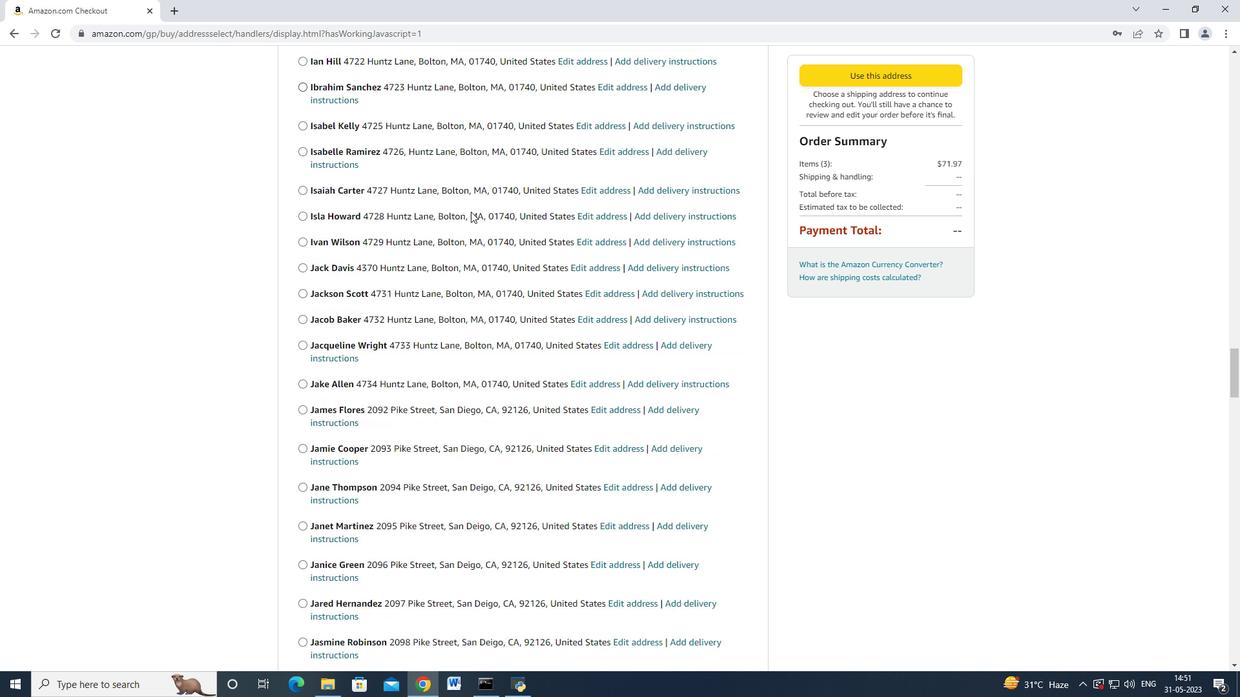 
Action: Mouse scrolled (462, 224) with delta (0, 0)
Screenshot: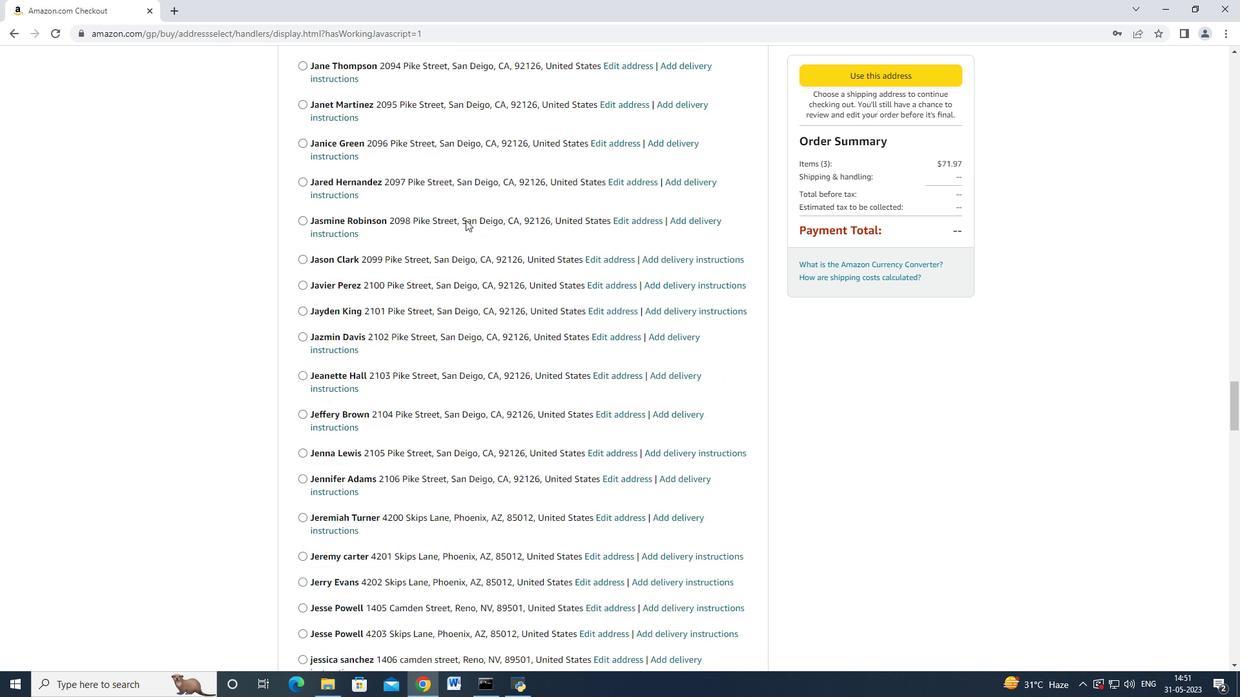 
Action: Mouse moved to (461, 226)
Screenshot: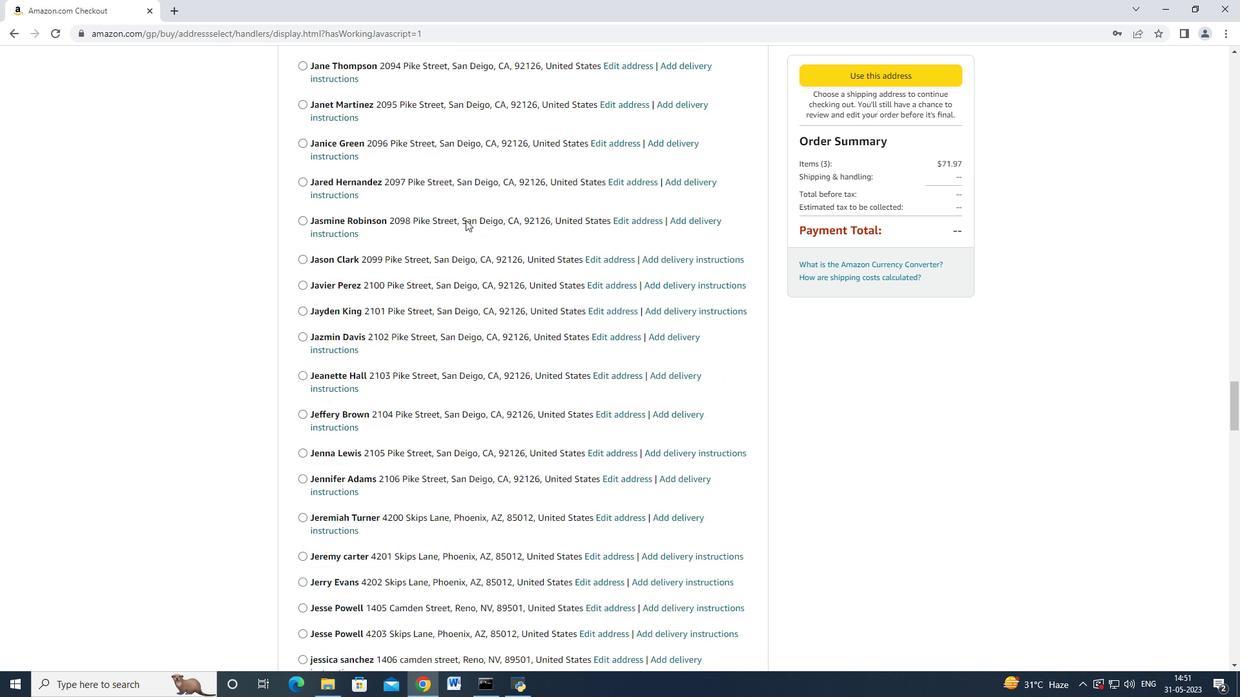 
Action: Mouse scrolled (462, 225) with delta (0, 0)
Screenshot: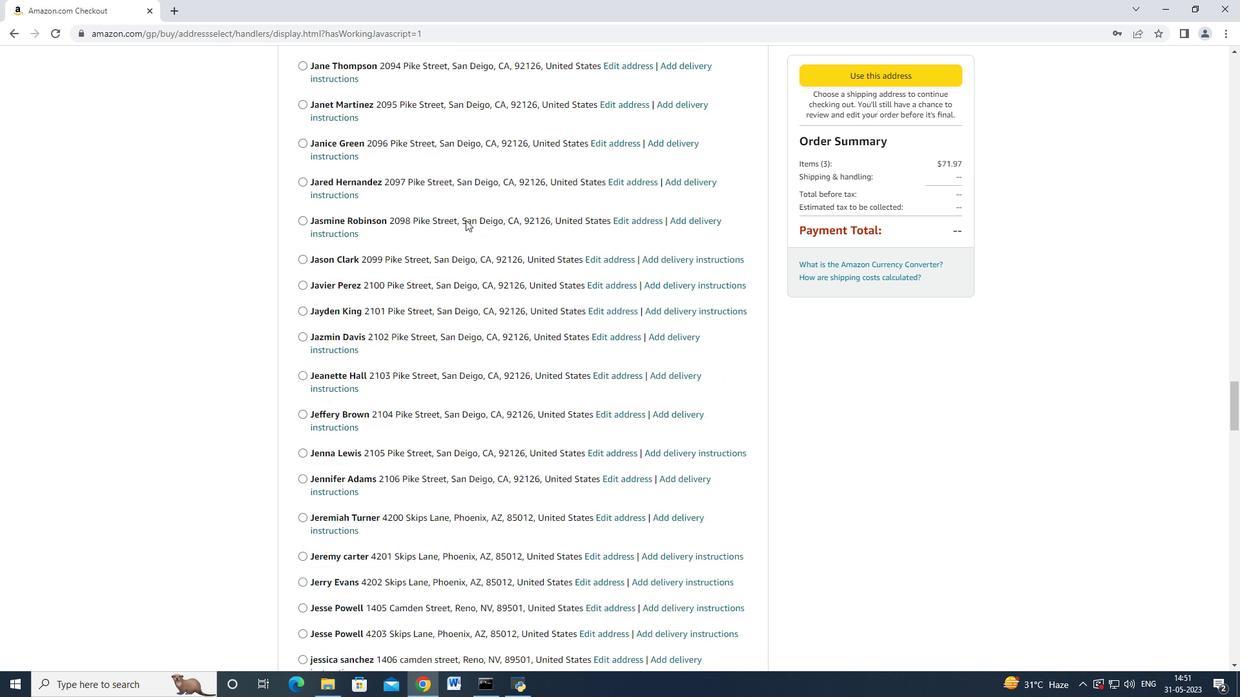 
Action: Mouse moved to (461, 226)
Screenshot: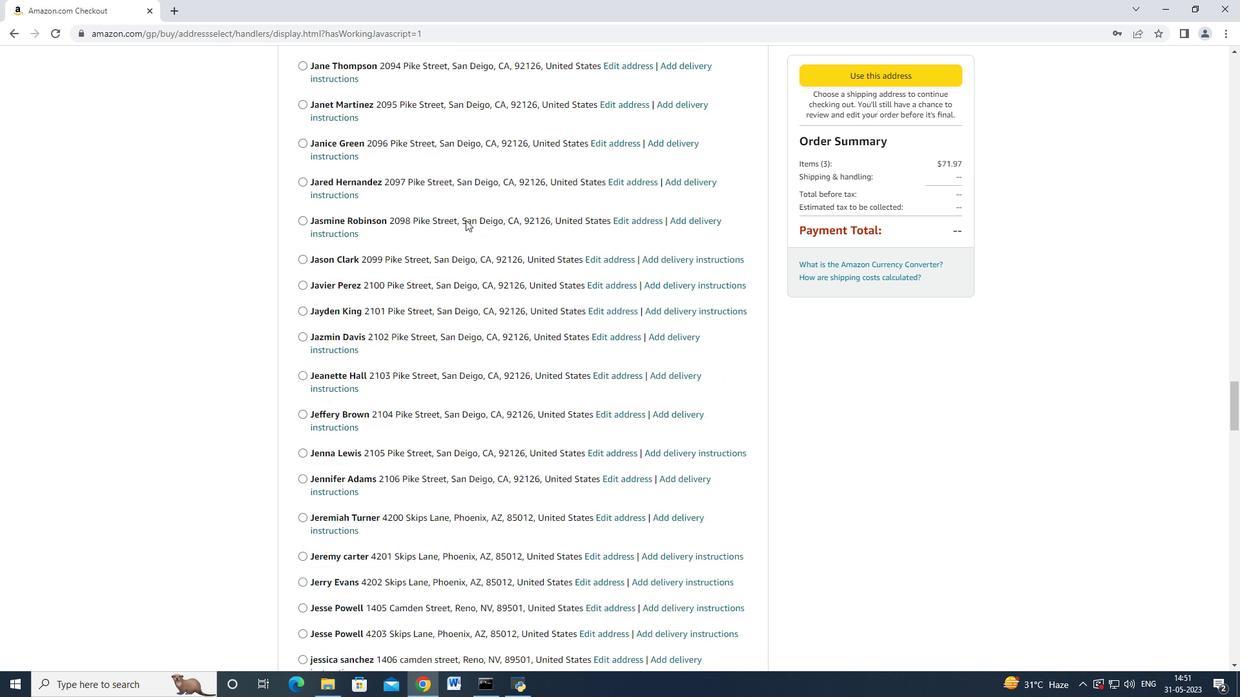 
Action: Mouse scrolled (461, 225) with delta (0, 0)
Screenshot: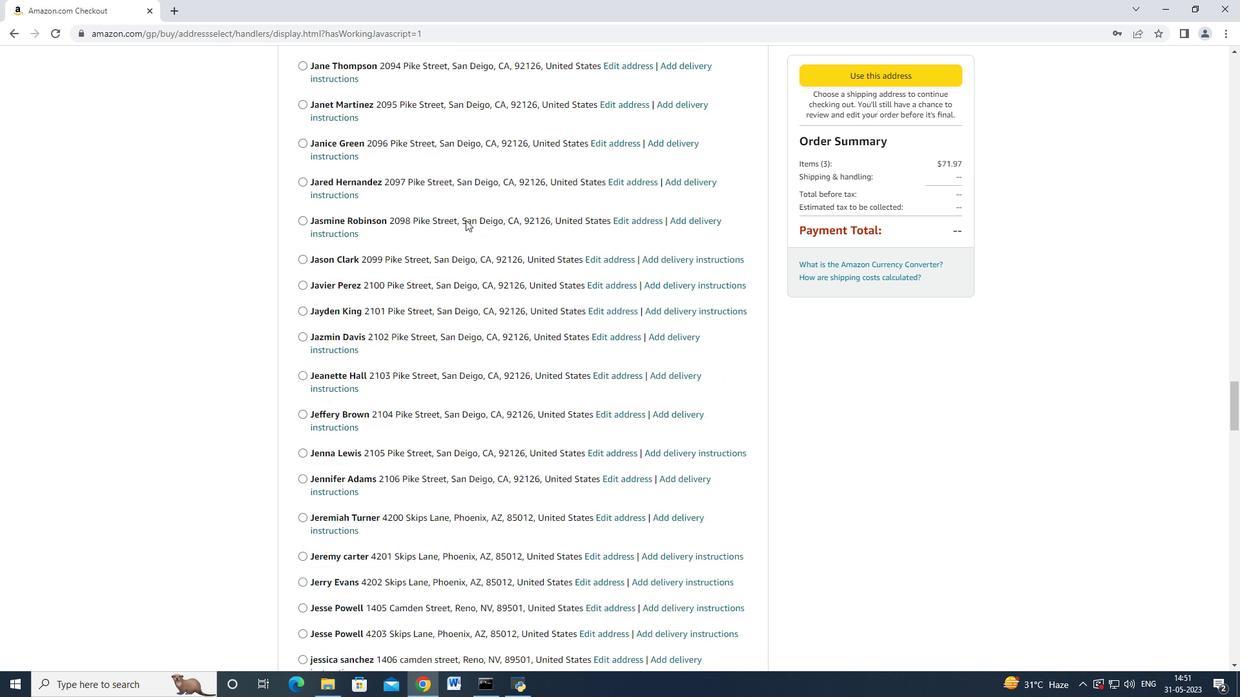 
Action: Mouse scrolled (461, 226) with delta (0, 0)
Screenshot: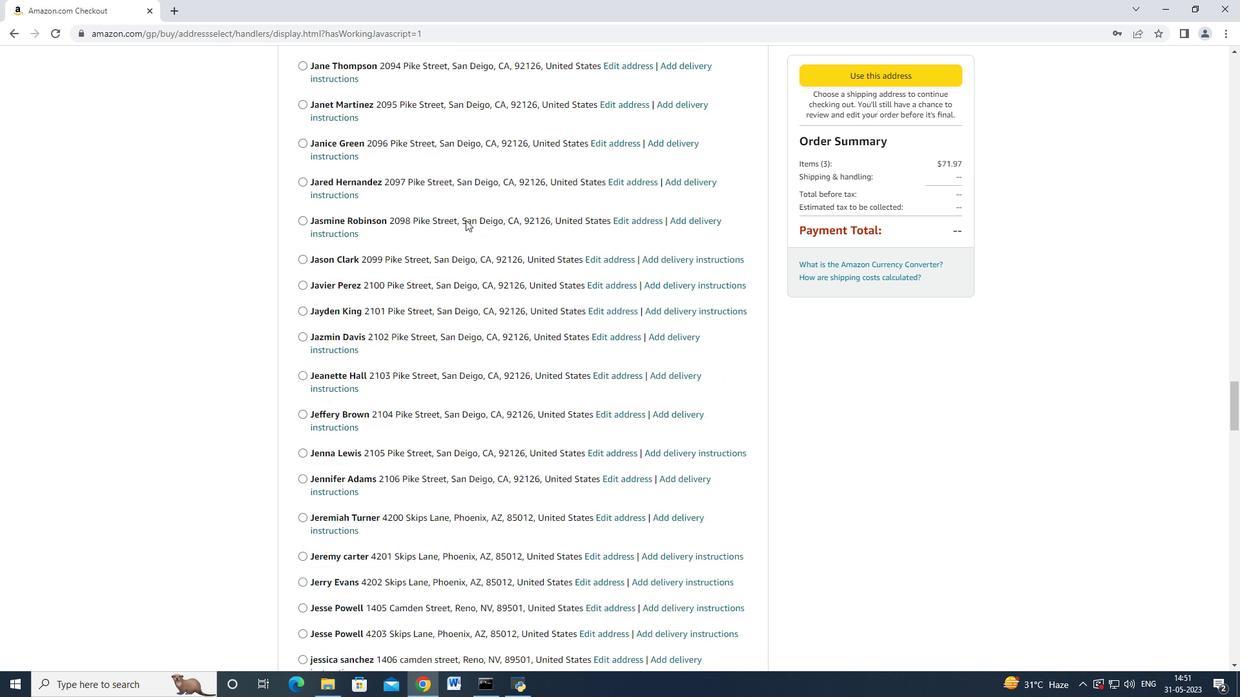 
Action: Mouse scrolled (461, 226) with delta (0, 0)
Screenshot: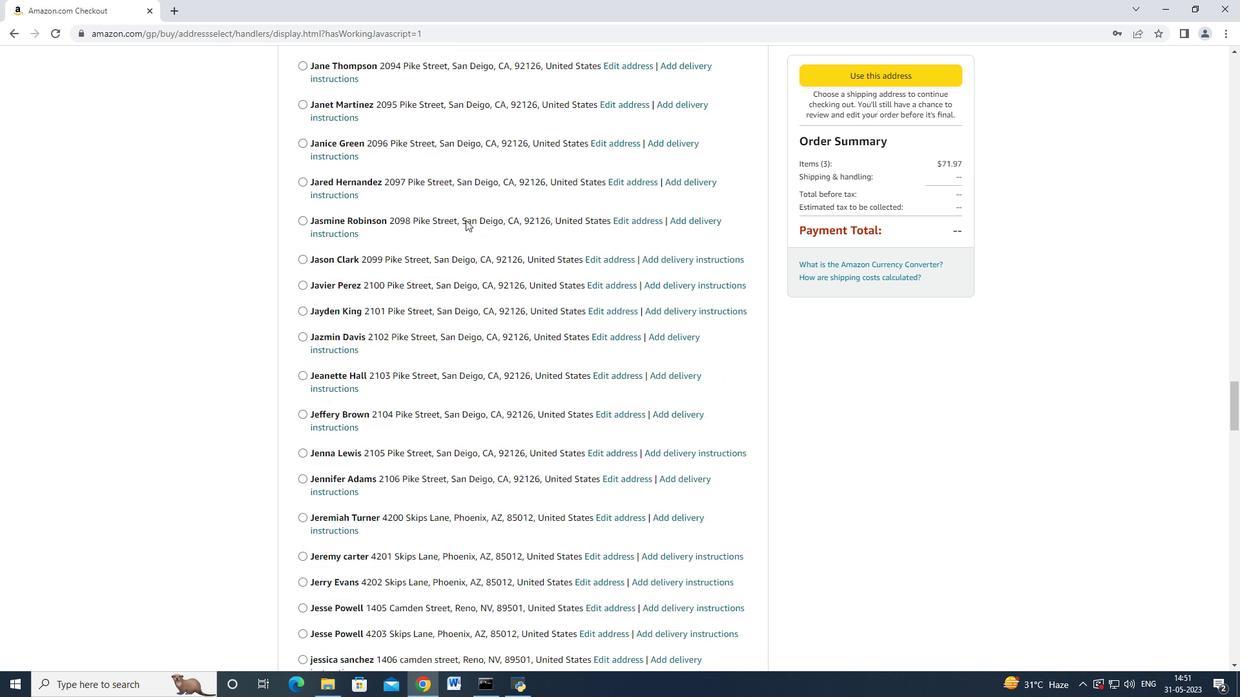 
Action: Mouse moved to (461, 225)
Screenshot: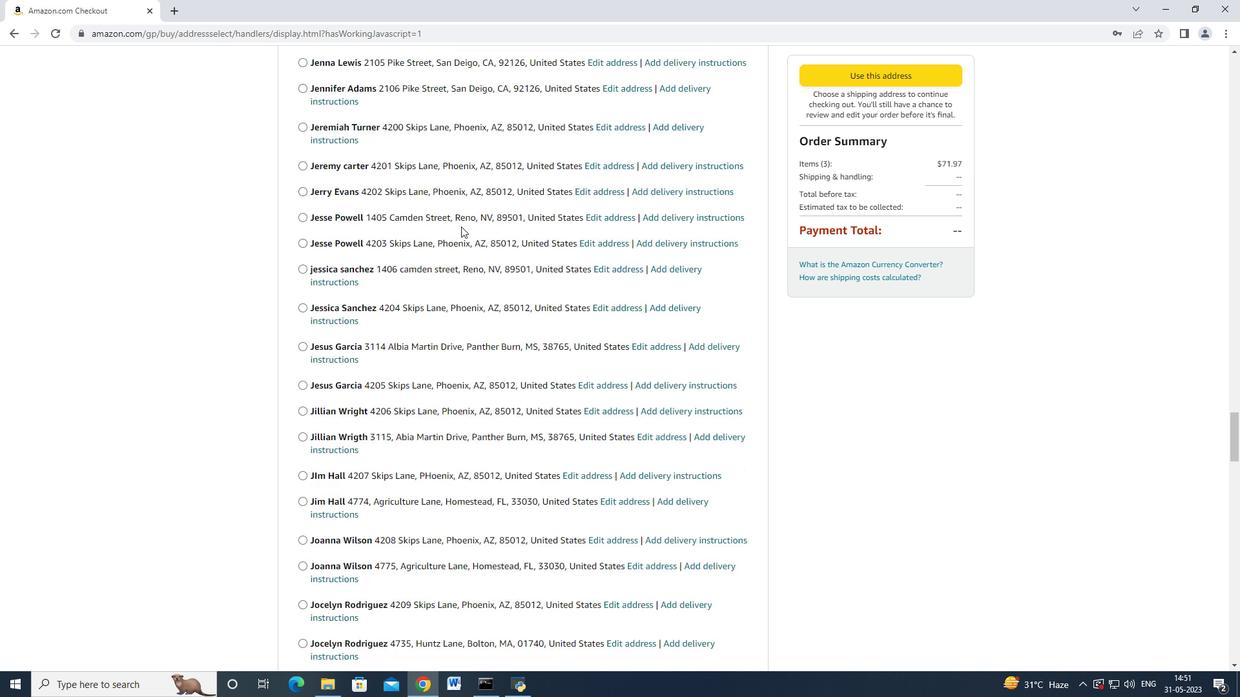 
Action: Mouse scrolled (461, 224) with delta (0, 0)
Screenshot: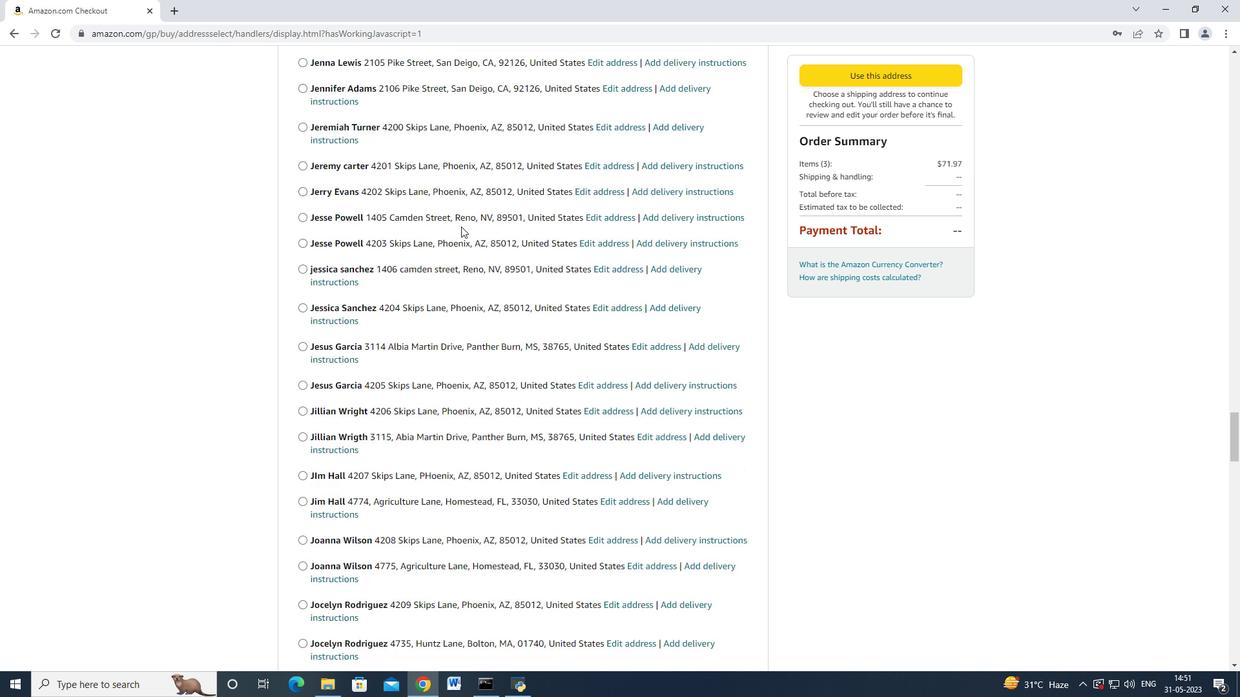 
Action: Mouse moved to (460, 226)
Screenshot: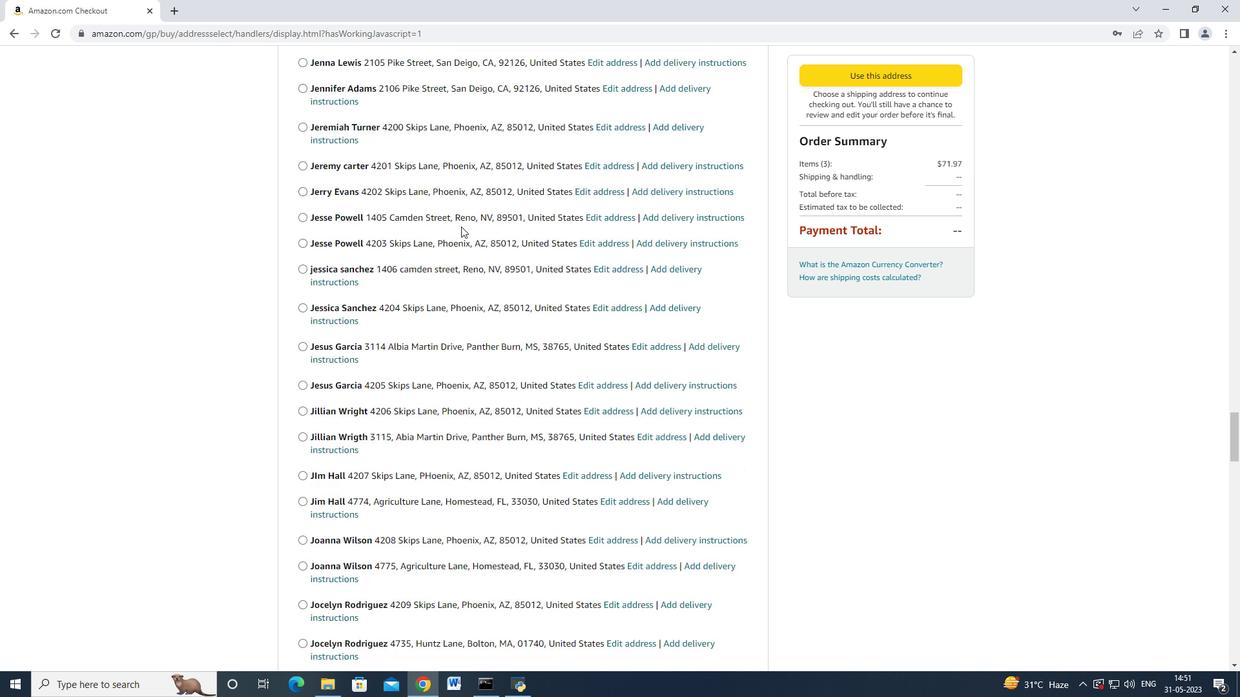 
Action: Mouse scrolled (461, 225) with delta (0, 0)
Screenshot: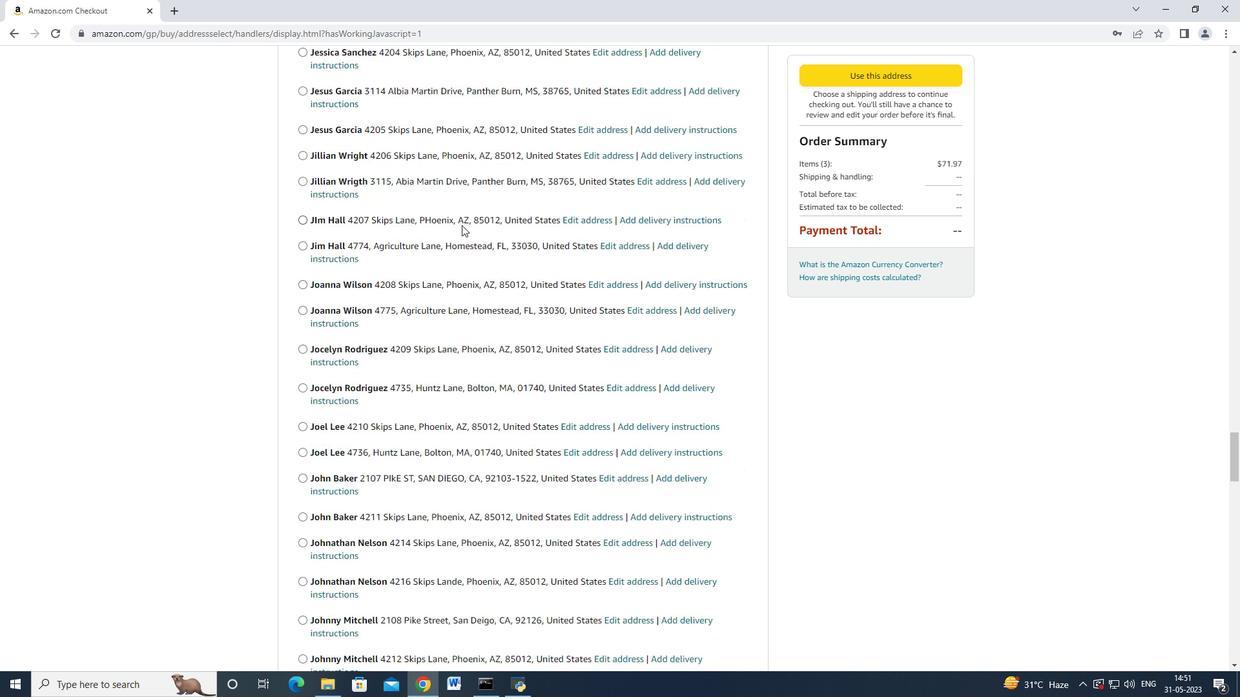 
Action: Mouse moved to (460, 226)
Screenshot: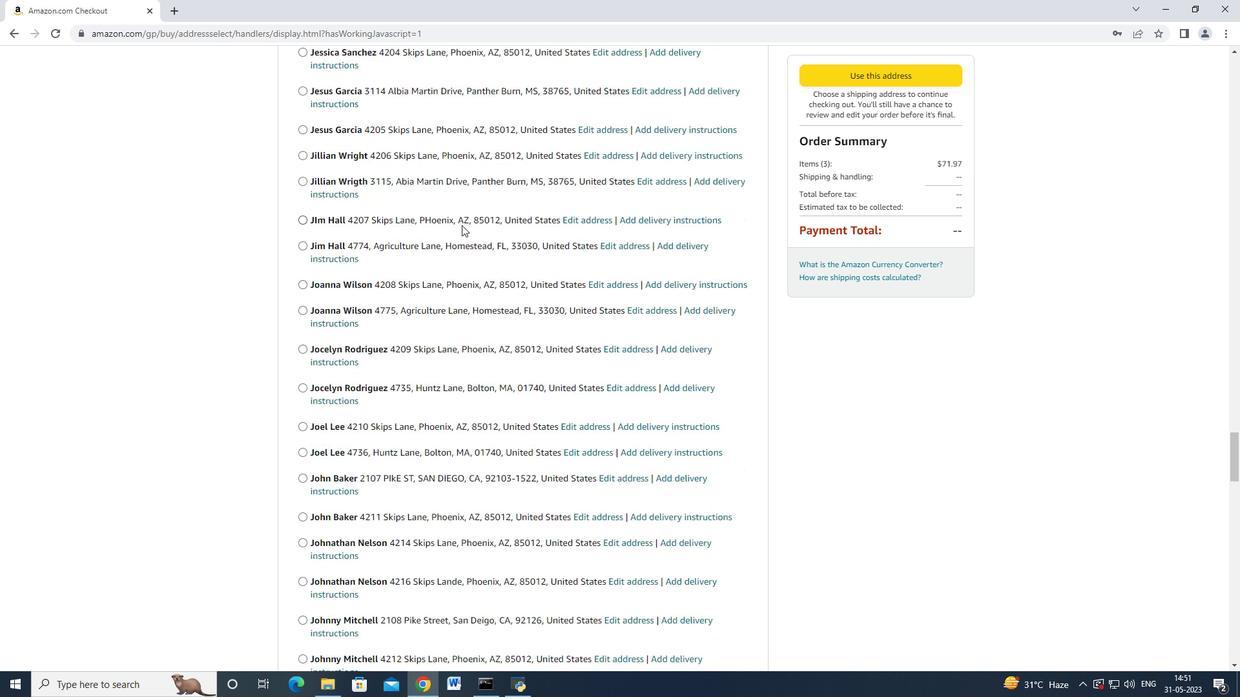 
Action: Mouse scrolled (460, 225) with delta (0, 0)
Screenshot: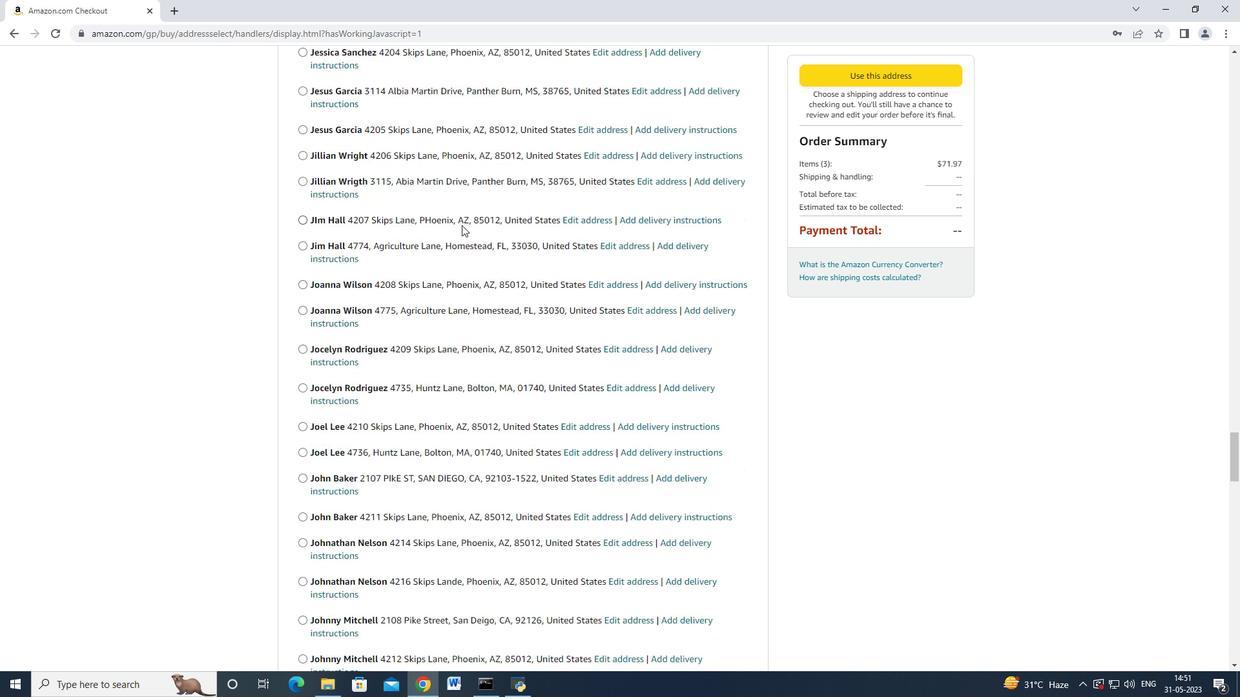 
Action: Mouse moved to (460, 226)
Screenshot: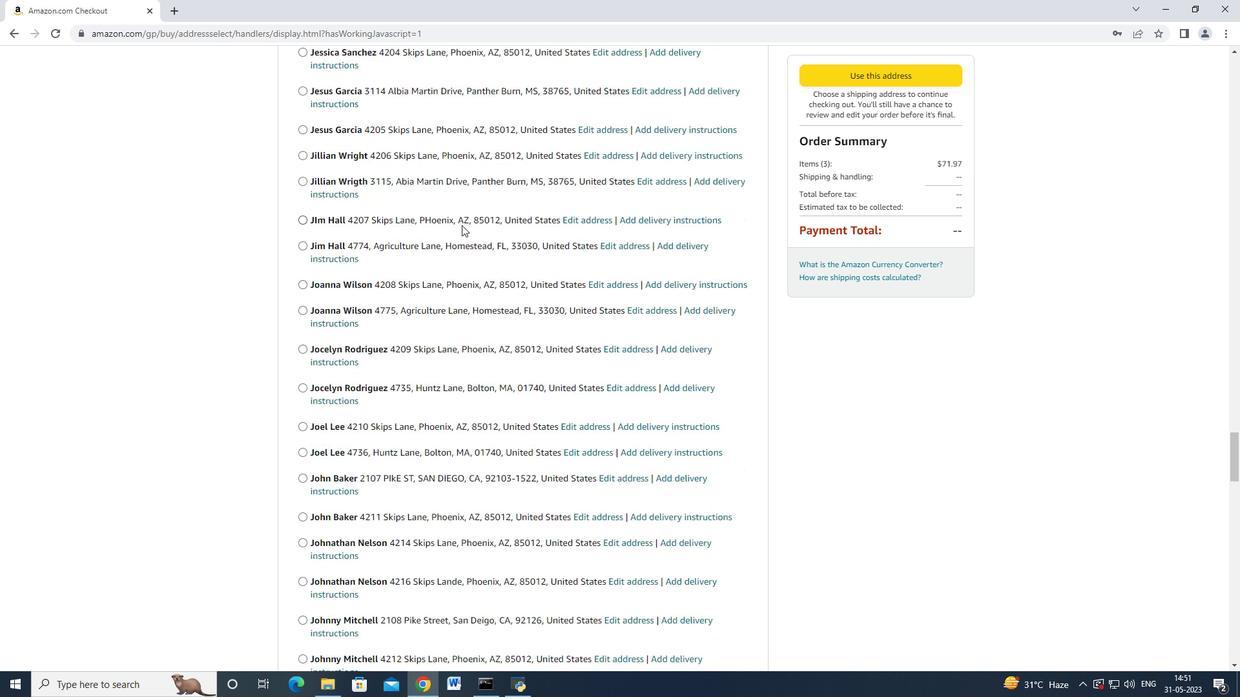 
Action: Mouse scrolled (460, 225) with delta (0, 0)
Screenshot: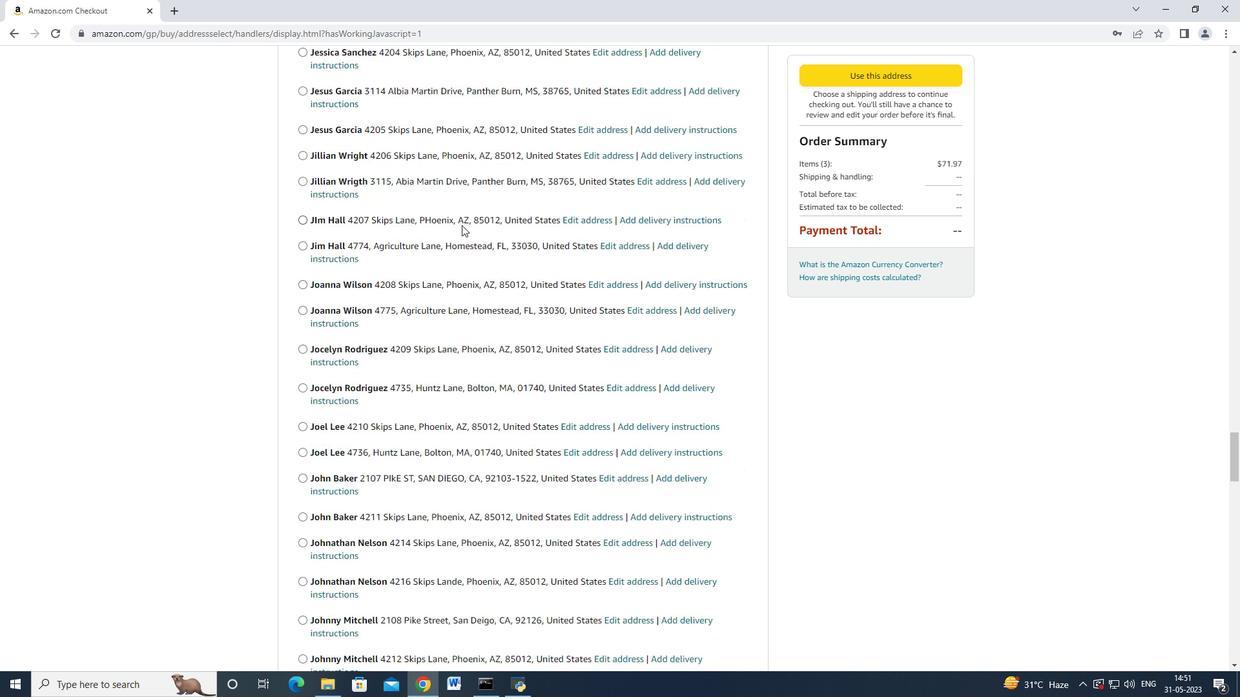 
Action: Mouse moved to (459, 226)
Screenshot: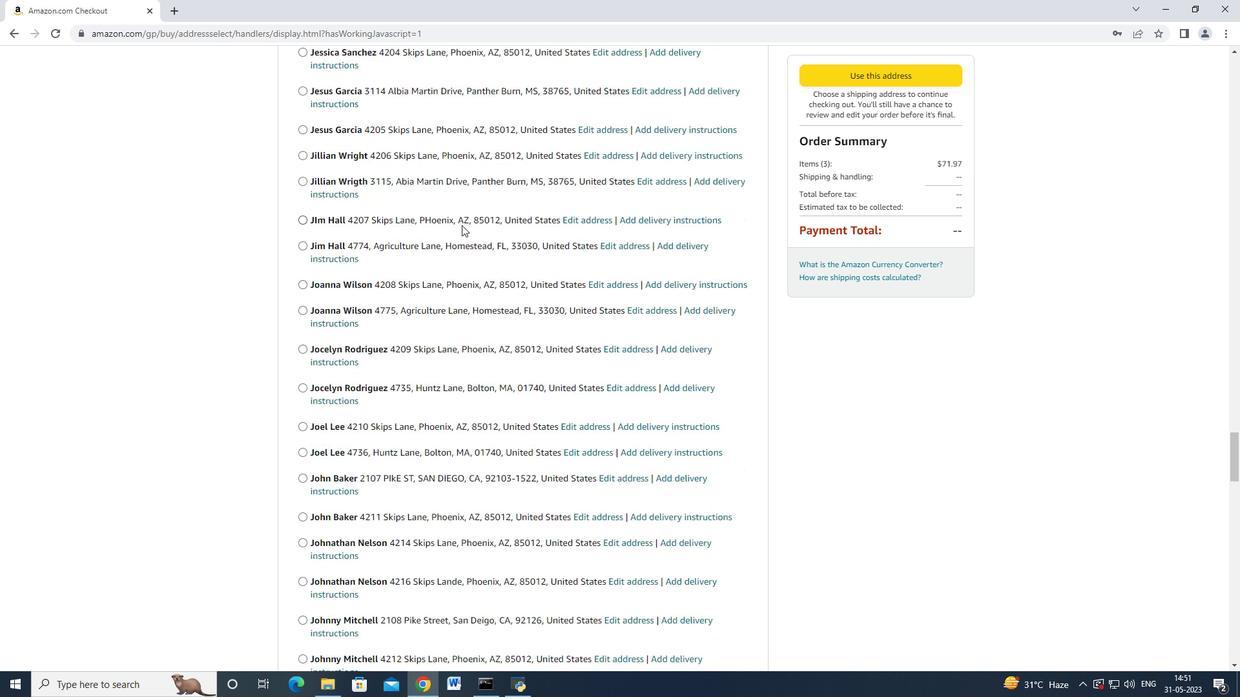 
Action: Mouse scrolled (460, 225) with delta (0, 0)
Screenshot: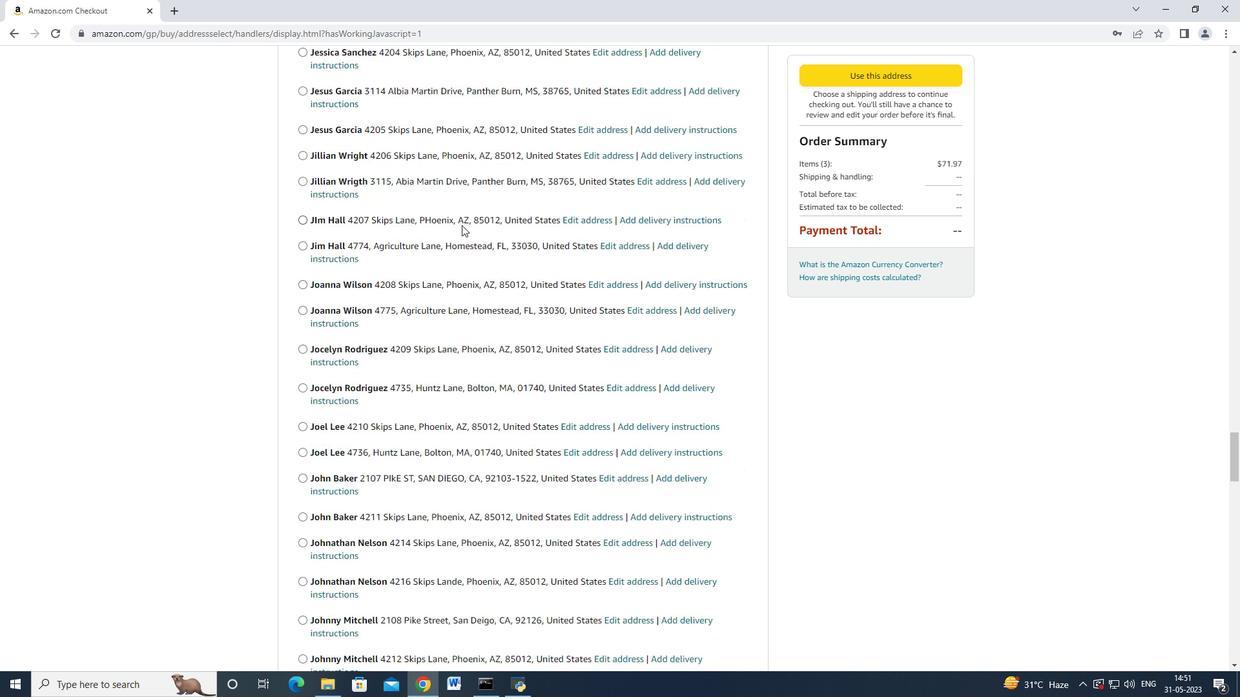
Action: Mouse moved to (458, 226)
Screenshot: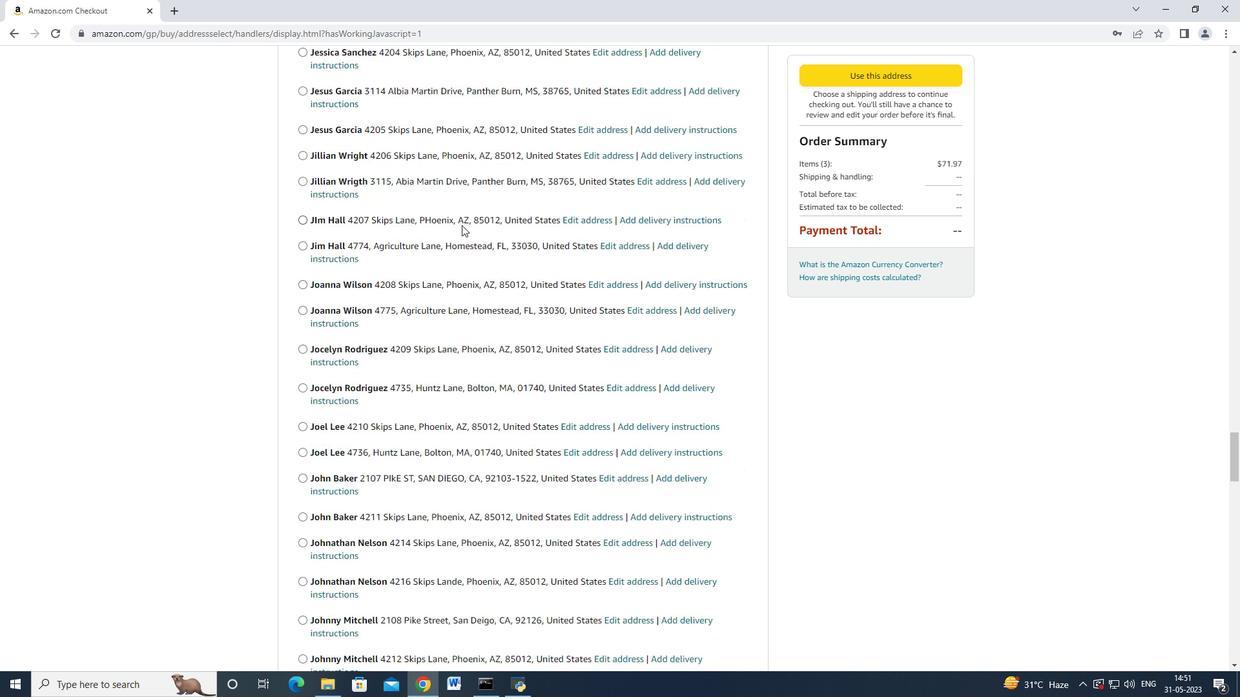 
Action: Mouse scrolled (459, 225) with delta (0, 0)
Screenshot: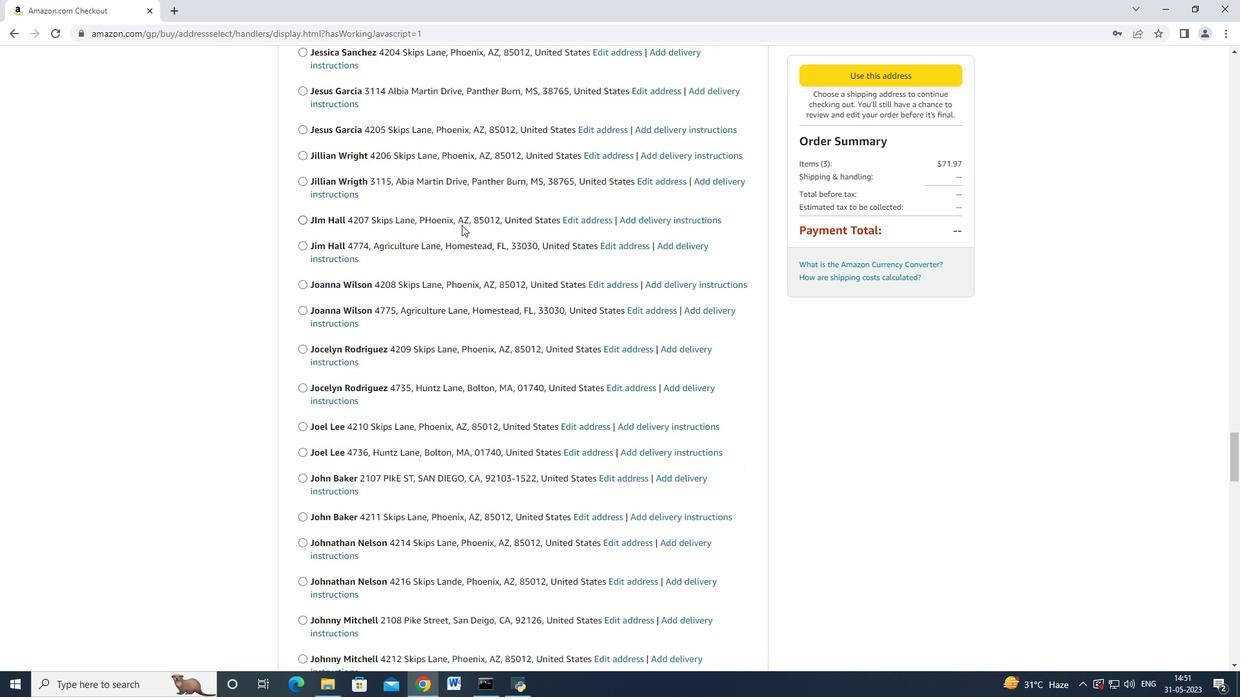 
Action: Mouse moved to (457, 226)
Screenshot: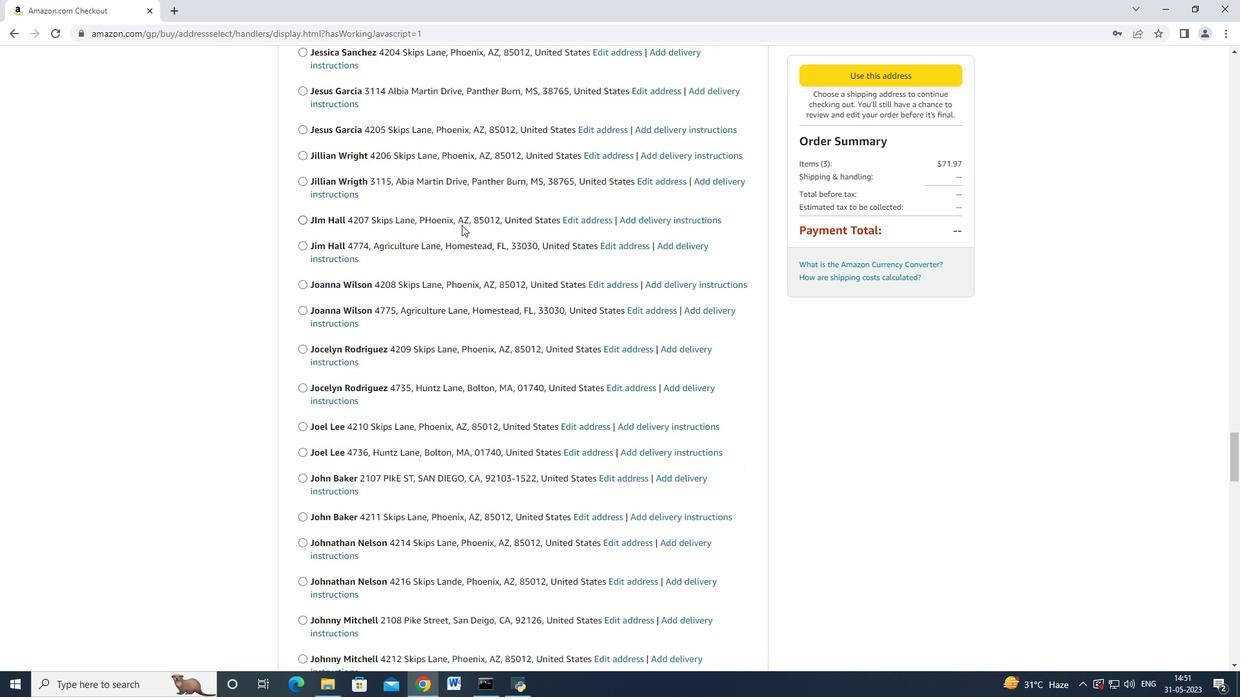 
Action: Mouse scrolled (458, 225) with delta (0, 0)
Screenshot: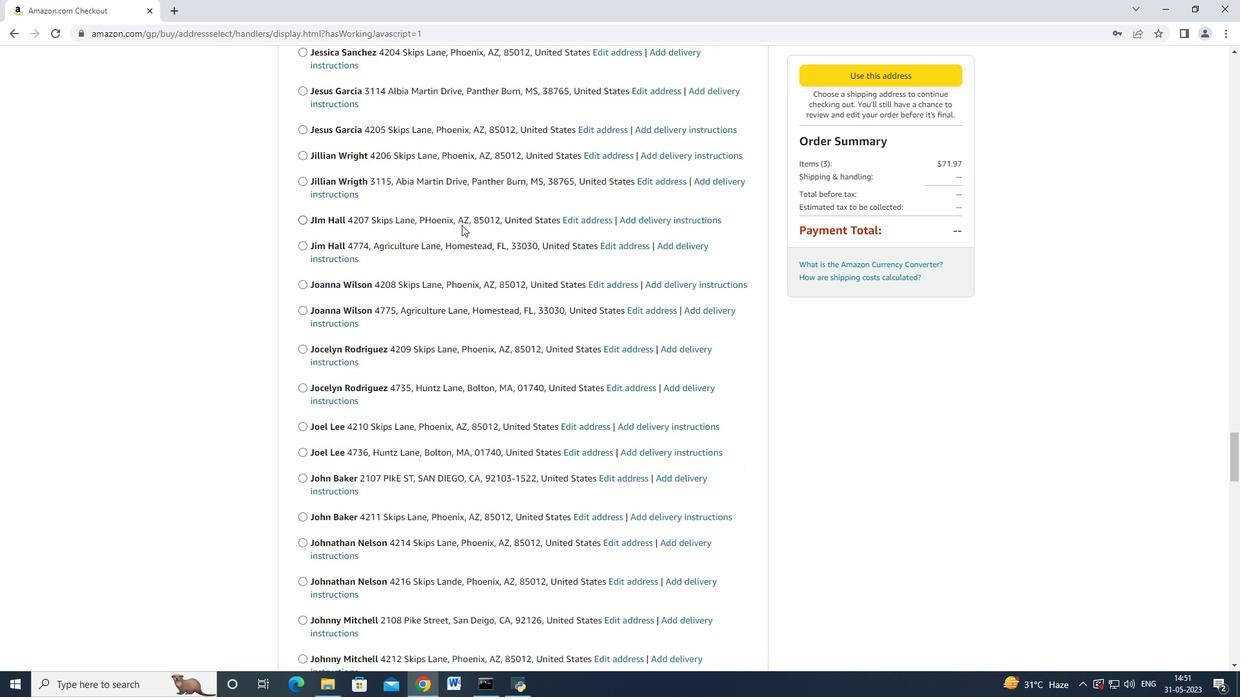 
Action: Mouse moved to (454, 228)
Screenshot: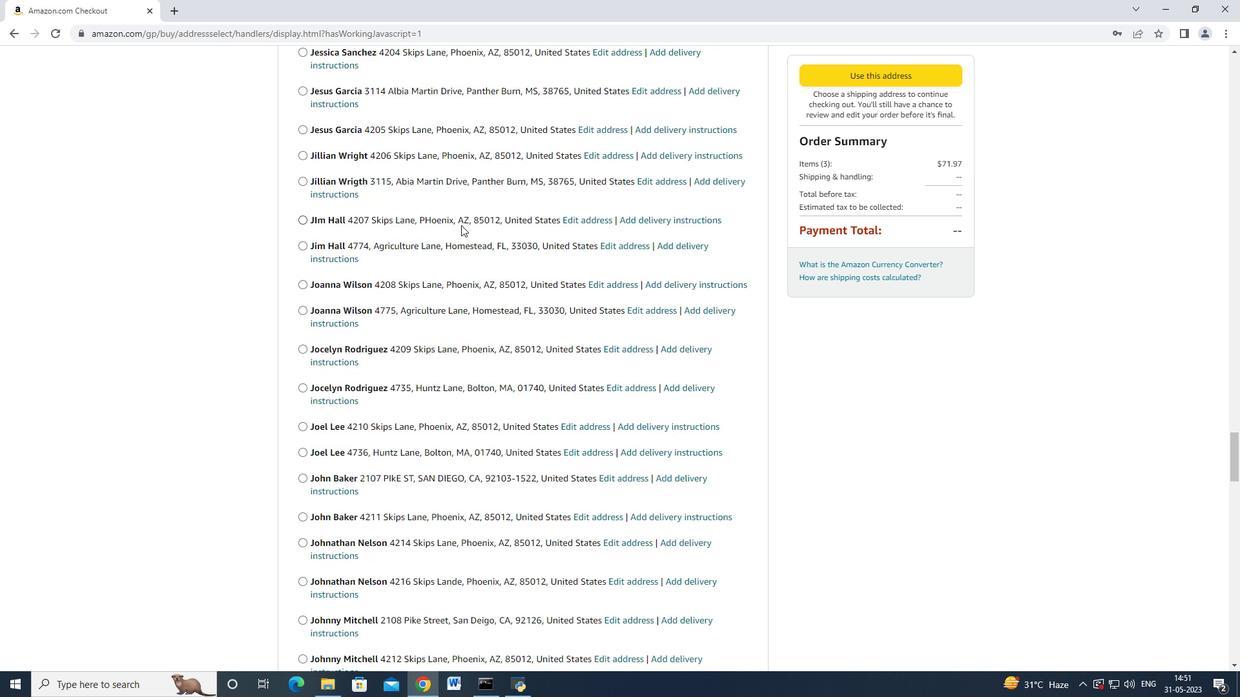 
Action: Mouse scrolled (456, 227) with delta (0, 0)
Screenshot: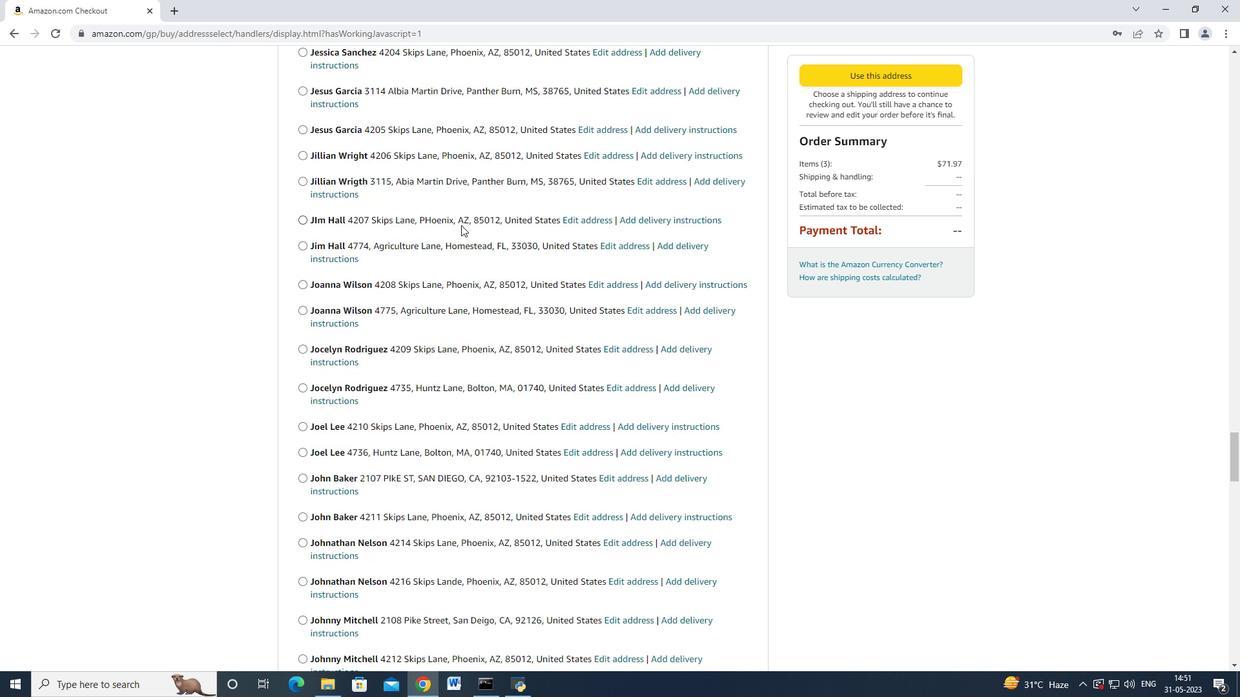 
Action: Mouse moved to (453, 230)
Screenshot: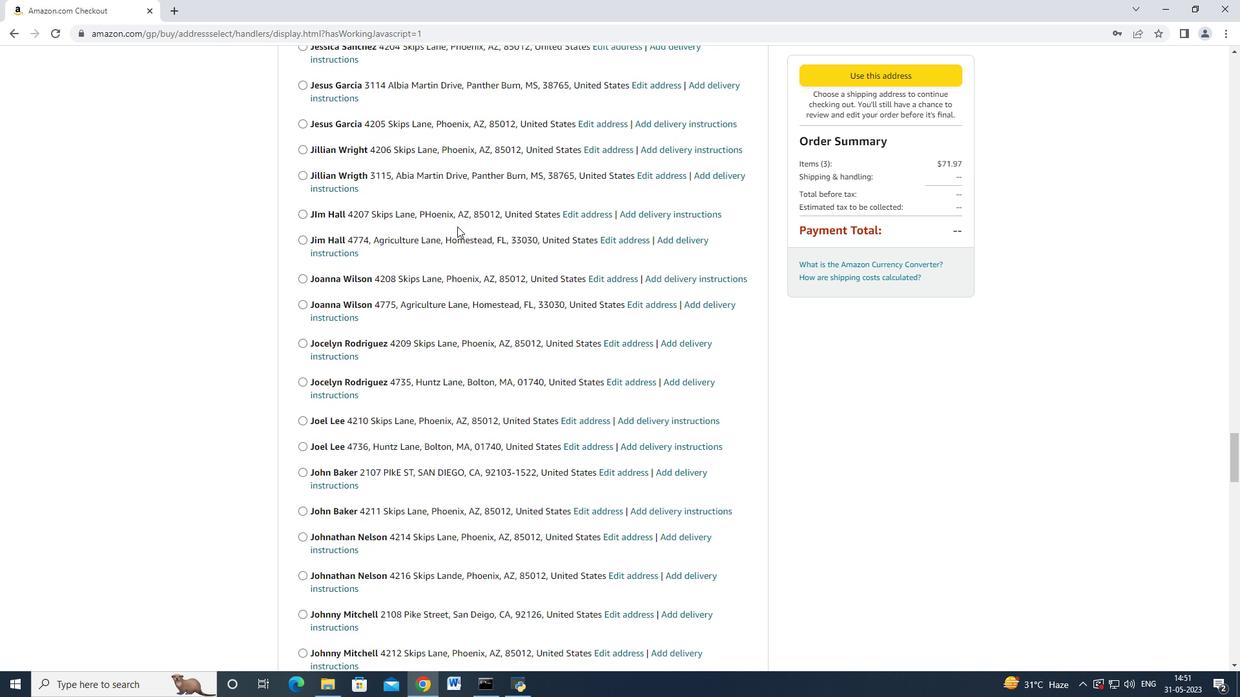 
Action: Mouse scrolled (453, 230) with delta (0, 0)
Screenshot: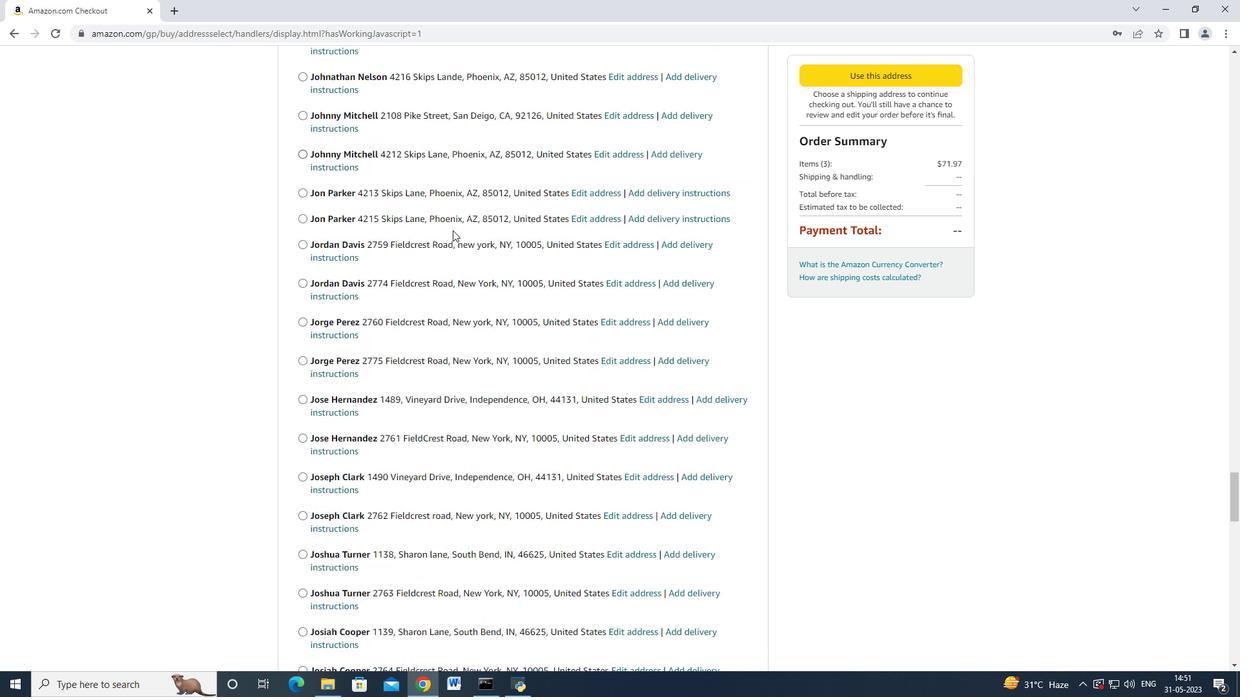 
Action: Mouse scrolled (453, 230) with delta (0, 0)
Screenshot: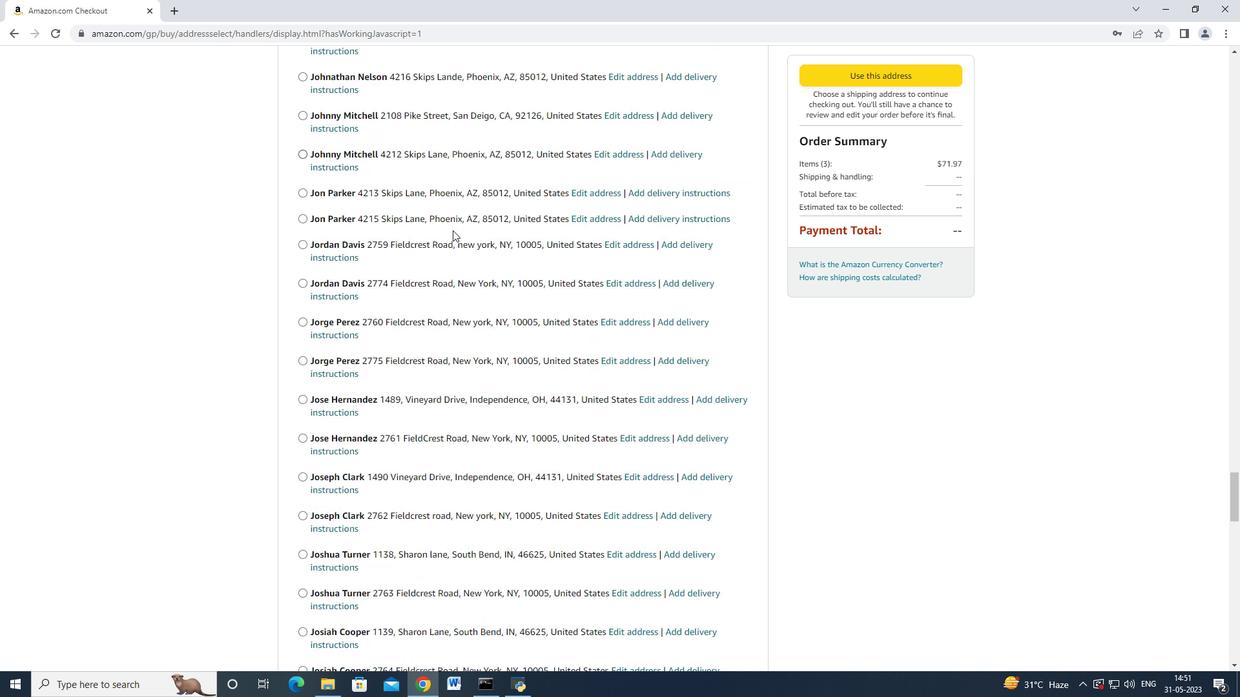
Action: Mouse scrolled (453, 230) with delta (0, 0)
Screenshot: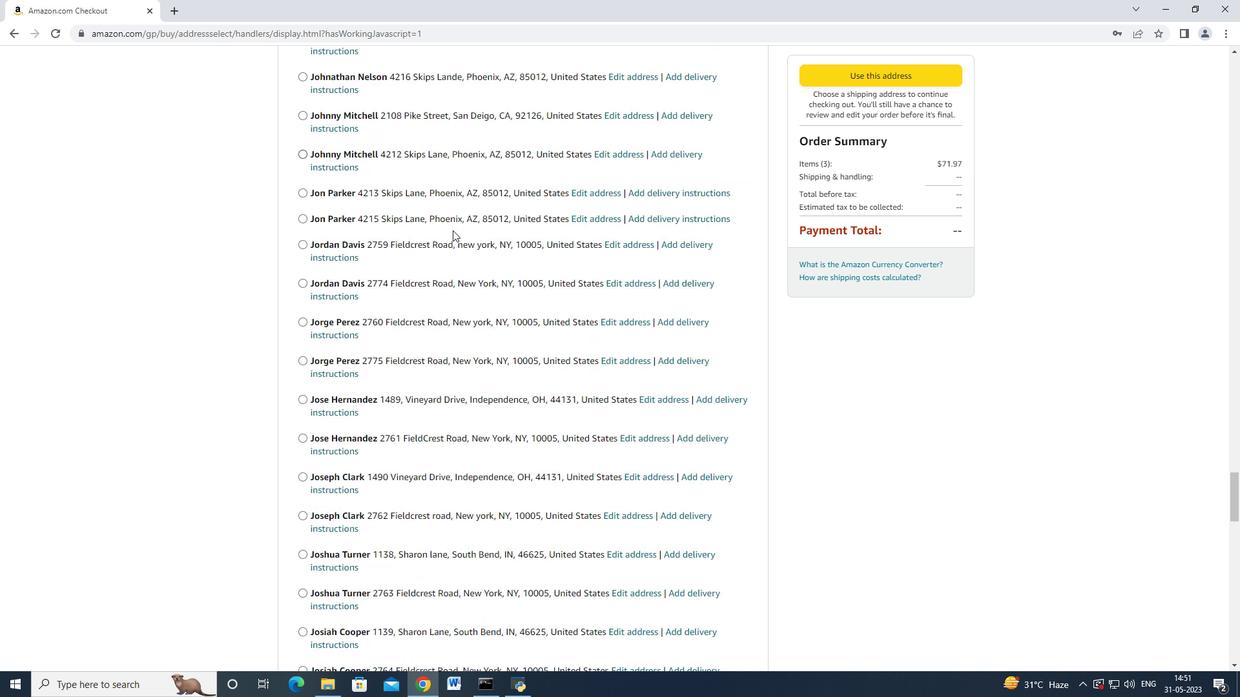
Action: Mouse scrolled (453, 230) with delta (0, 0)
Screenshot: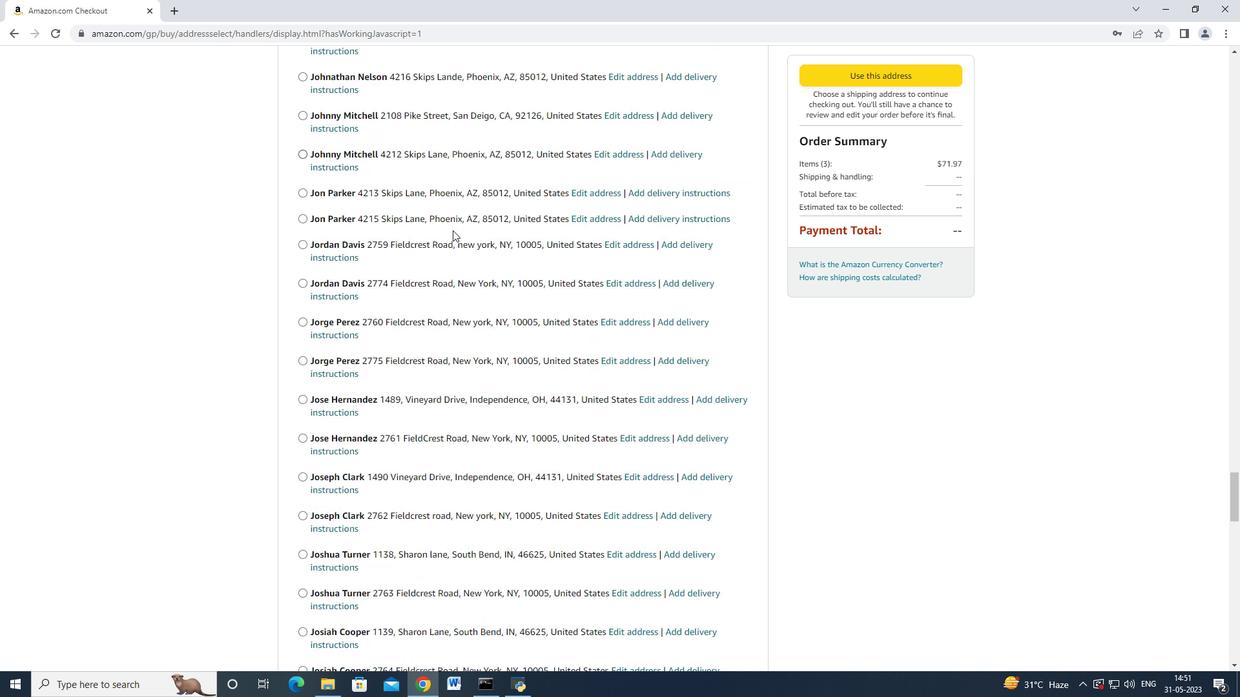 
Action: Mouse scrolled (453, 230) with delta (0, 0)
Screenshot: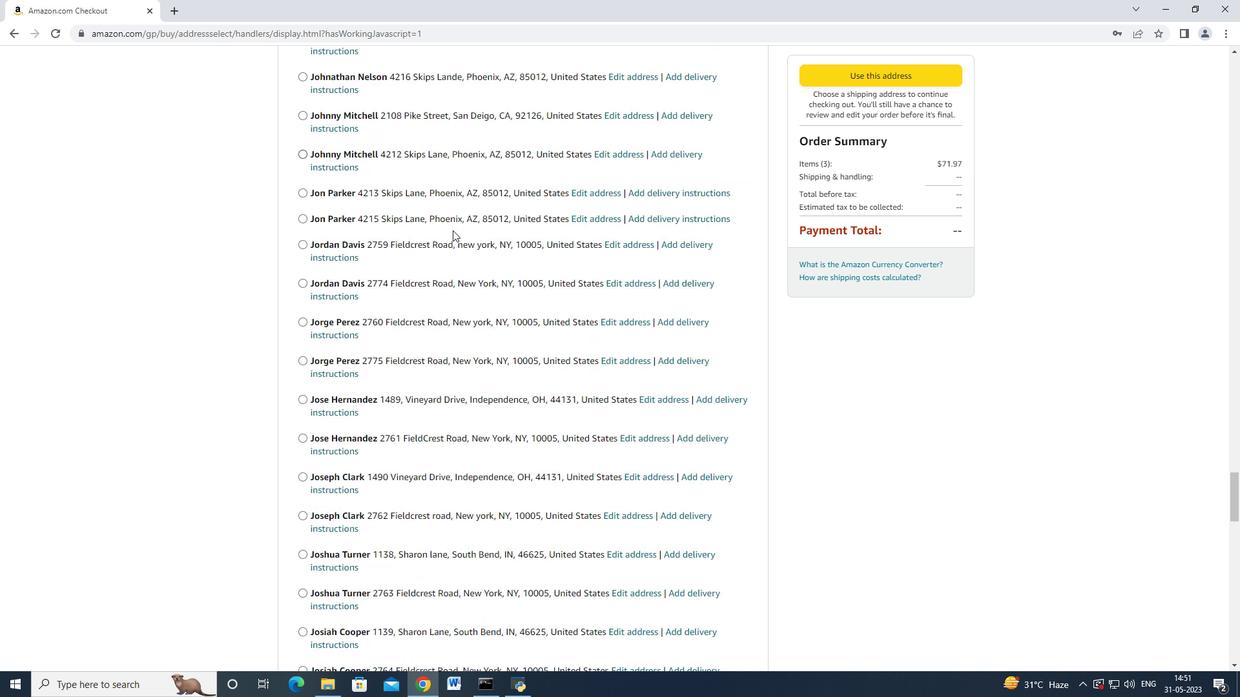 
Action: Mouse scrolled (453, 230) with delta (0, 0)
Screenshot: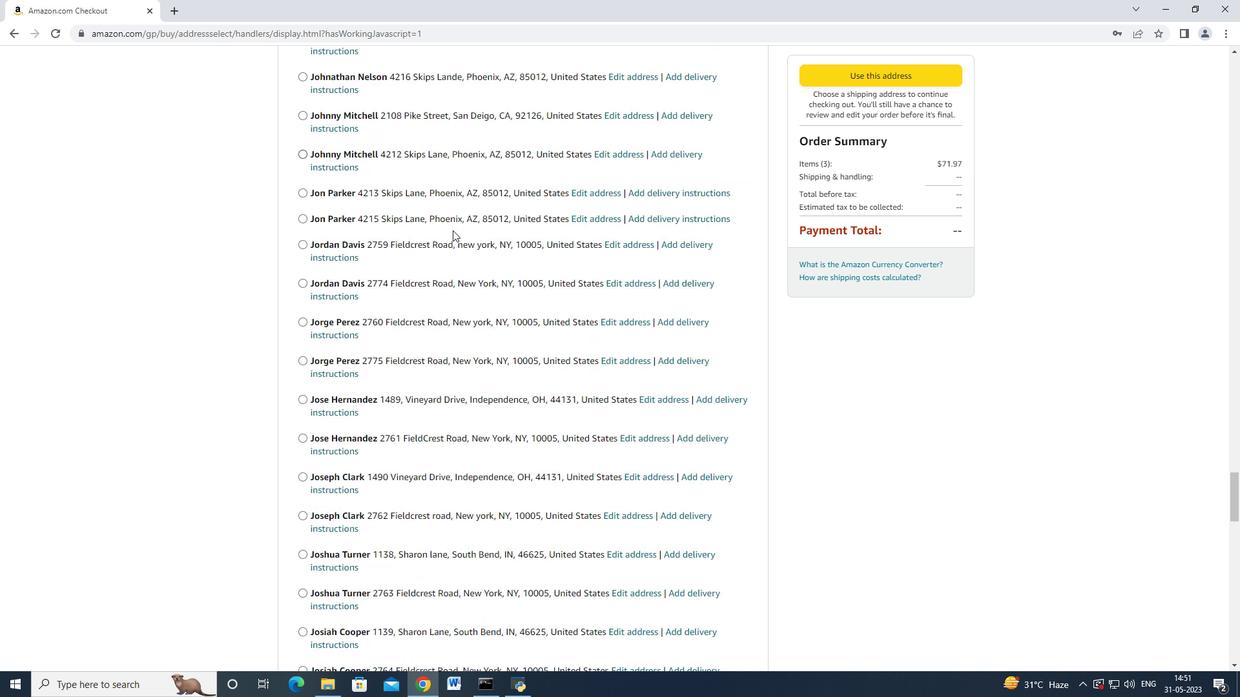 
Action: Mouse scrolled (453, 230) with delta (0, 0)
Screenshot: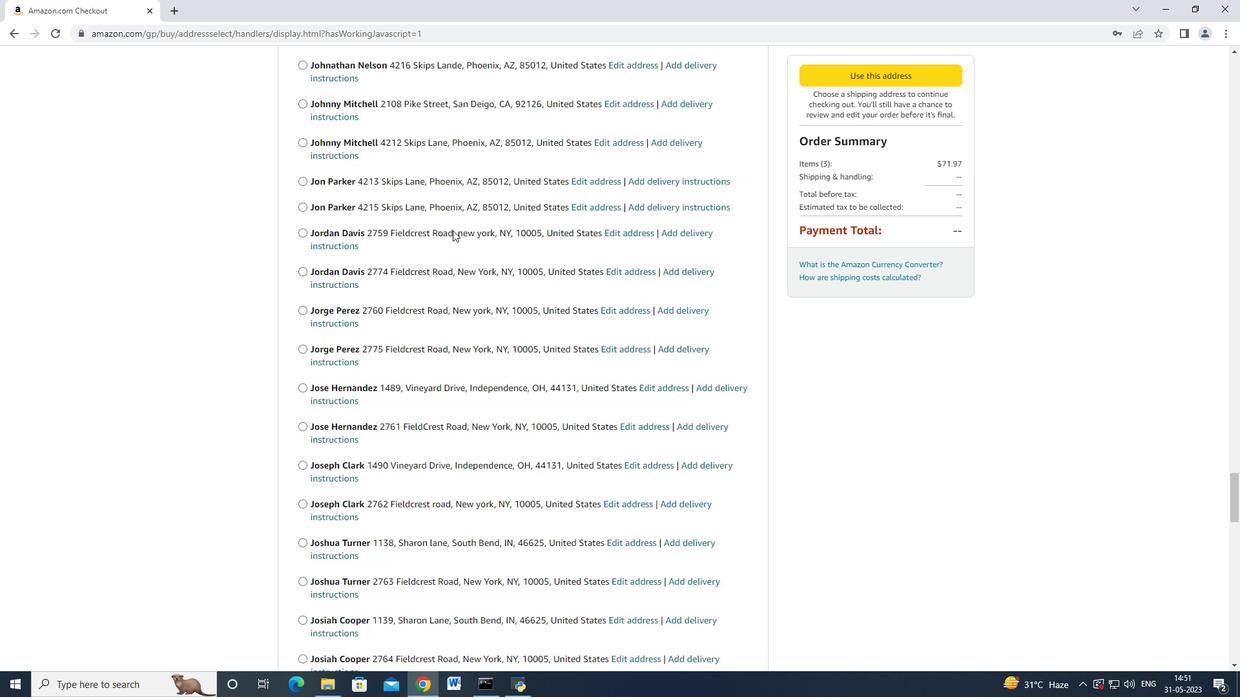 
Action: Mouse scrolled (453, 230) with delta (0, 0)
Screenshot: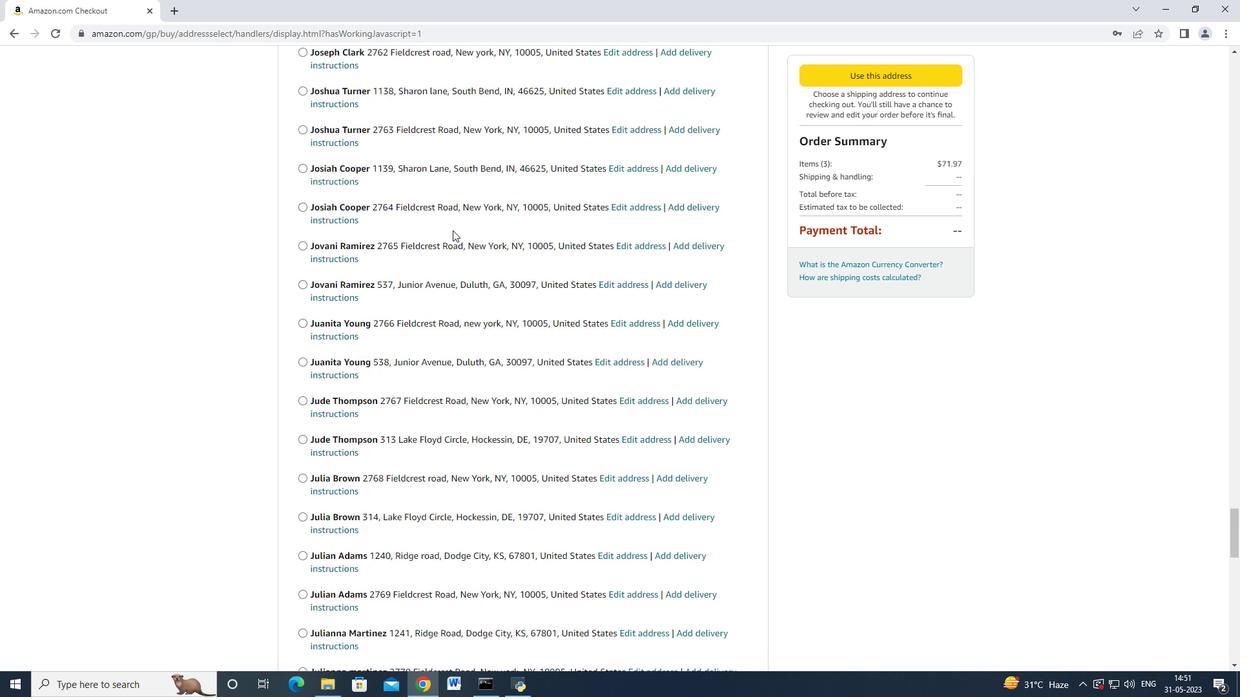 
Action: Mouse scrolled (453, 230) with delta (0, 0)
Screenshot: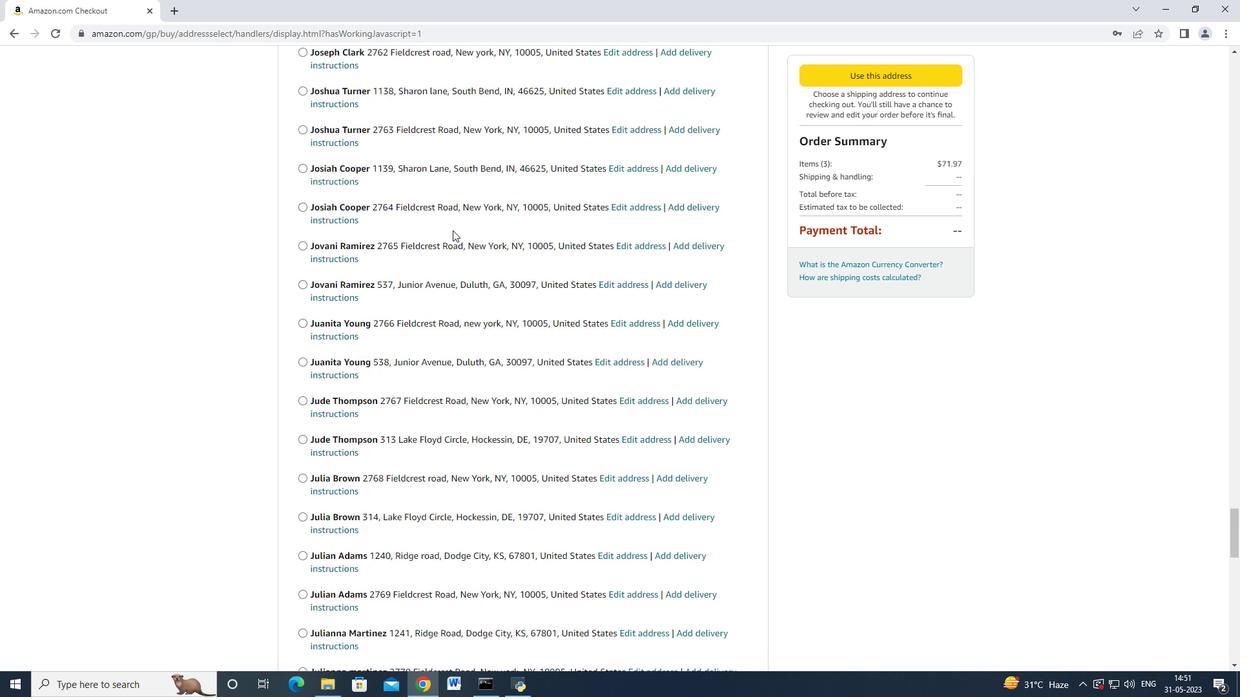 
Action: Mouse scrolled (453, 230) with delta (0, 0)
Screenshot: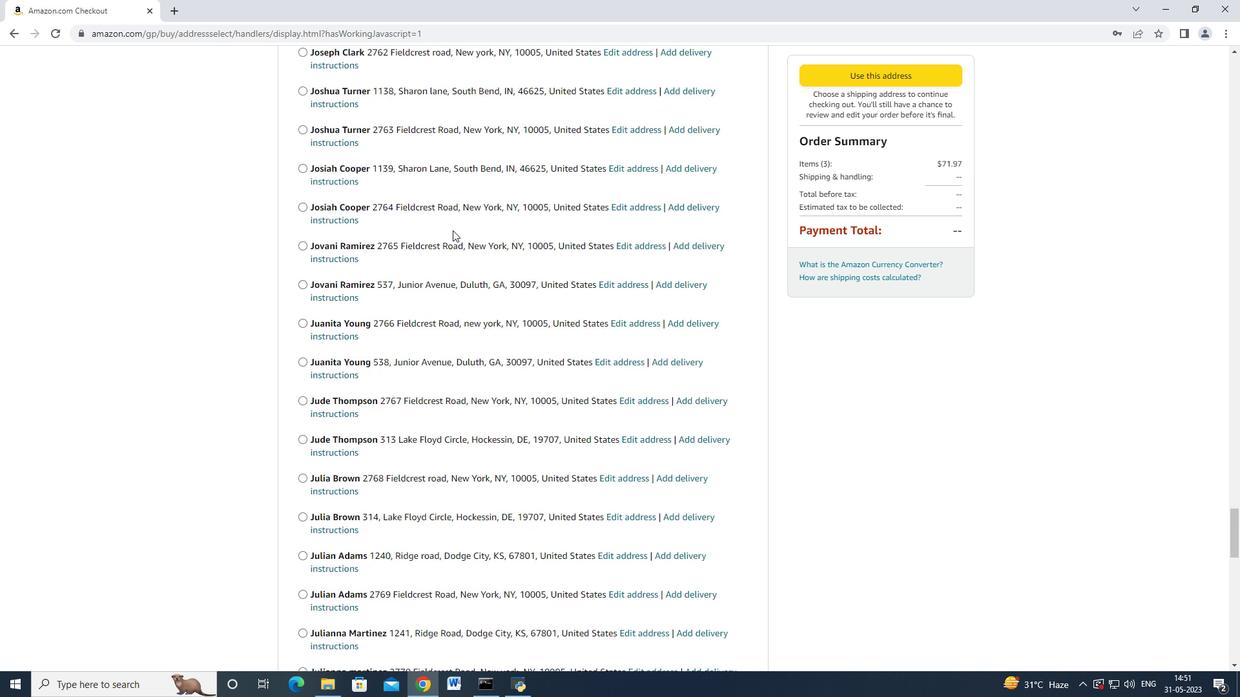 
Action: Mouse scrolled (453, 230) with delta (0, 0)
Screenshot: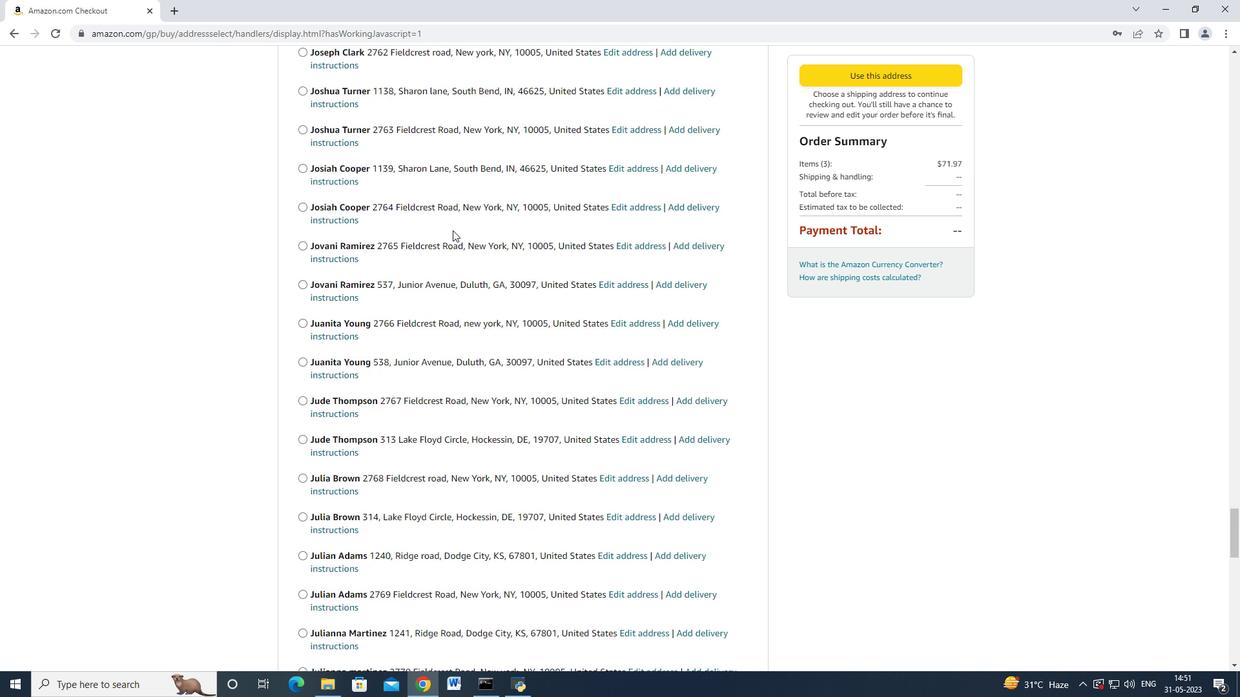 
Action: Mouse scrolled (453, 230) with delta (0, 0)
Screenshot: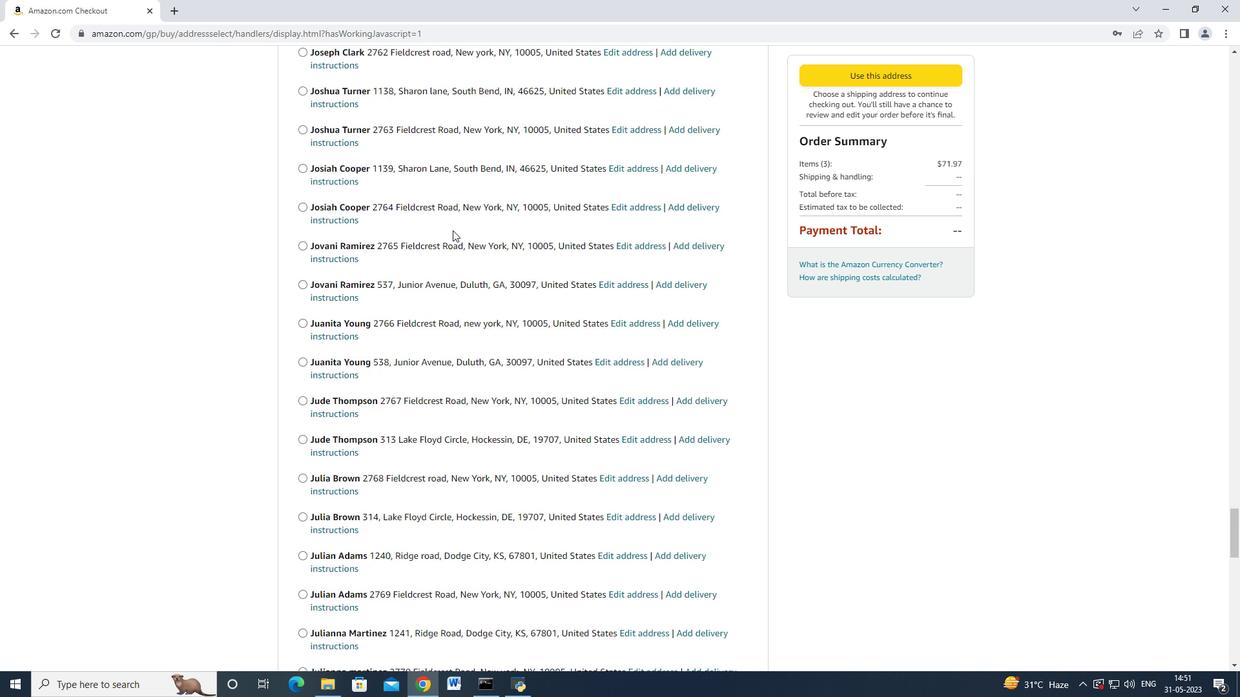 
Action: Mouse scrolled (453, 230) with delta (0, 0)
Screenshot: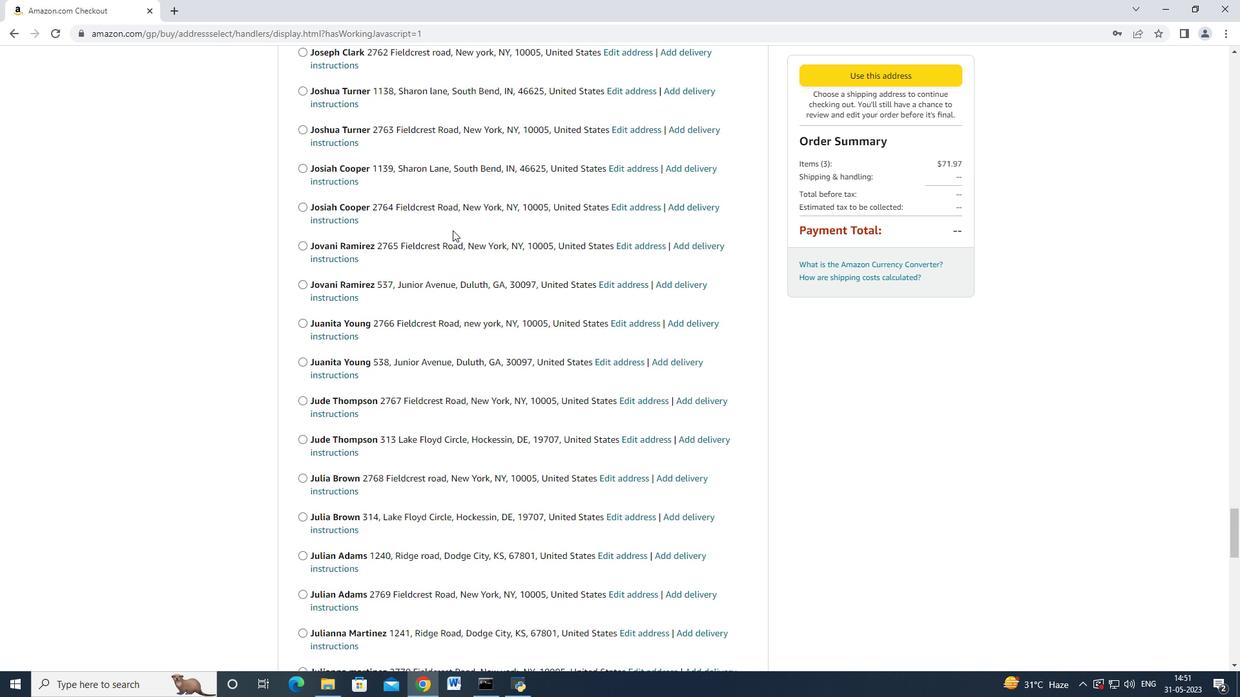 
Action: Mouse scrolled (453, 230) with delta (0, 0)
Screenshot: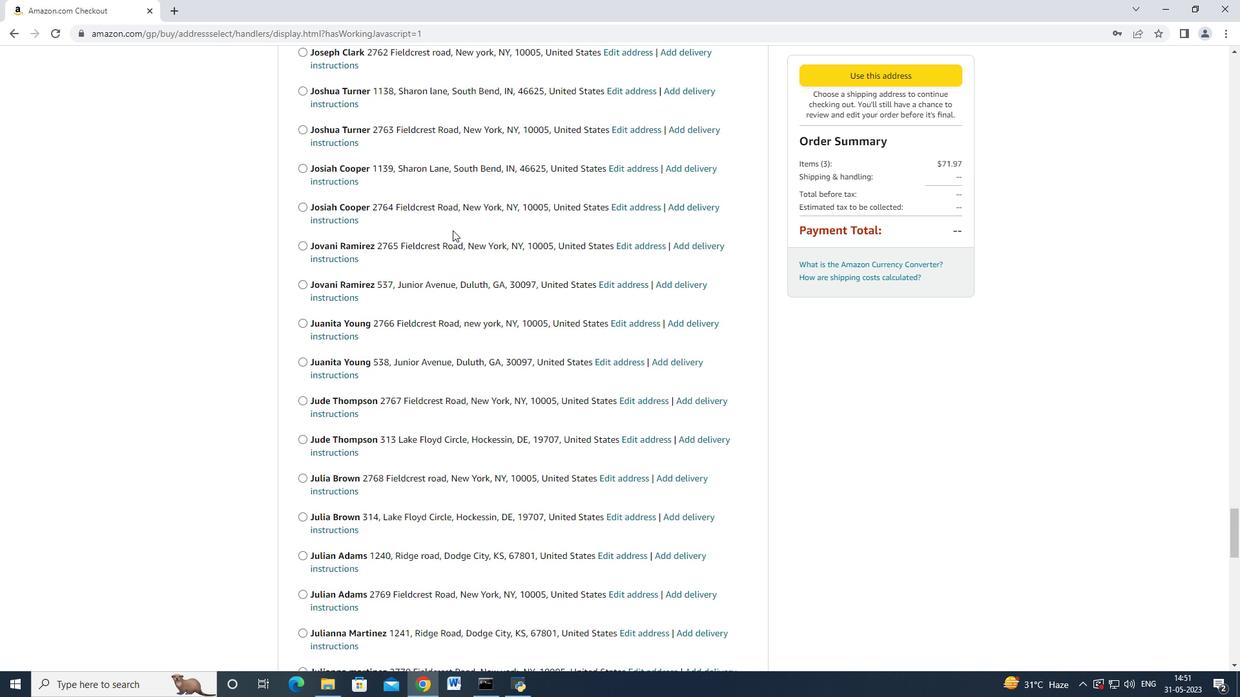 
Action: Mouse scrolled (453, 230) with delta (0, 0)
Screenshot: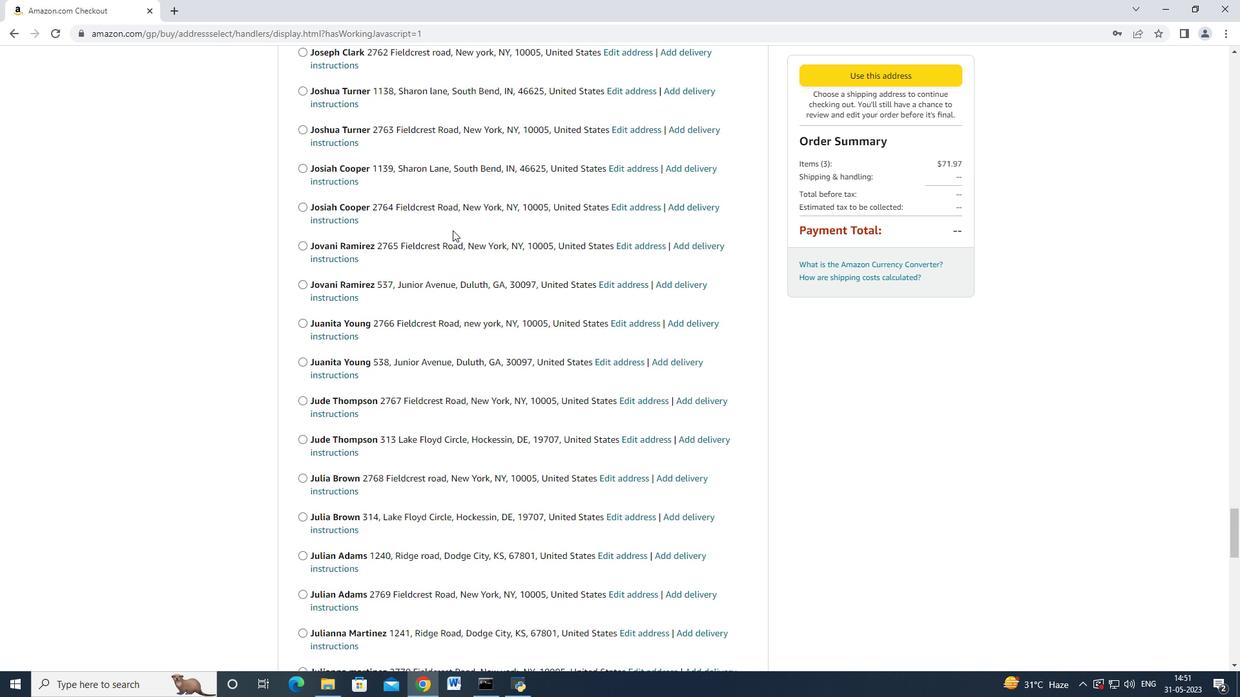 
Action: Mouse scrolled (453, 230) with delta (0, 0)
Screenshot: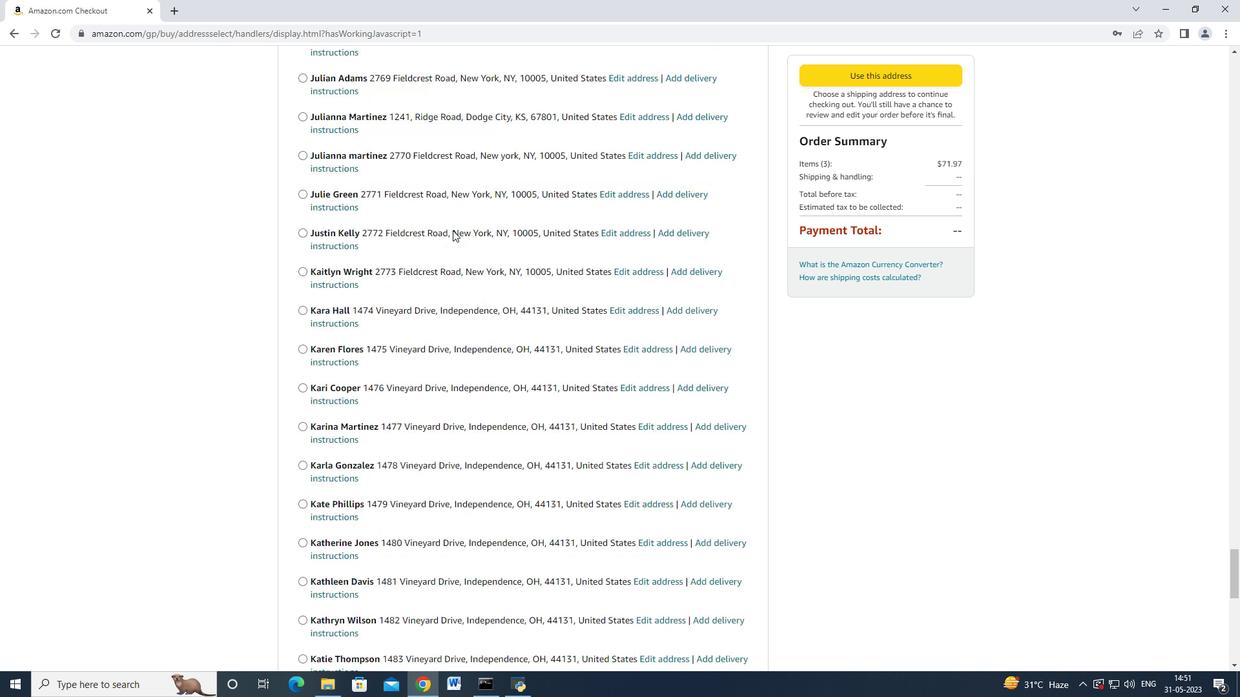 
Action: Mouse scrolled (453, 230) with delta (0, 0)
Screenshot: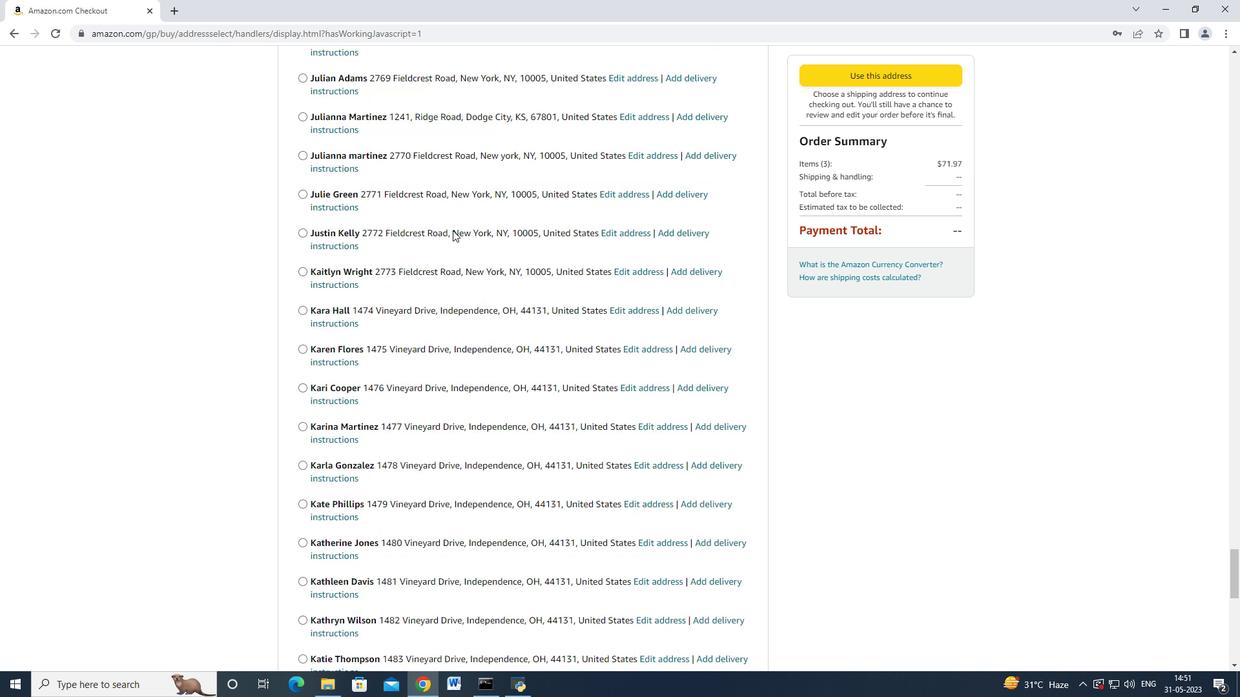 
Action: Mouse scrolled (453, 230) with delta (0, 0)
Screenshot: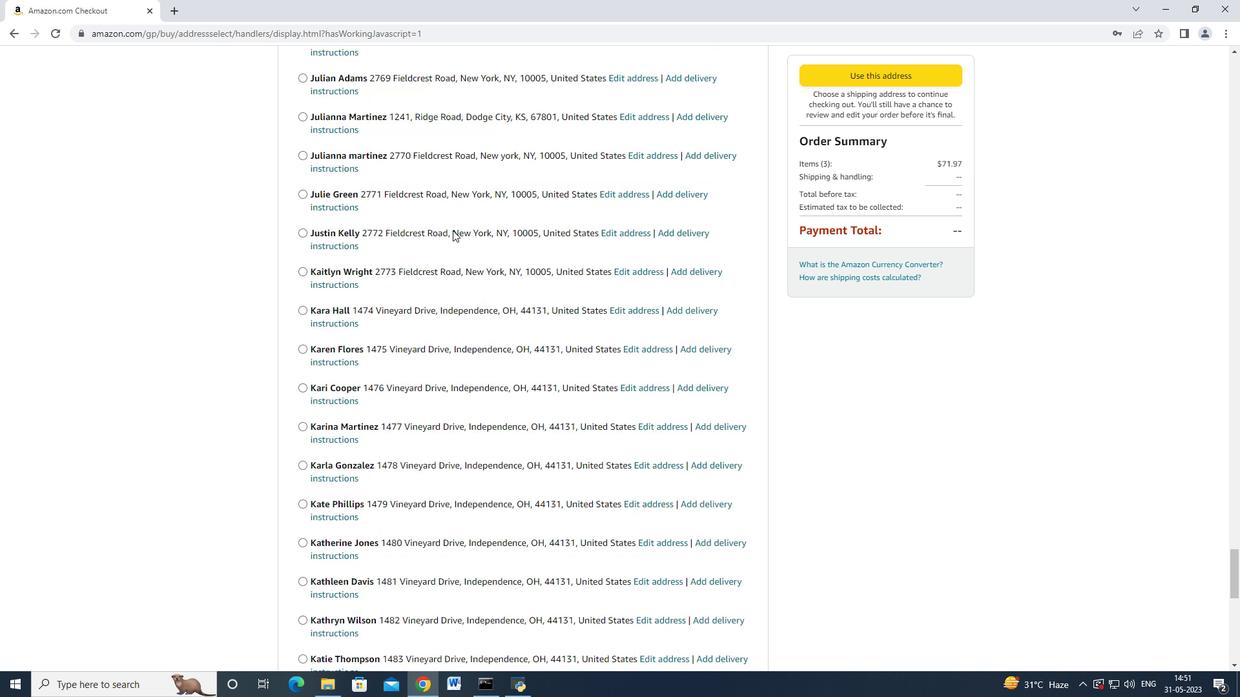 
Action: Mouse scrolled (453, 230) with delta (0, 0)
Screenshot: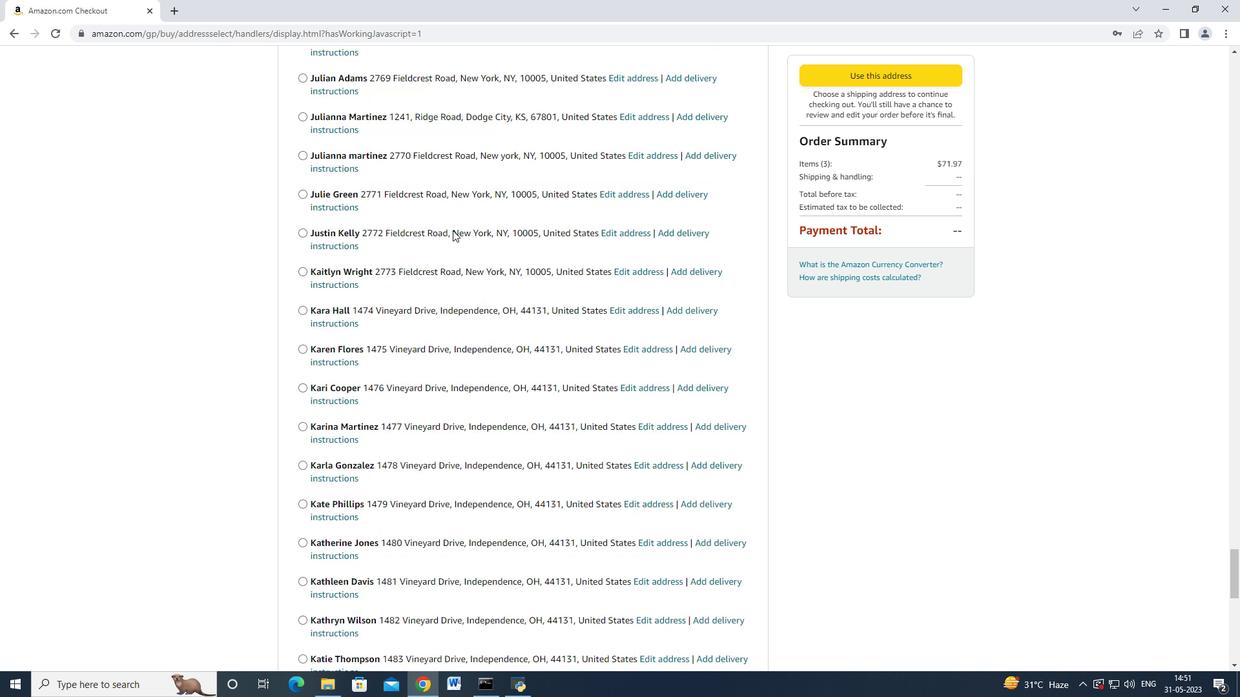 
Action: Mouse scrolled (453, 230) with delta (0, 0)
Screenshot: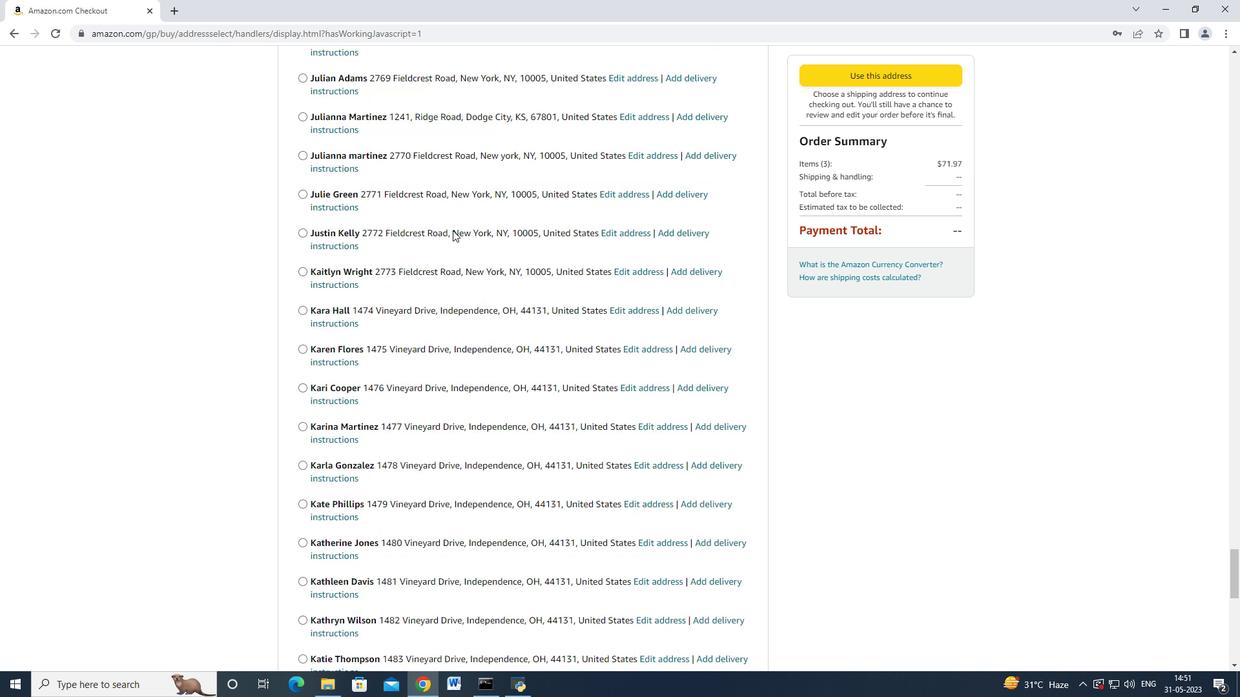 
Action: Mouse scrolled (453, 230) with delta (0, 0)
Screenshot: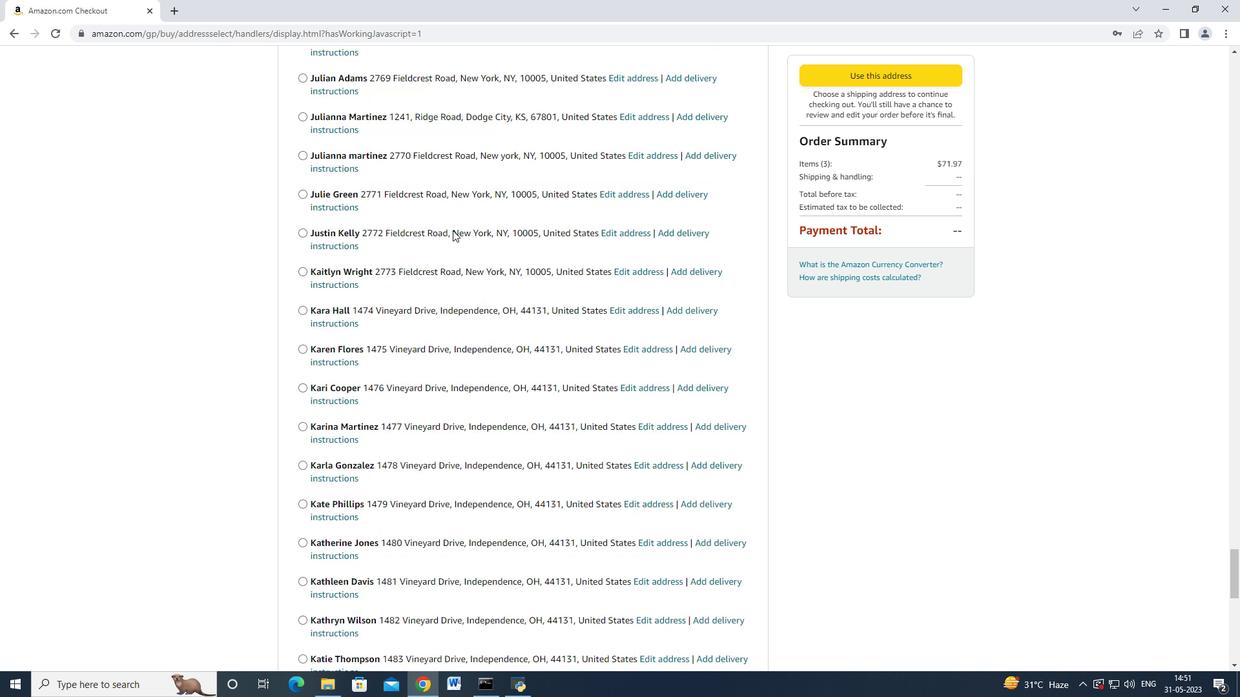 
Action: Mouse scrolled (453, 230) with delta (0, 0)
Screenshot: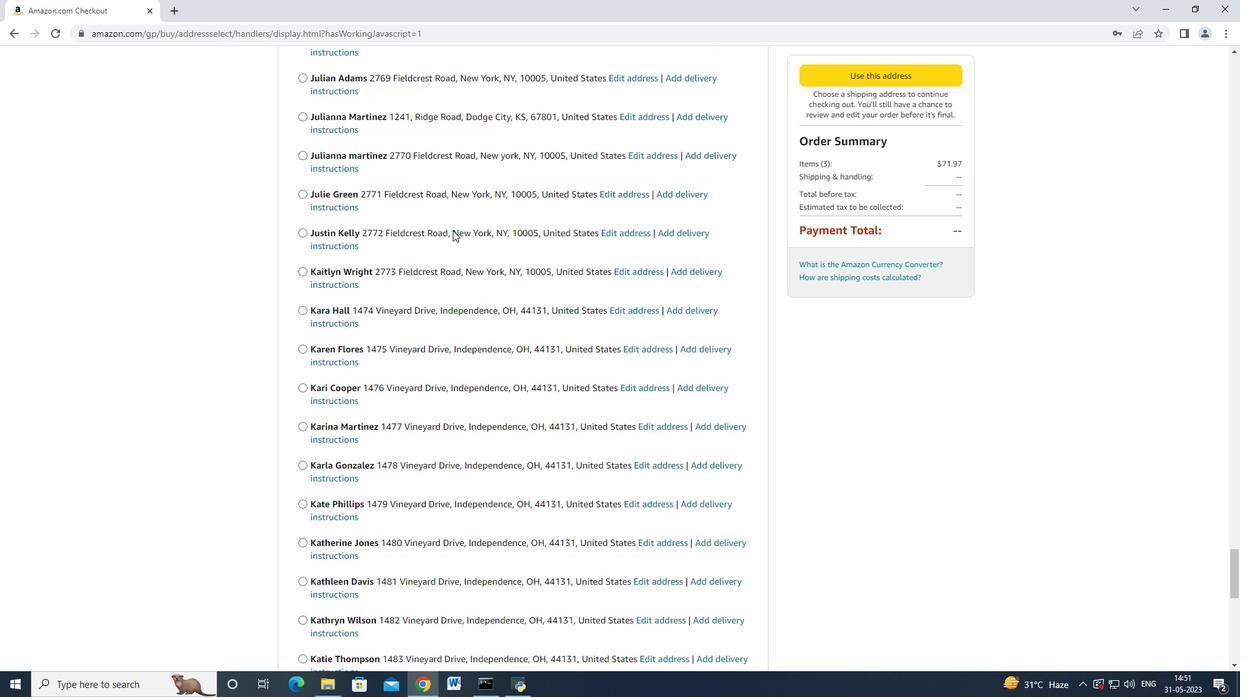 
Action: Mouse scrolled (453, 230) with delta (0, 0)
Screenshot: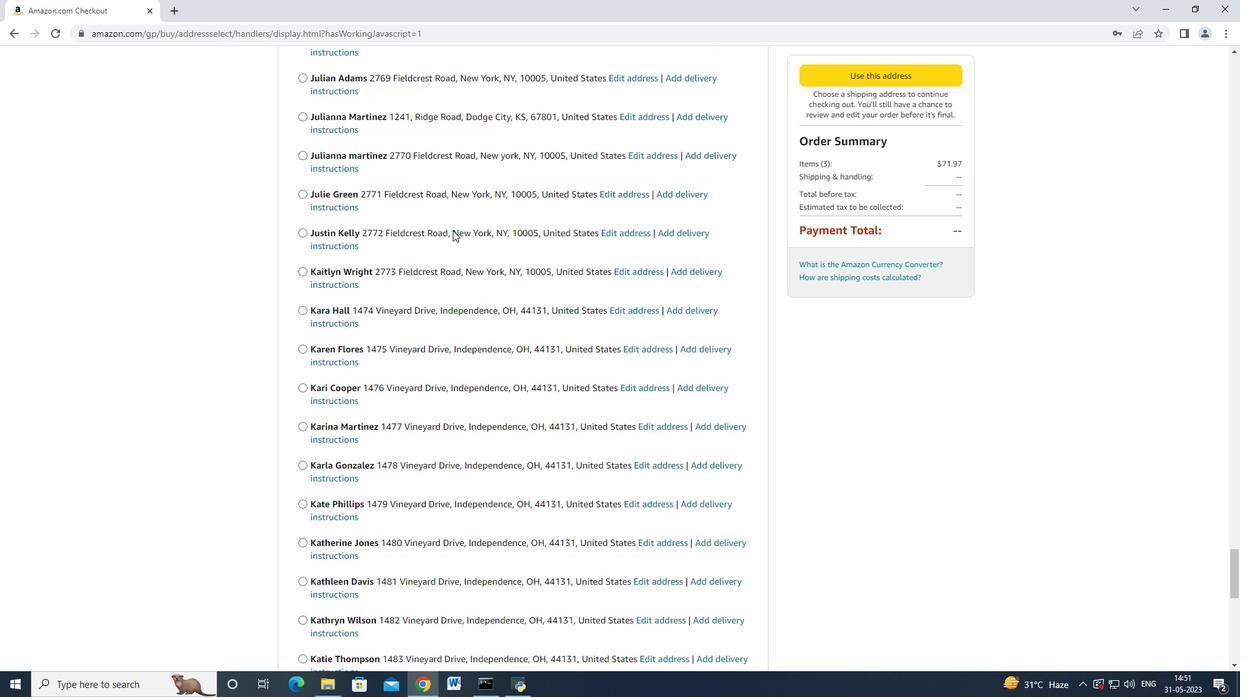 
Action: Mouse scrolled (453, 230) with delta (0, 0)
Screenshot: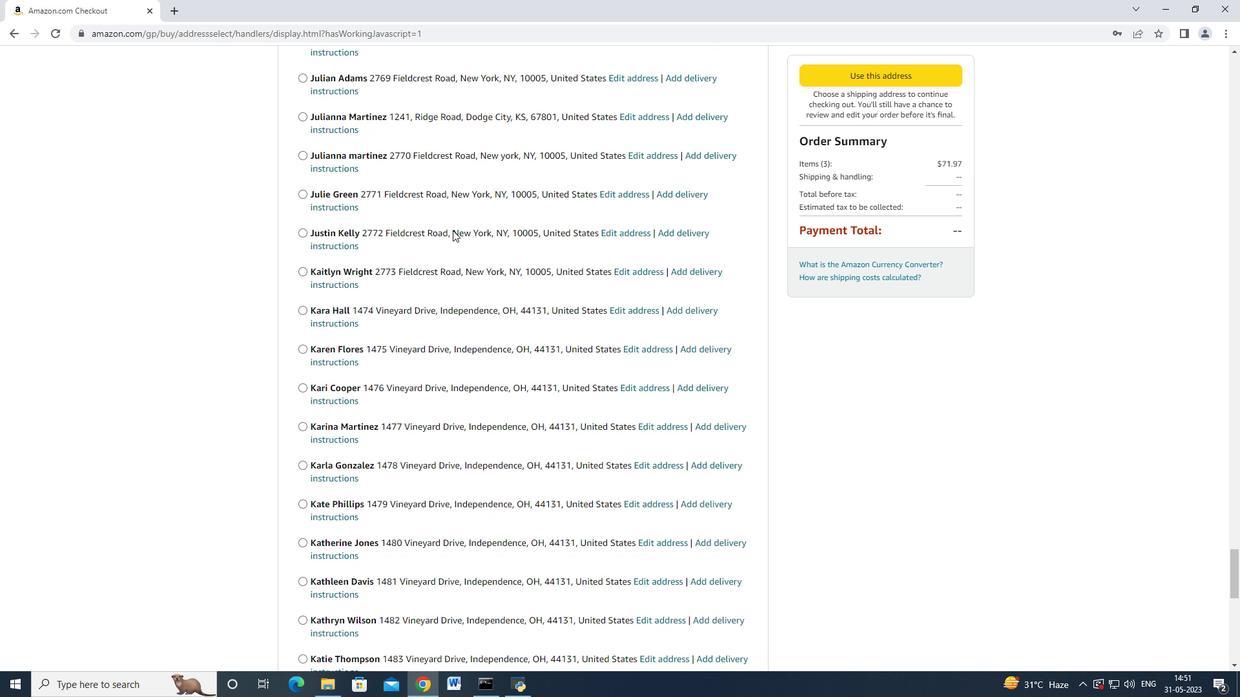 
Action: Mouse moved to (453, 230)
Screenshot: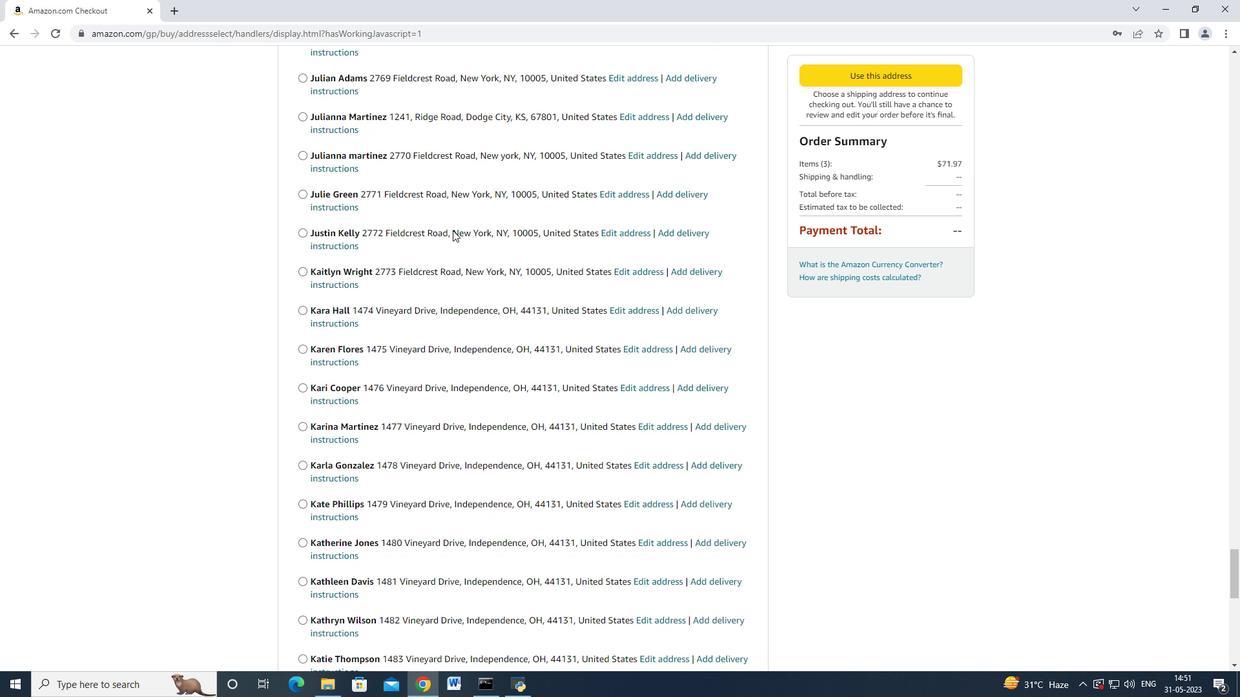 
Action: Mouse scrolled (453, 230) with delta (0, 0)
Screenshot: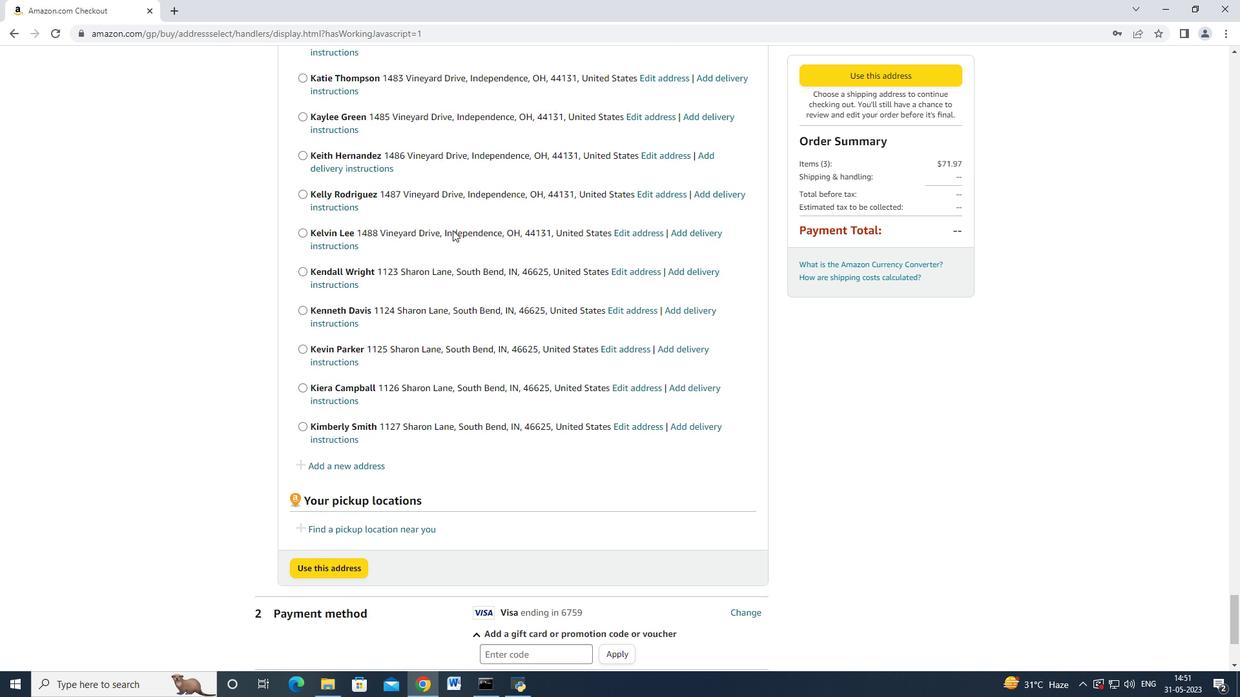 
Action: Mouse scrolled (453, 230) with delta (0, 0)
Screenshot: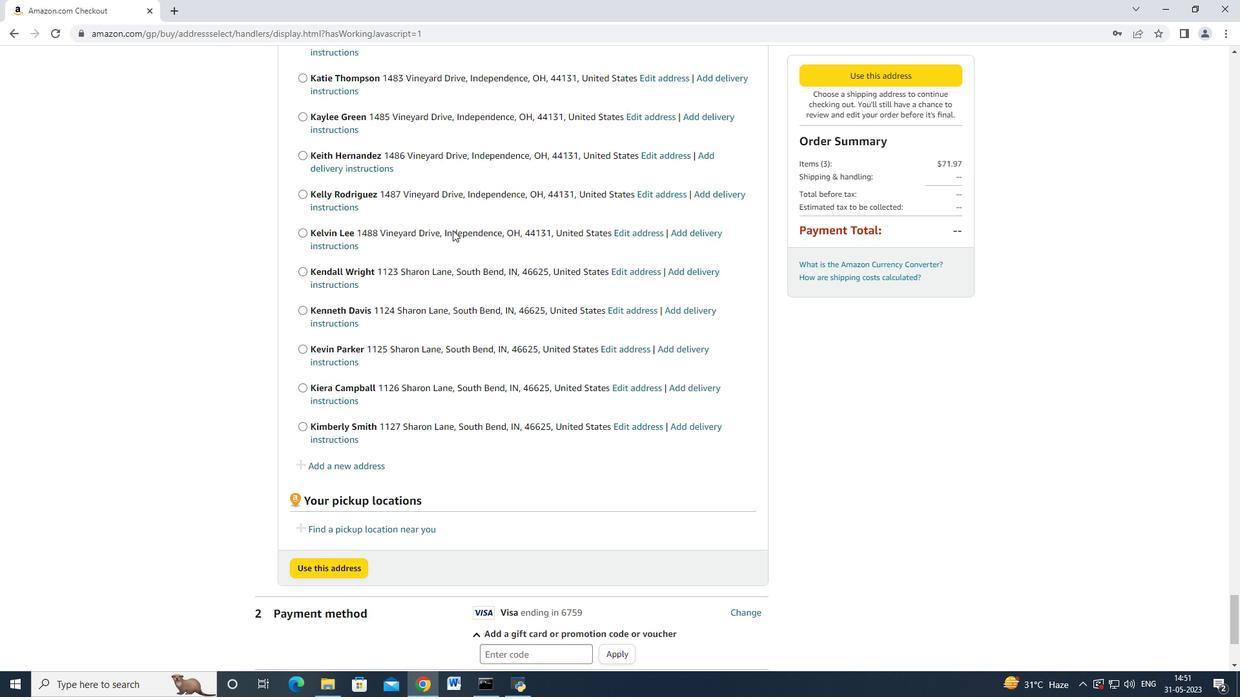 
Action: Mouse scrolled (453, 230) with delta (0, 0)
Screenshot: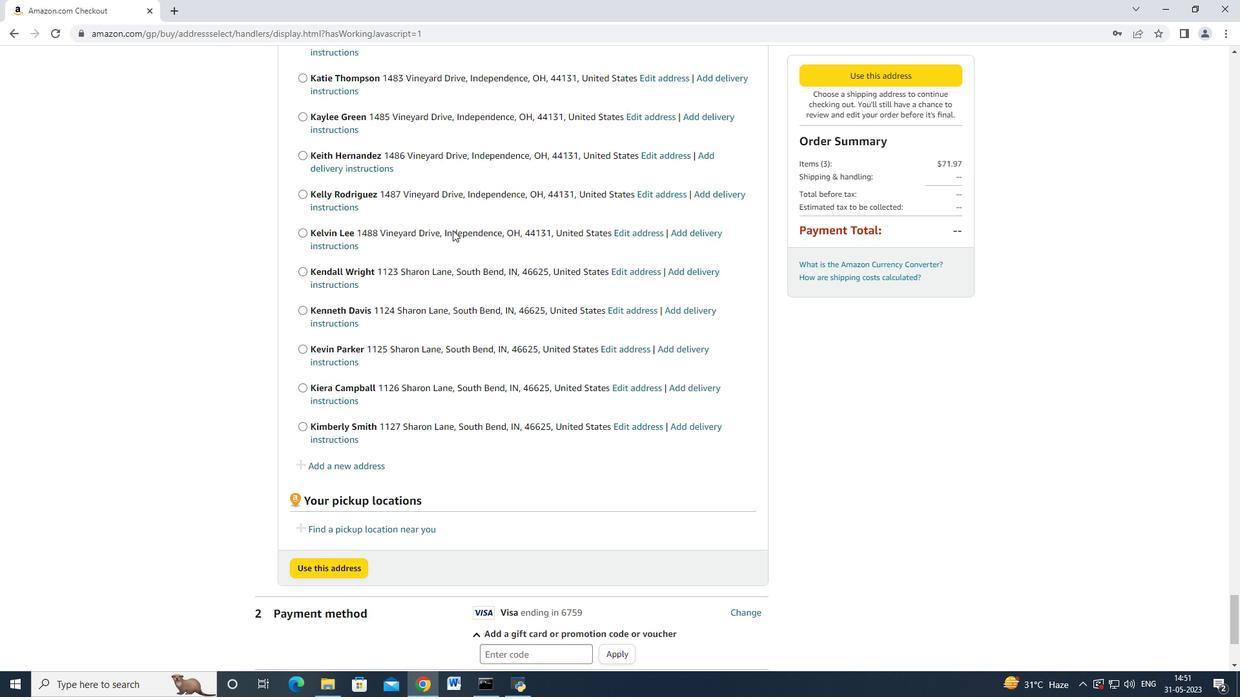 
Action: Mouse moved to (452, 230)
Screenshot: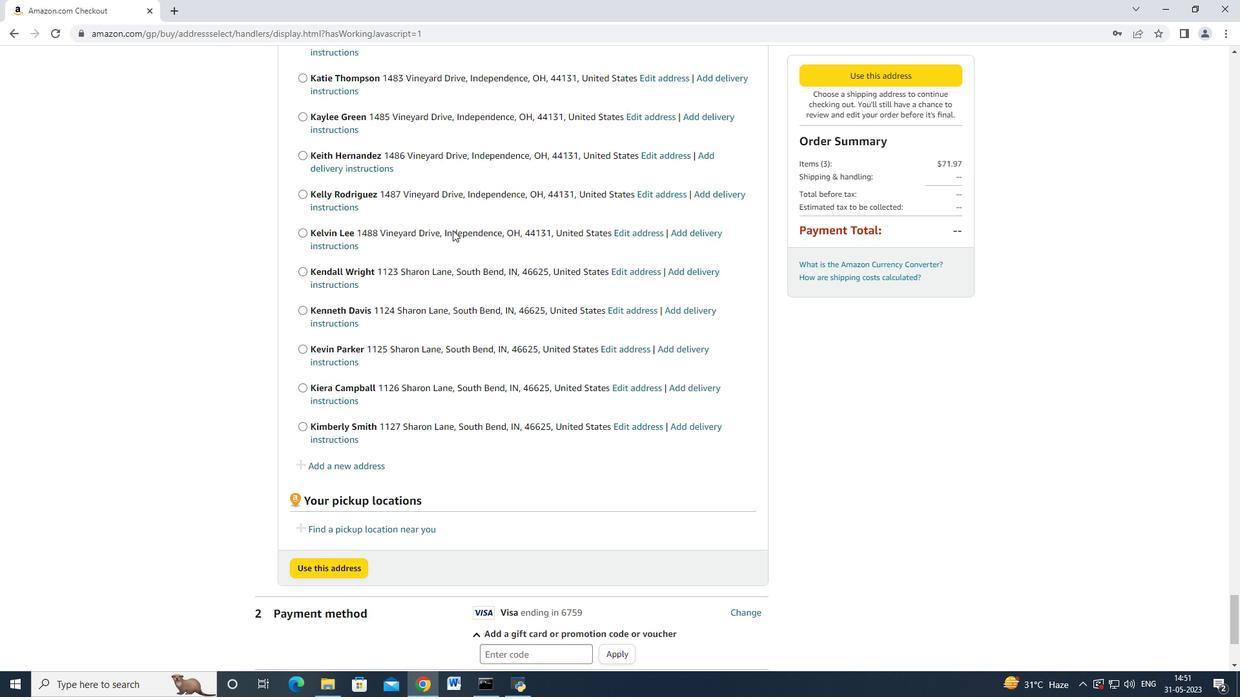 
Action: Mouse scrolled (452, 230) with delta (0, 0)
Screenshot: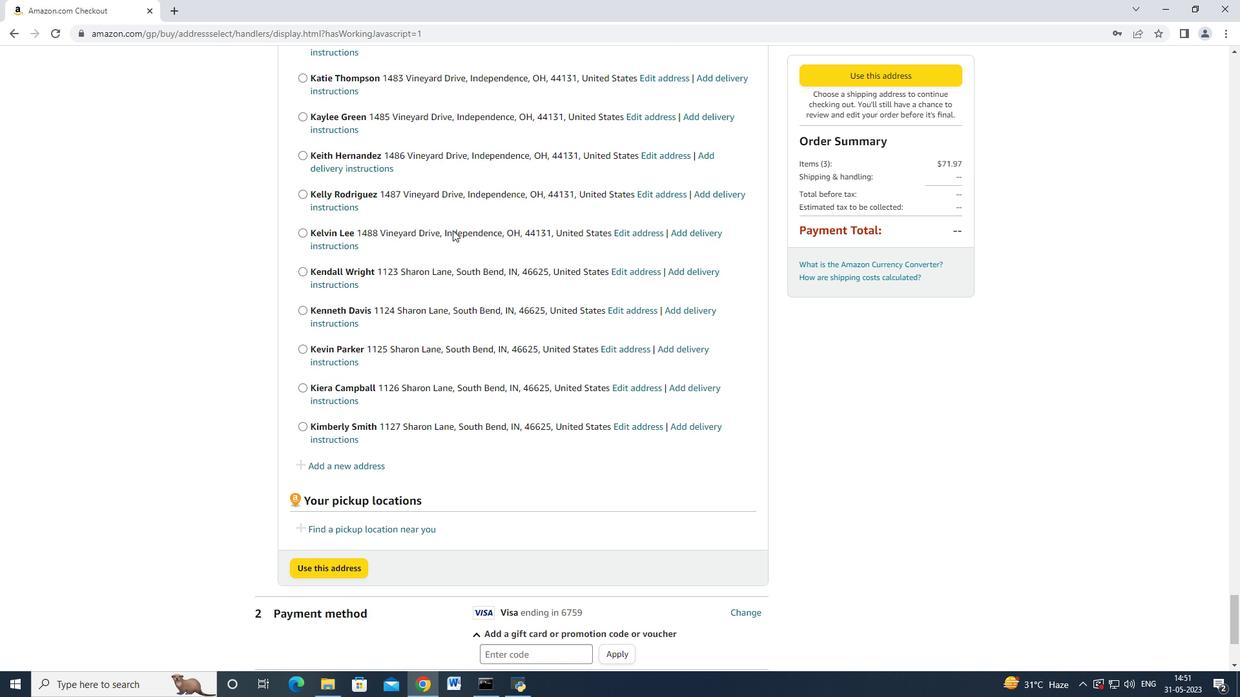 
Action: Mouse moved to (452, 230)
Screenshot: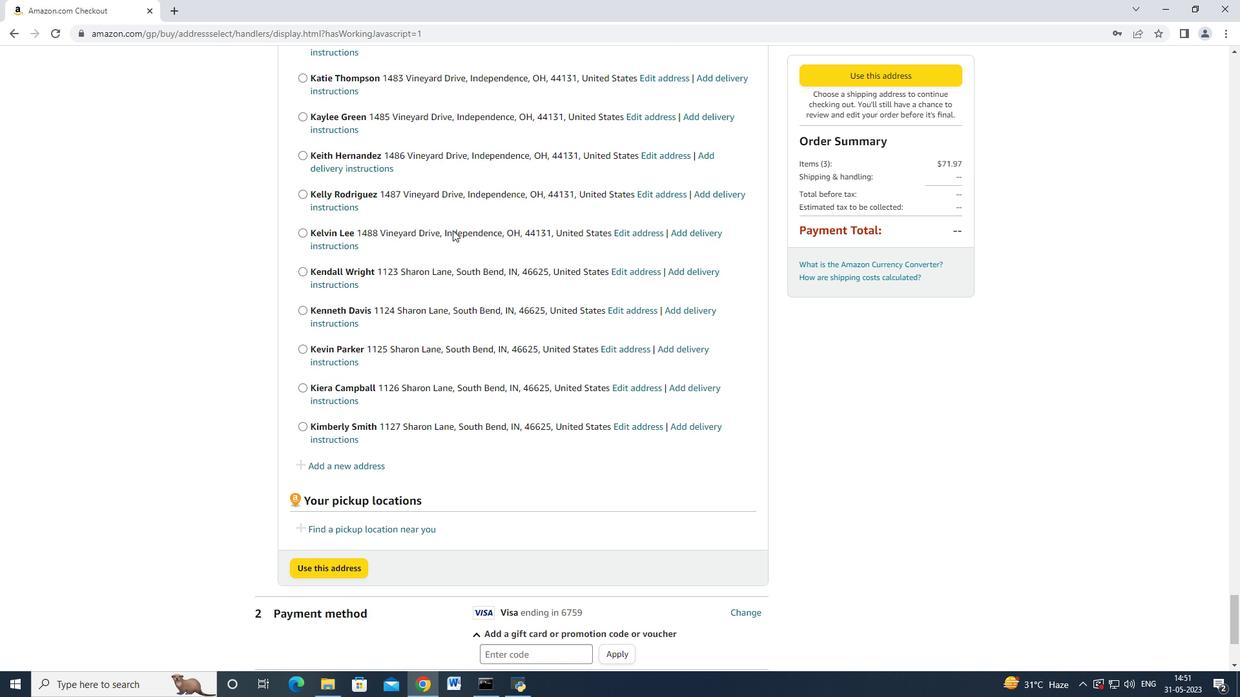 
Action: Mouse scrolled (452, 230) with delta (0, 0)
Screenshot: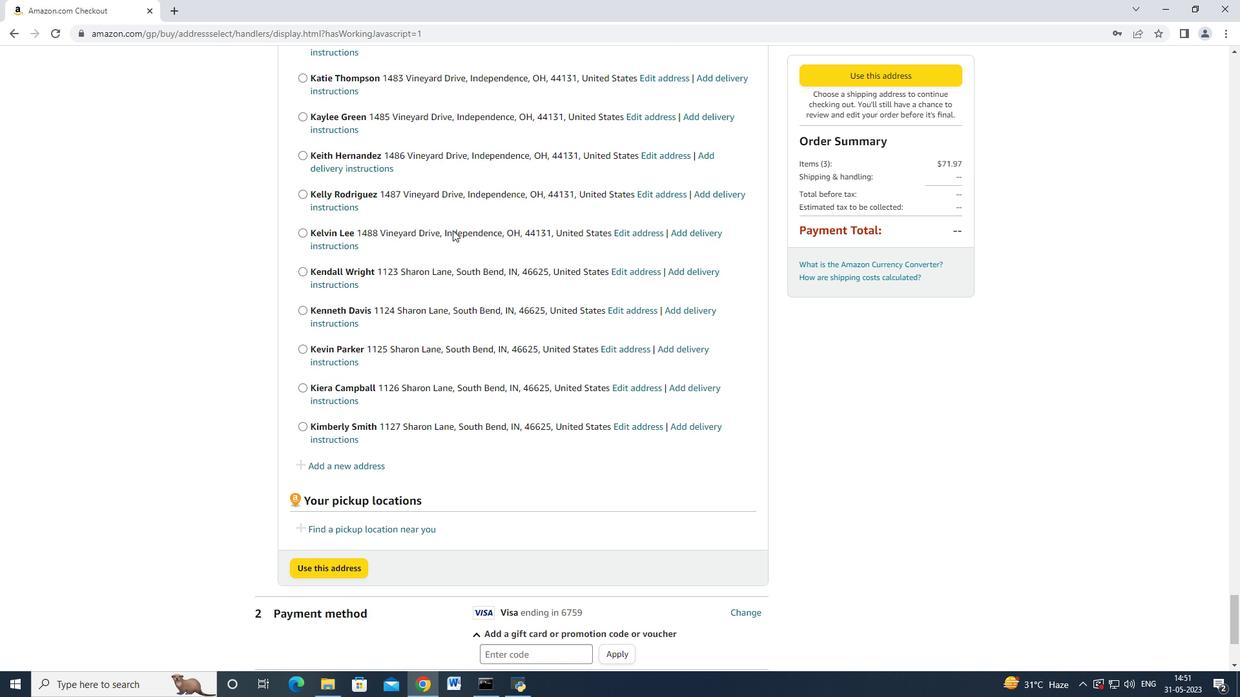 
Action: Mouse scrolled (452, 230) with delta (0, 0)
Screenshot: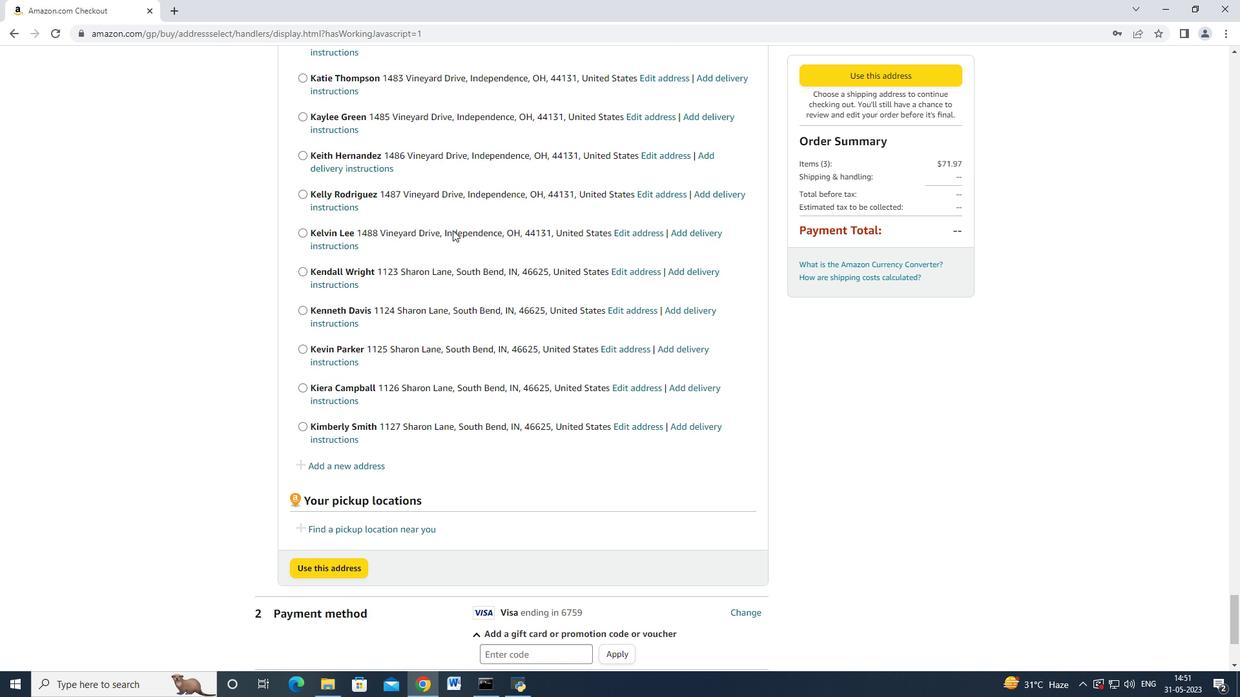 
Action: Mouse scrolled (452, 230) with delta (0, 0)
Screenshot: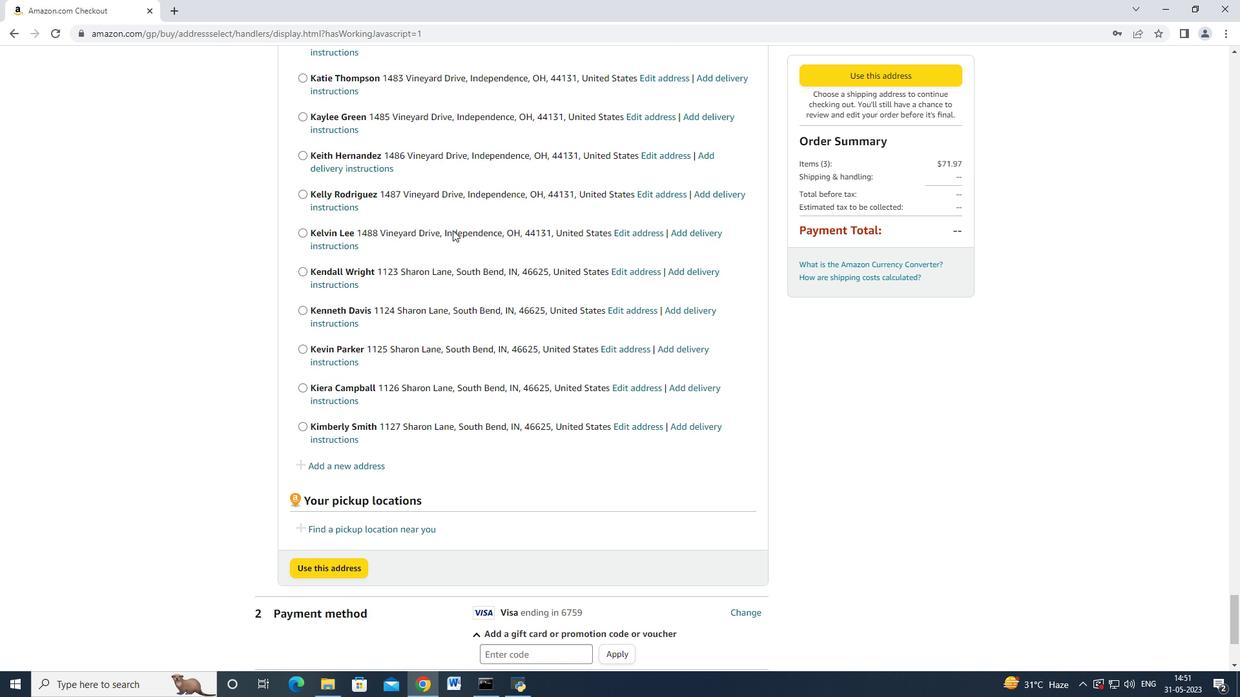 
Action: Mouse scrolled (452, 230) with delta (0, 0)
Screenshot: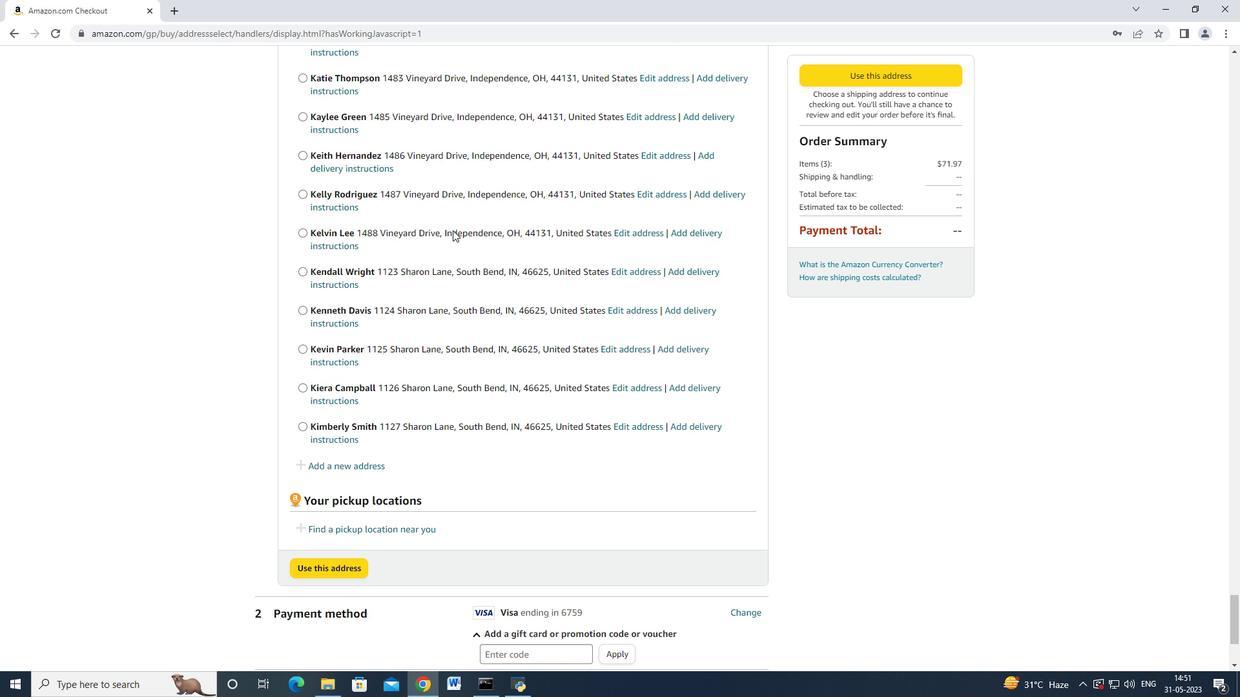 
Action: Mouse moved to (336, 266)
Screenshot: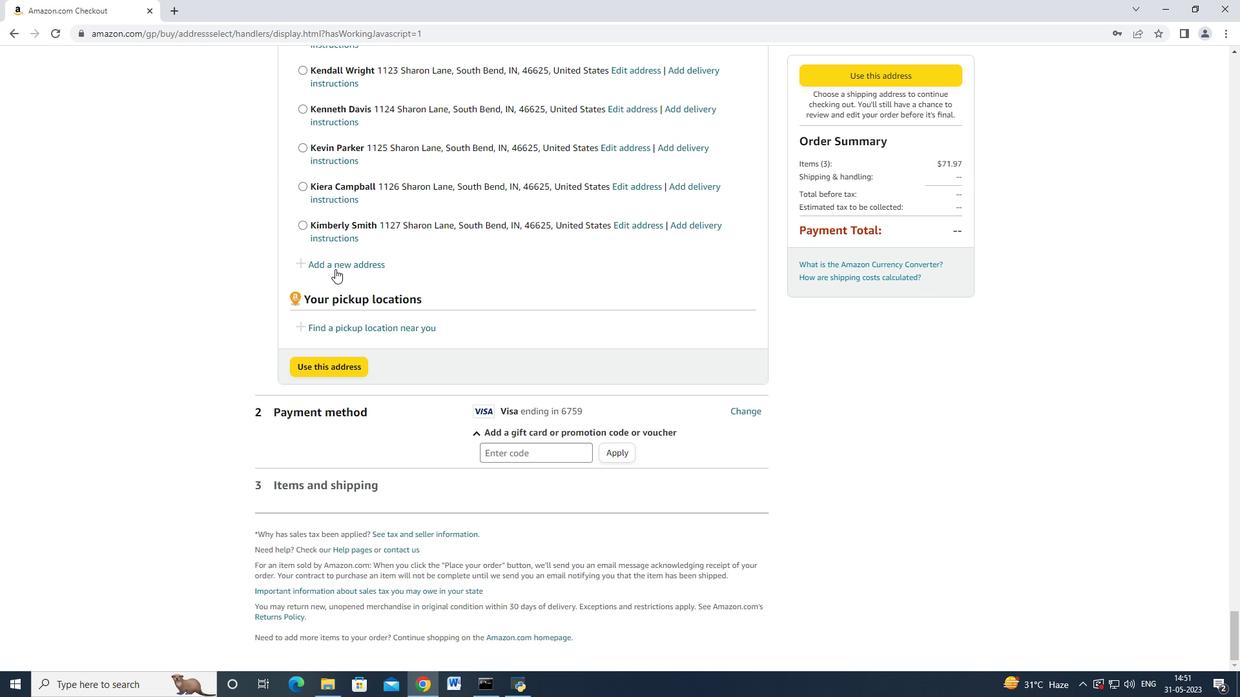
Action: Mouse pressed left at (336, 266)
Screenshot: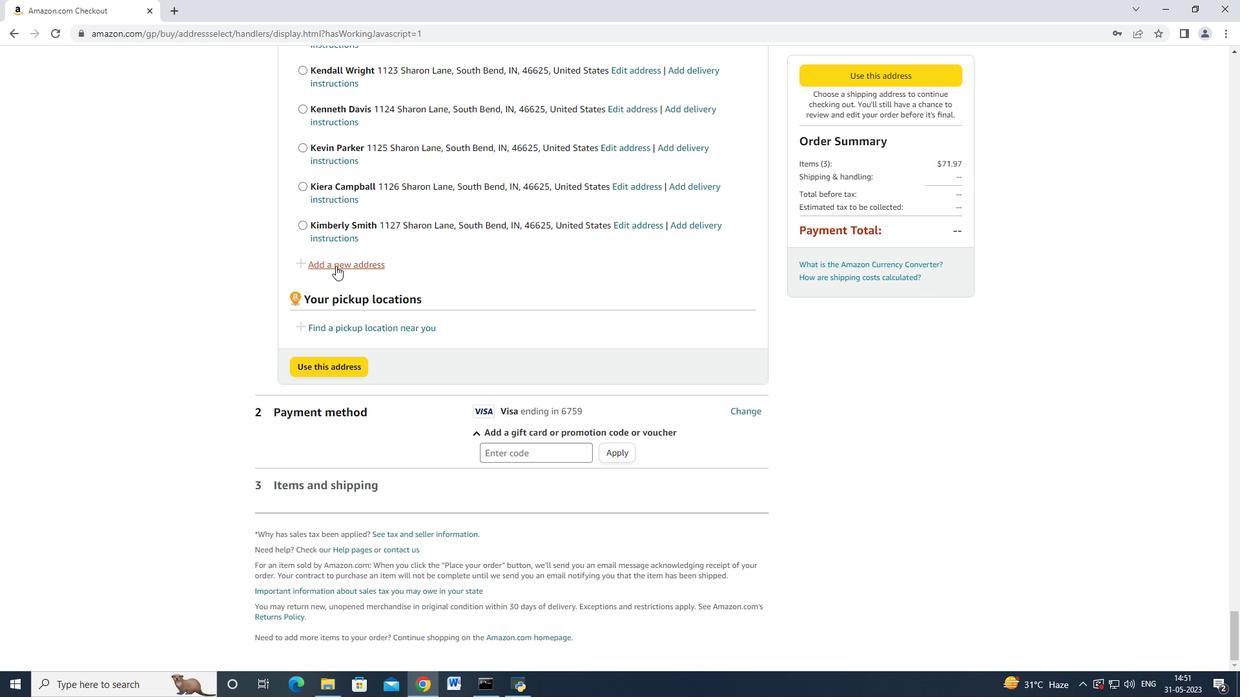 
Action: Mouse moved to (427, 311)
Screenshot: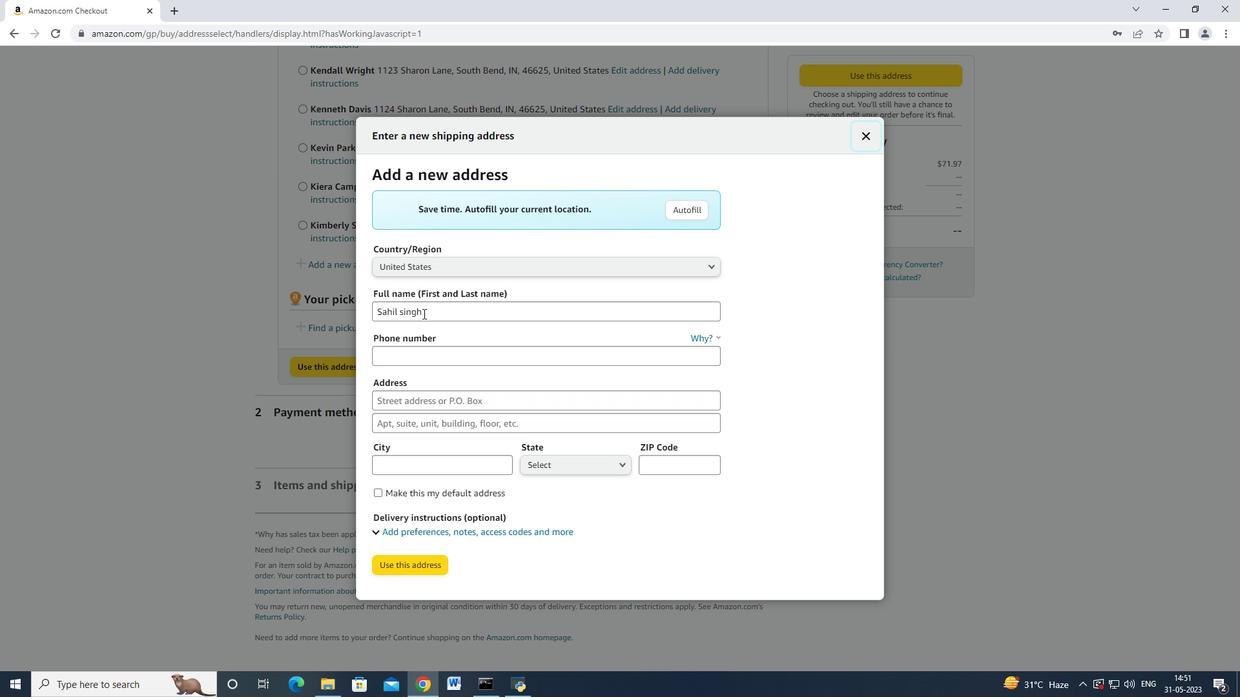 
Action: Mouse pressed left at (427, 311)
Screenshot: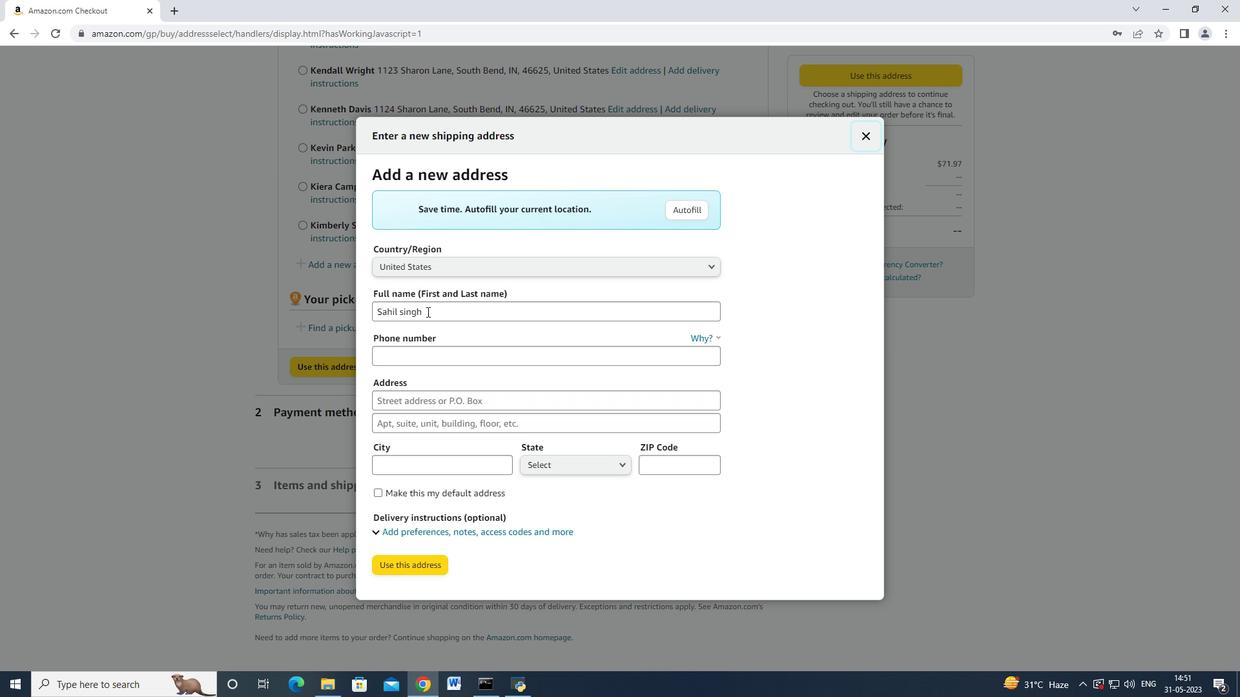 
Action: Mouse moved to (381, 308)
Screenshot: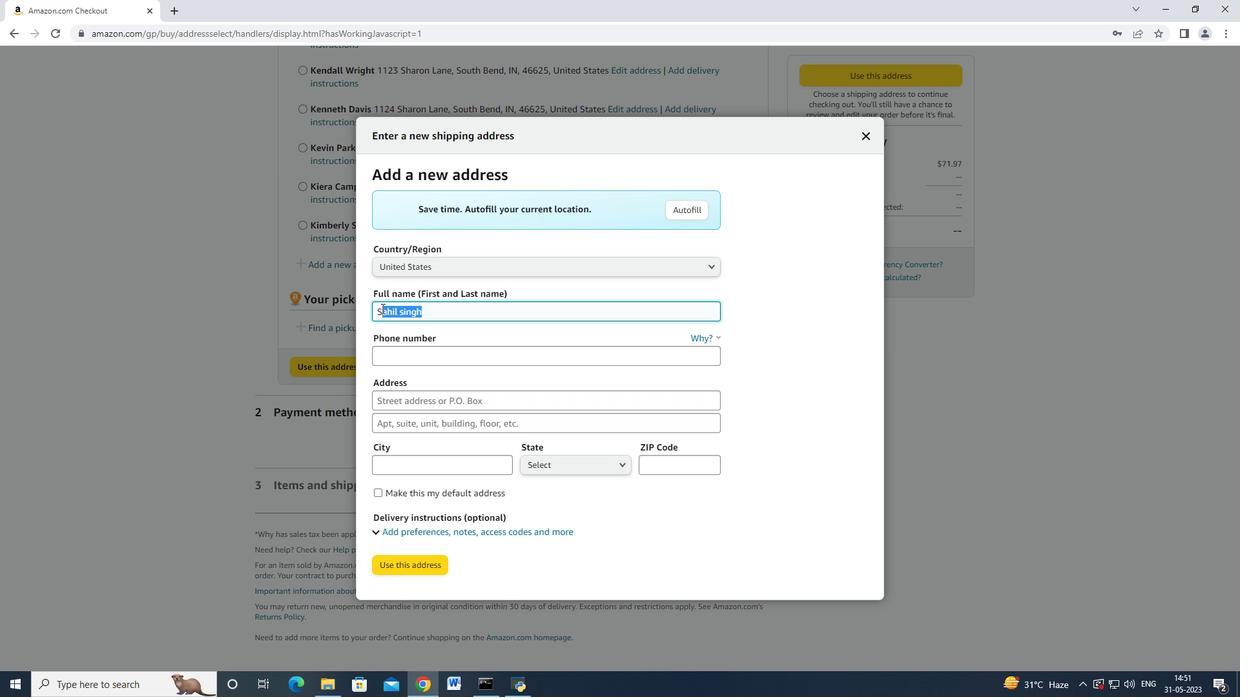 
Action: Key pressed <Key.backspace><Key.backspace><Key.backspace>11<Key.backspace><Key.backspace><Key.shift>Kira<Key.space><Key.shift>Turner<Key.tab><Key.tab>5742125169<Key.tab>1128<Key.space><Key.shift_r>Sharon<Key.space><Key.shift>Lane<Key.space><Key.tab><Key.tab><Key.shift_r>South<Key.space><Key.shift>Bend<Key.space>
Screenshot: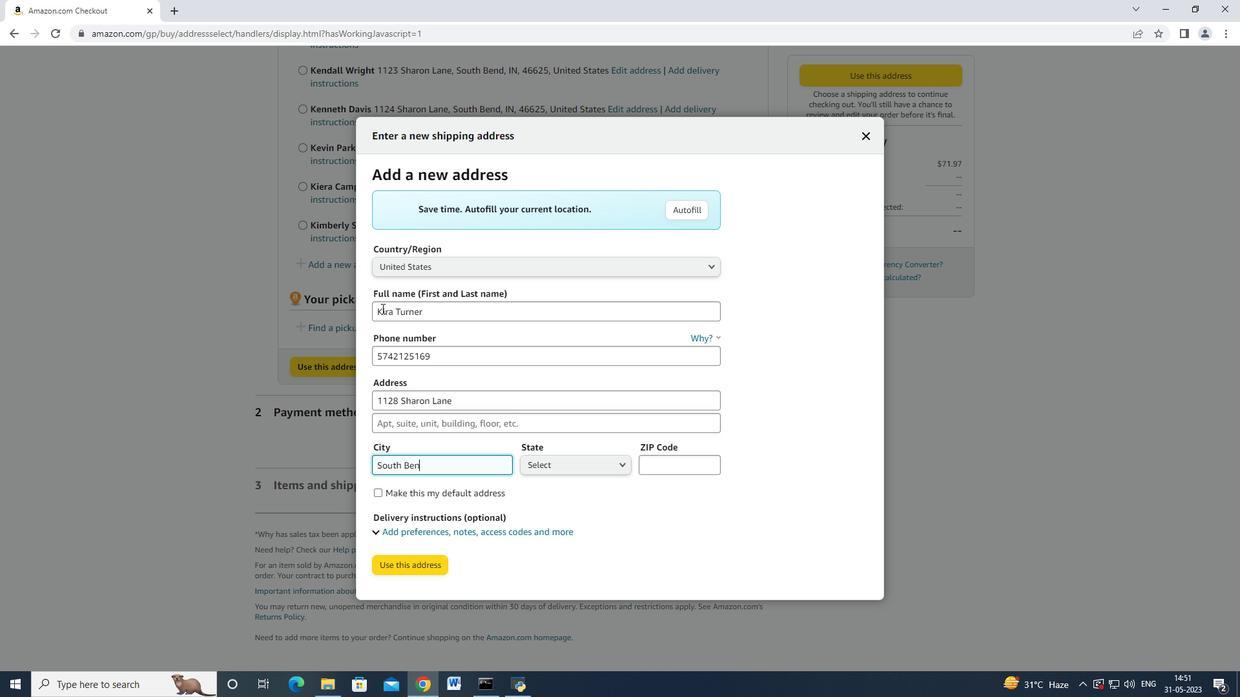 
Action: Mouse moved to (576, 463)
Screenshot: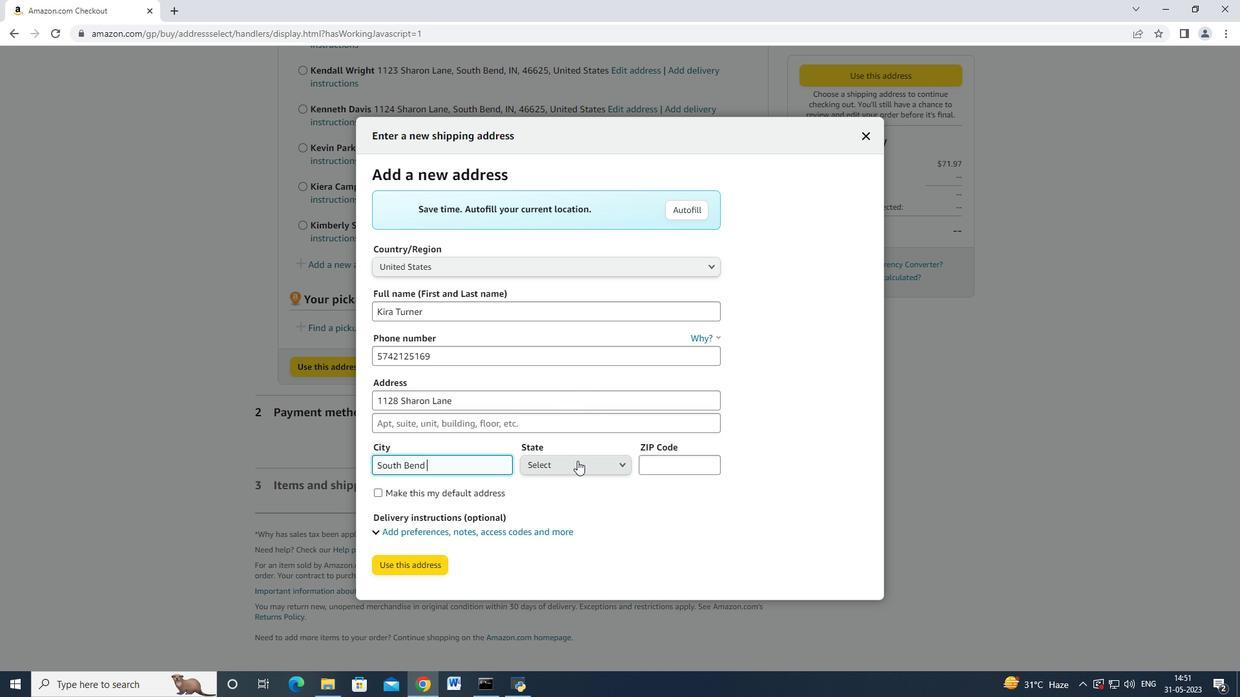 
Action: Mouse pressed left at (576, 463)
Screenshot: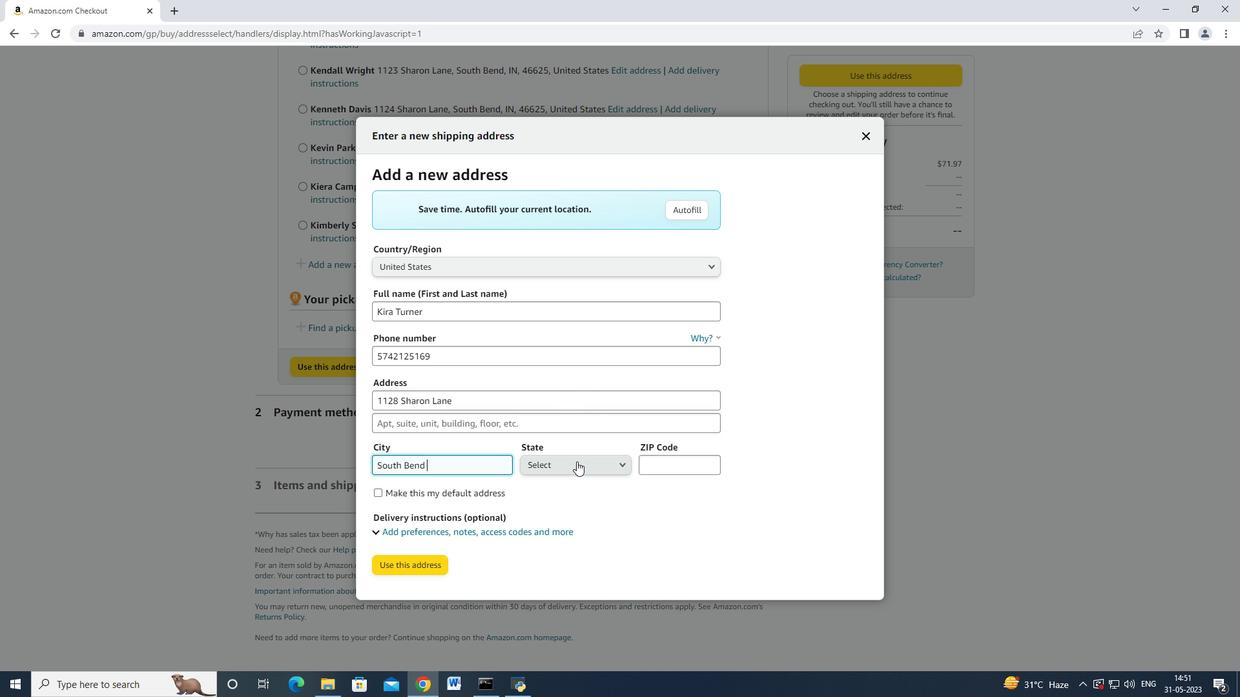 
Action: Mouse moved to (577, 354)
Screenshot: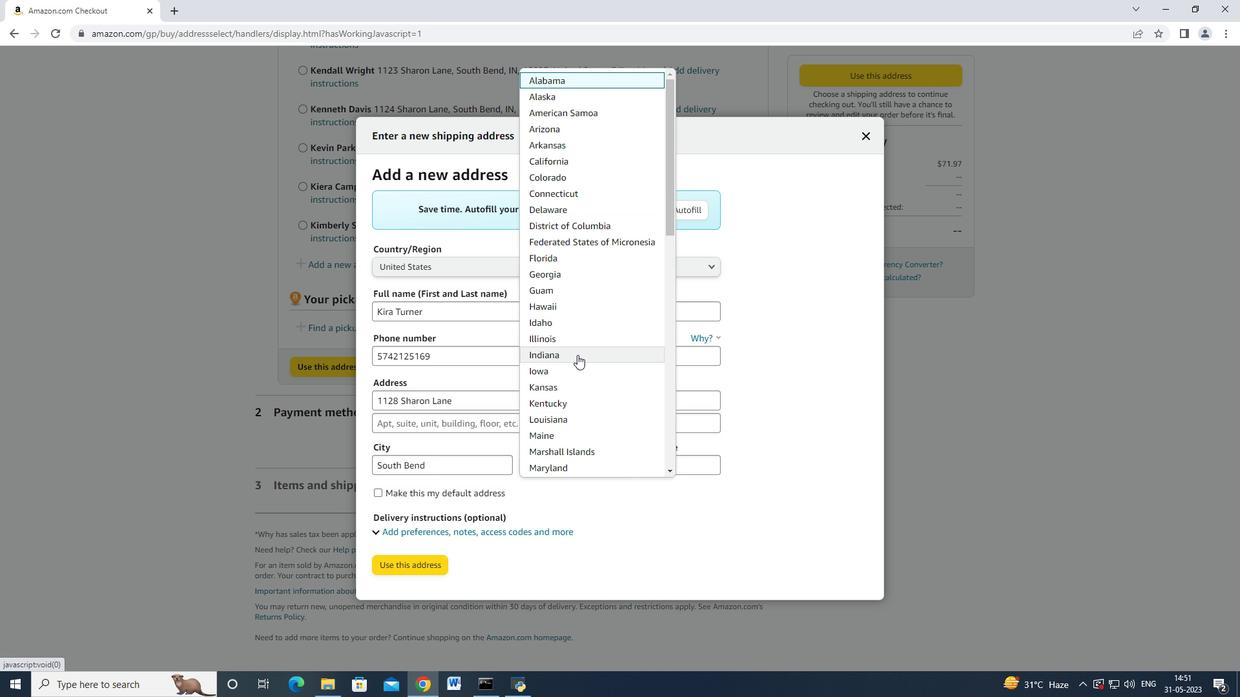 
Action: Mouse pressed left at (577, 354)
Screenshot: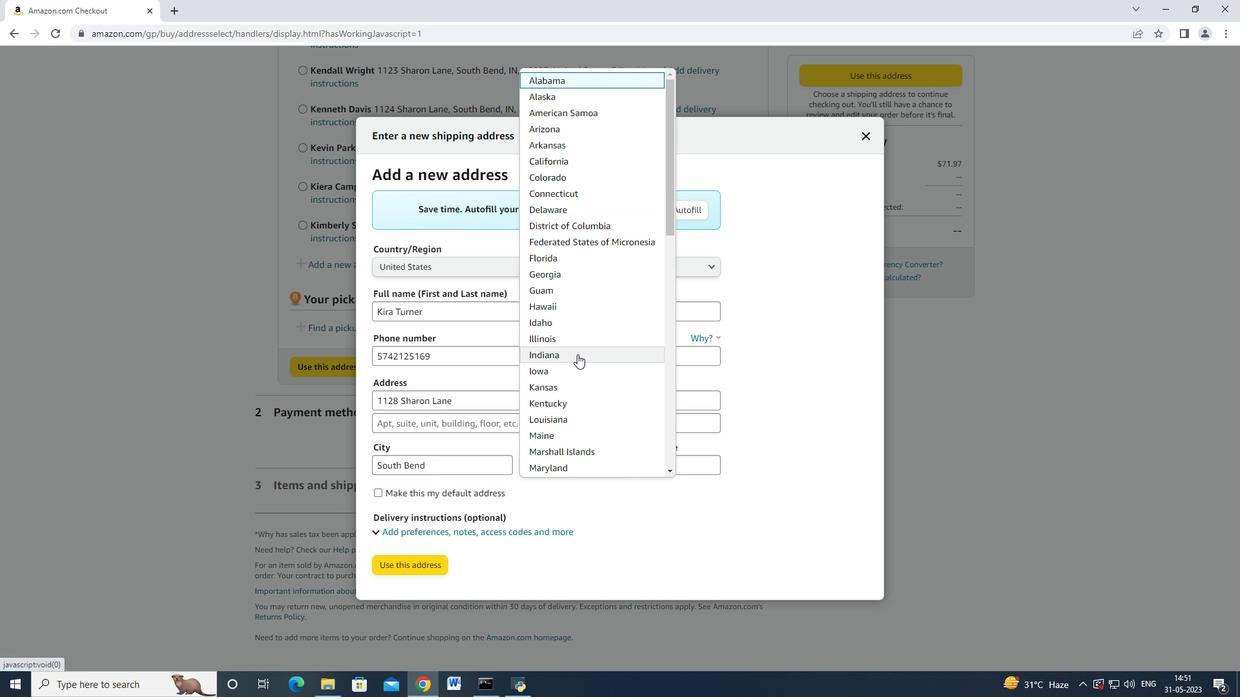 
Action: Mouse moved to (655, 467)
Screenshot: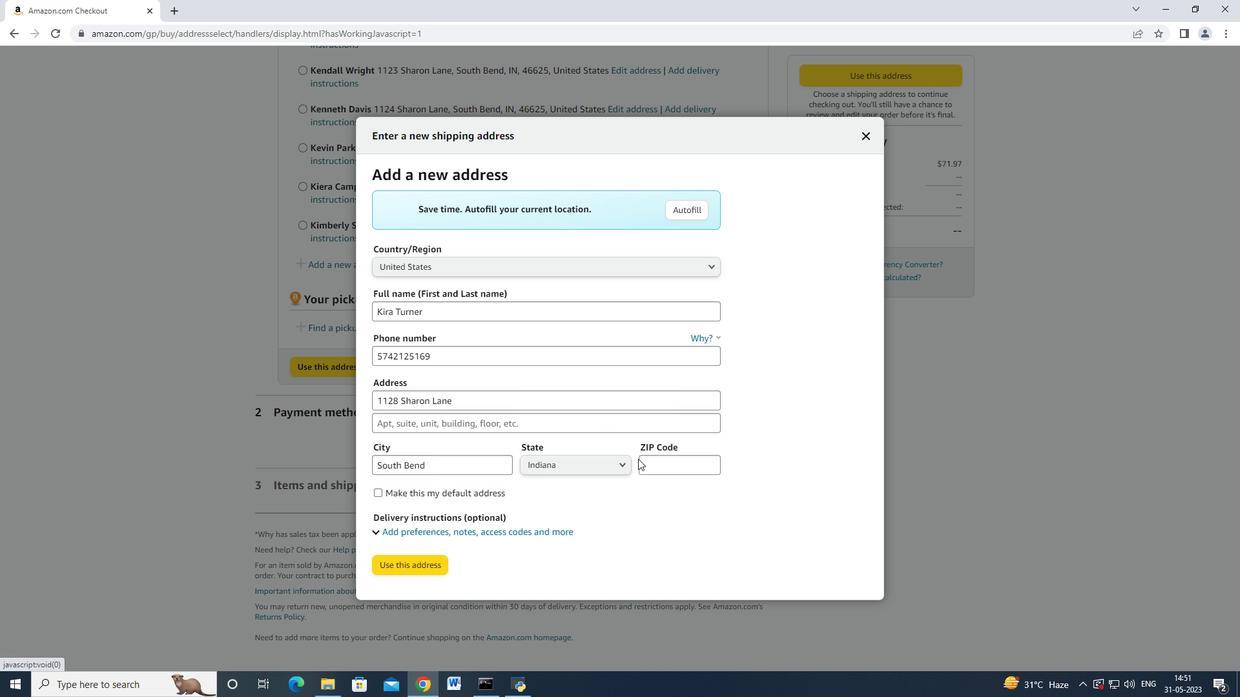 
Action: Mouse pressed left at (655, 467)
Screenshot: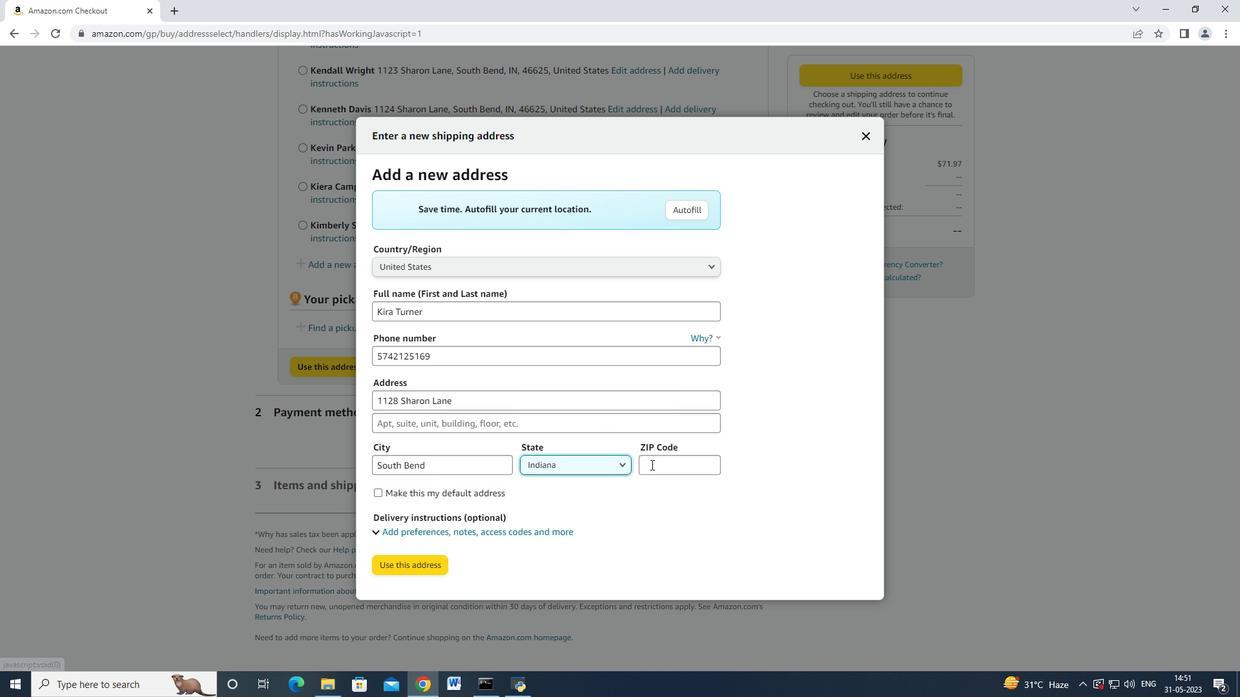 
Action: Mouse moved to (655, 467)
Screenshot: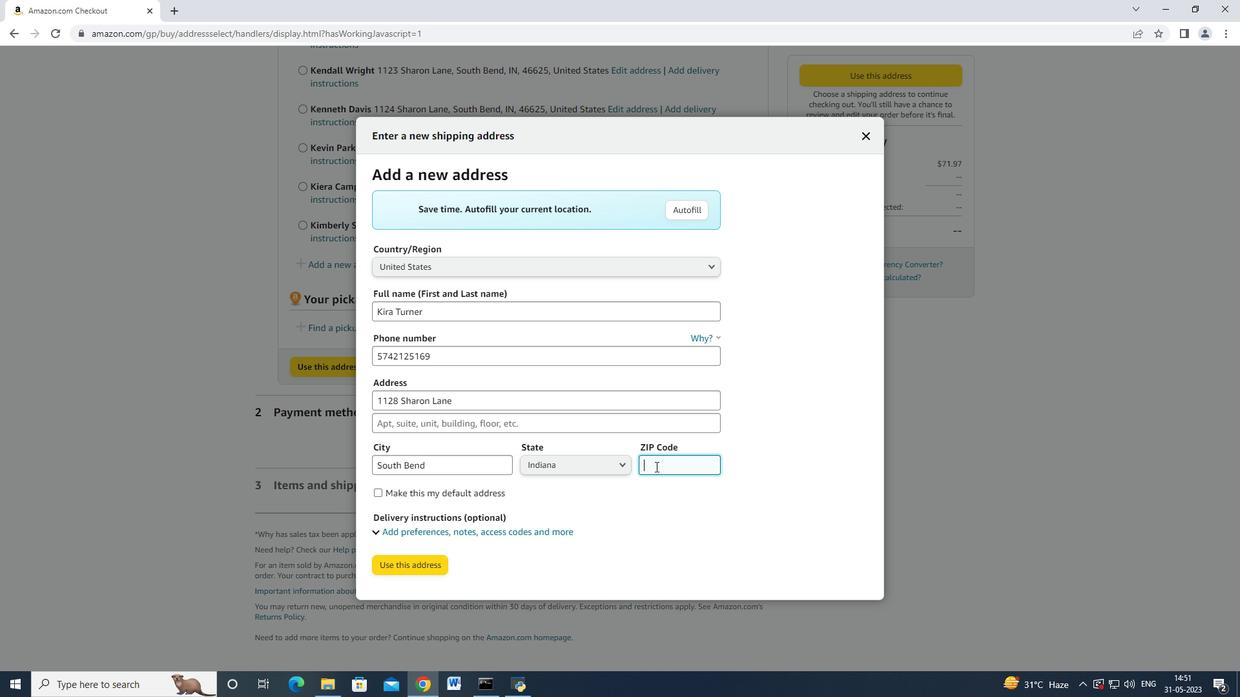 
Action: Key pressed 46625
Screenshot: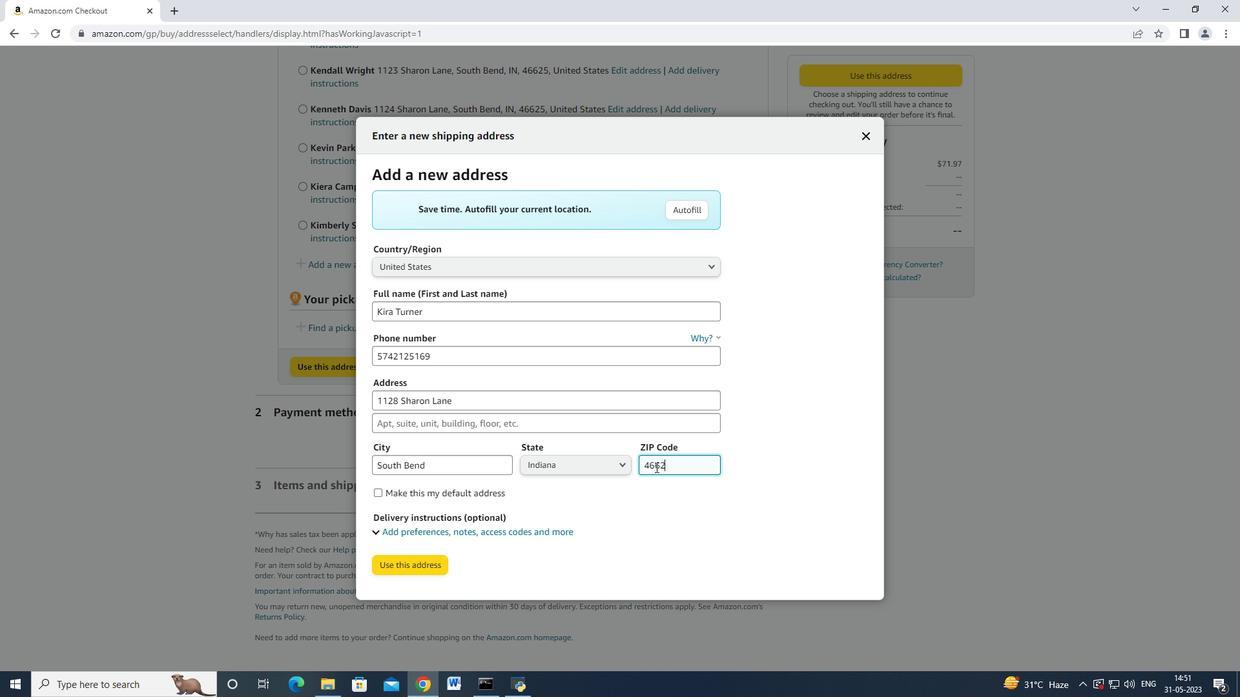 
Action: Mouse moved to (402, 589)
Screenshot: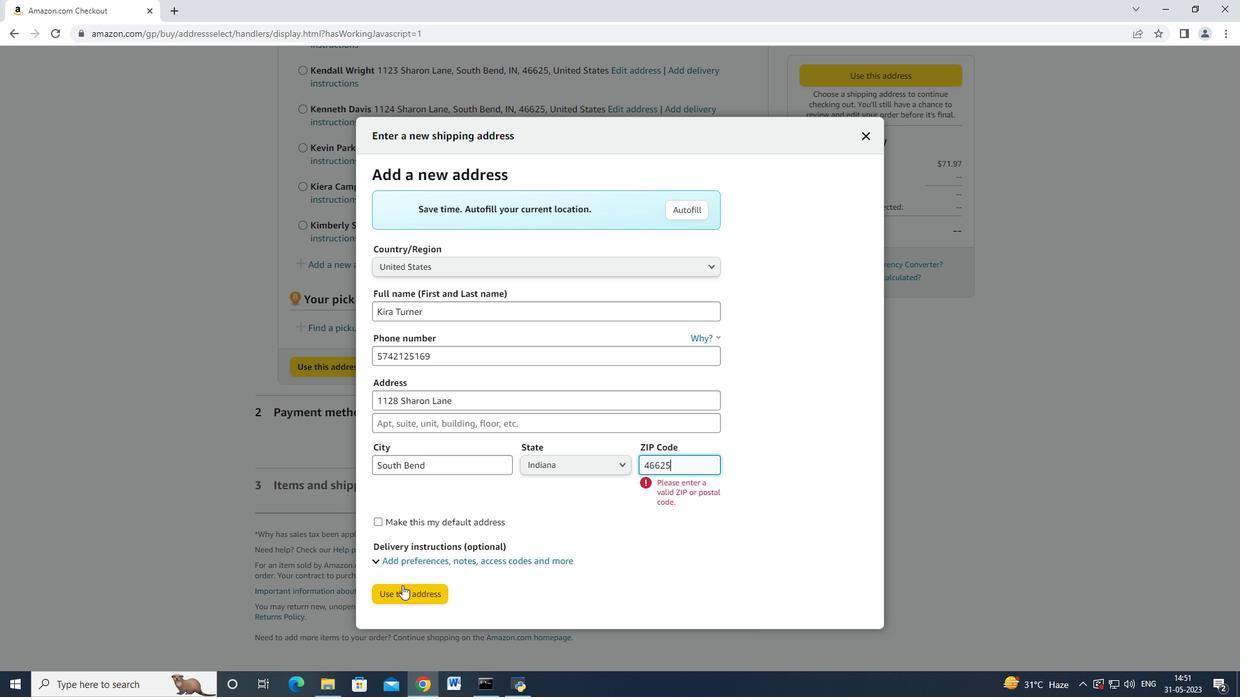 
Action: Mouse pressed left at (402, 589)
Screenshot: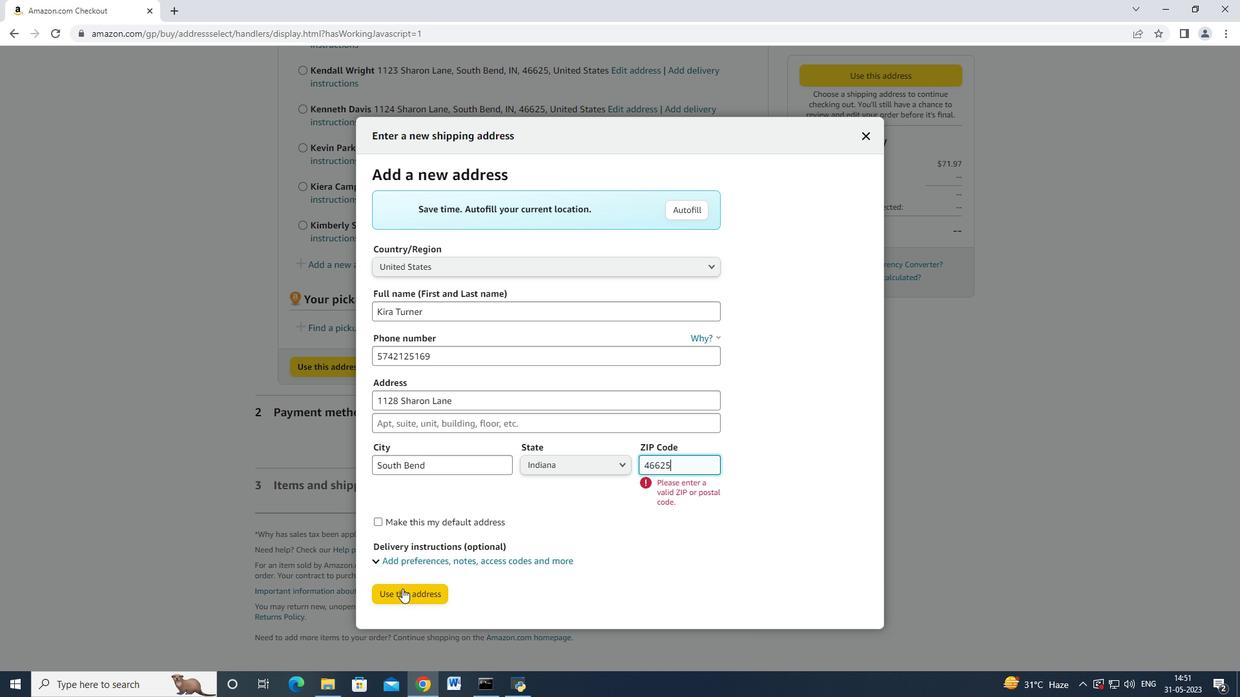 
Action: Mouse moved to (591, 387)
Screenshot: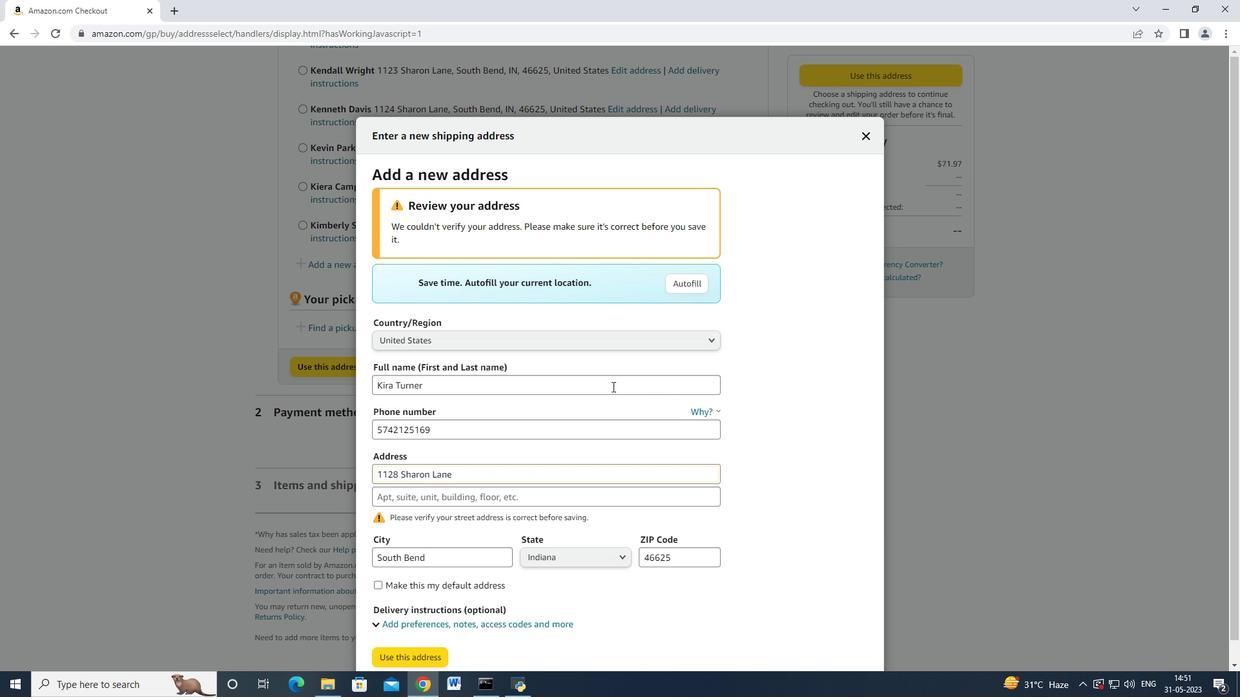 
Action: Mouse scrolled (591, 386) with delta (0, 0)
Screenshot: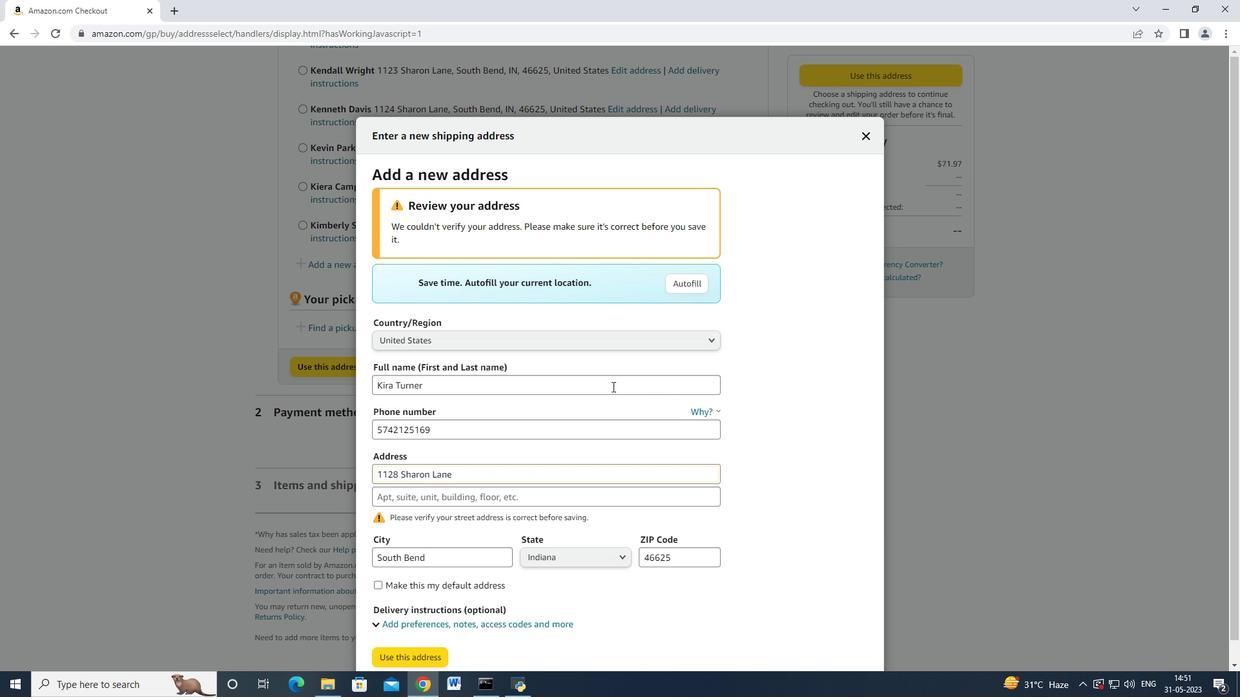 
Action: Mouse moved to (591, 387)
Screenshot: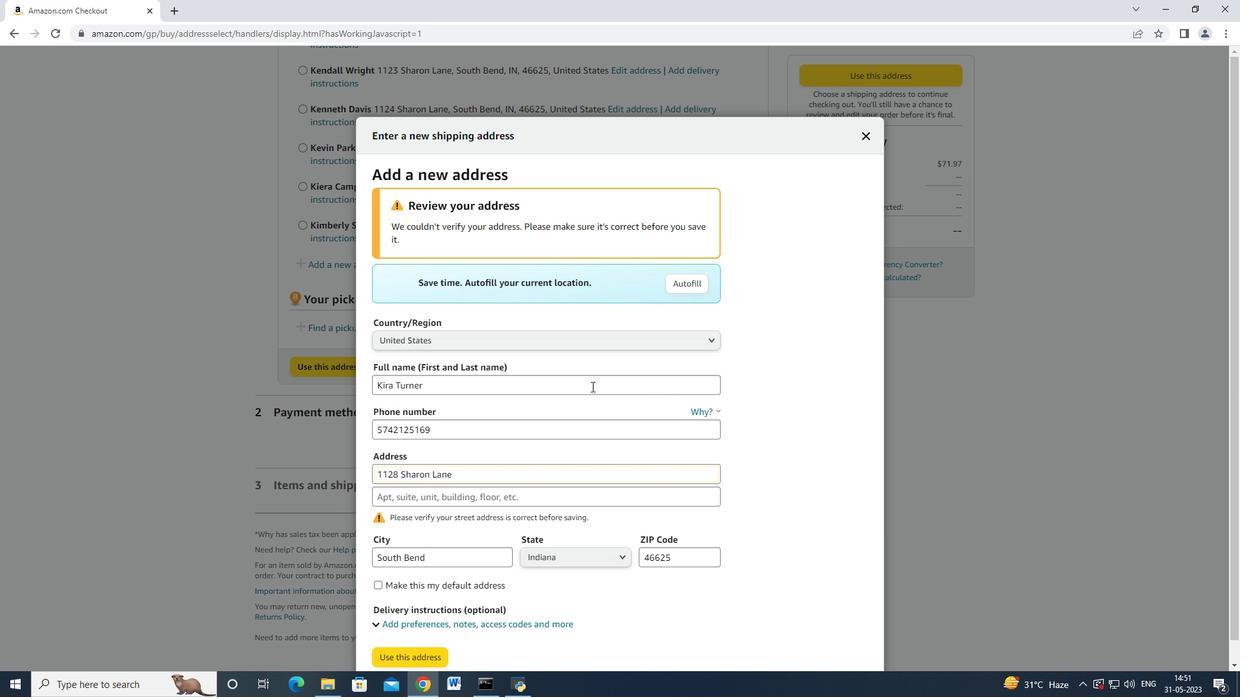 
Action: Mouse scrolled (591, 386) with delta (0, 0)
Screenshot: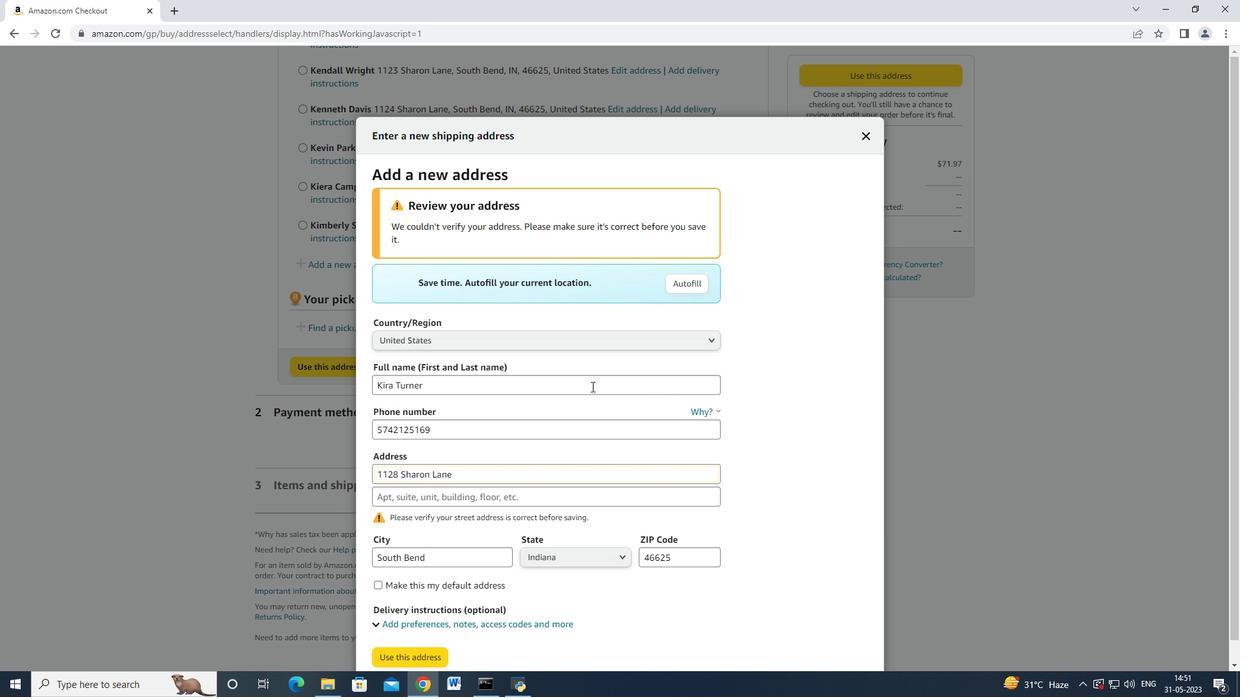
Action: Mouse moved to (591, 387)
Screenshot: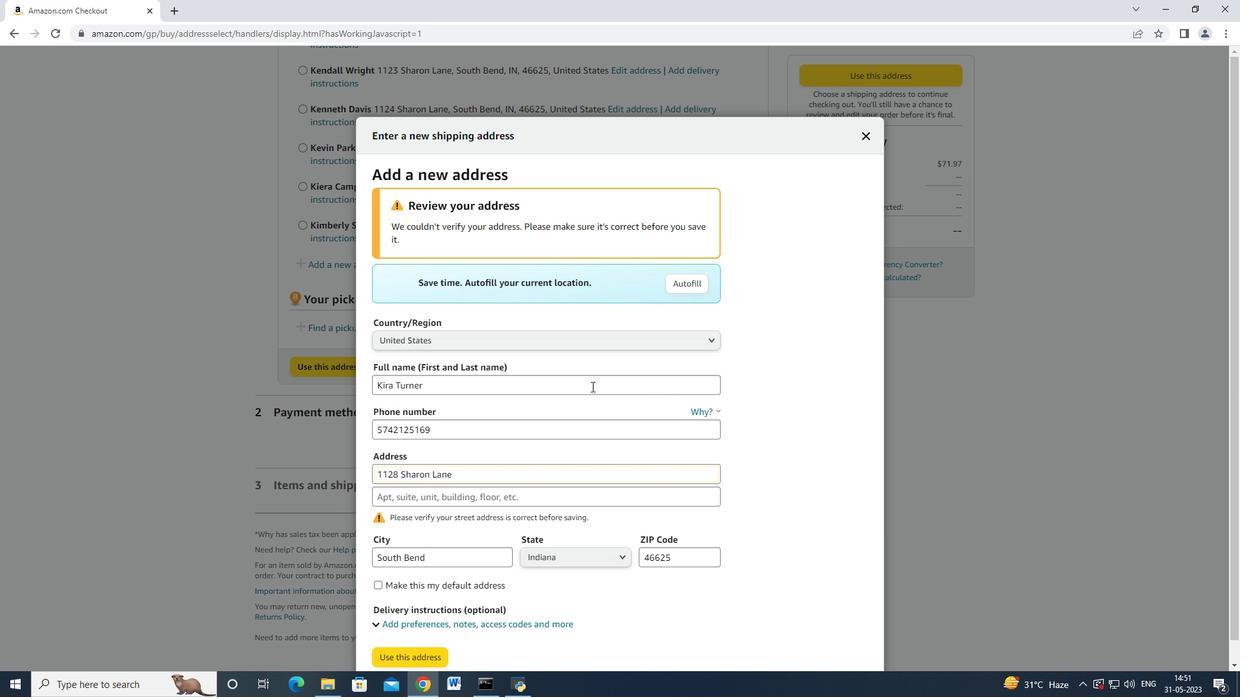 
Action: Mouse scrolled (591, 387) with delta (0, 0)
Screenshot: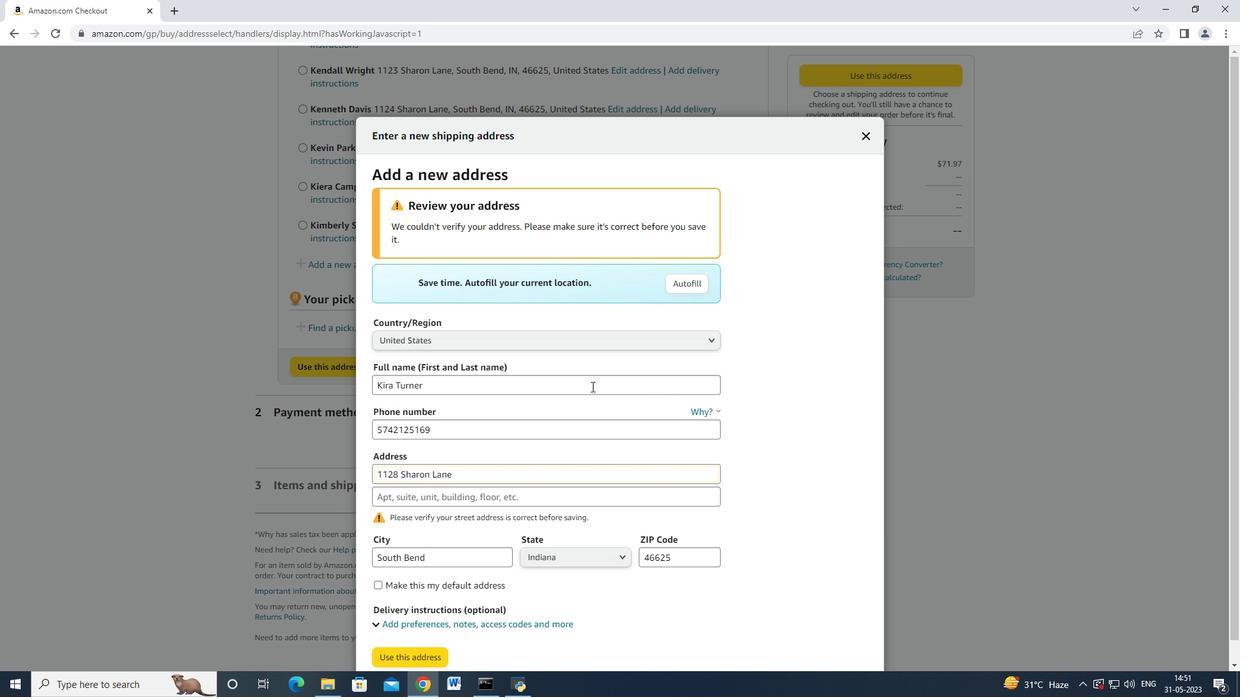 
Action: Mouse moved to (591, 387)
Screenshot: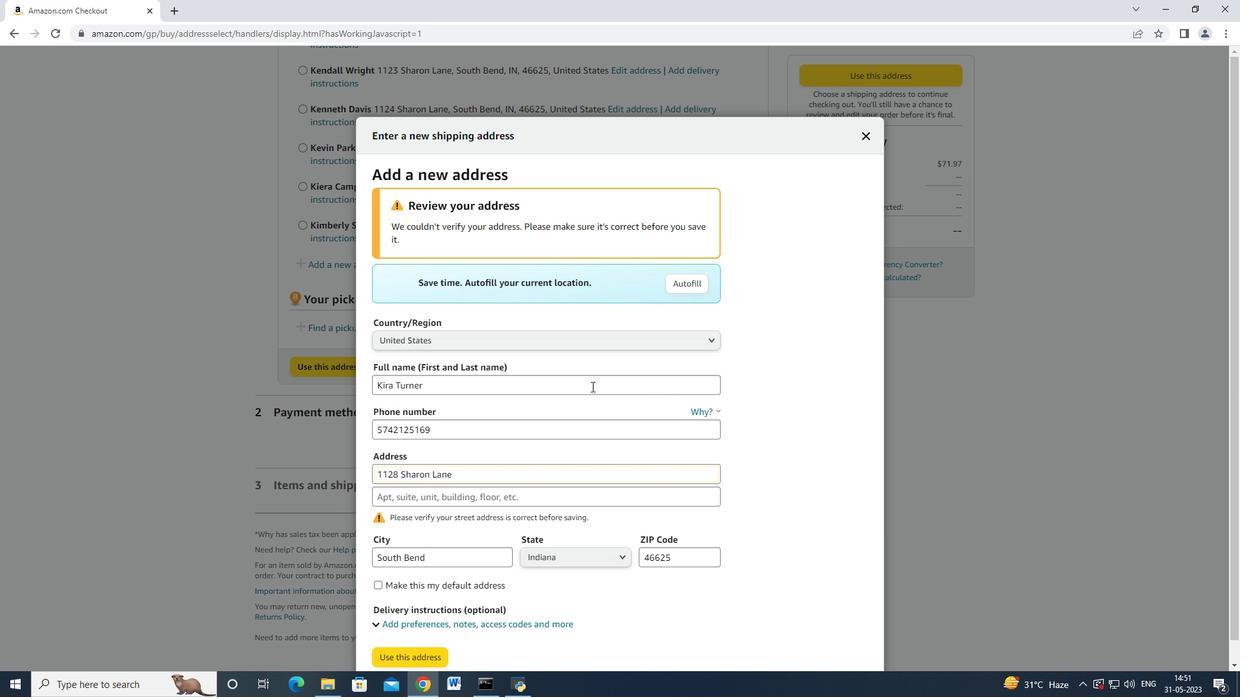 
Action: Mouse scrolled (591, 387) with delta (0, 0)
Screenshot: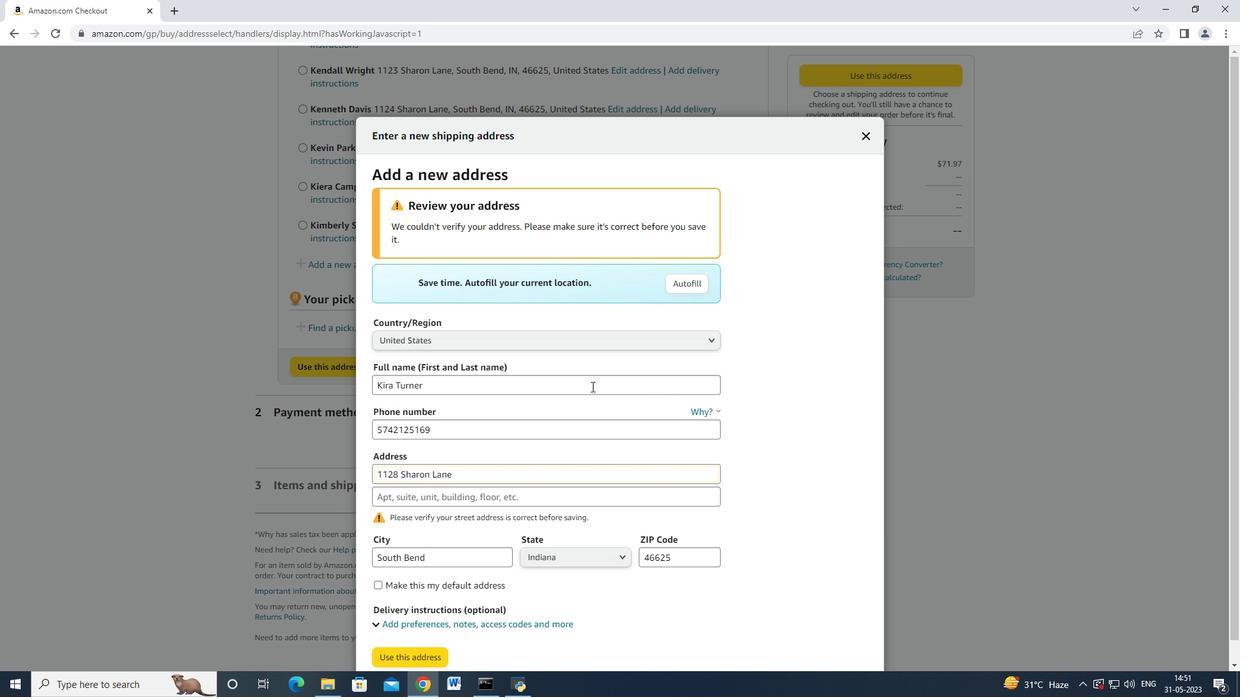 
Action: Mouse moved to (421, 635)
